 Task: Select the current location as Amazon Rainforest, South America . Now zoom + , and verify the location . Show zoom slider
Action: Key pressed <Key.shift>Amazon<Key.space><Key.shift><Key.shift><Key.shift><Key.shift>Rainforest
Screenshot: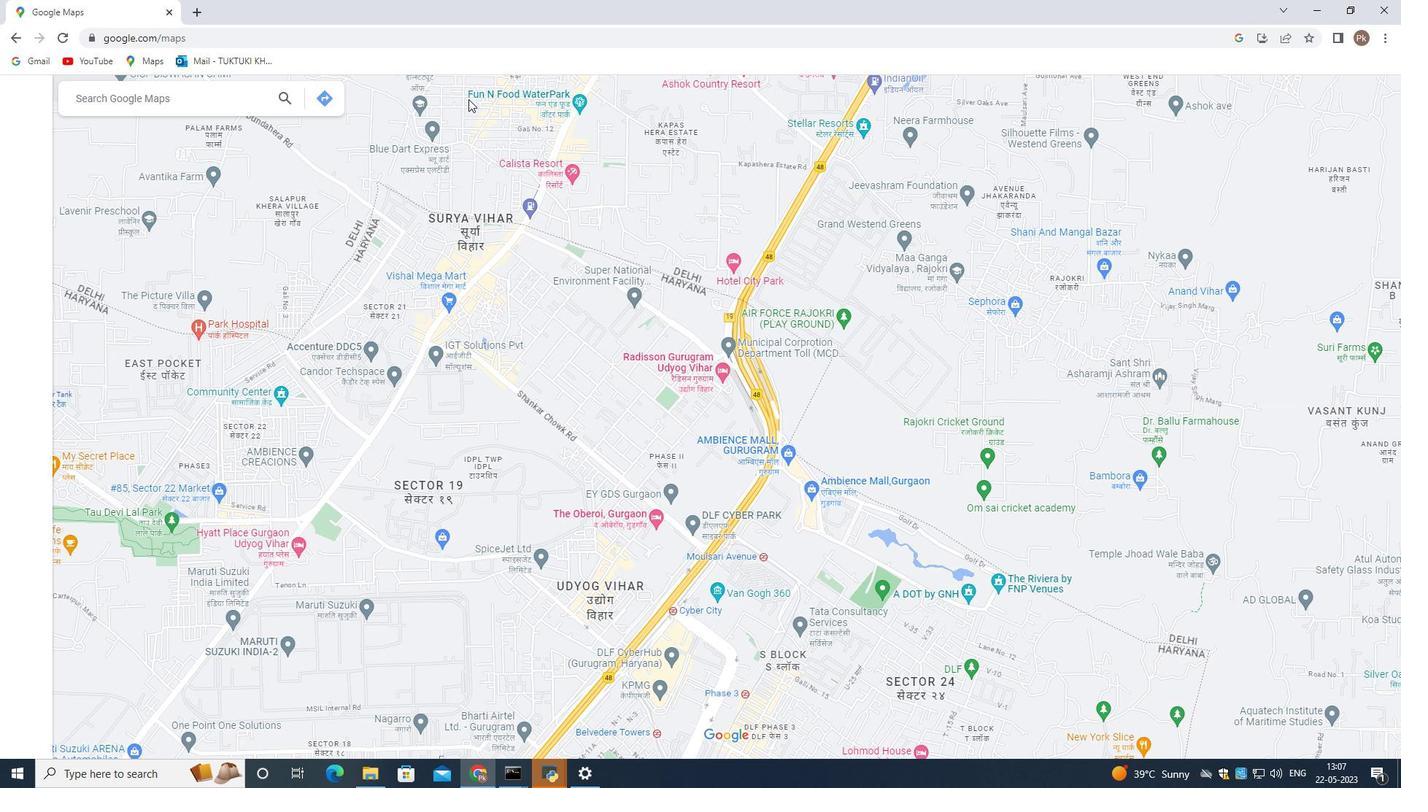 
Action: Mouse moved to (56, 113)
Screenshot: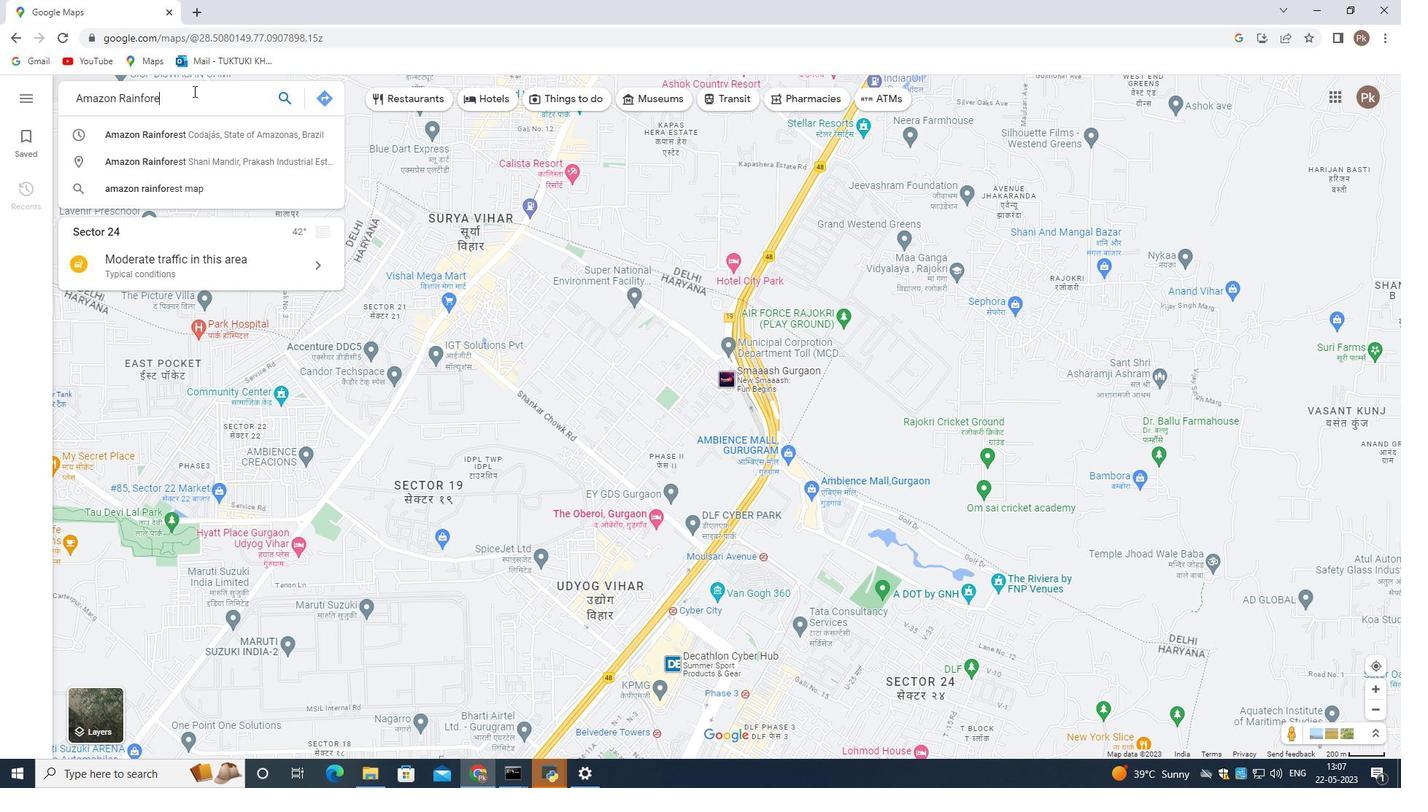 
Action: Key pressed ,<Key.space><Key.shift>South
Screenshot: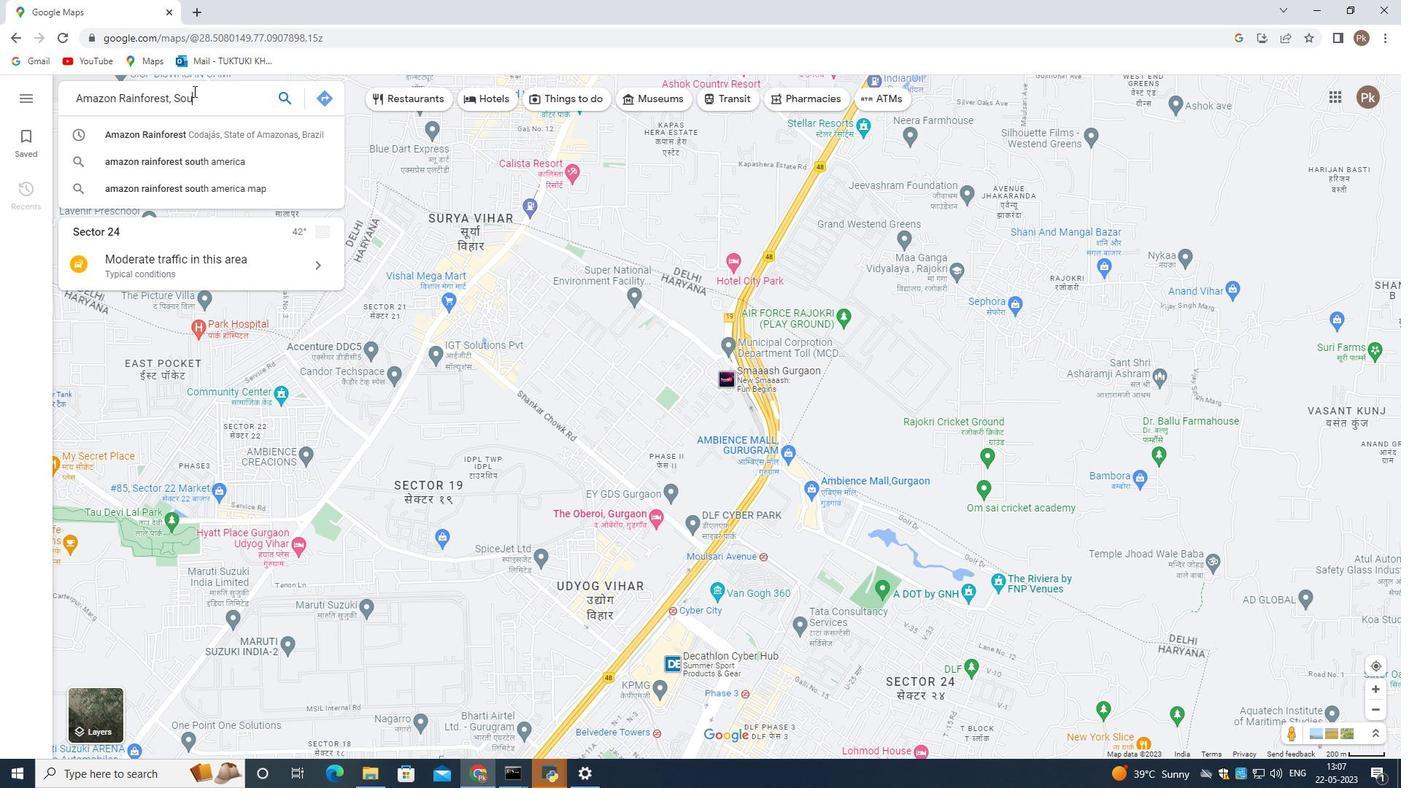 
Action: Mouse moved to (190, 136)
Screenshot: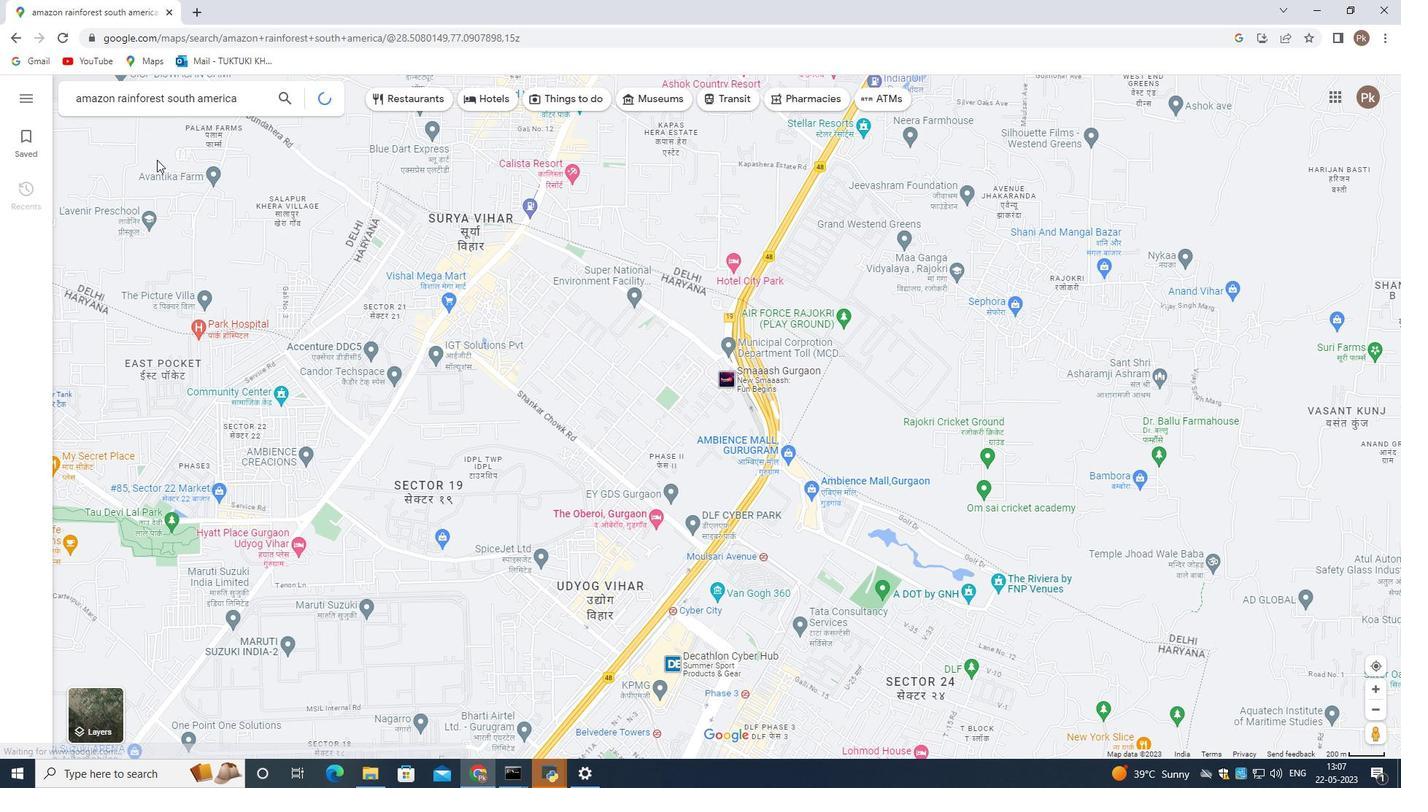
Action: Mouse pressed left at (190, 136)
Screenshot: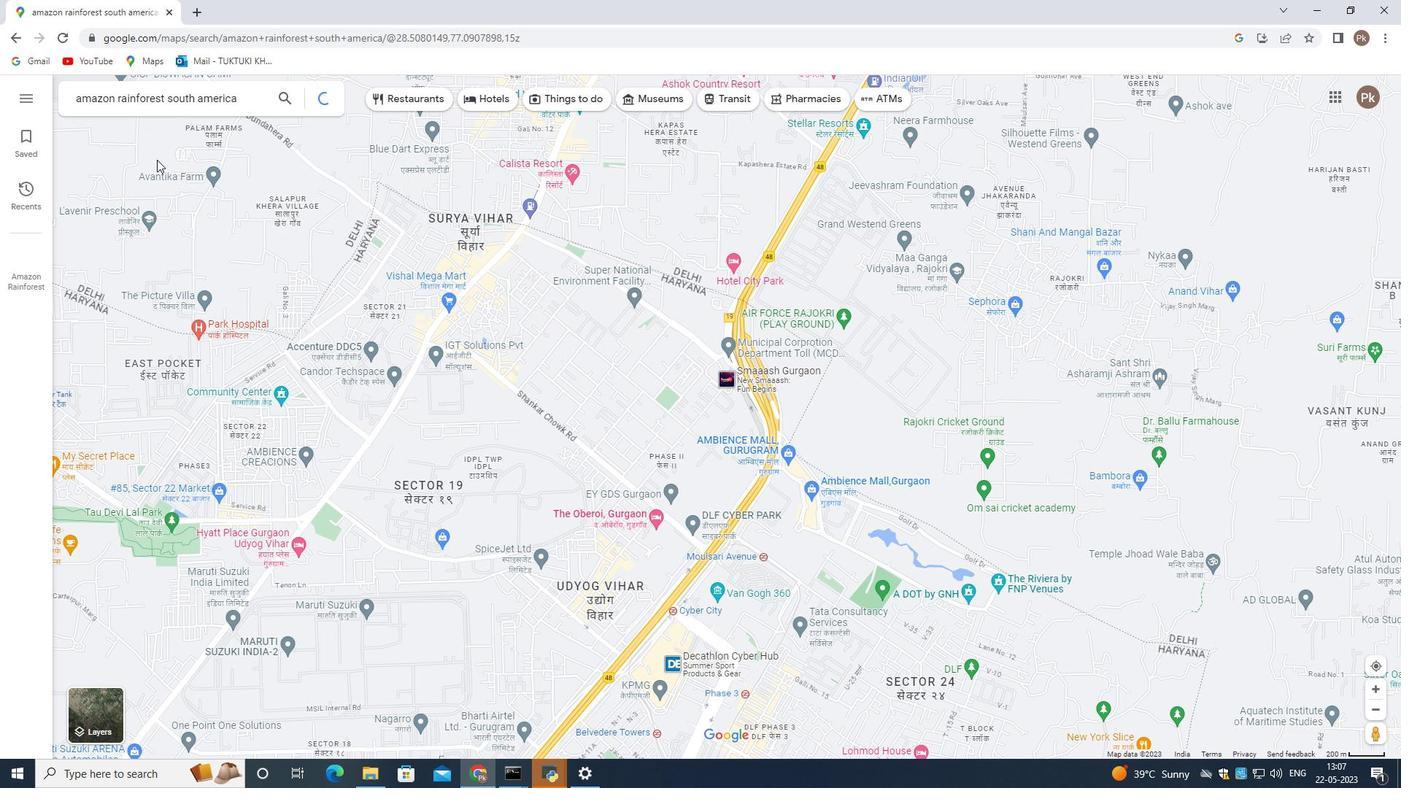 
Action: Mouse moved to (94, 399)
Screenshot: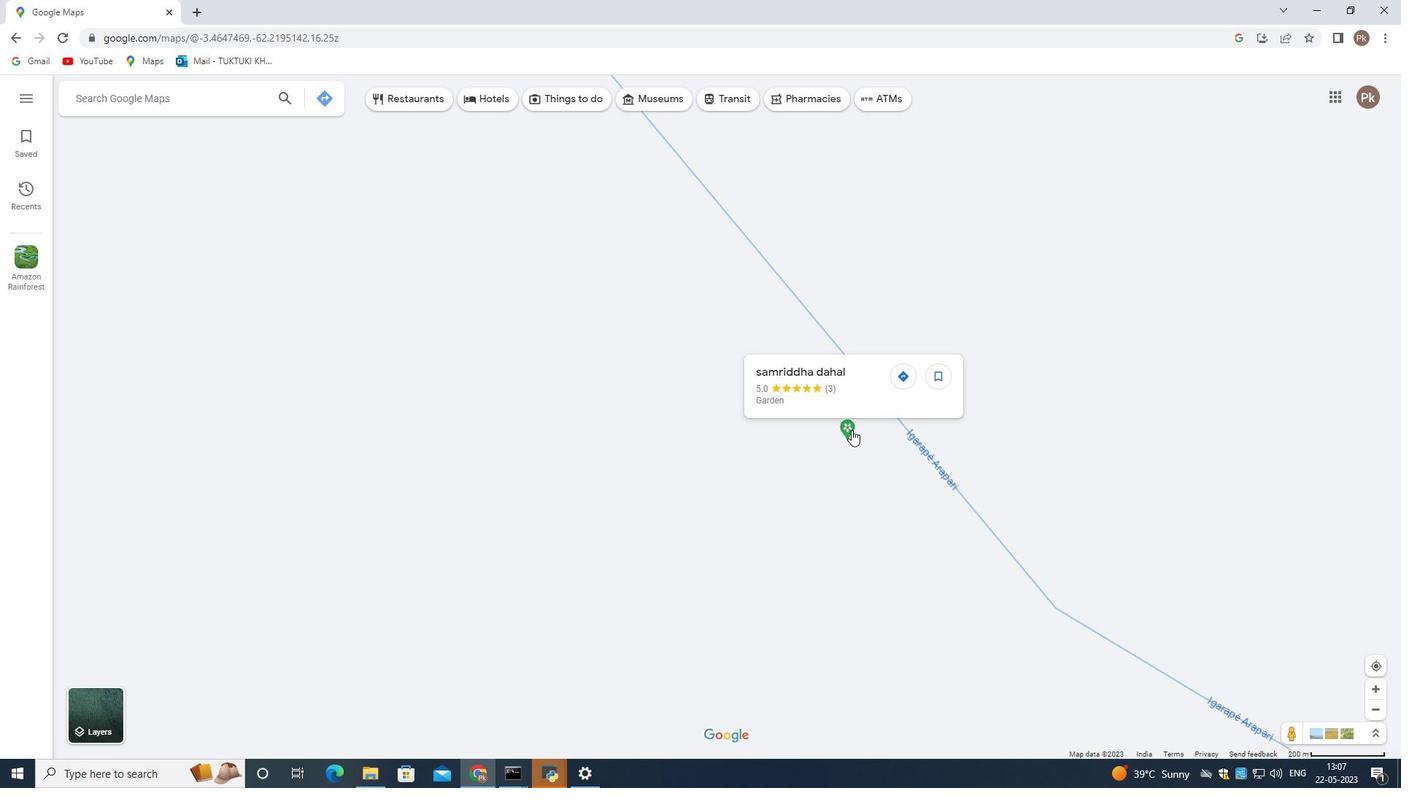 
Action: Mouse pressed left at (94, 399)
Screenshot: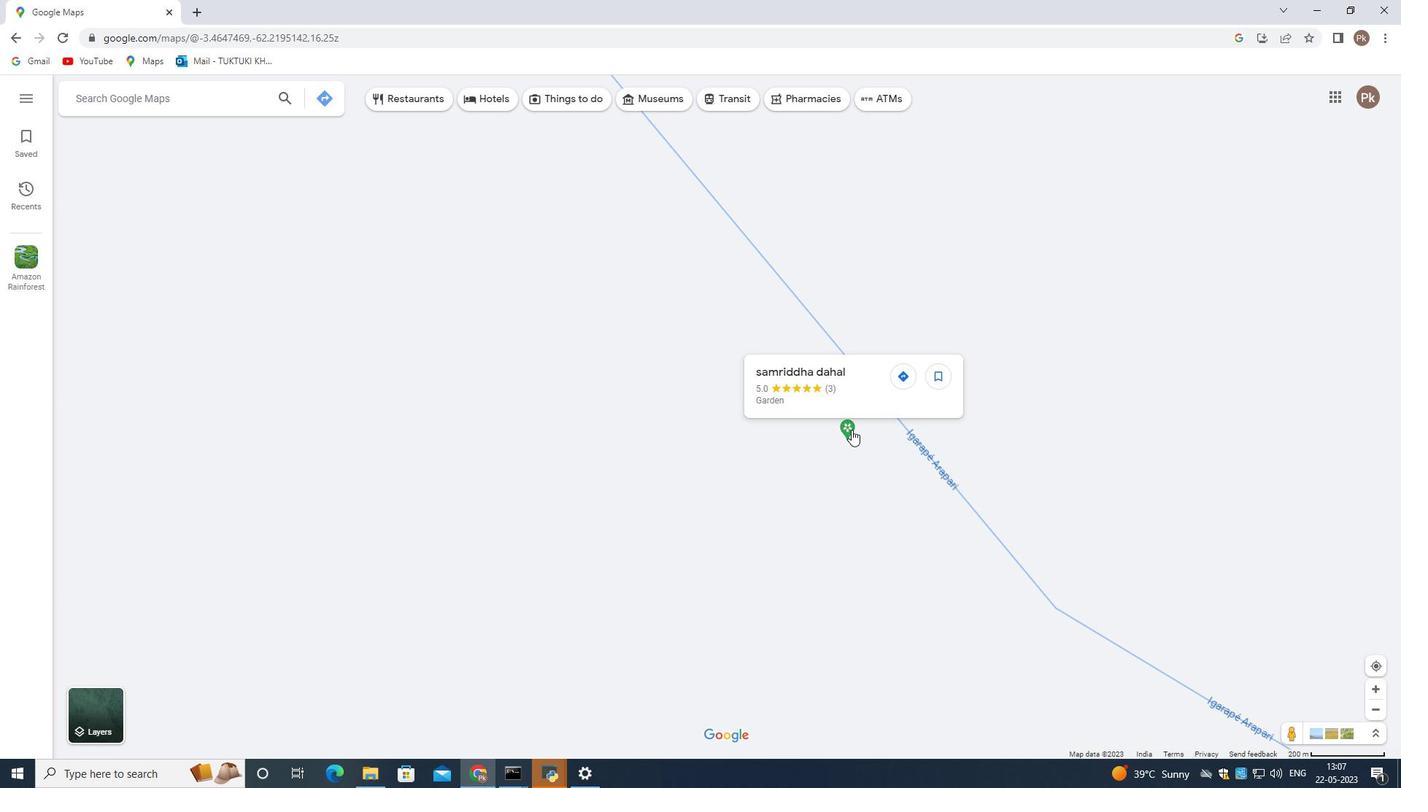 
Action: Mouse moved to (148, 178)
Screenshot: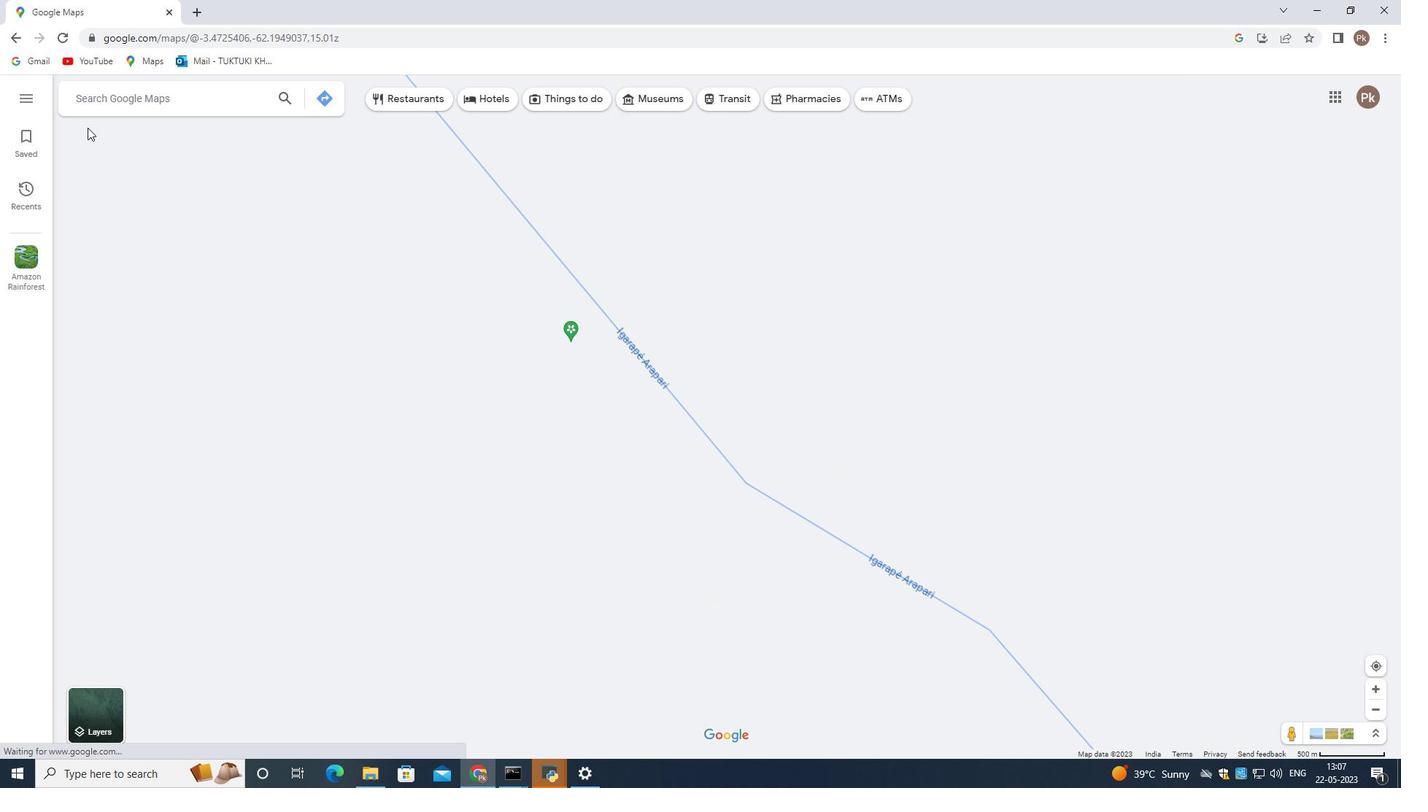 
Action: Mouse pressed left at (148, 178)
Screenshot: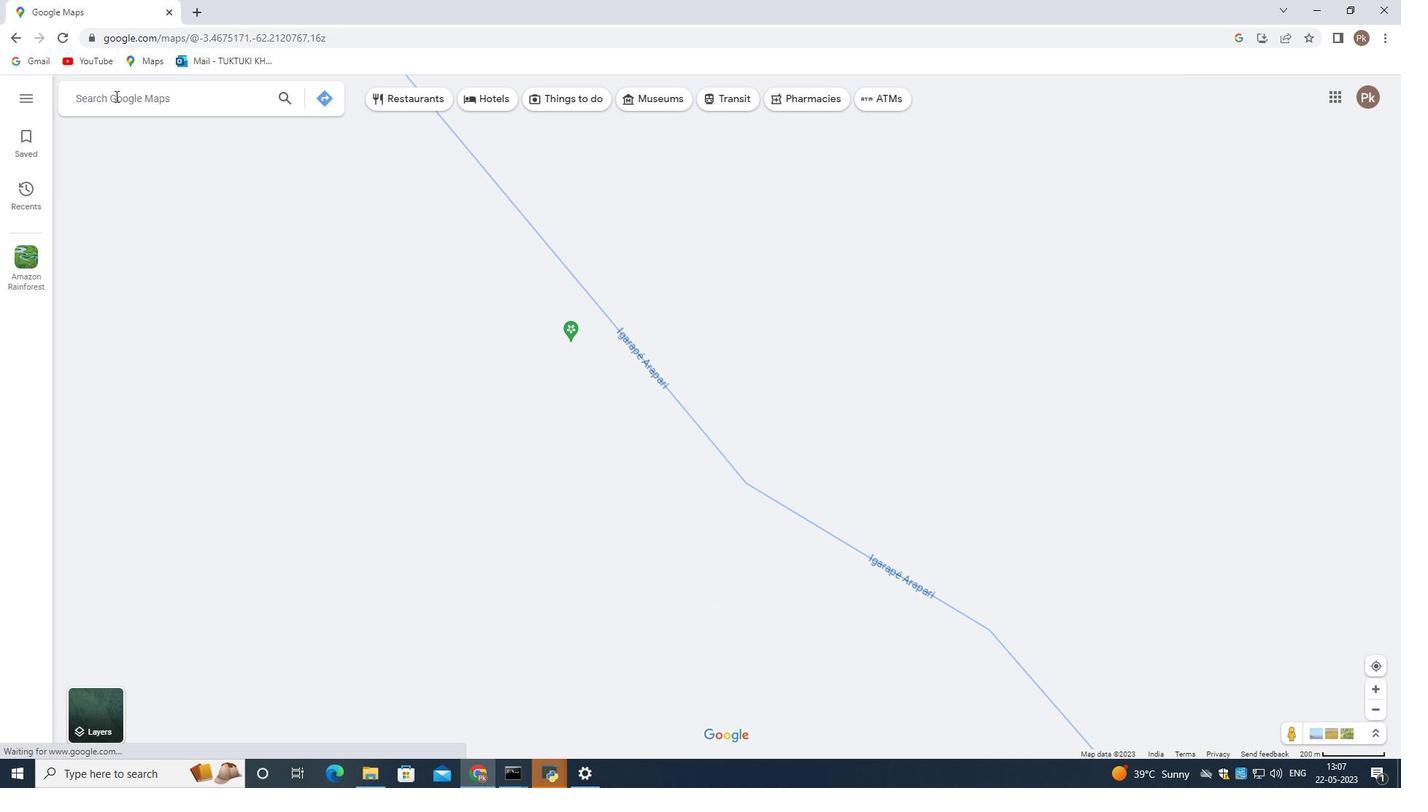 
Action: Mouse moved to (248, 127)
Screenshot: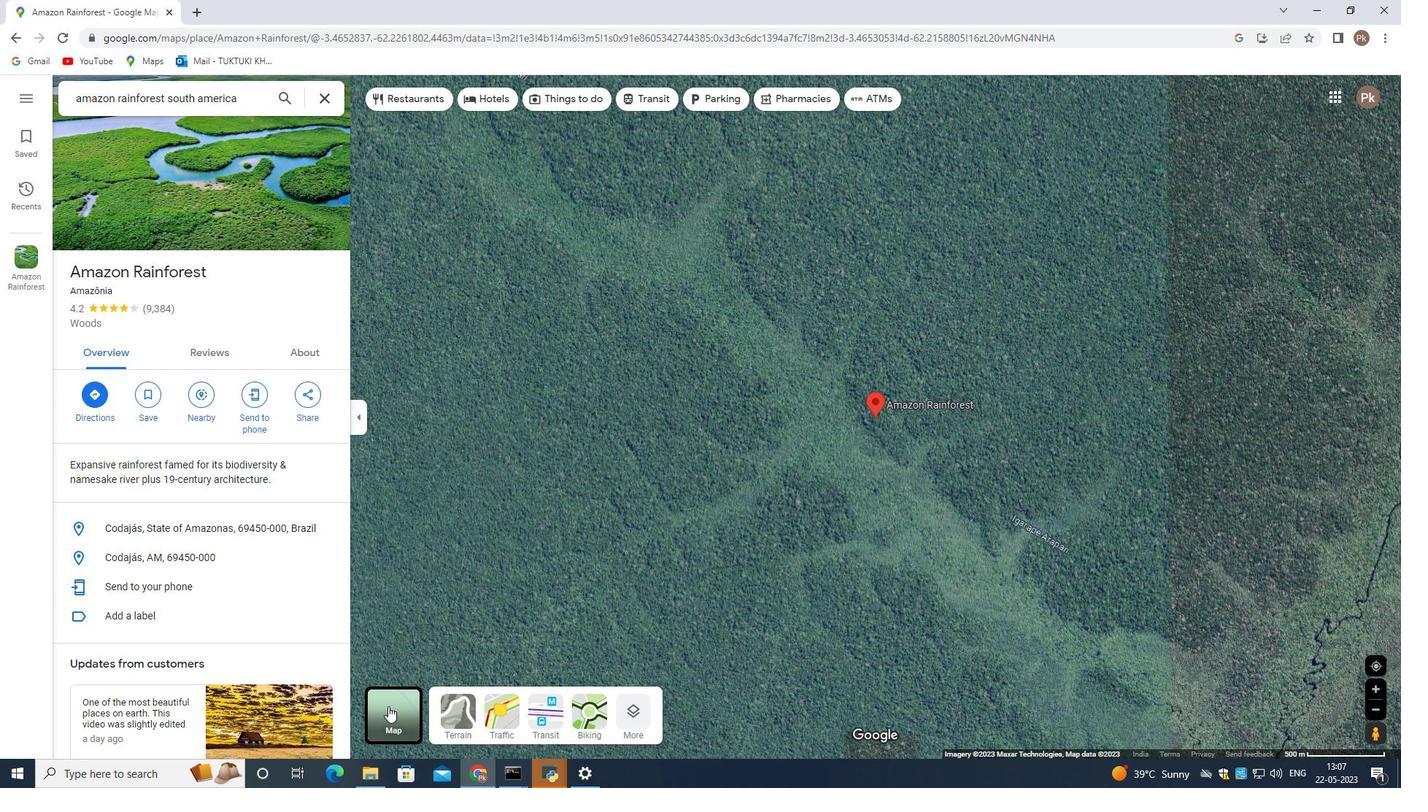 
Action: Mouse pressed left at (248, 127)
Screenshot: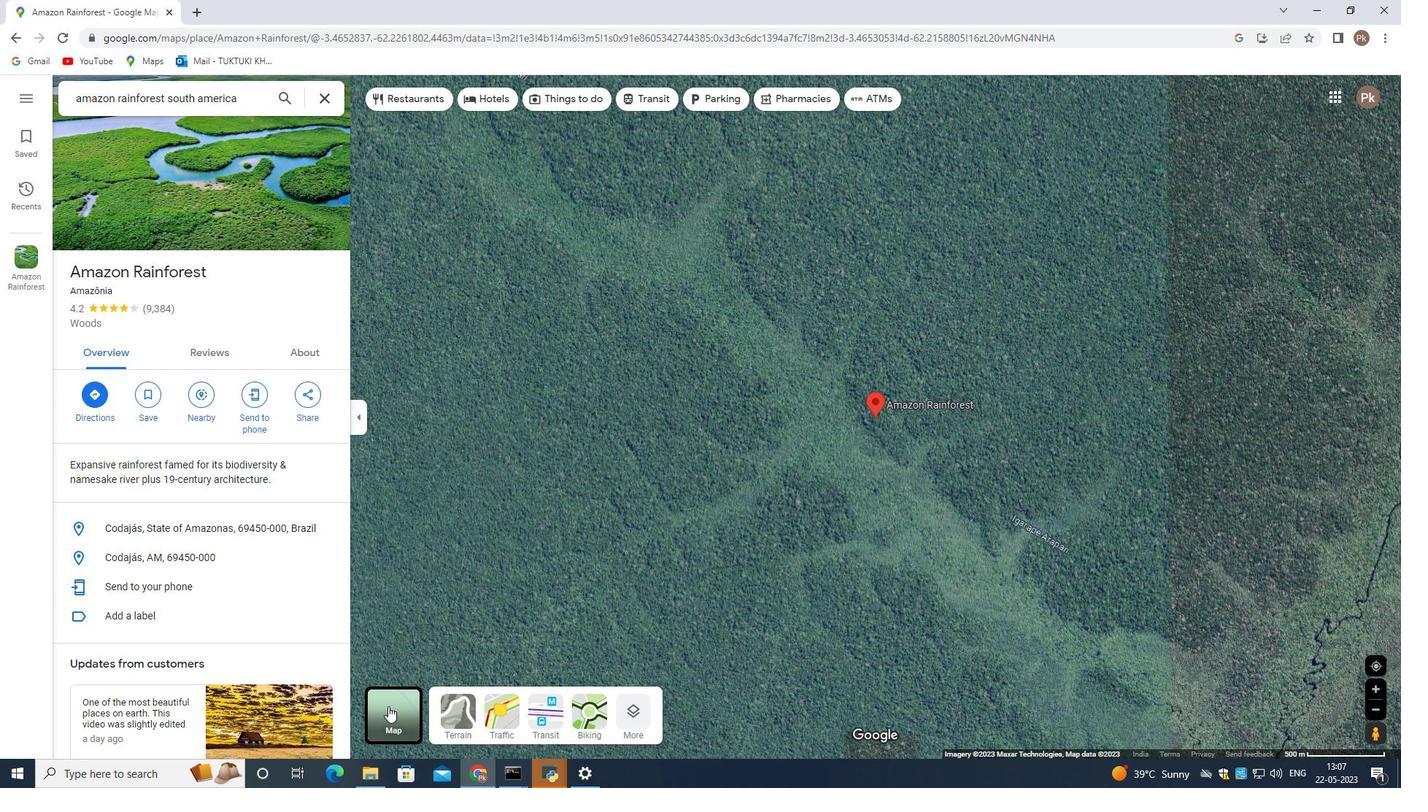 
Action: Mouse moved to (135, 218)
Screenshot: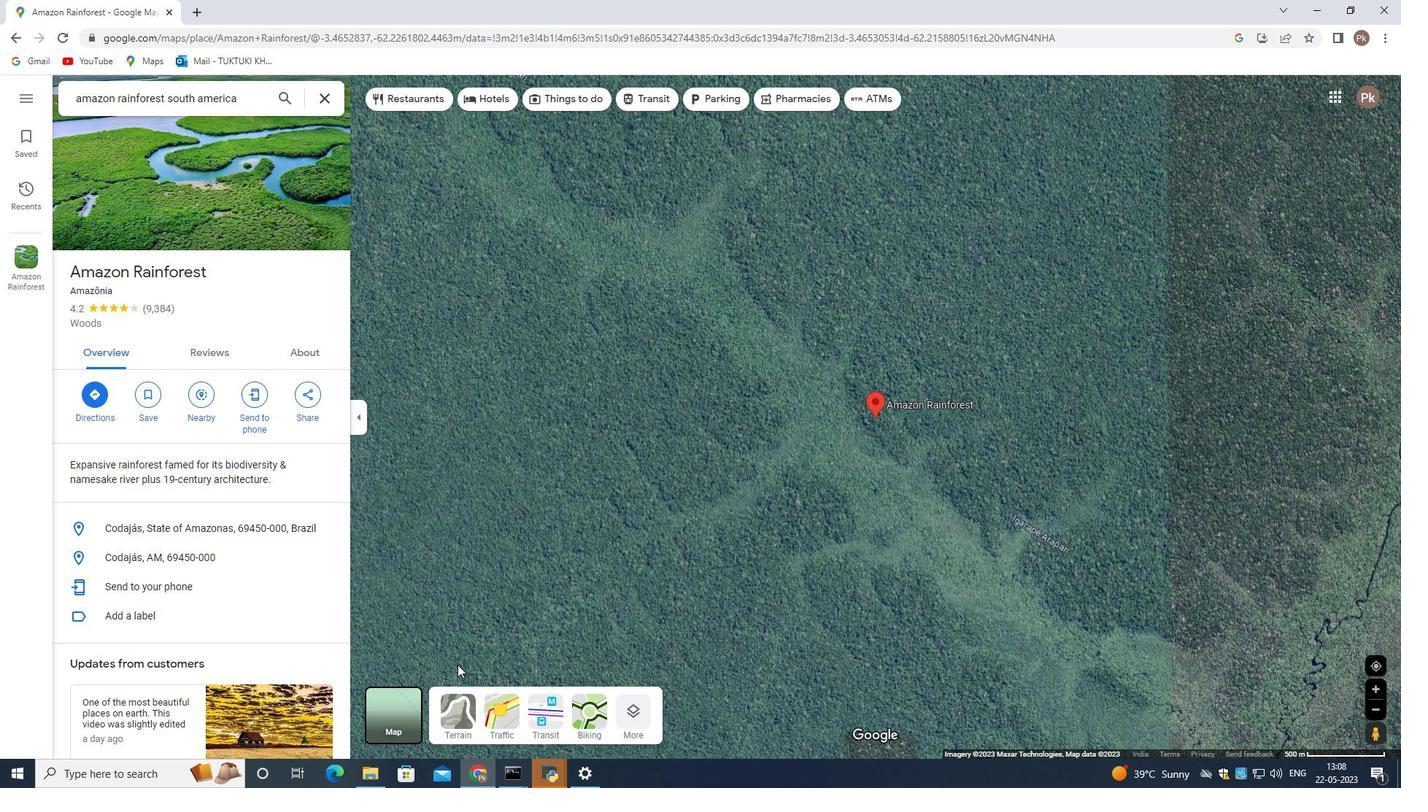 
Action: Mouse pressed left at (135, 218)
Screenshot: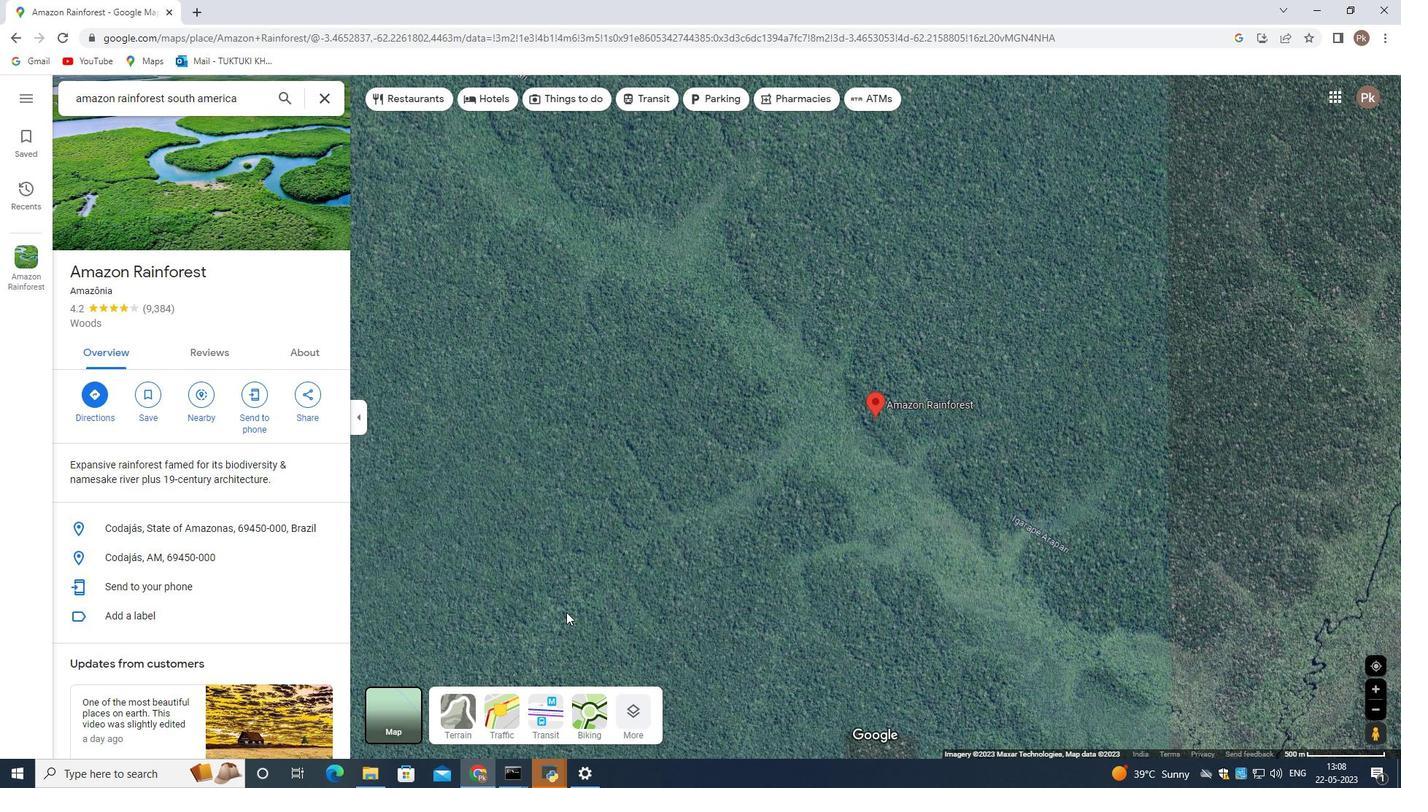 
Action: Mouse moved to (211, 144)
Screenshot: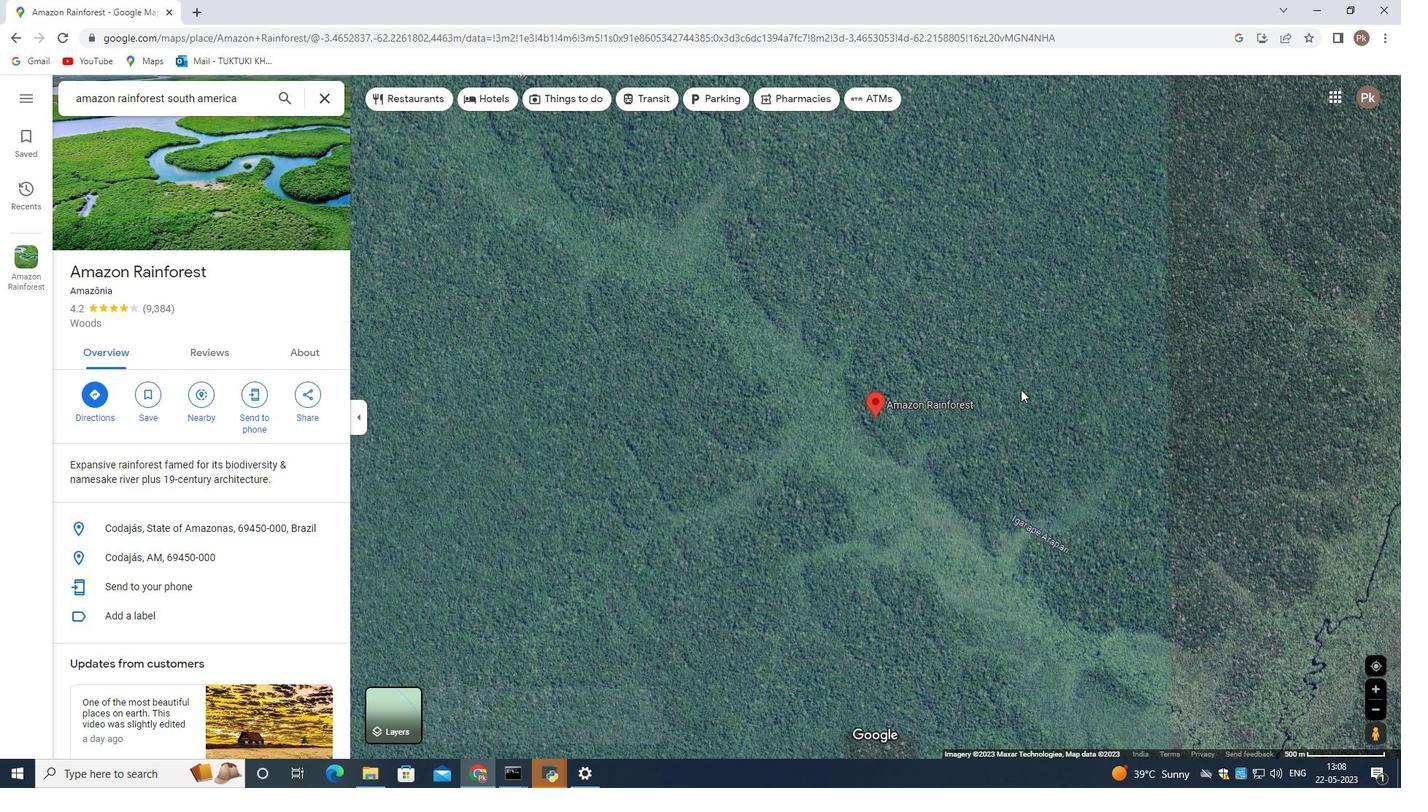 
Action: Mouse pressed left at (211, 144)
Screenshot: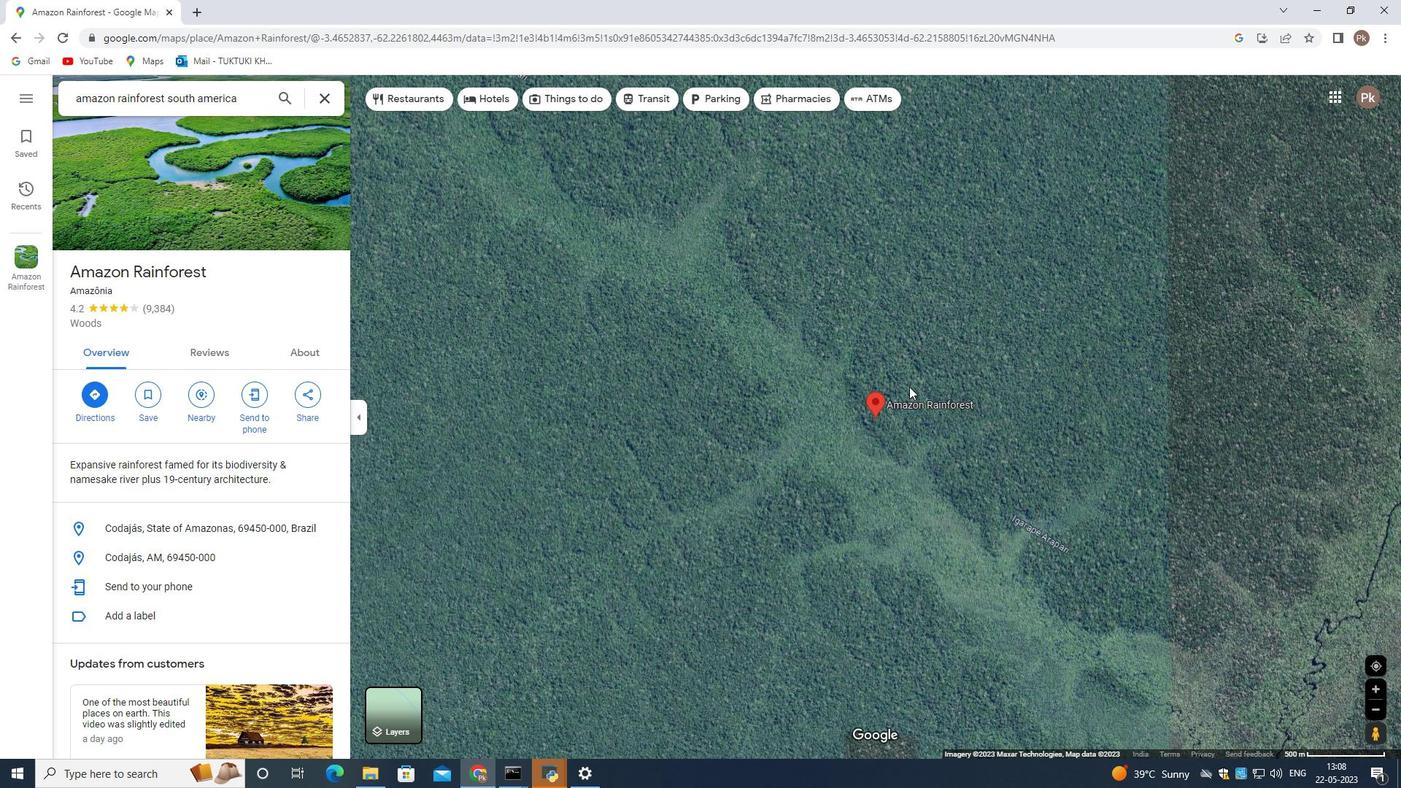 
Action: Mouse moved to (192, 183)
Screenshot: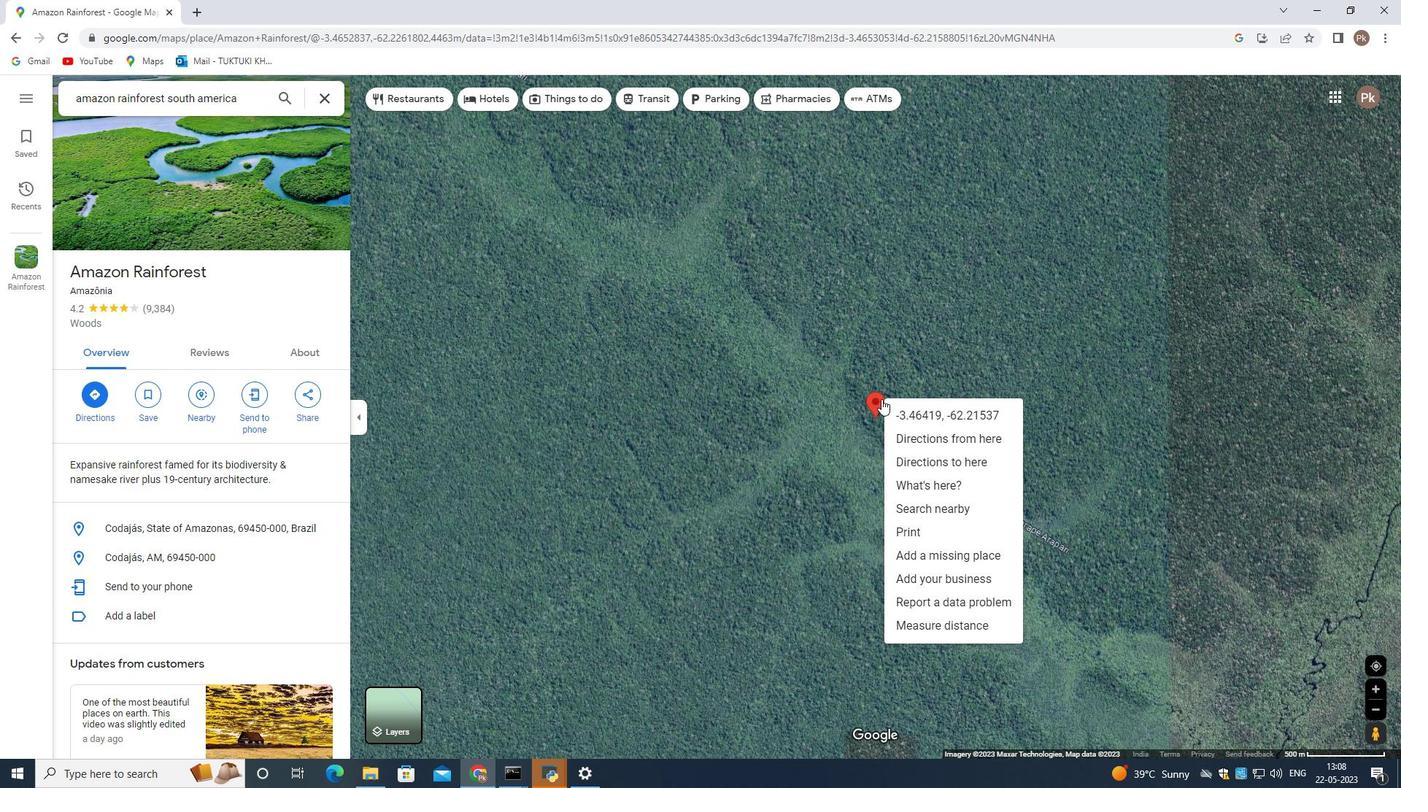 
Action: Mouse pressed left at (192, 183)
Screenshot: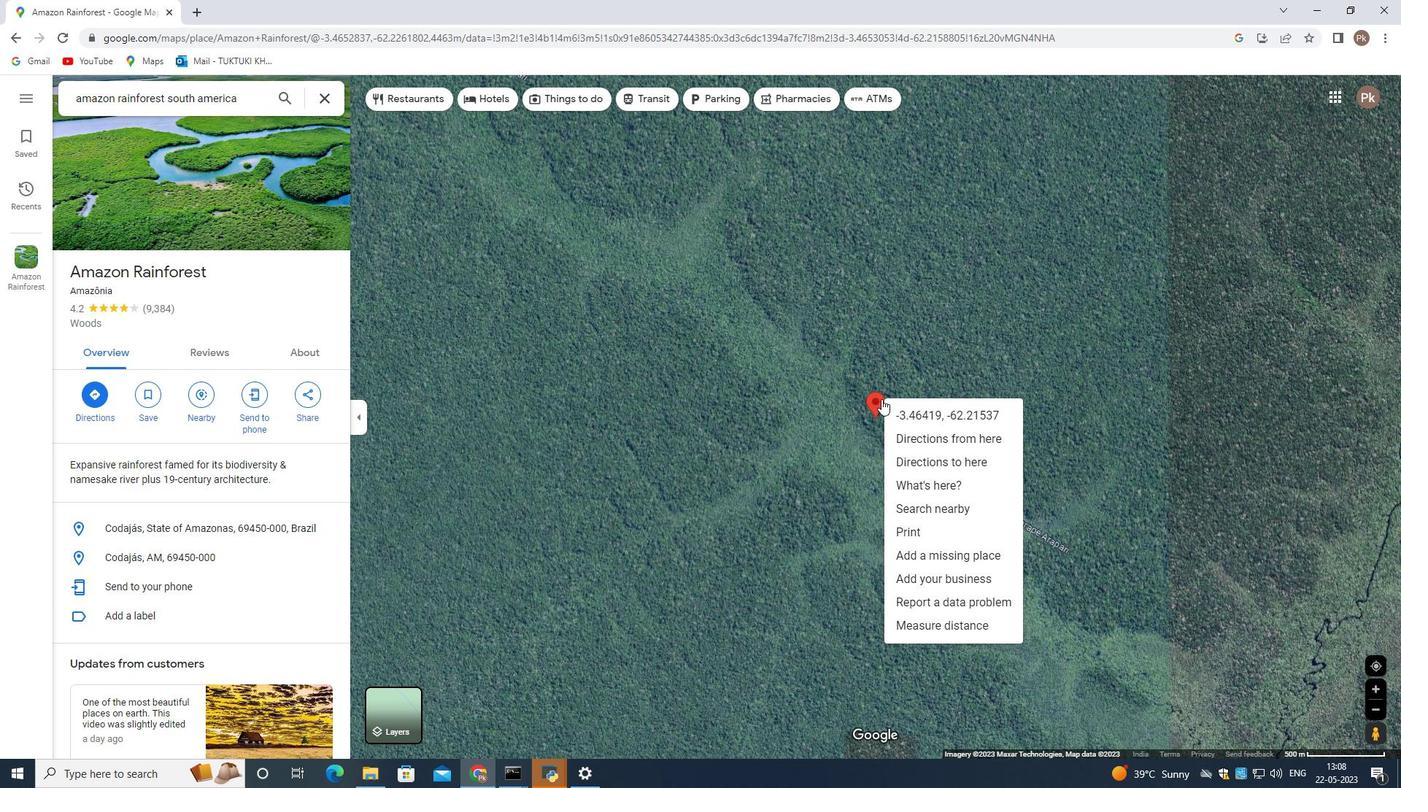 
Action: Mouse moved to (226, 172)
Screenshot: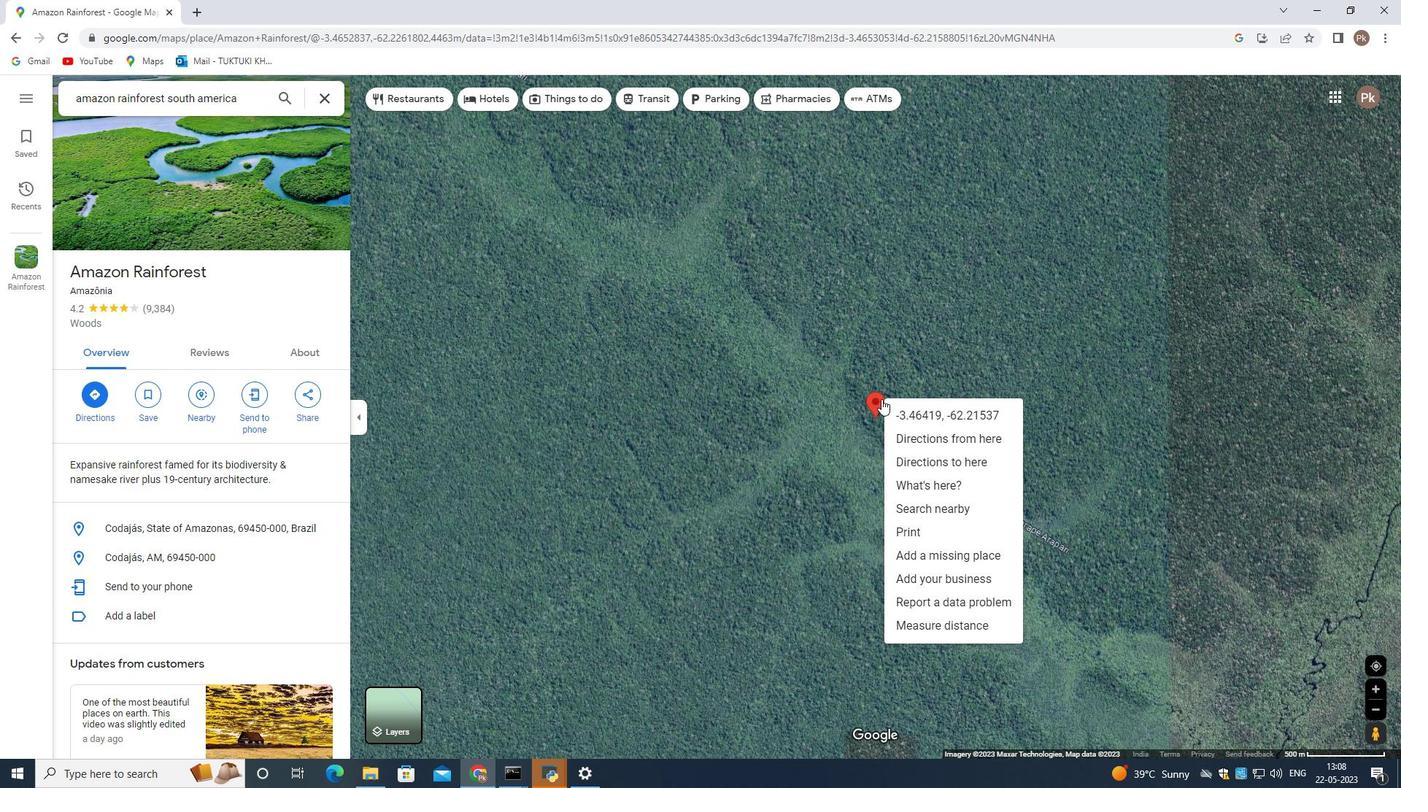 
Action: Key pressed <Key.enter>
Screenshot: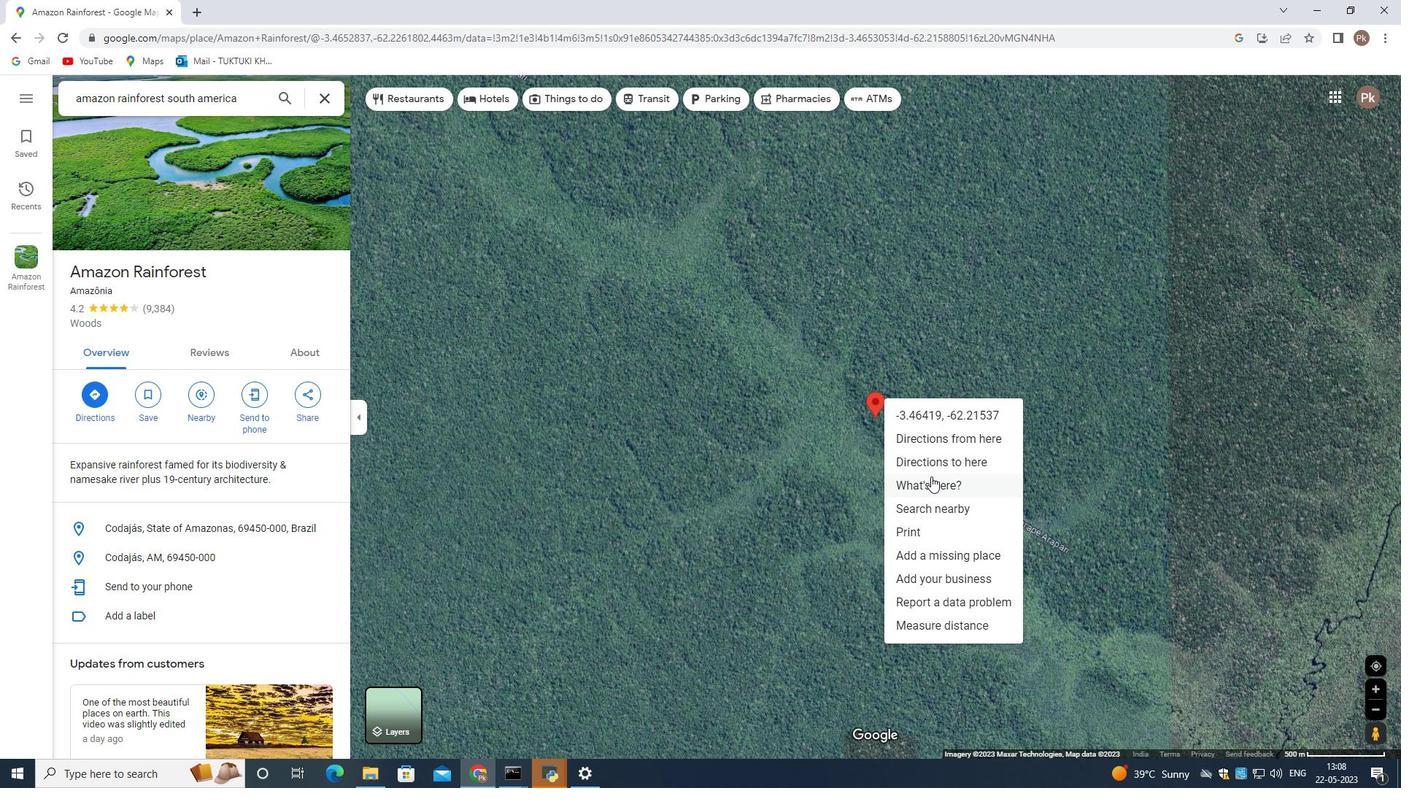 
Action: Mouse moved to (879, 407)
Screenshot: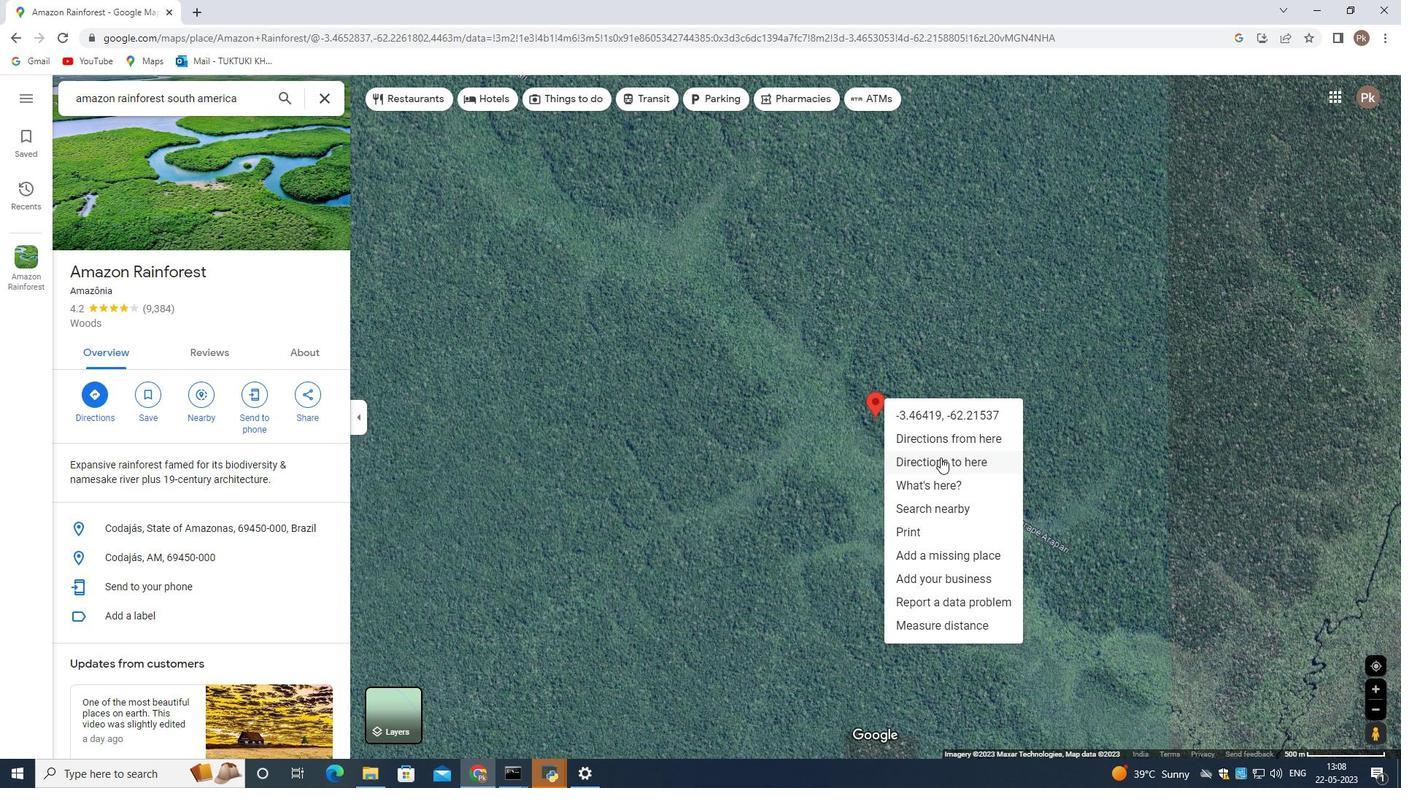 
Action: Mouse pressed left at (879, 407)
Screenshot: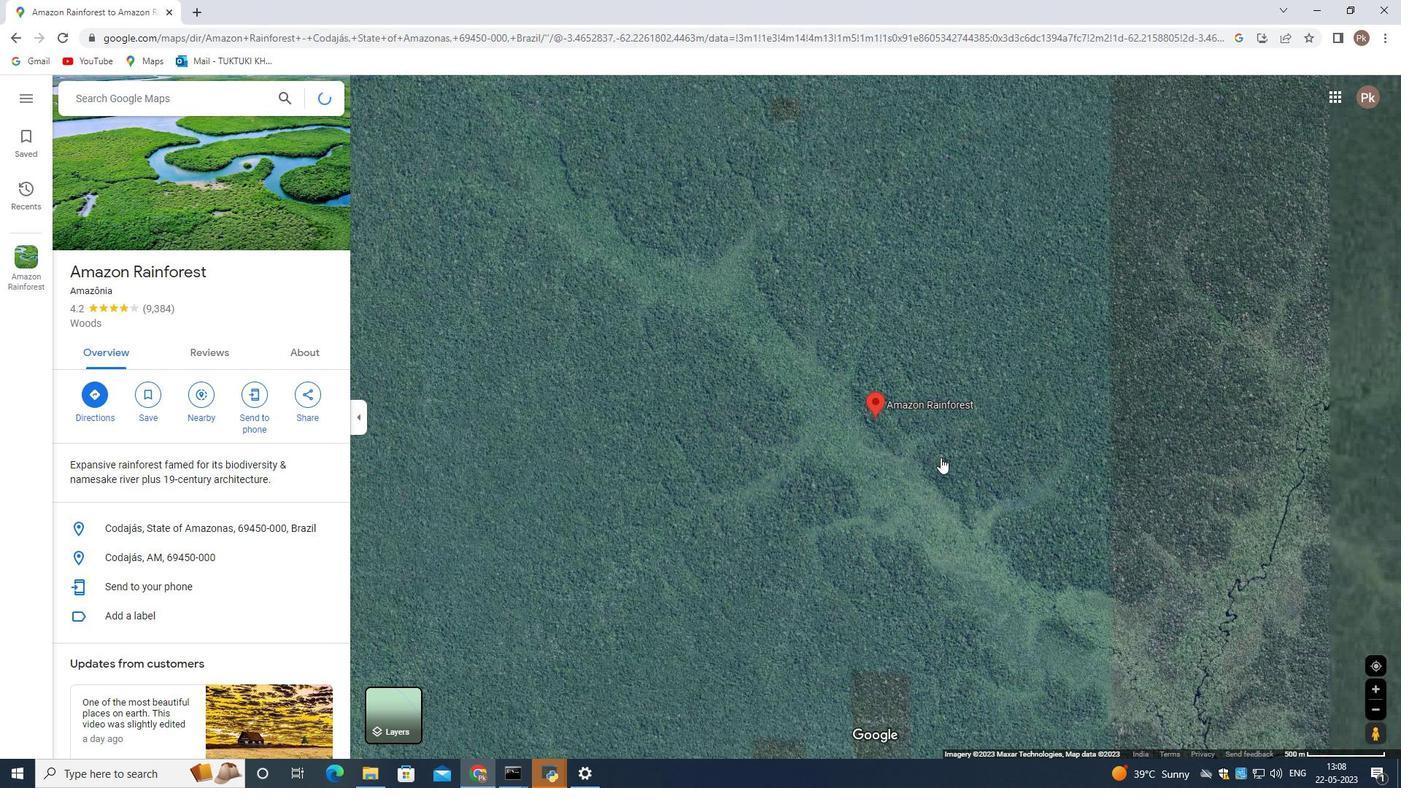 
Action: Mouse moved to (879, 407)
Screenshot: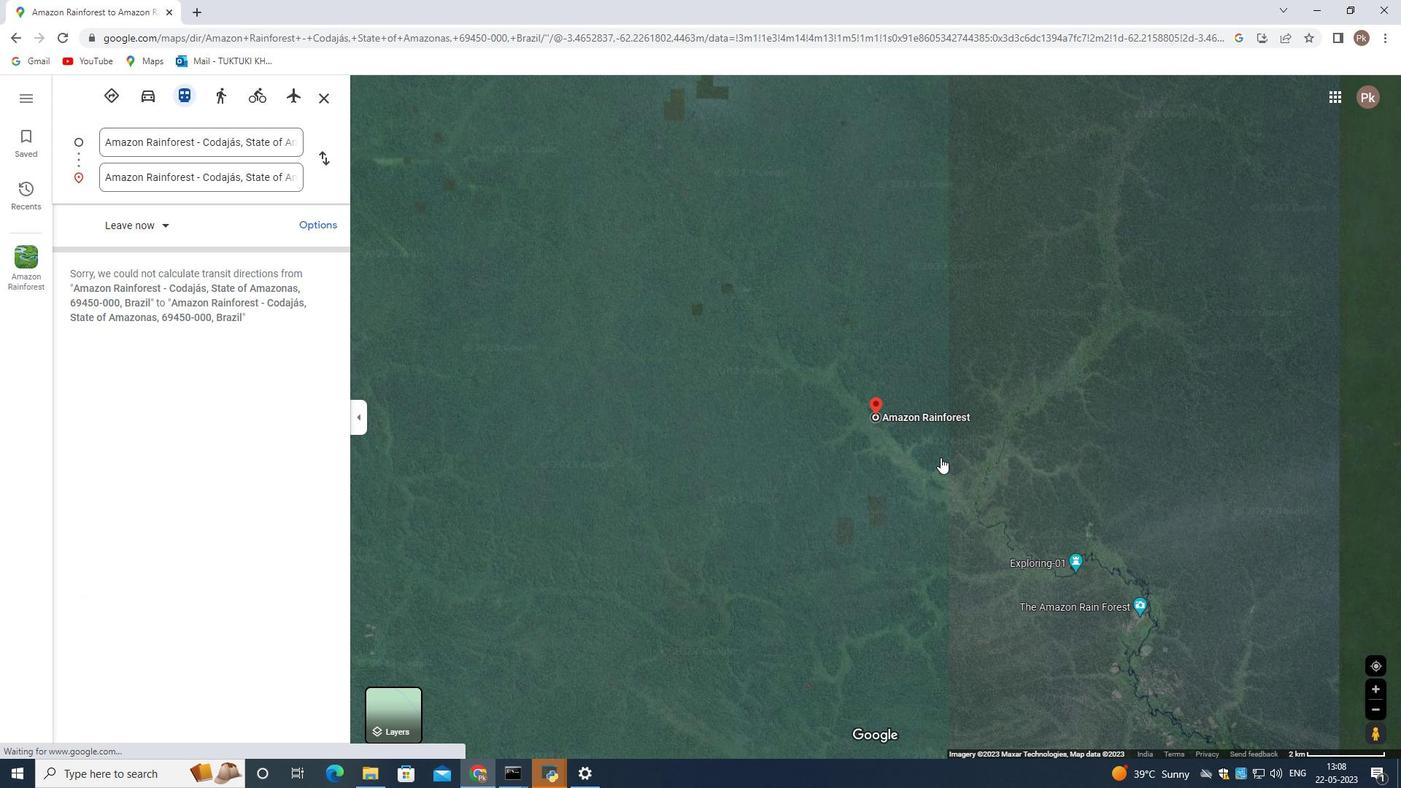 
Action: Mouse pressed right at (879, 407)
Screenshot: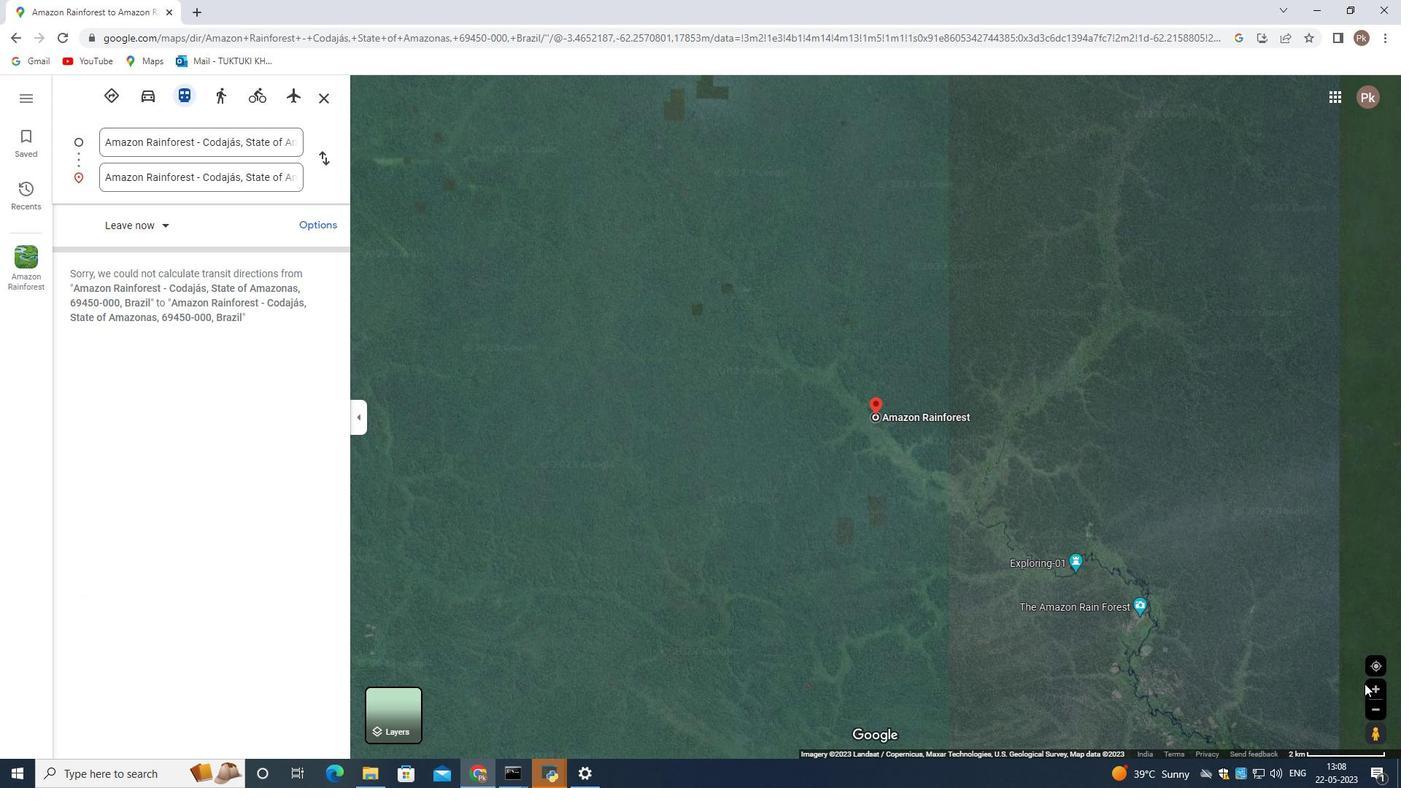
Action: Mouse moved to (839, 455)
Screenshot: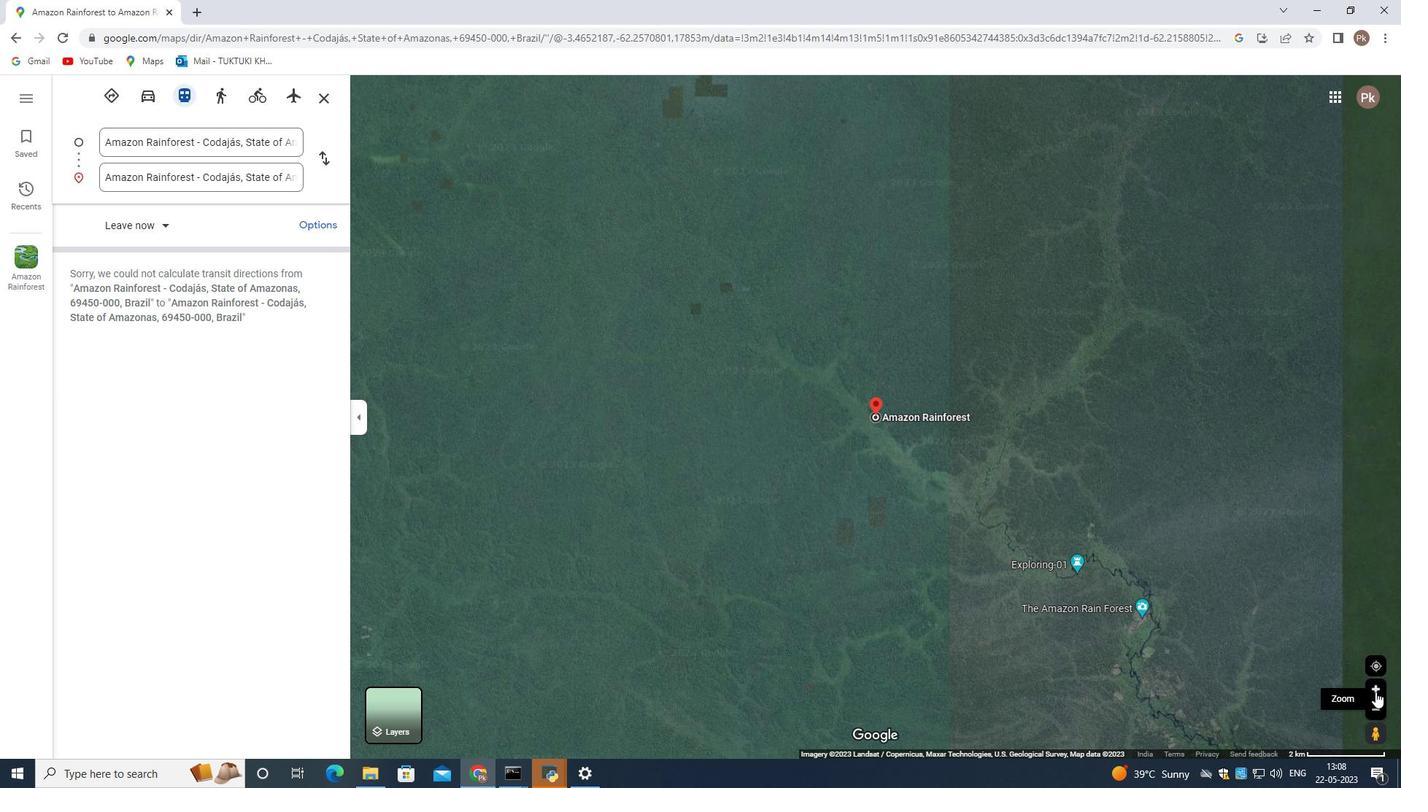 
Action: Mouse pressed left at (839, 455)
Screenshot: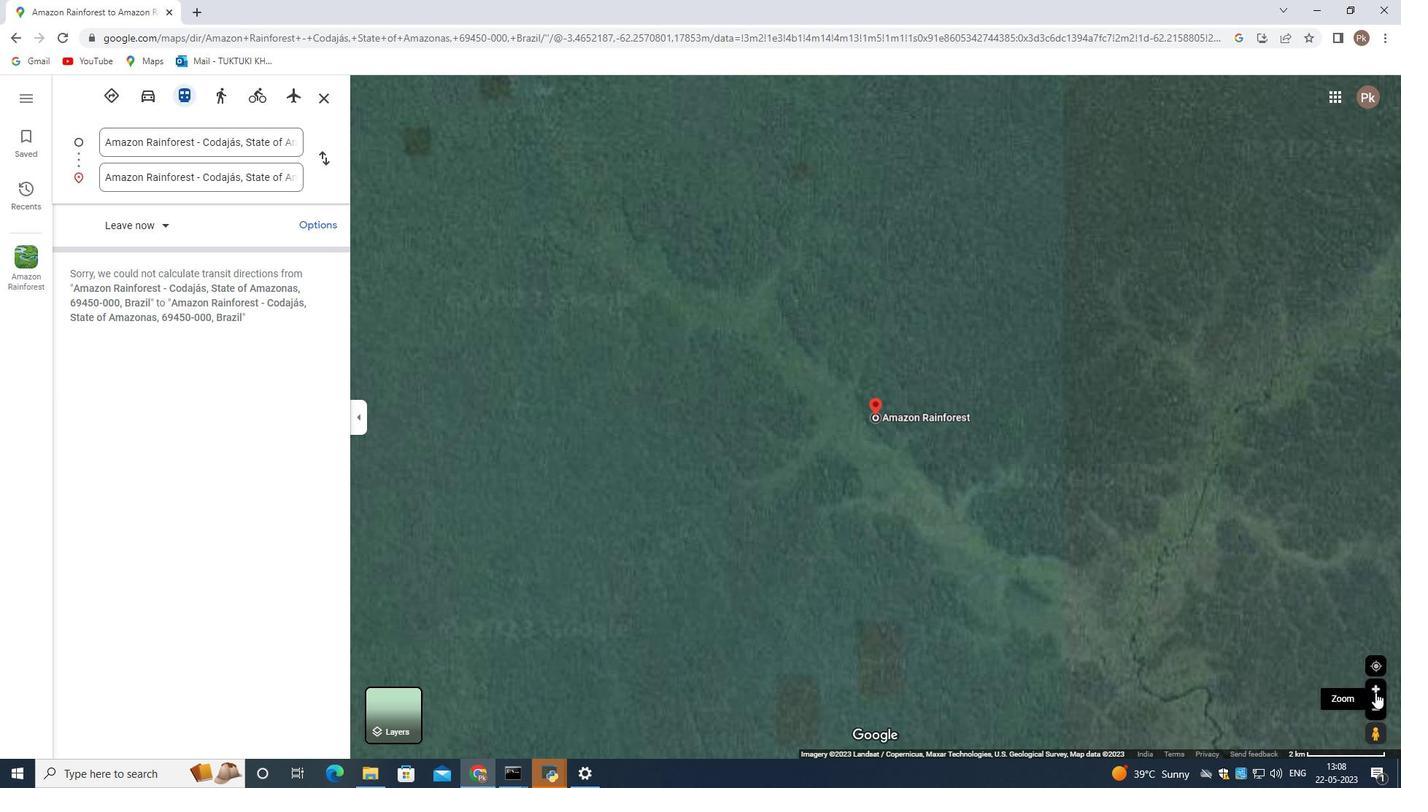 
Action: Mouse moved to (875, 413)
Screenshot: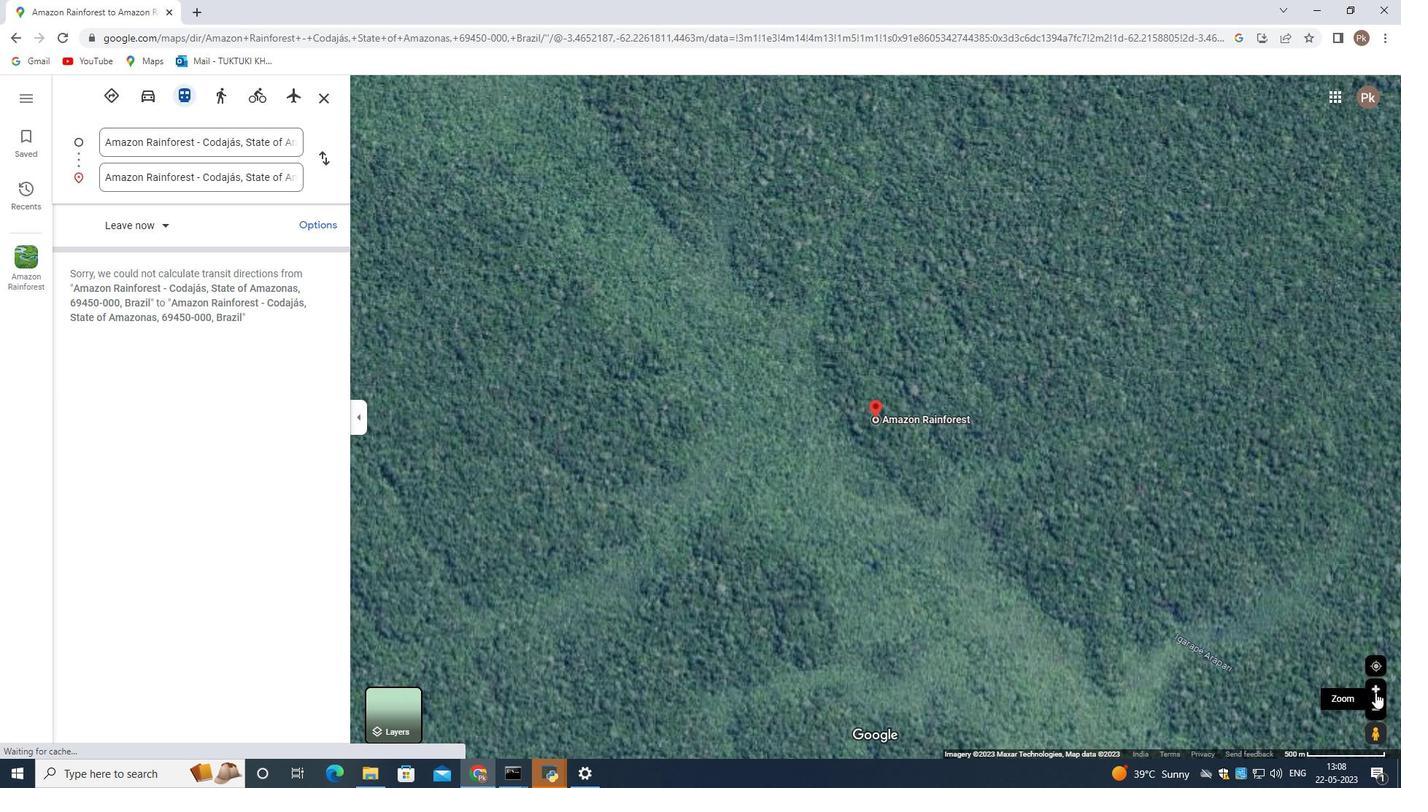 
Action: Mouse pressed right at (875, 413)
Screenshot: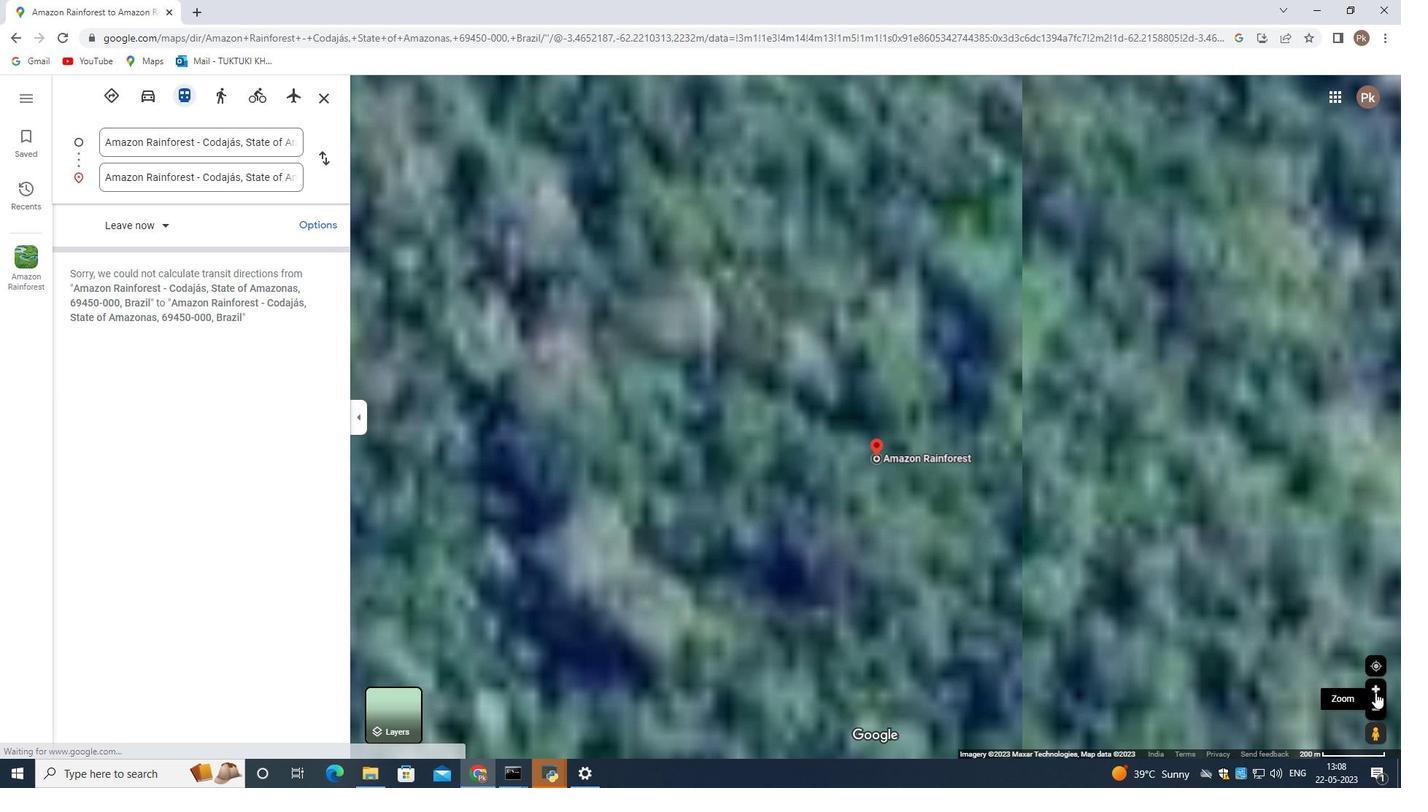 
Action: Mouse moved to (809, 492)
Screenshot: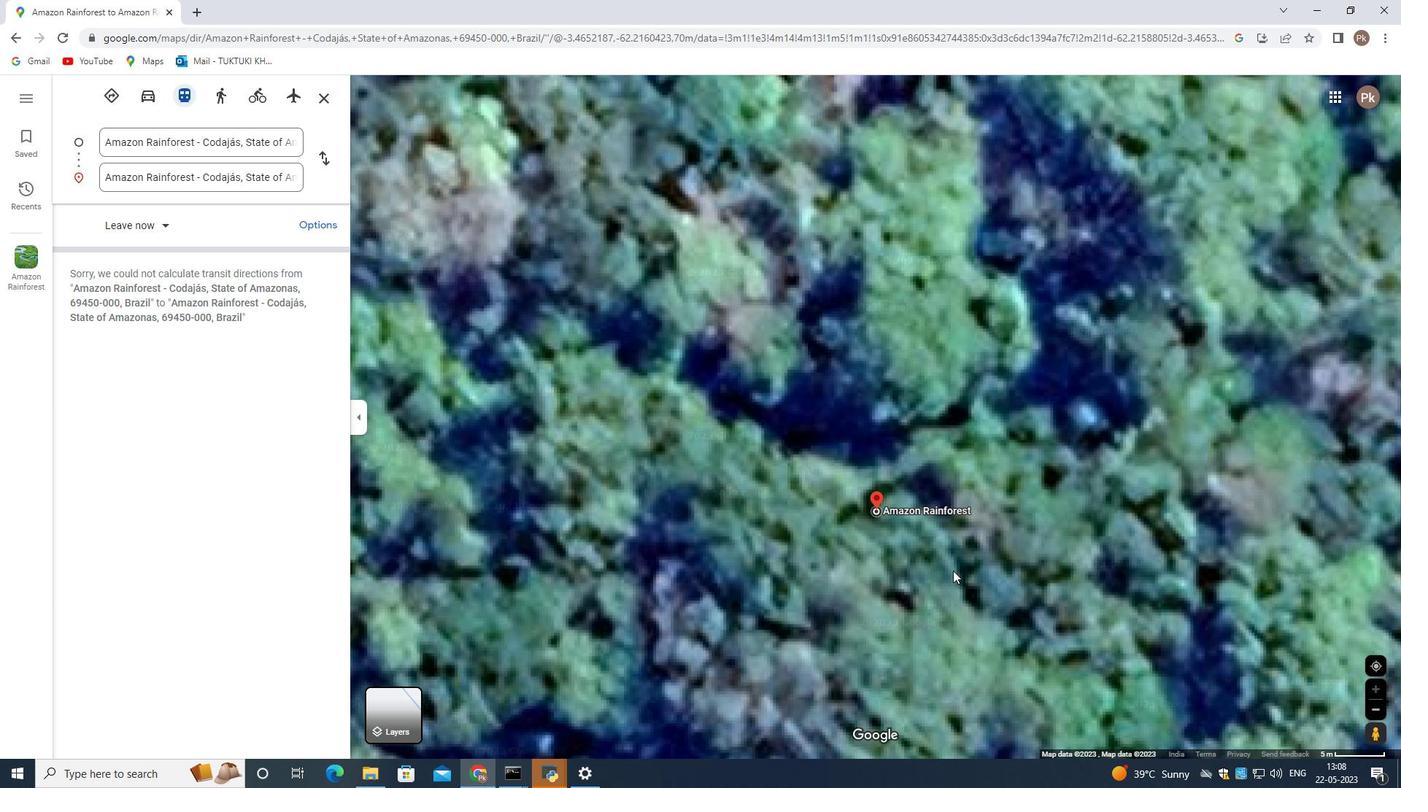 
Action: Mouse pressed left at (809, 492)
Screenshot: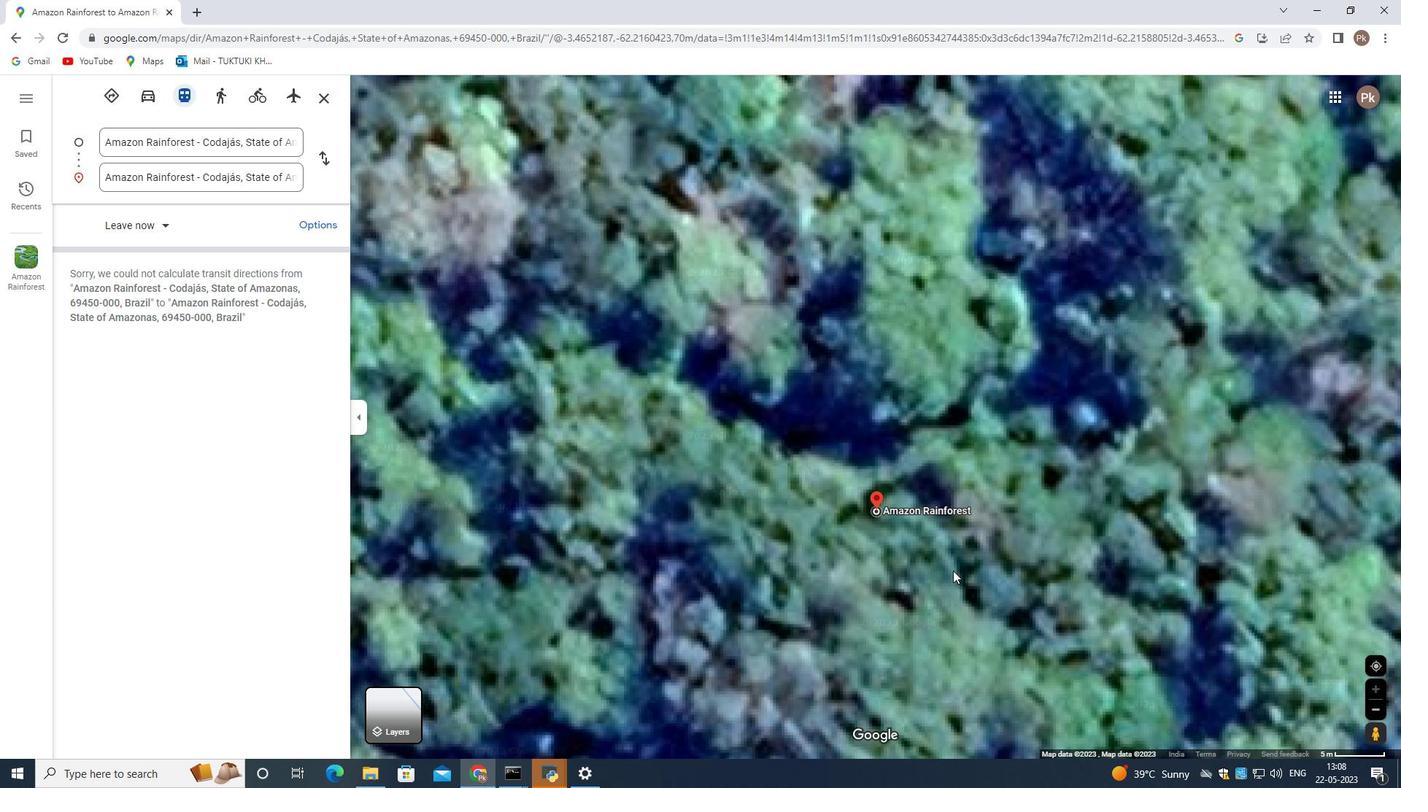 
Action: Mouse moved to (391, 718)
Screenshot: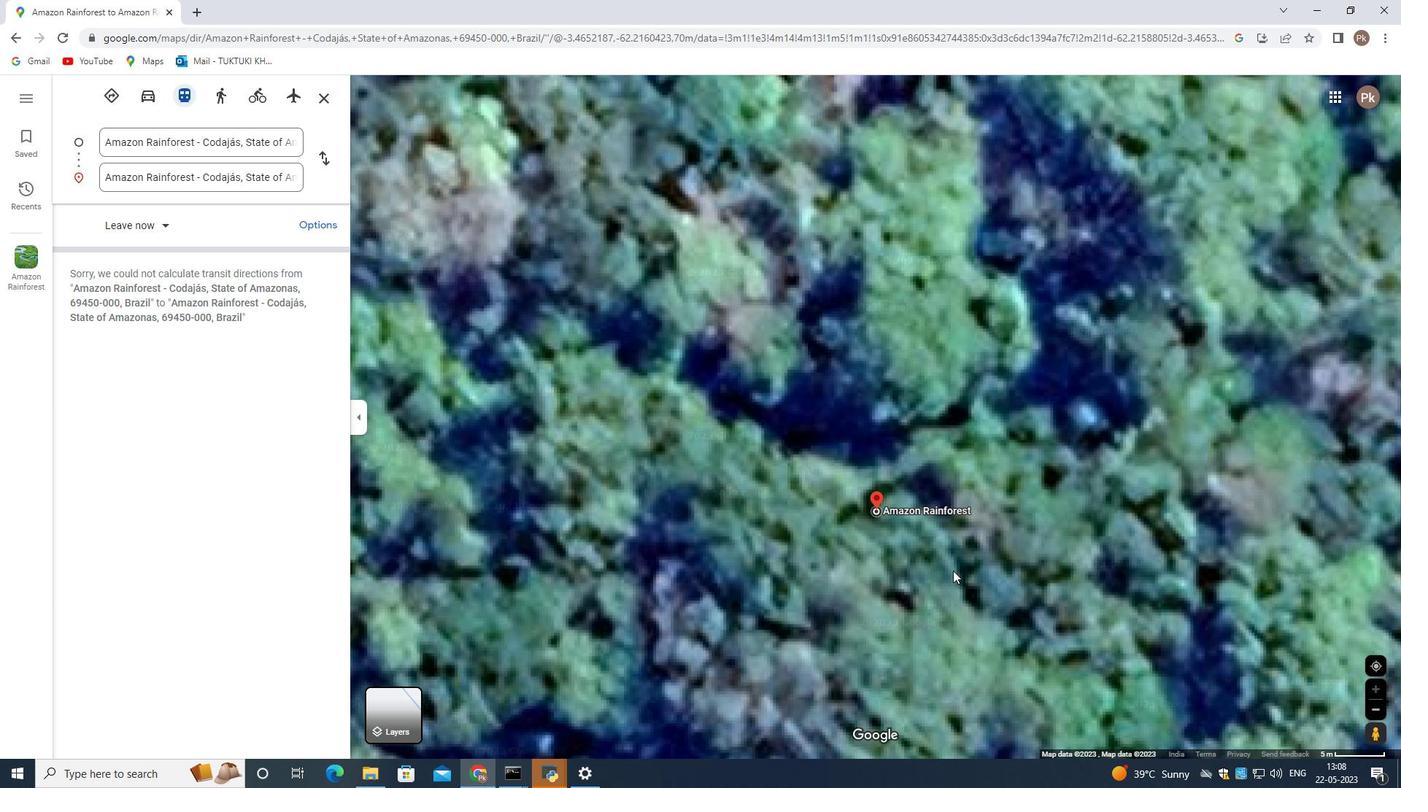 
Action: Mouse pressed left at (391, 718)
Screenshot: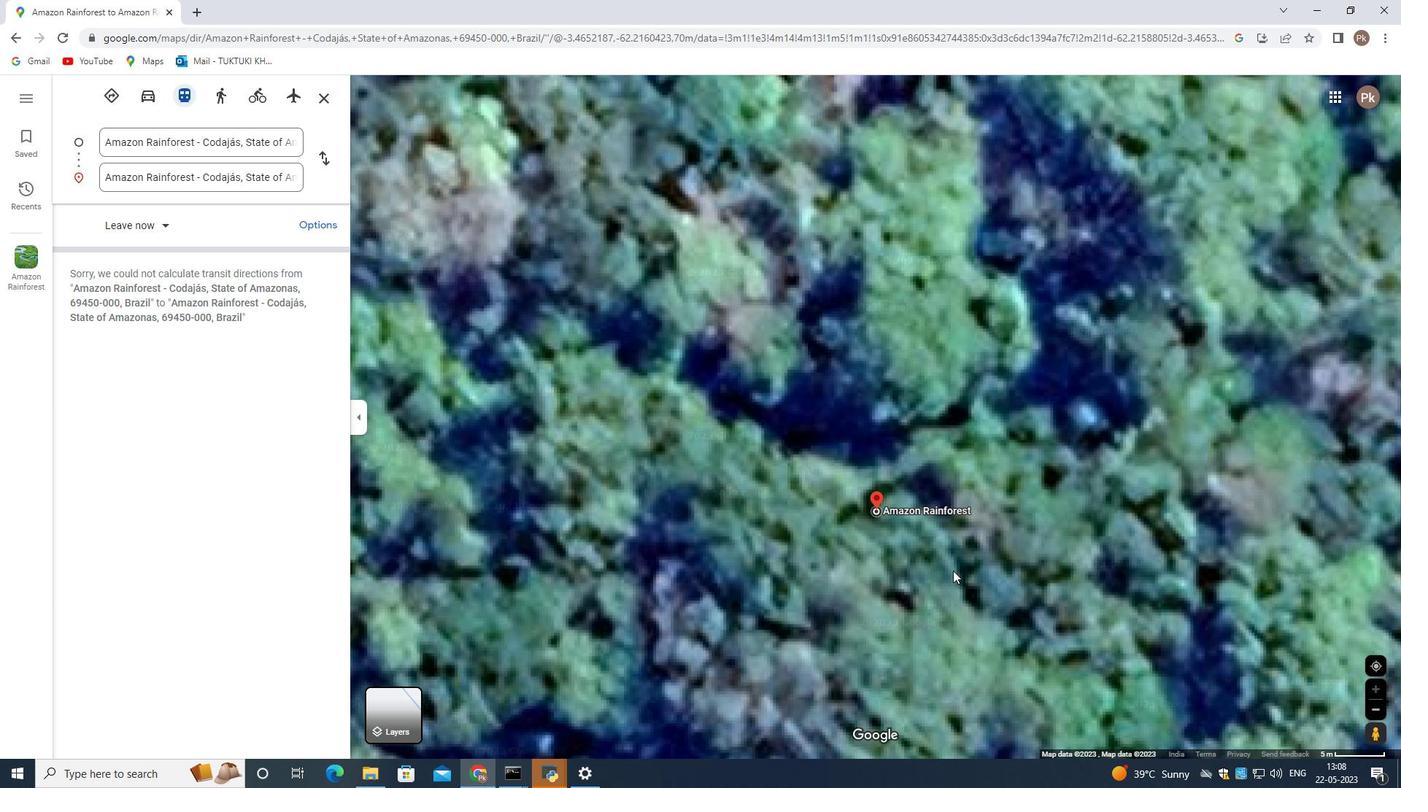 
Action: Mouse moved to (874, 411)
Screenshot: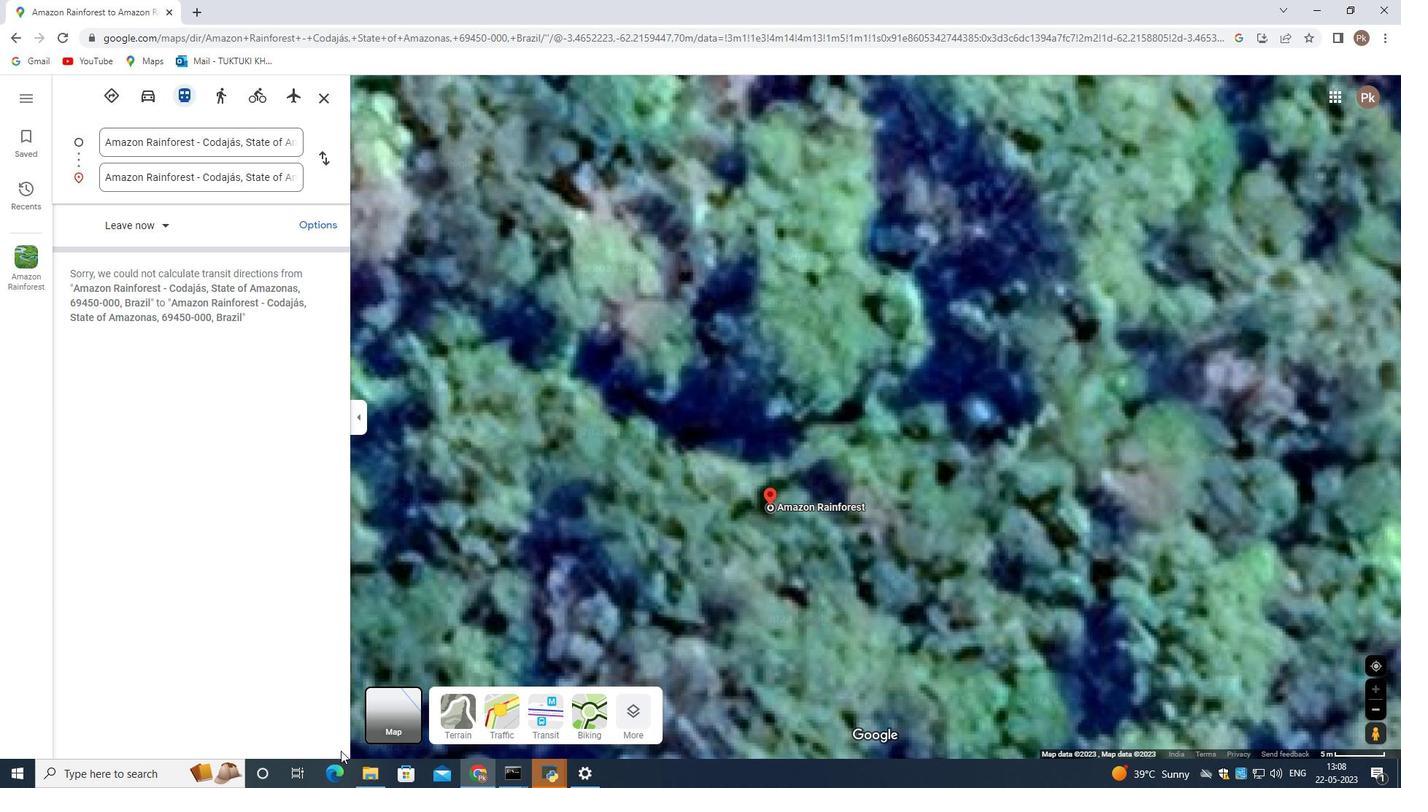 
Action: Mouse pressed left at (874, 411)
Screenshot: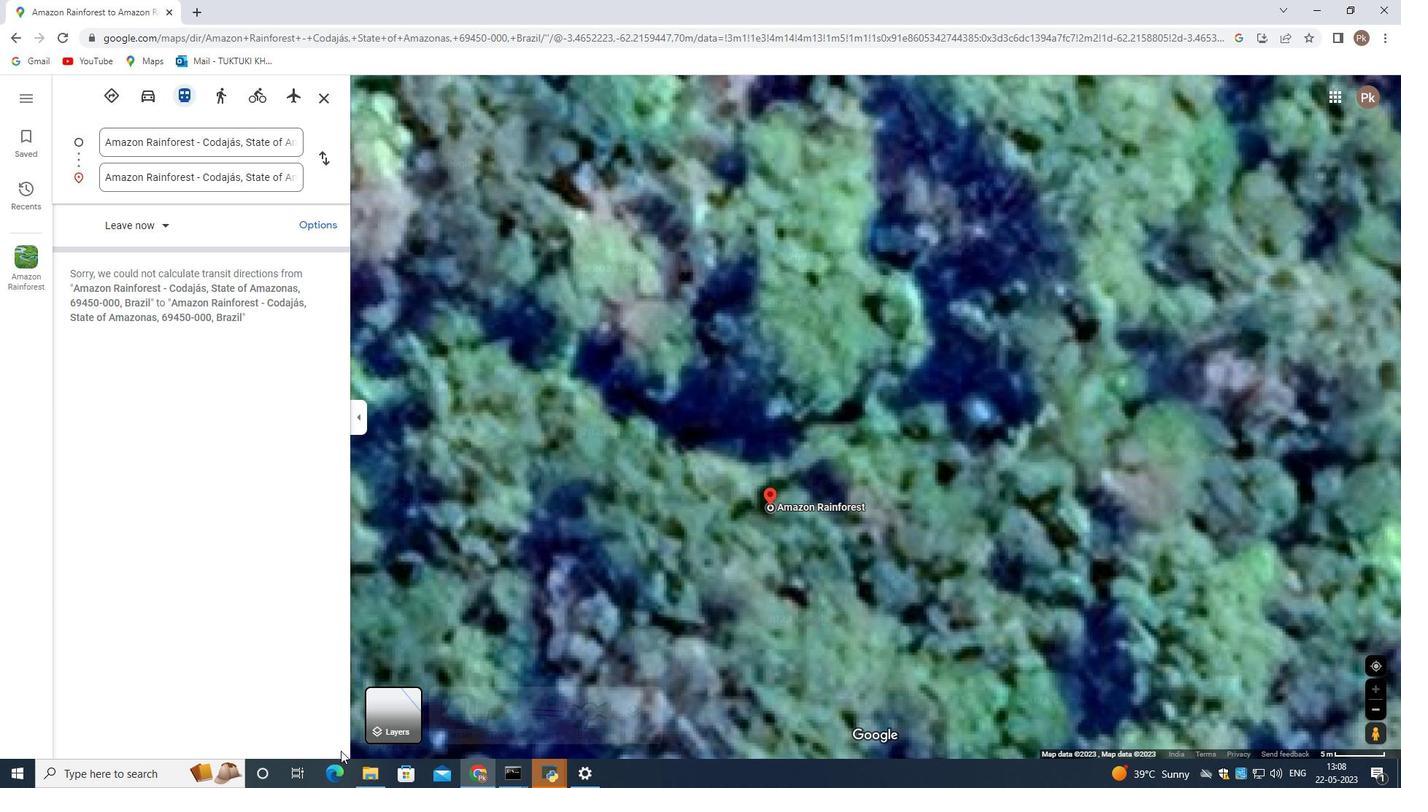 
Action: Mouse pressed right at (874, 411)
Screenshot: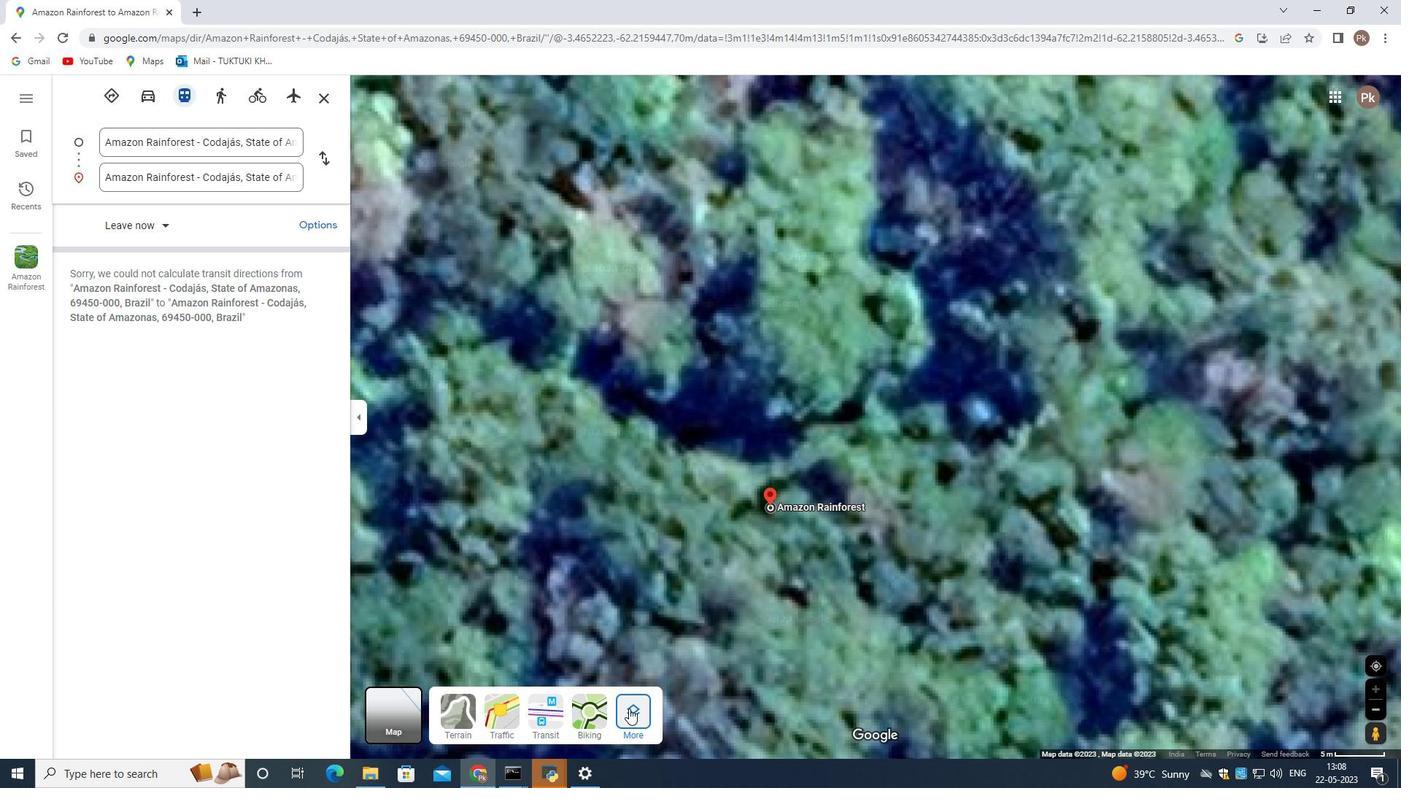 
Action: Mouse moved to (793, 497)
Screenshot: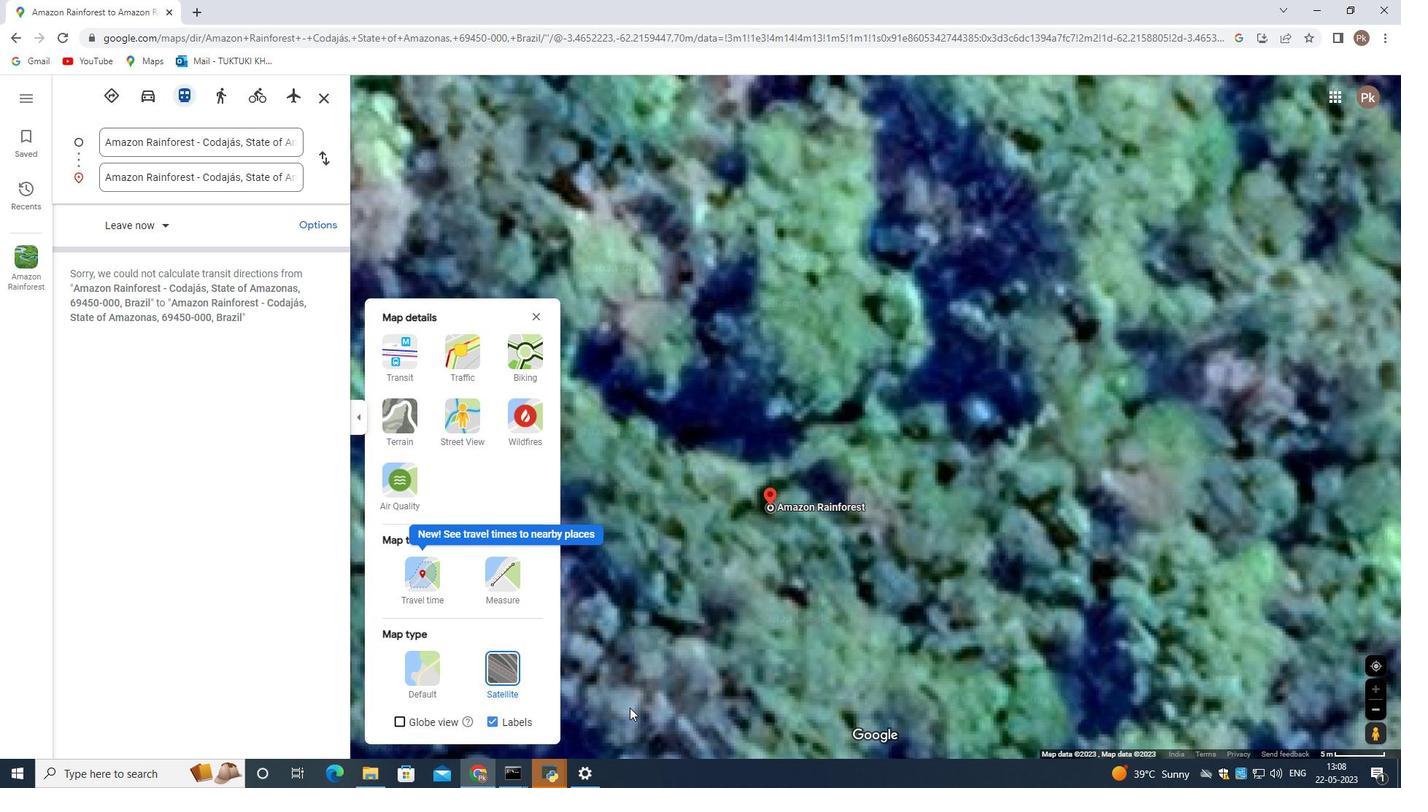 
Action: Mouse pressed left at (793, 497)
Screenshot: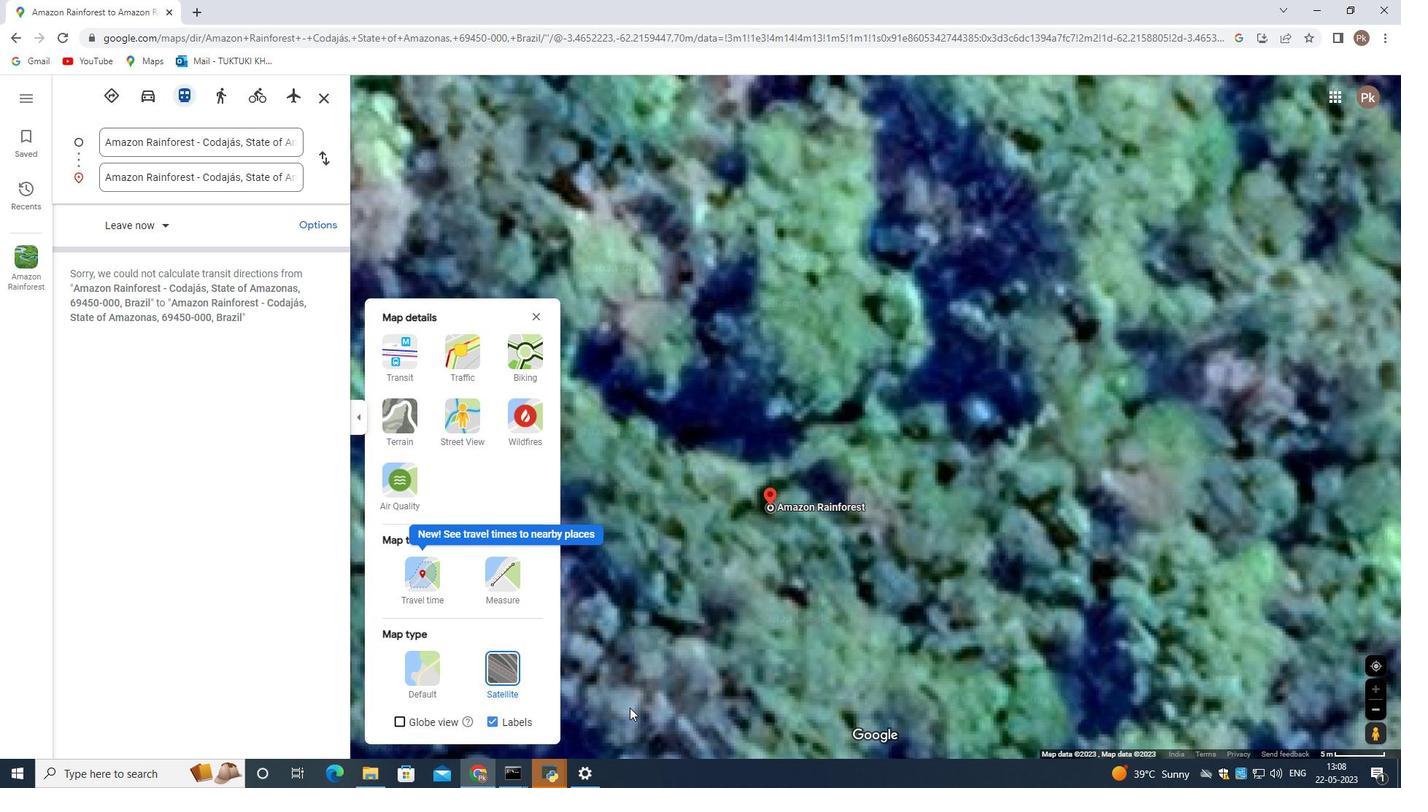 
Action: Mouse moved to (877, 407)
Screenshot: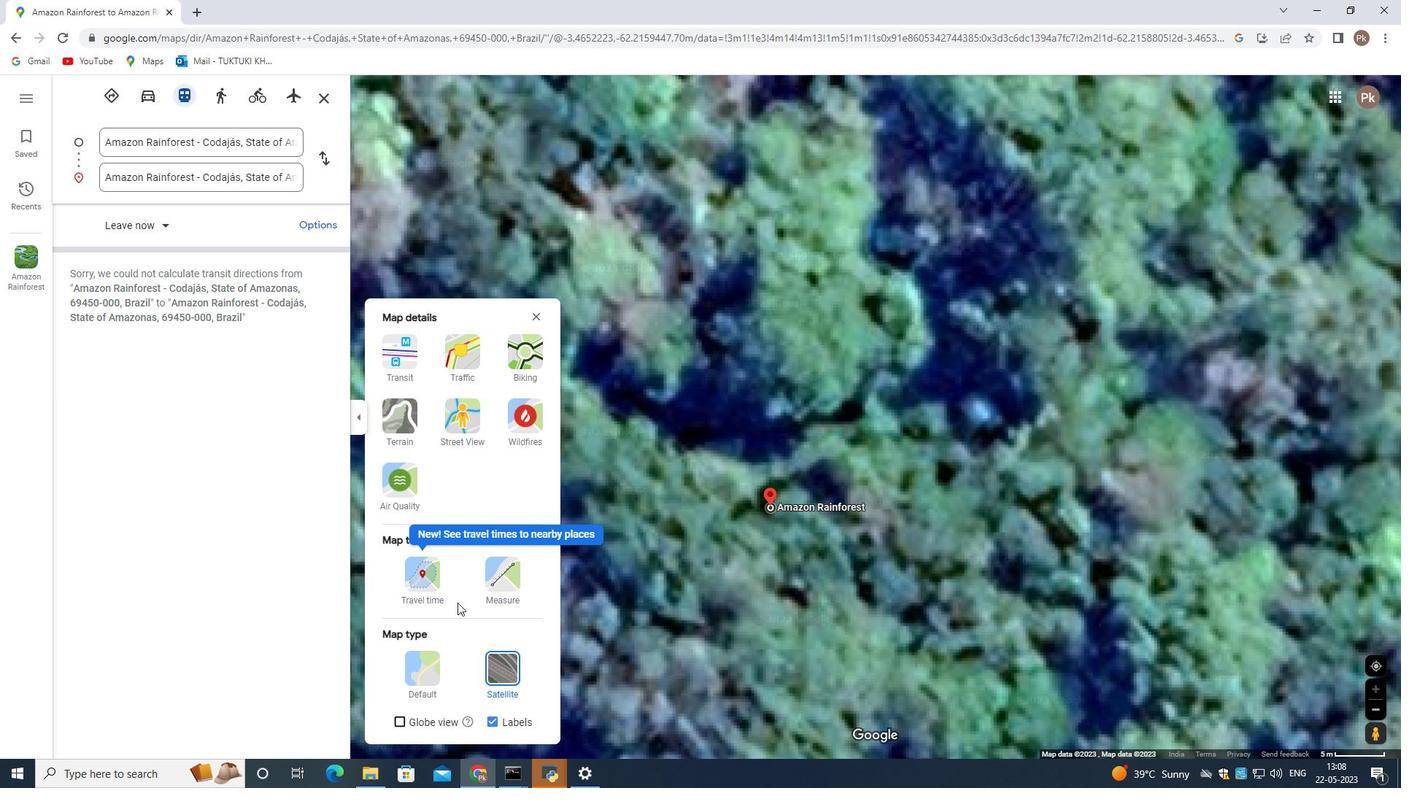 
Action: Mouse pressed right at (877, 407)
Screenshot: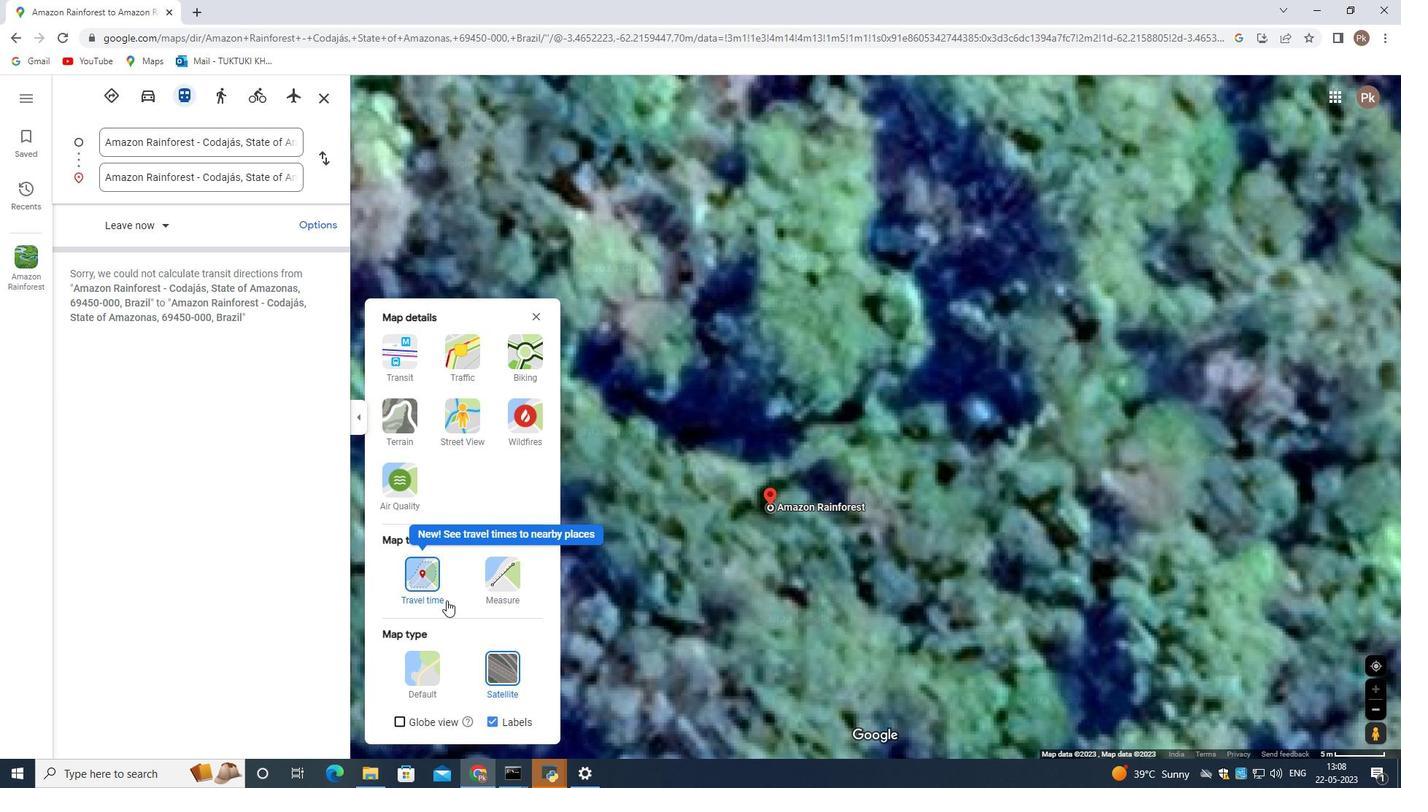 
Action: Mouse pressed left at (877, 407)
Screenshot: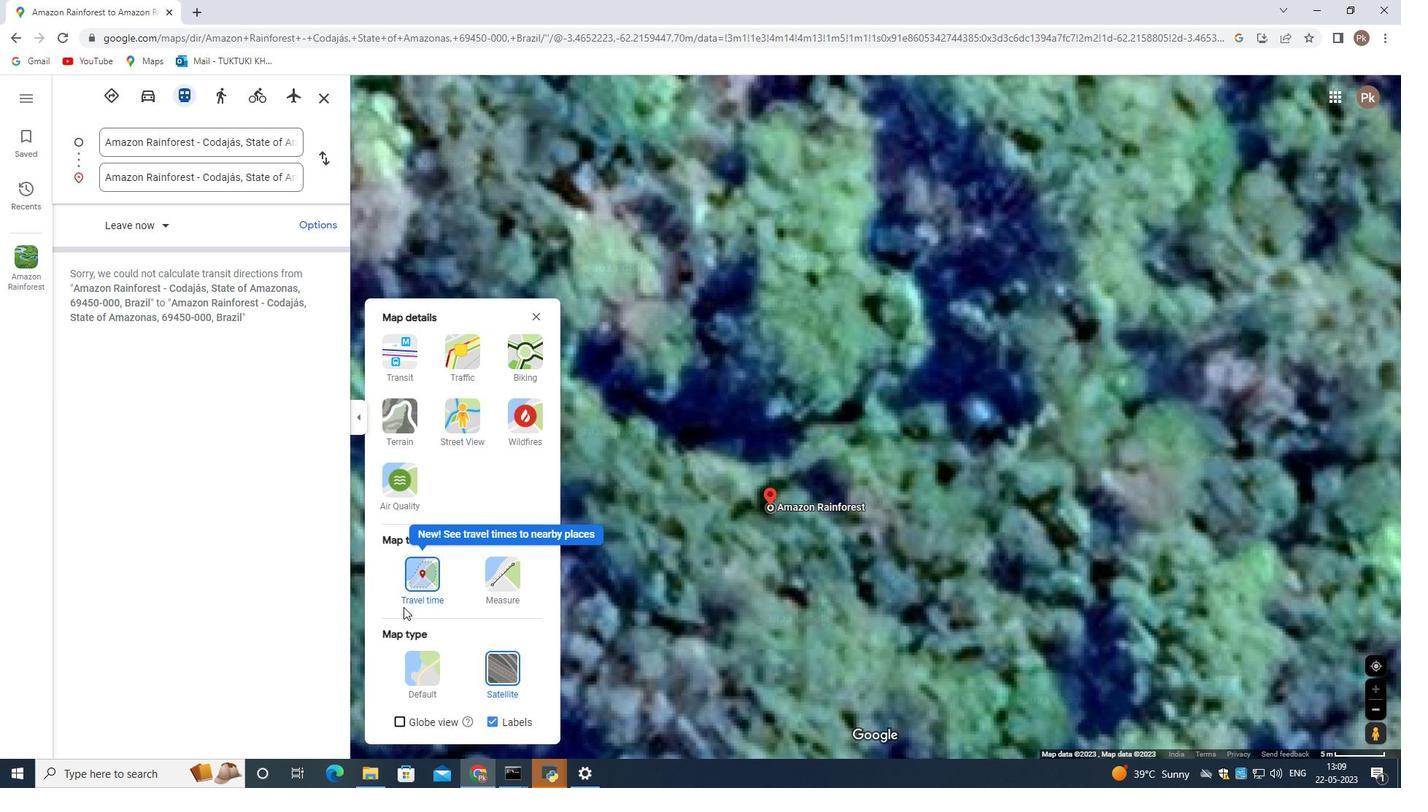 
Action: Mouse pressed left at (877, 407)
Screenshot: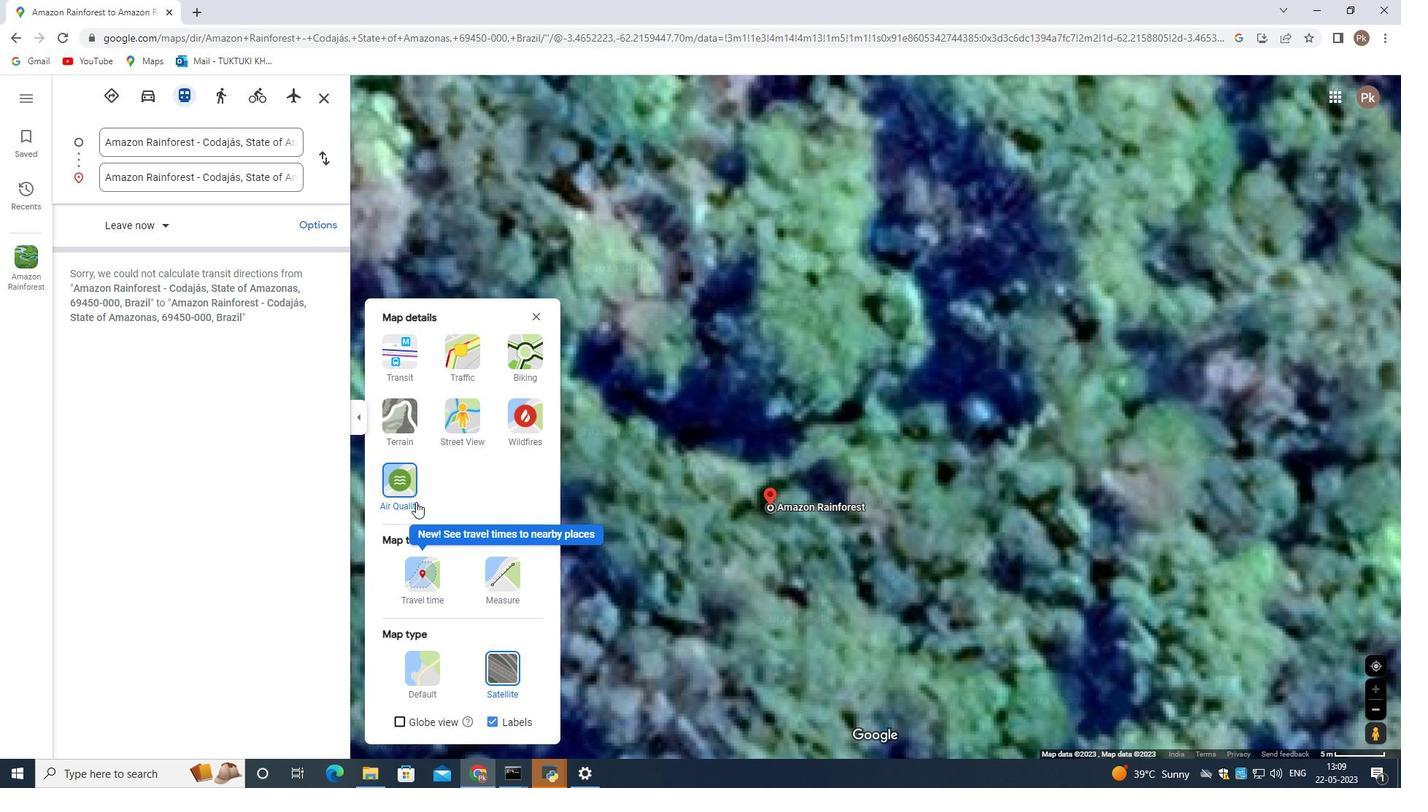 
Action: Mouse pressed left at (877, 407)
Screenshot: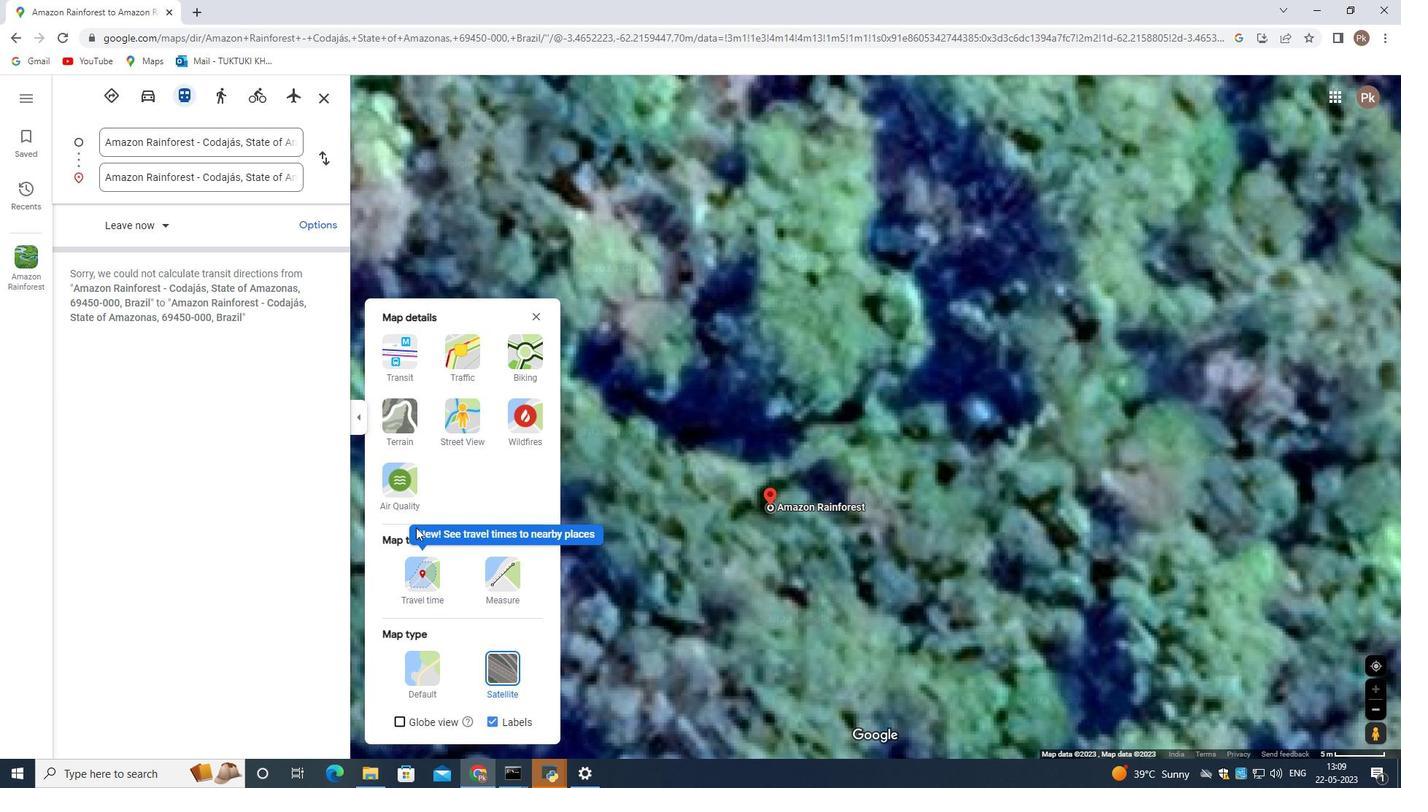 
Action: Mouse pressed right at (877, 407)
Screenshot: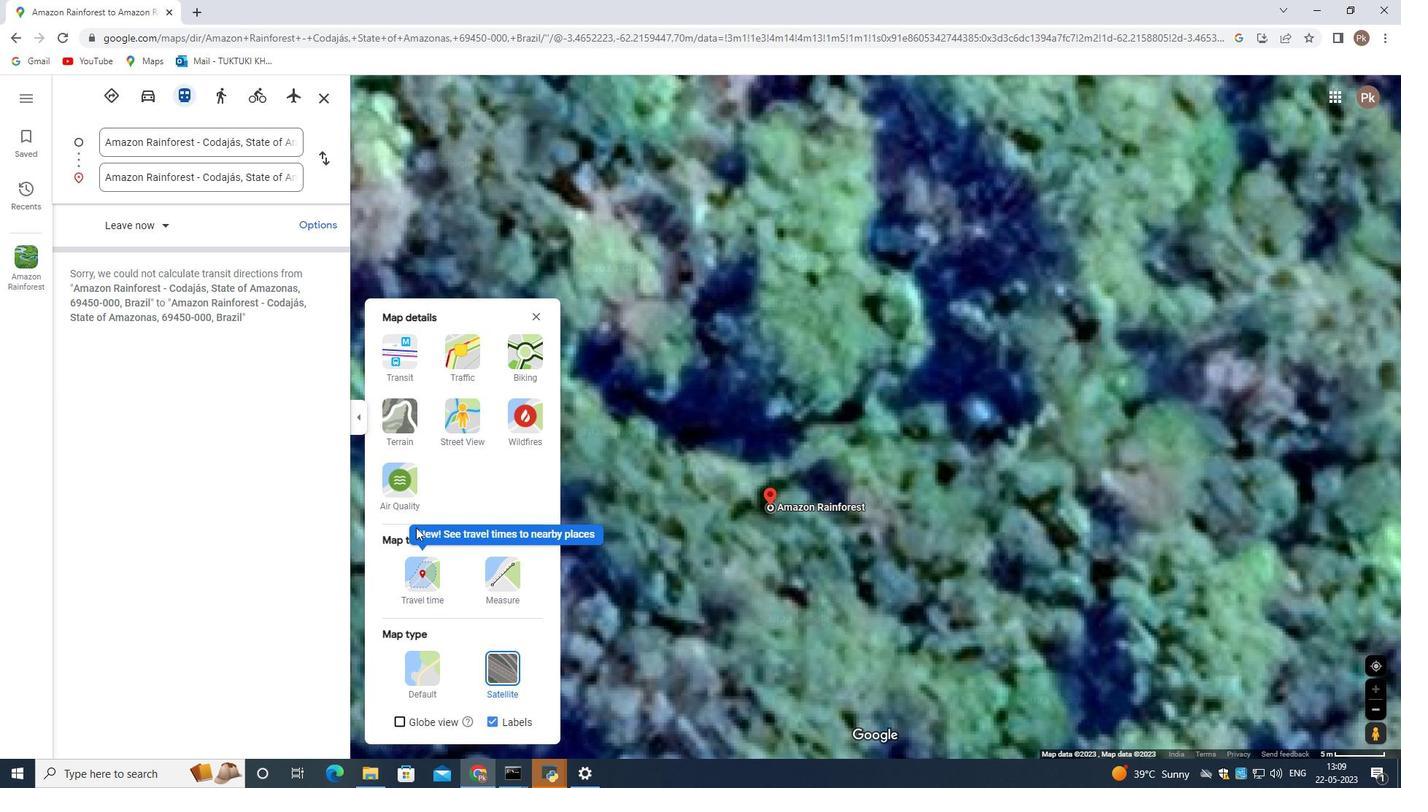 
Action: Mouse moved to (1374, 688)
Screenshot: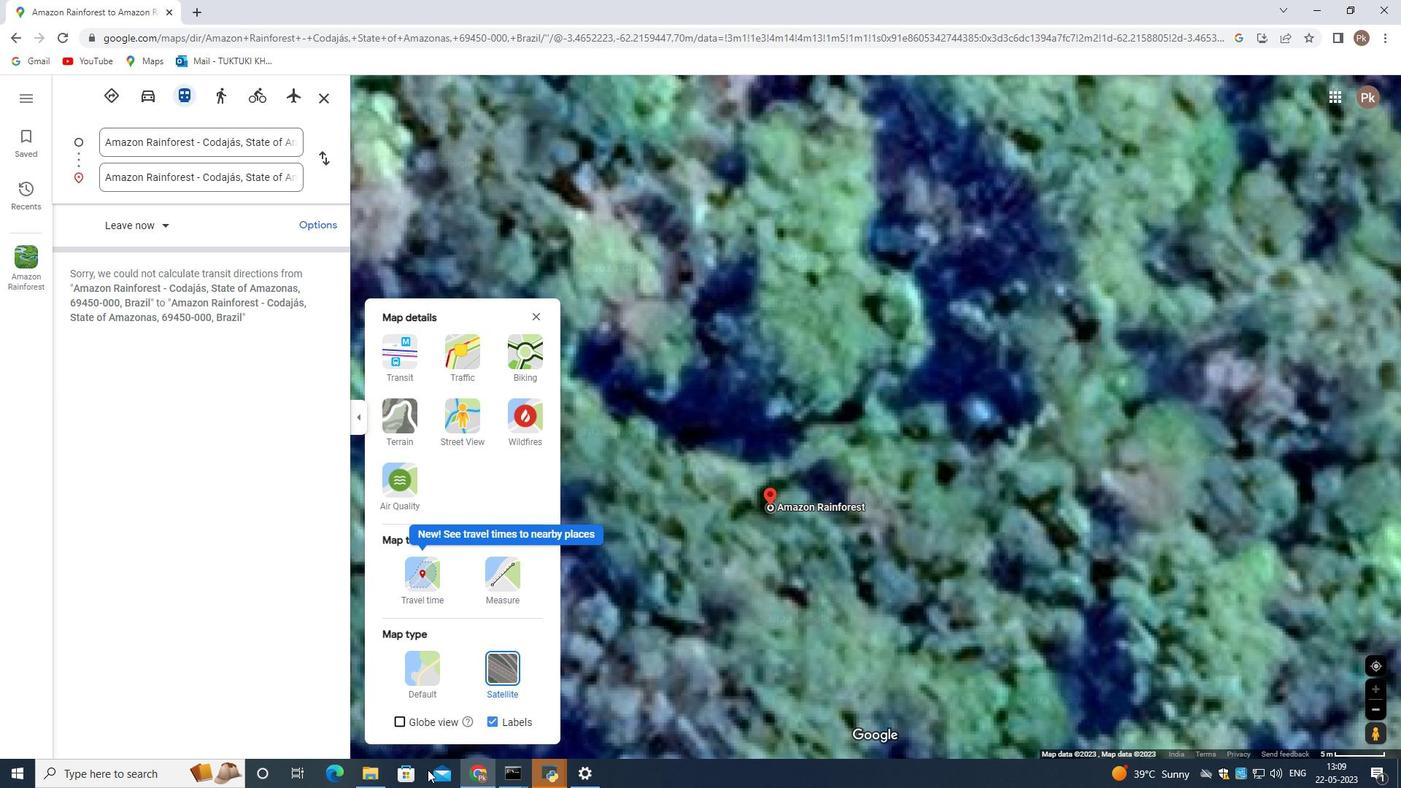 
Action: Mouse pressed left at (1374, 688)
Screenshot: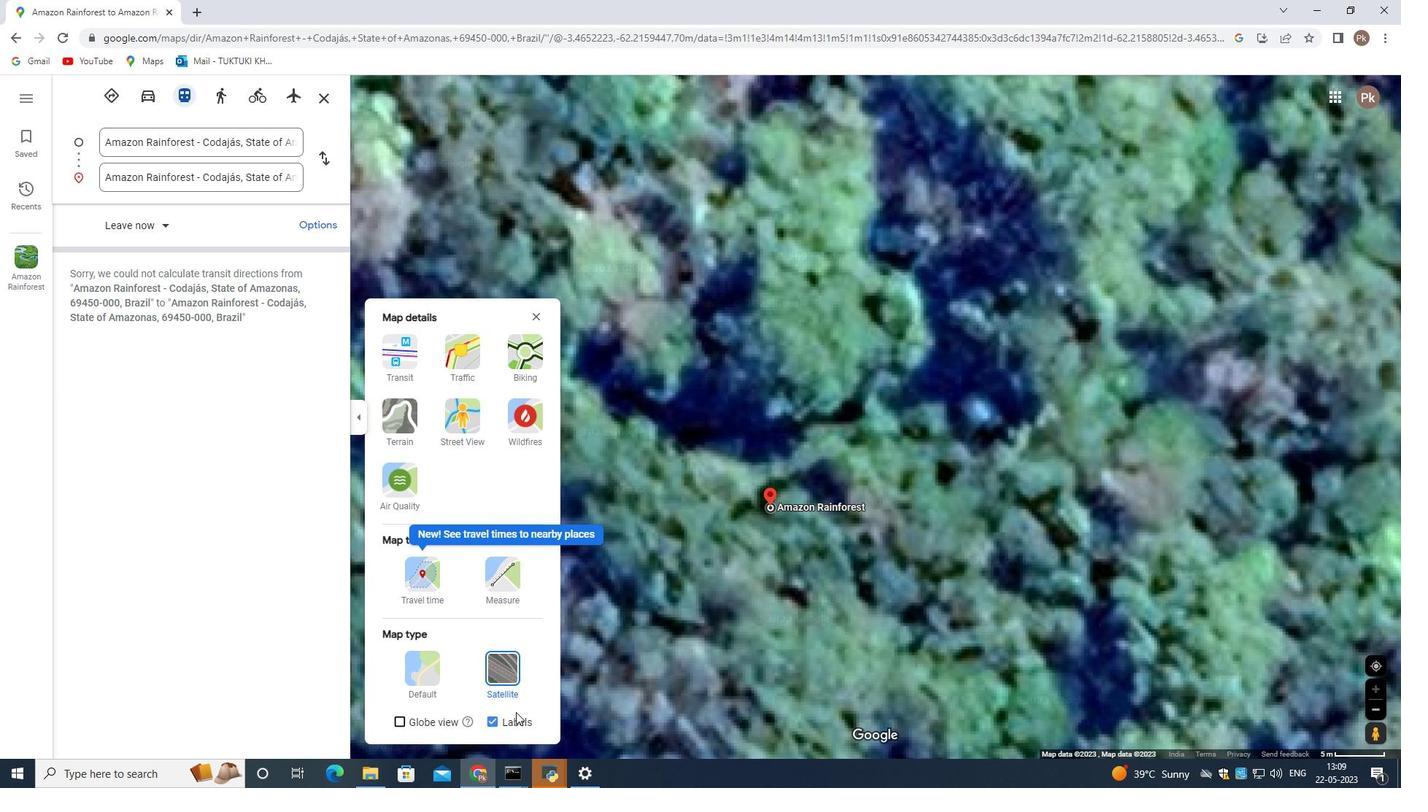 
Action: Mouse pressed left at (1374, 688)
Screenshot: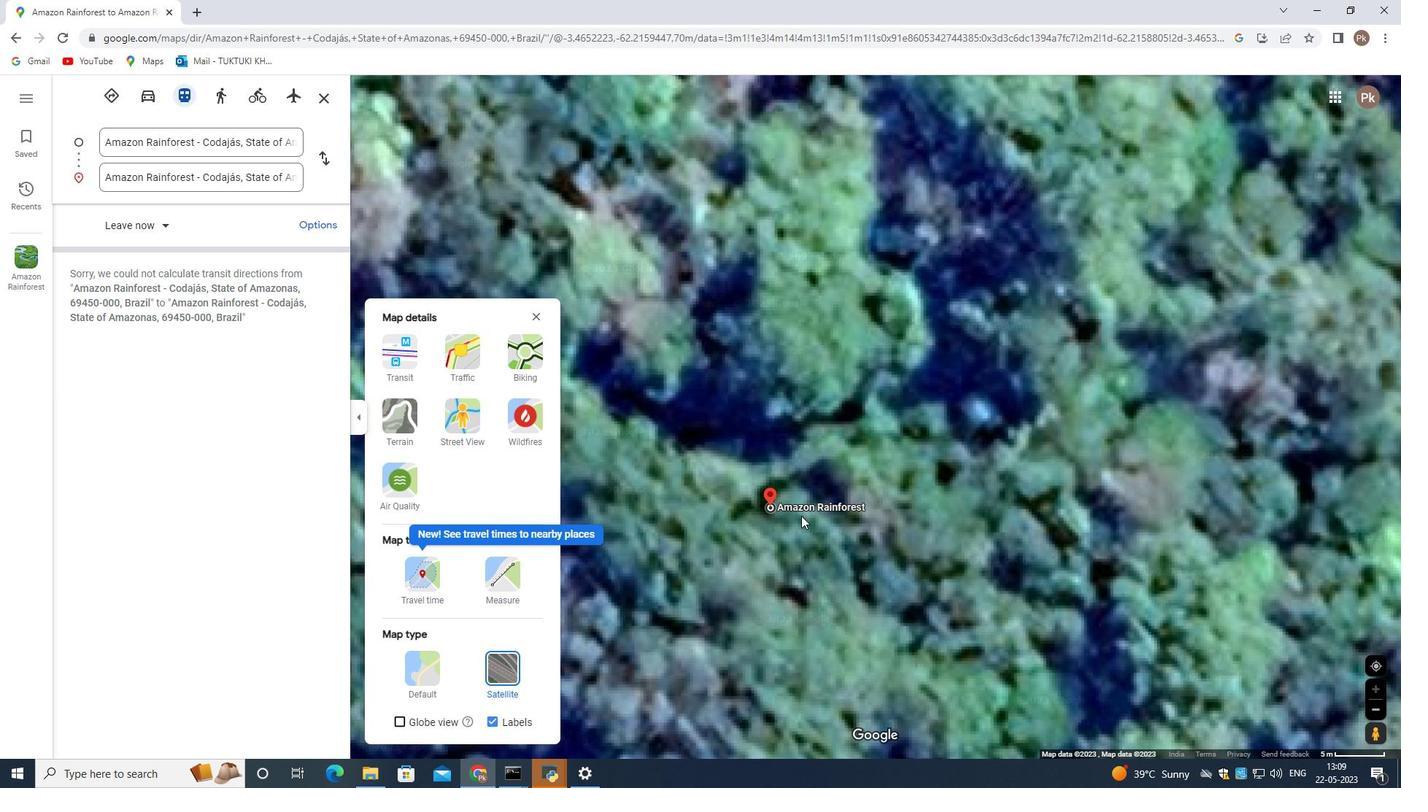 
Action: Mouse pressed left at (1374, 688)
Screenshot: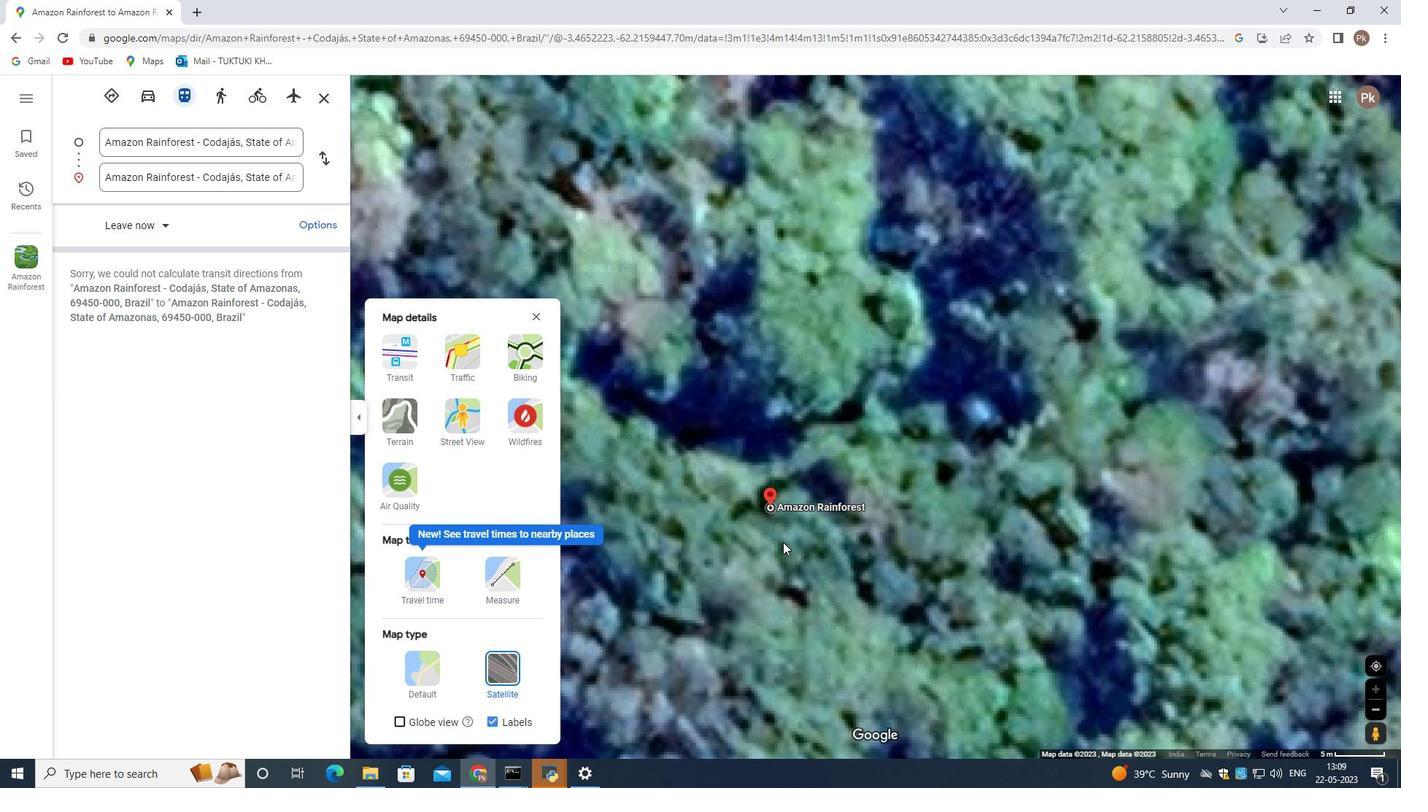 
Action: Mouse pressed left at (1374, 688)
Screenshot: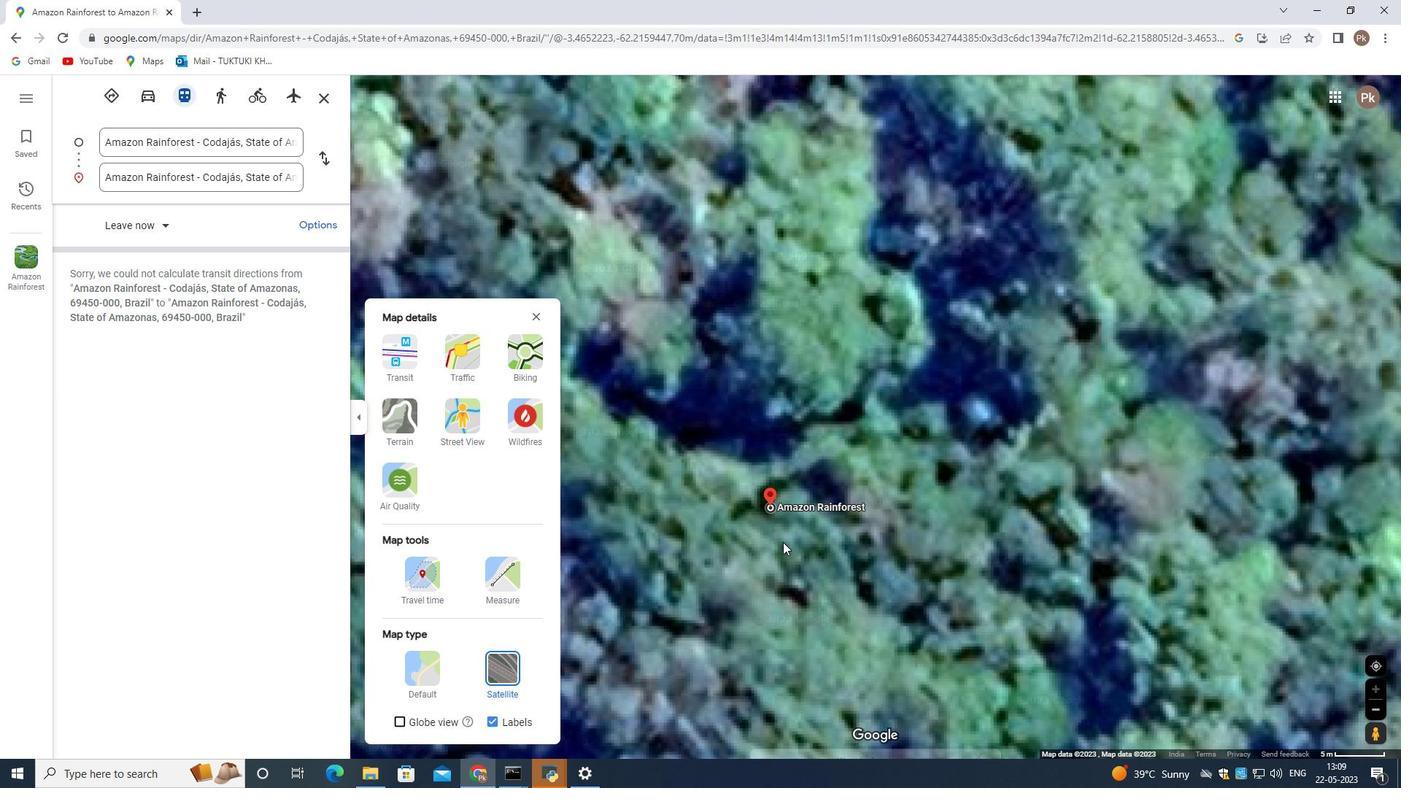 
Action: Mouse pressed left at (1374, 688)
Screenshot: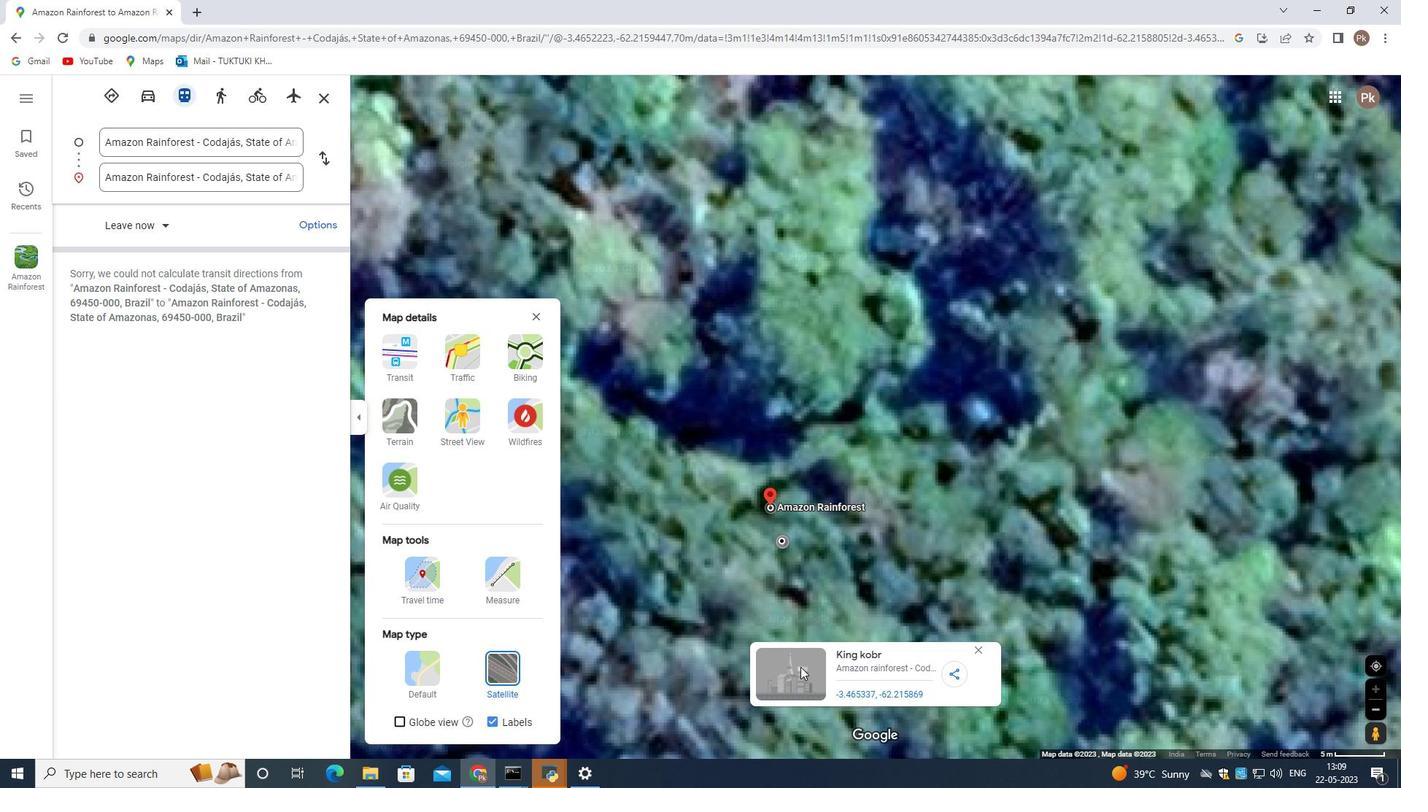 
Action: Mouse moved to (997, 599)
Screenshot: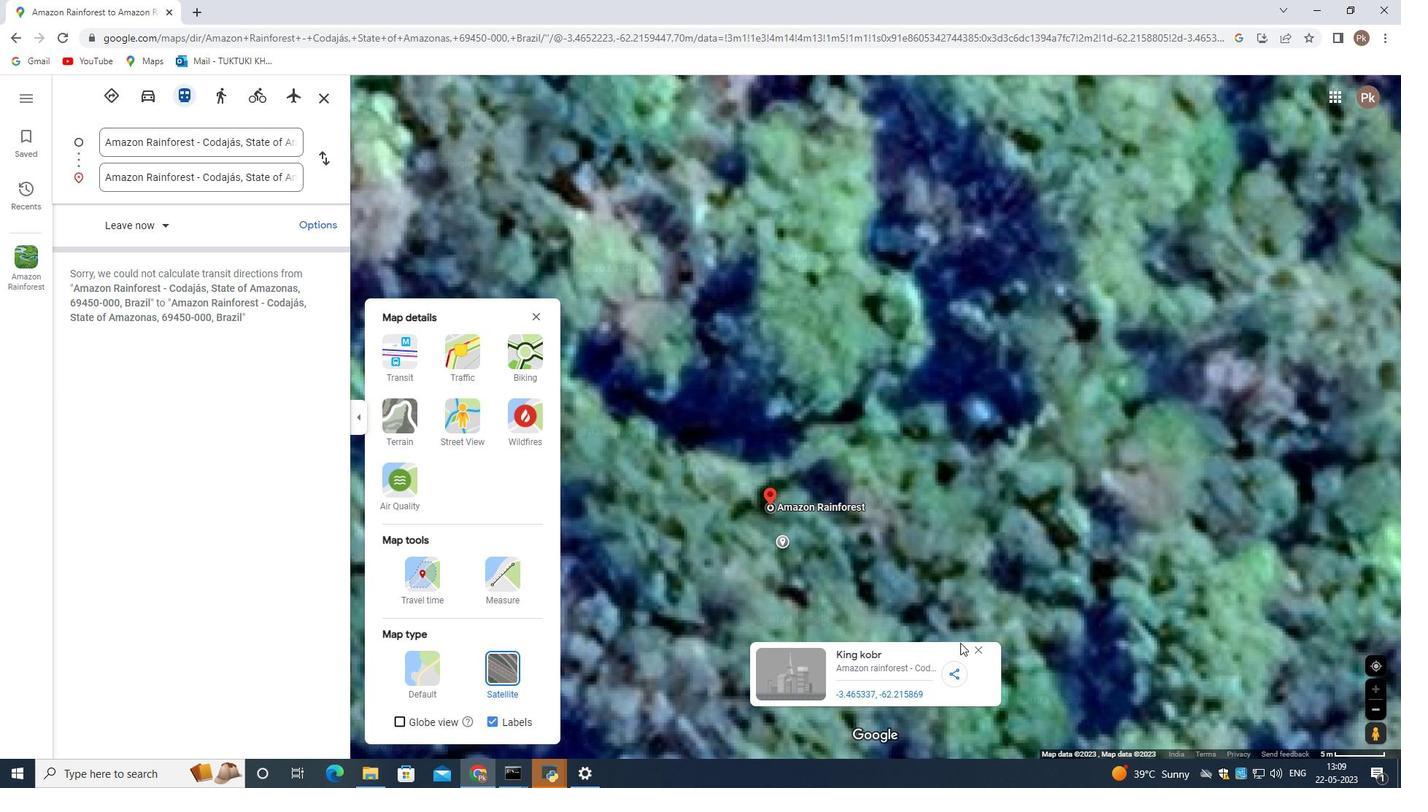 
Action: Mouse pressed left at (997, 599)
Screenshot: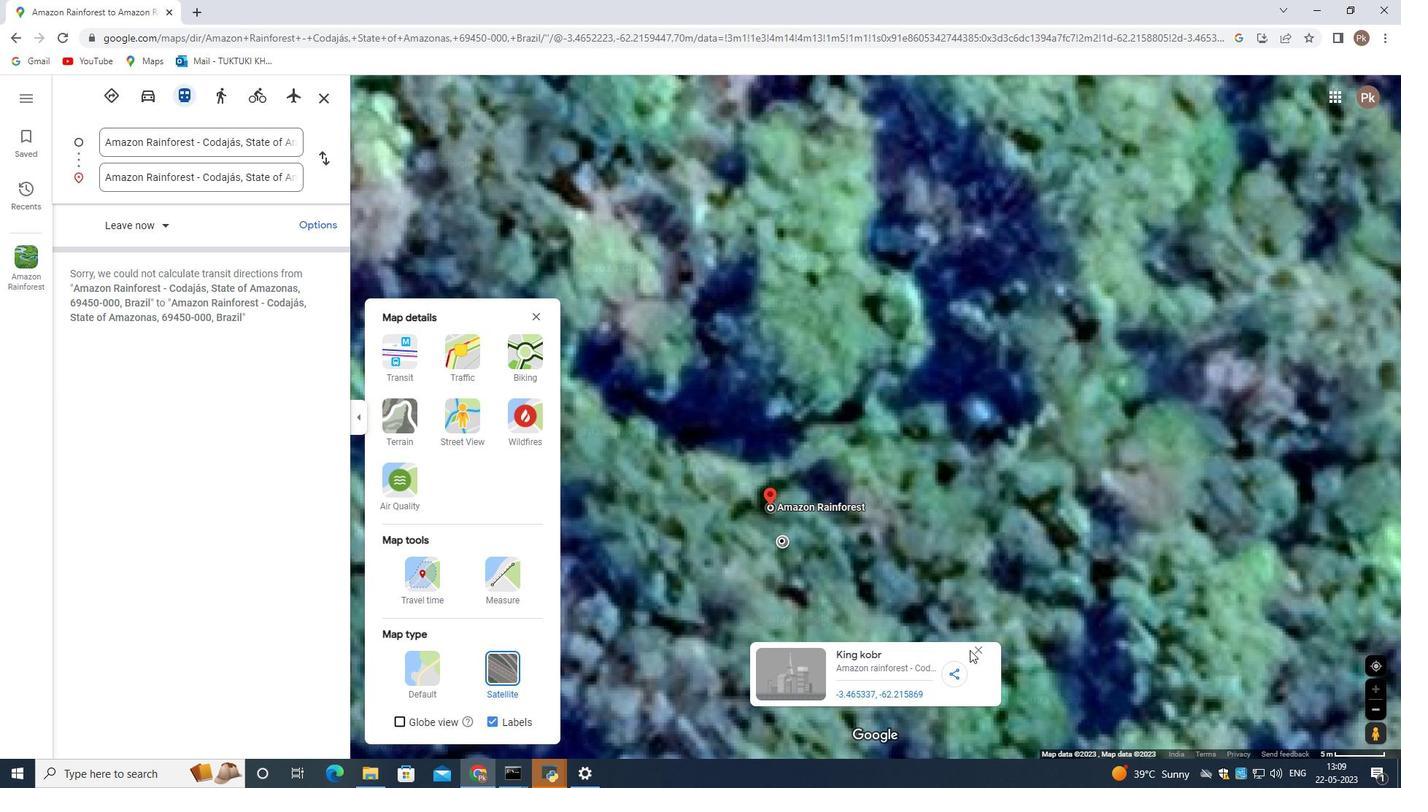 
Action: Mouse moved to (251, 110)
Screenshot: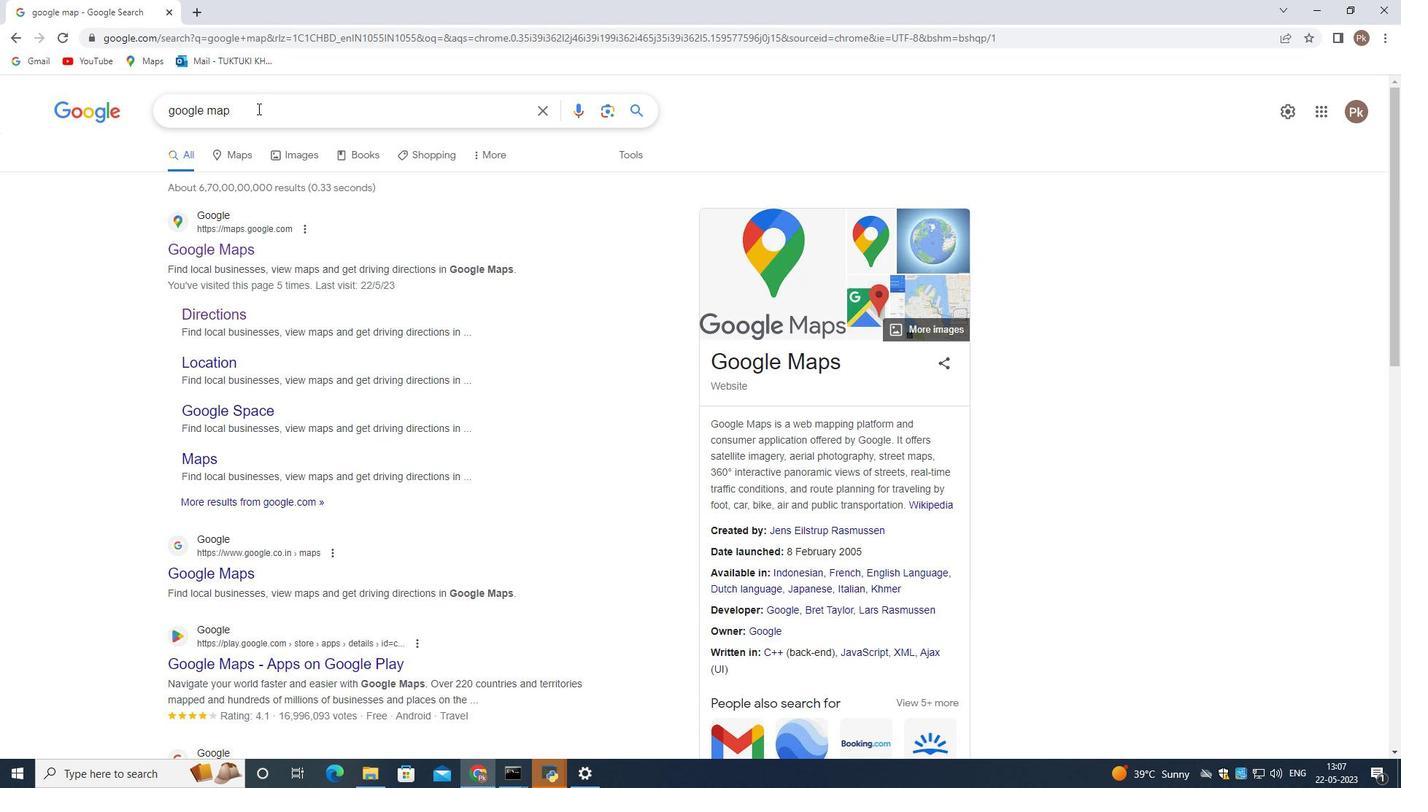 
Action: Mouse pressed left at (251, 110)
Screenshot: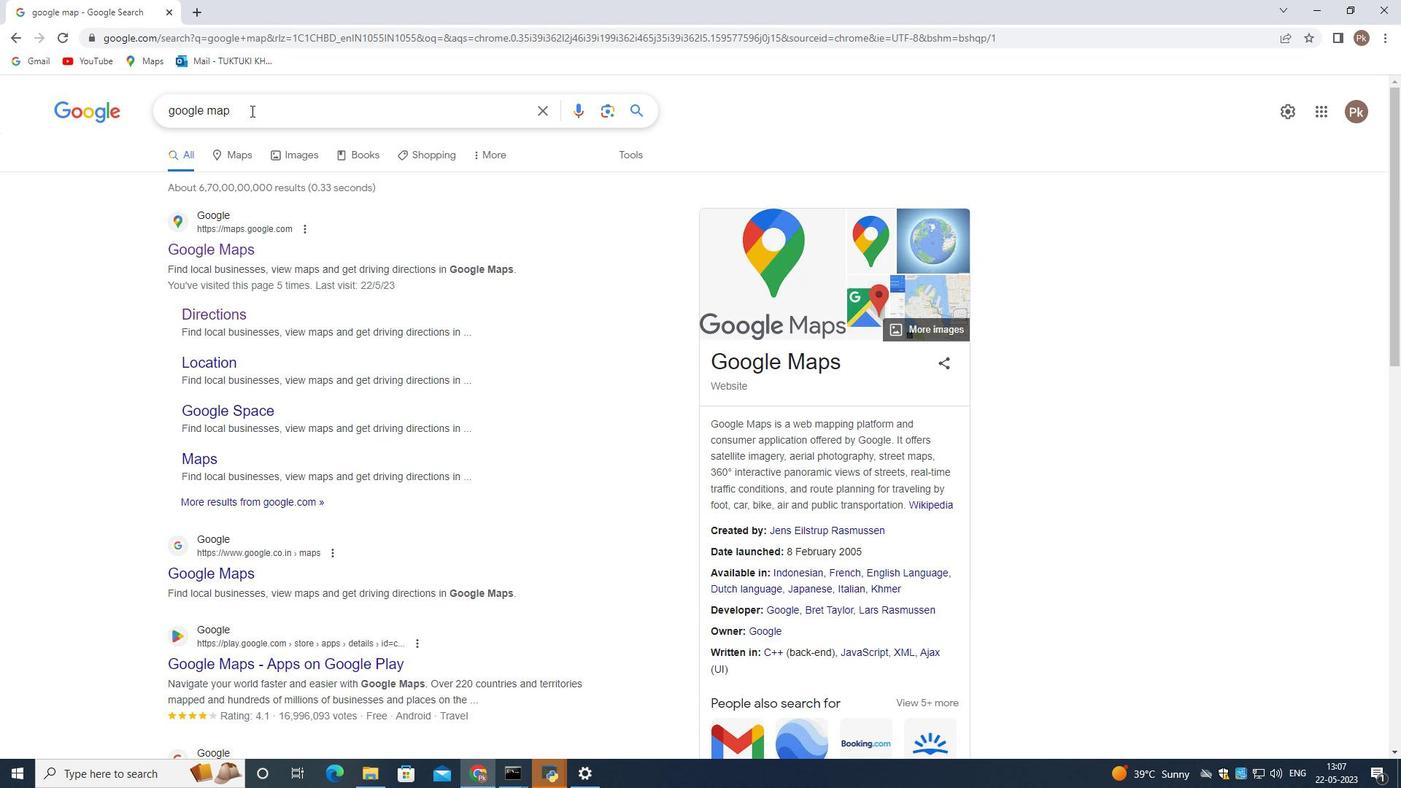 
Action: Mouse moved to (250, 110)
Screenshot: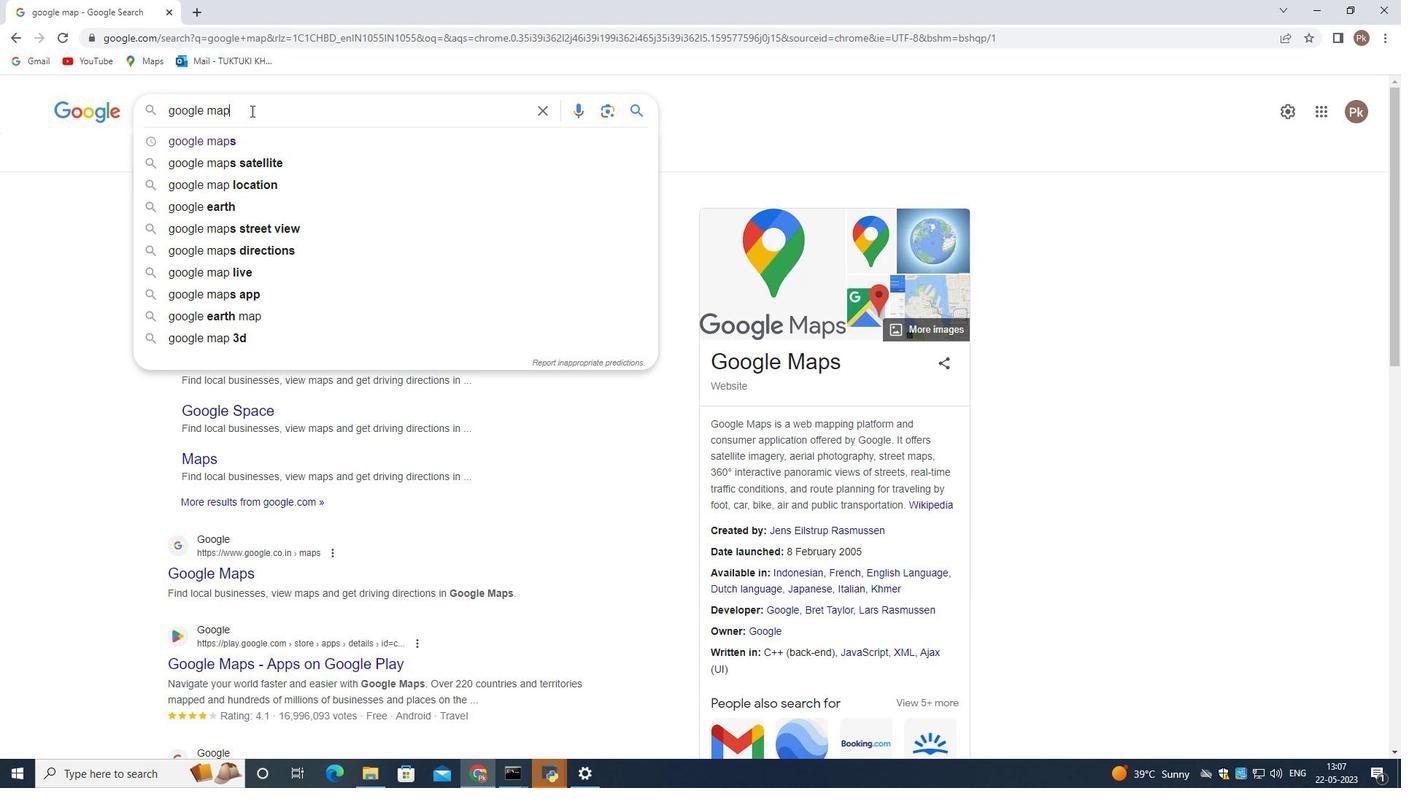 
Action: Key pressed <Key.backspace><Key.backspace><Key.backspace><Key.backspace><Key.backspace><Key.backspace><Key.backspace><Key.backspace><Key.backspace><Key.backspace><Key.backspace><Key.backspace><Key.backspace><Key.backspace><Key.backspace><Key.backspace>
Screenshot: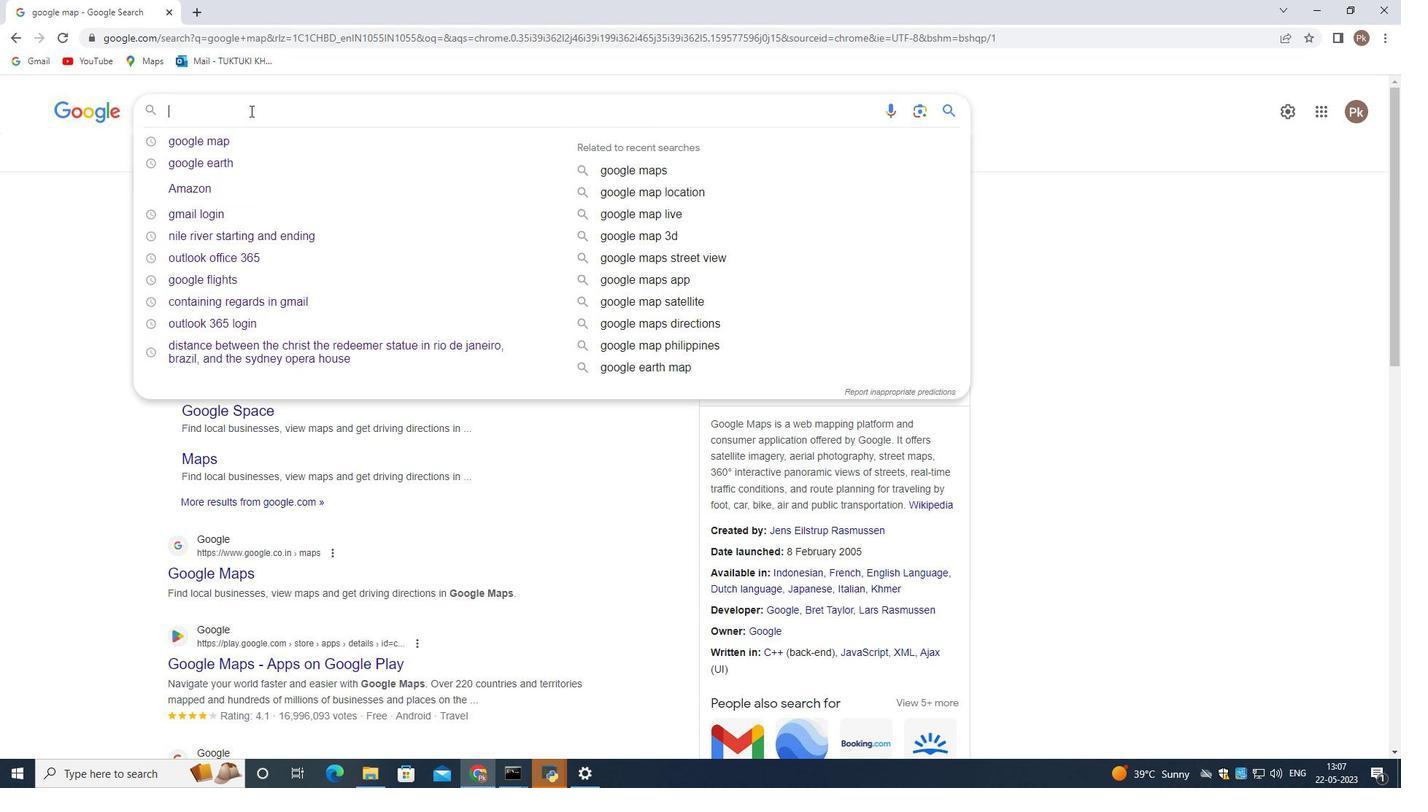 
Action: Mouse moved to (89, 383)
Screenshot: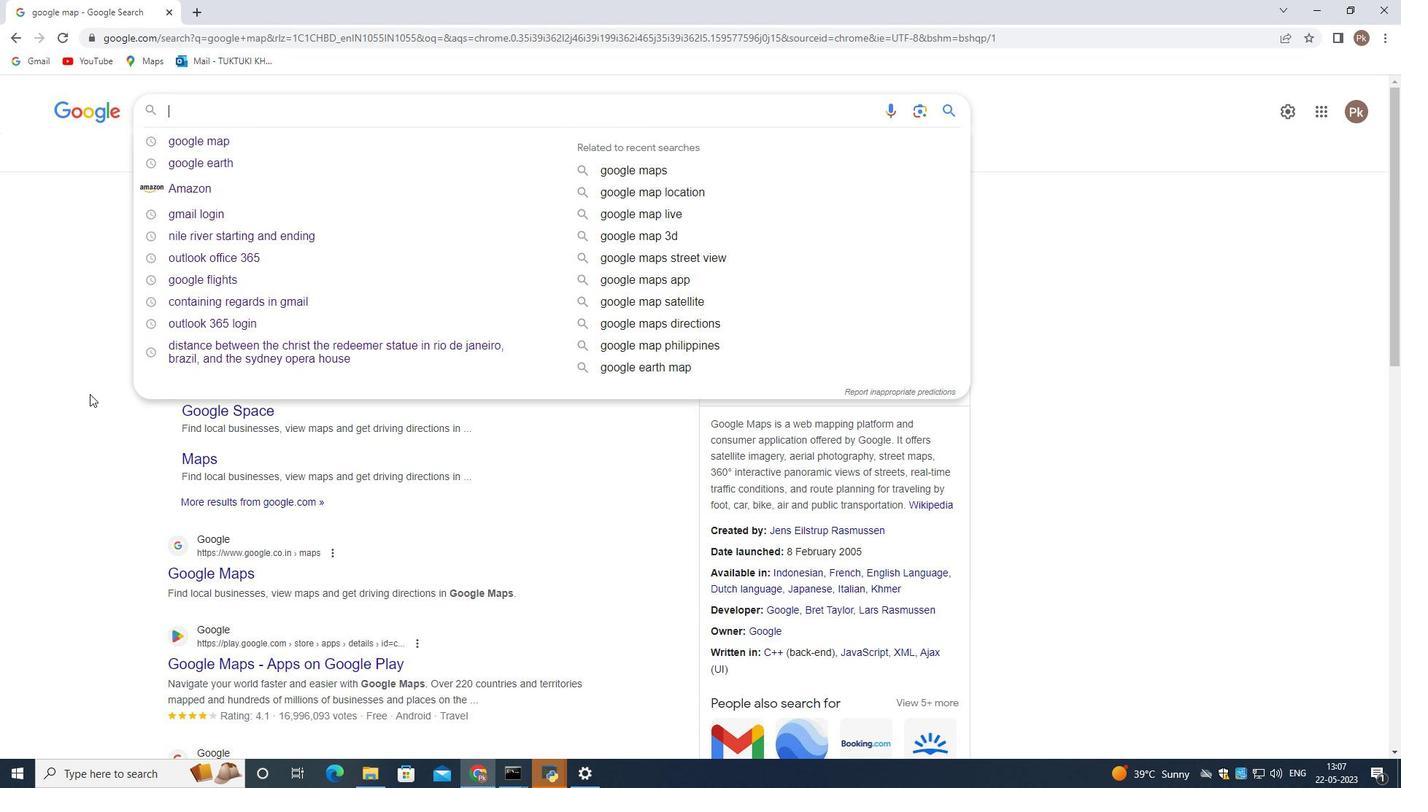 
Action: Mouse pressed left at (89, 383)
Screenshot: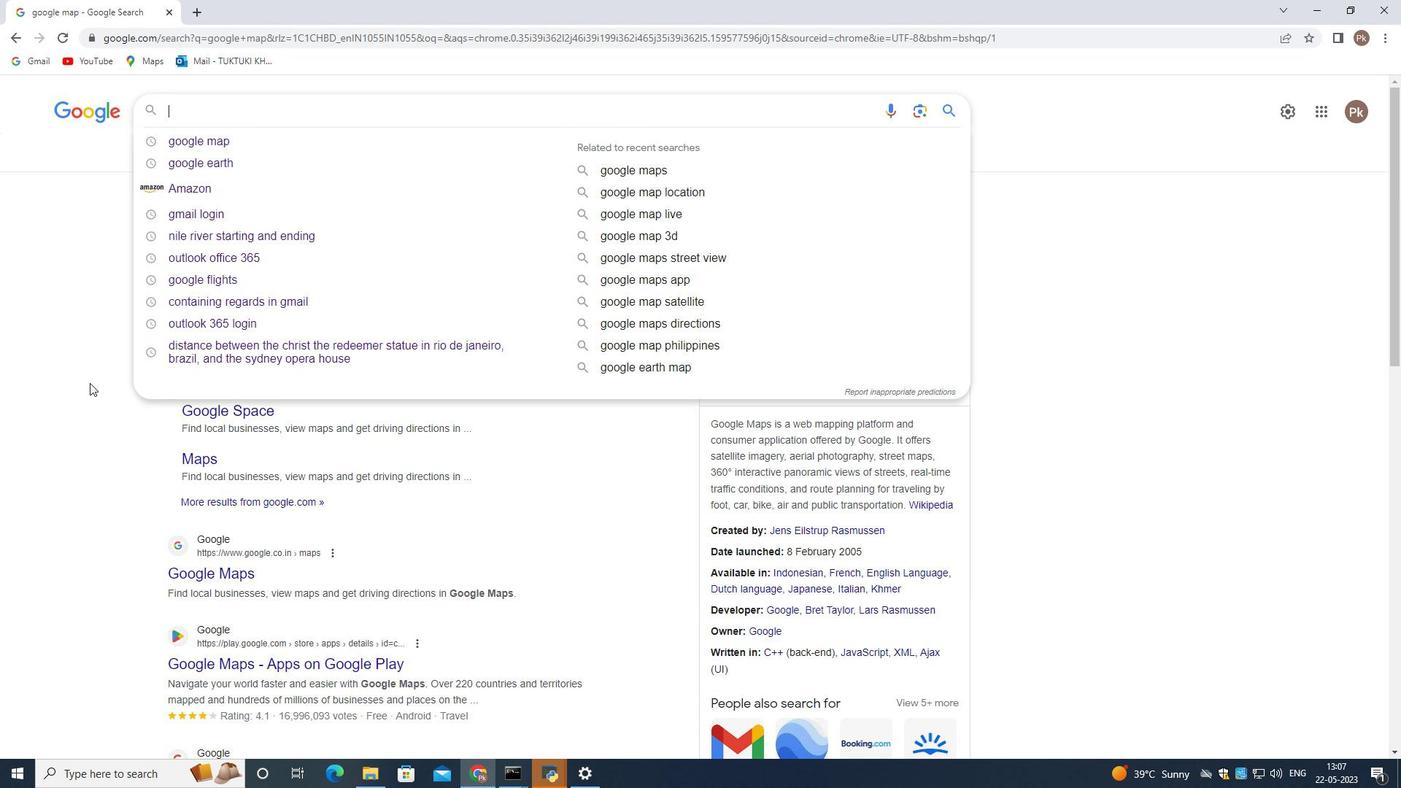 
Action: Mouse moved to (211, 248)
Screenshot: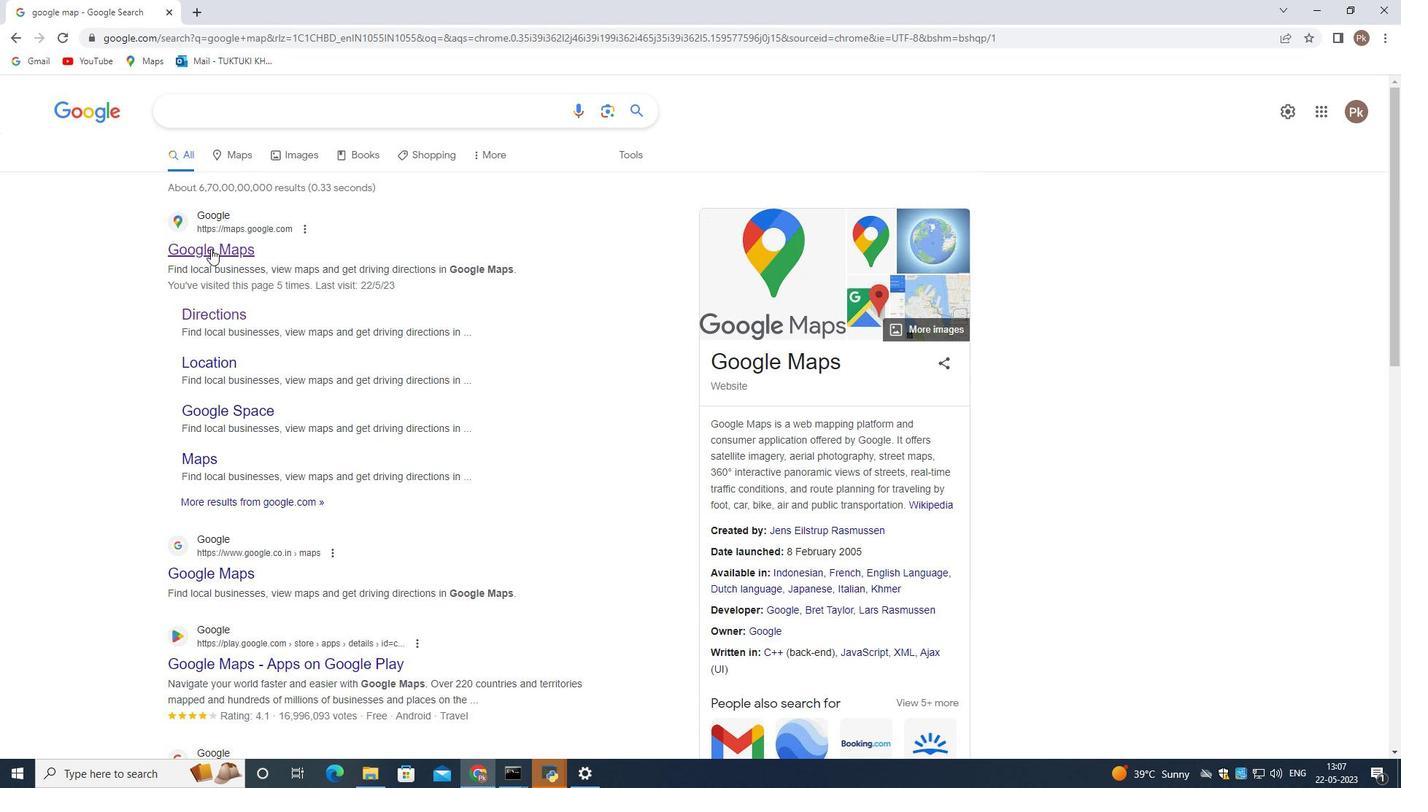 
Action: Mouse pressed left at (211, 248)
Screenshot: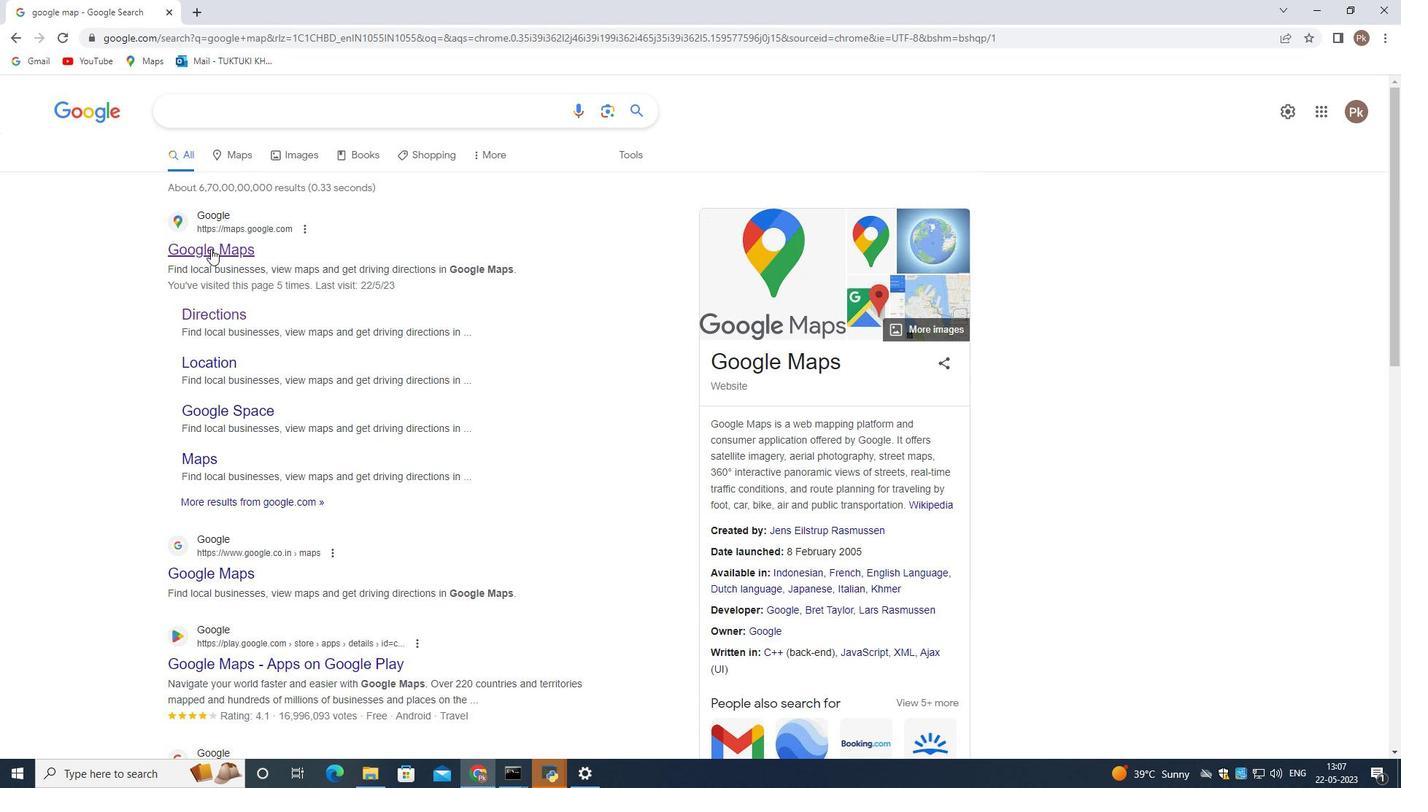 
Action: Mouse moved to (193, 91)
Screenshot: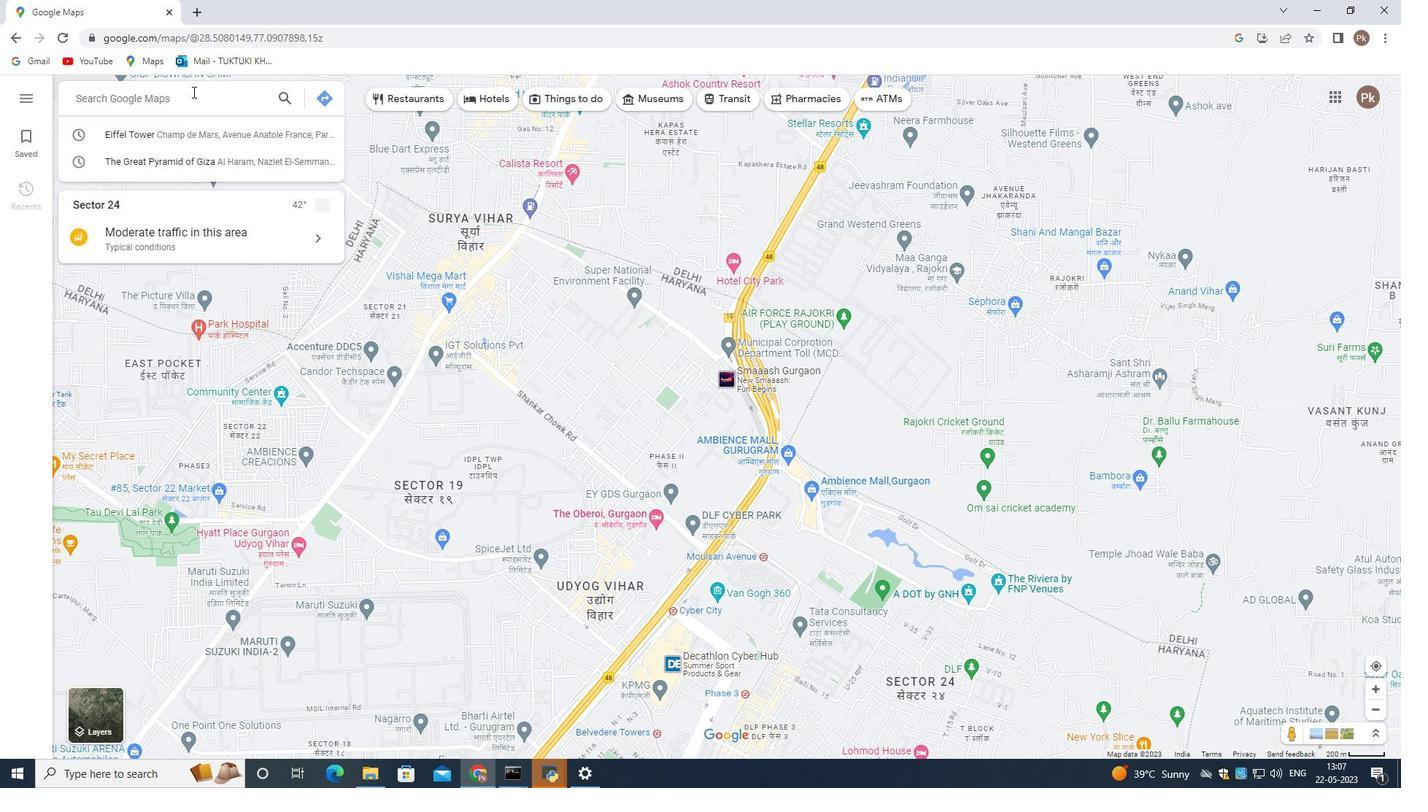 
Action: Mouse pressed left at (193, 91)
Screenshot: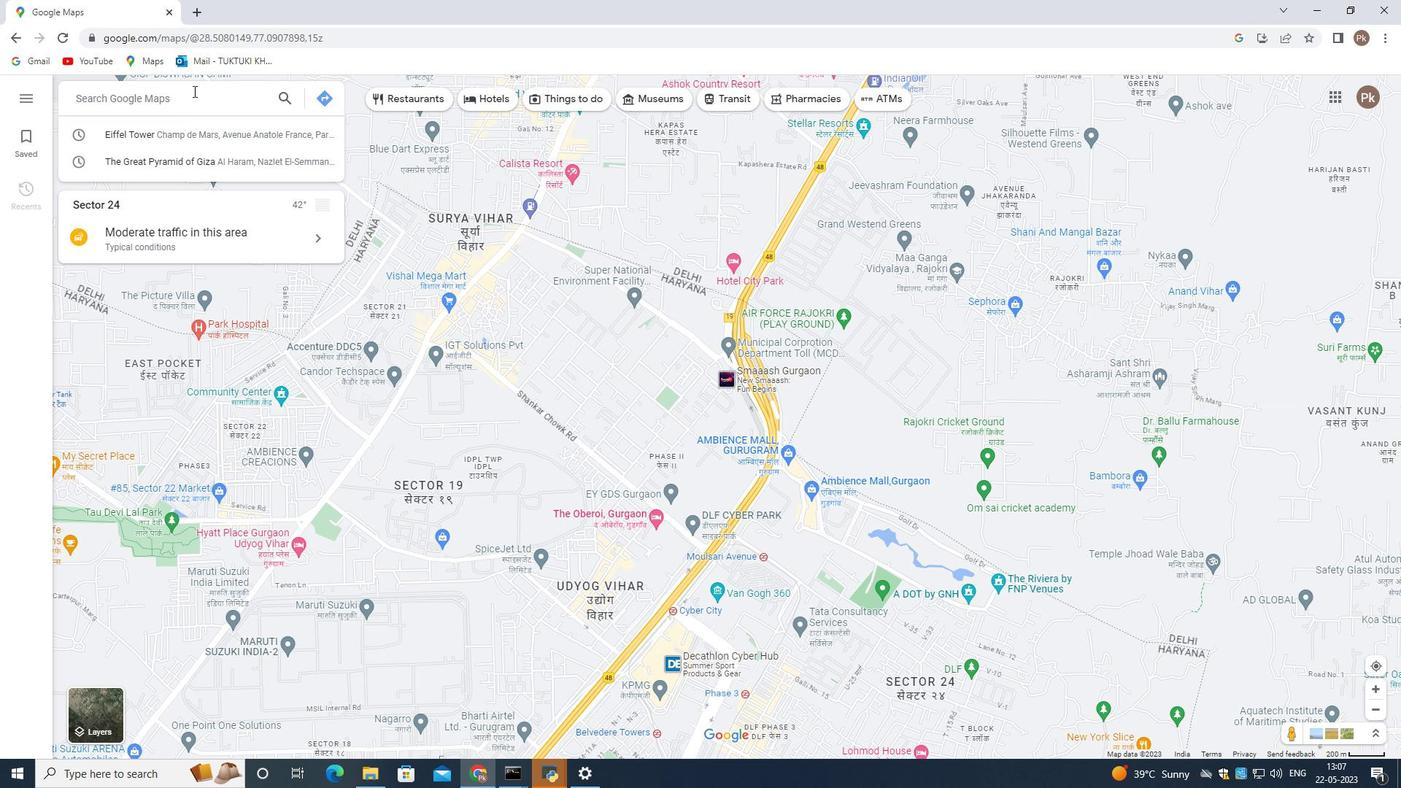 
Action: Key pressed <Key.shift><Key.shift><Key.shift><Key.shift>Amazon<Key.space><Key.shift>Rainforest,<Key.space><Key.shift>South
Screenshot: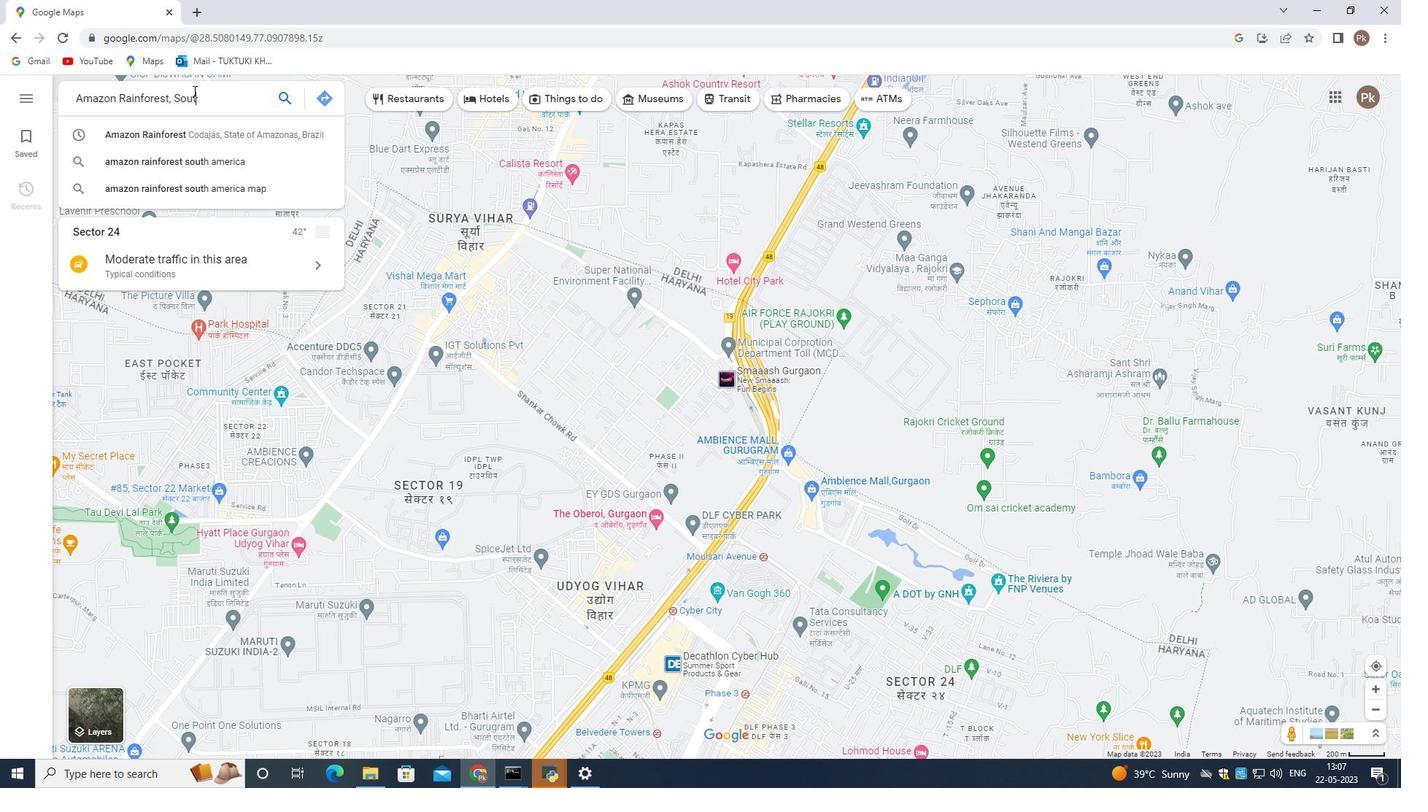 
Action: Mouse moved to (156, 159)
Screenshot: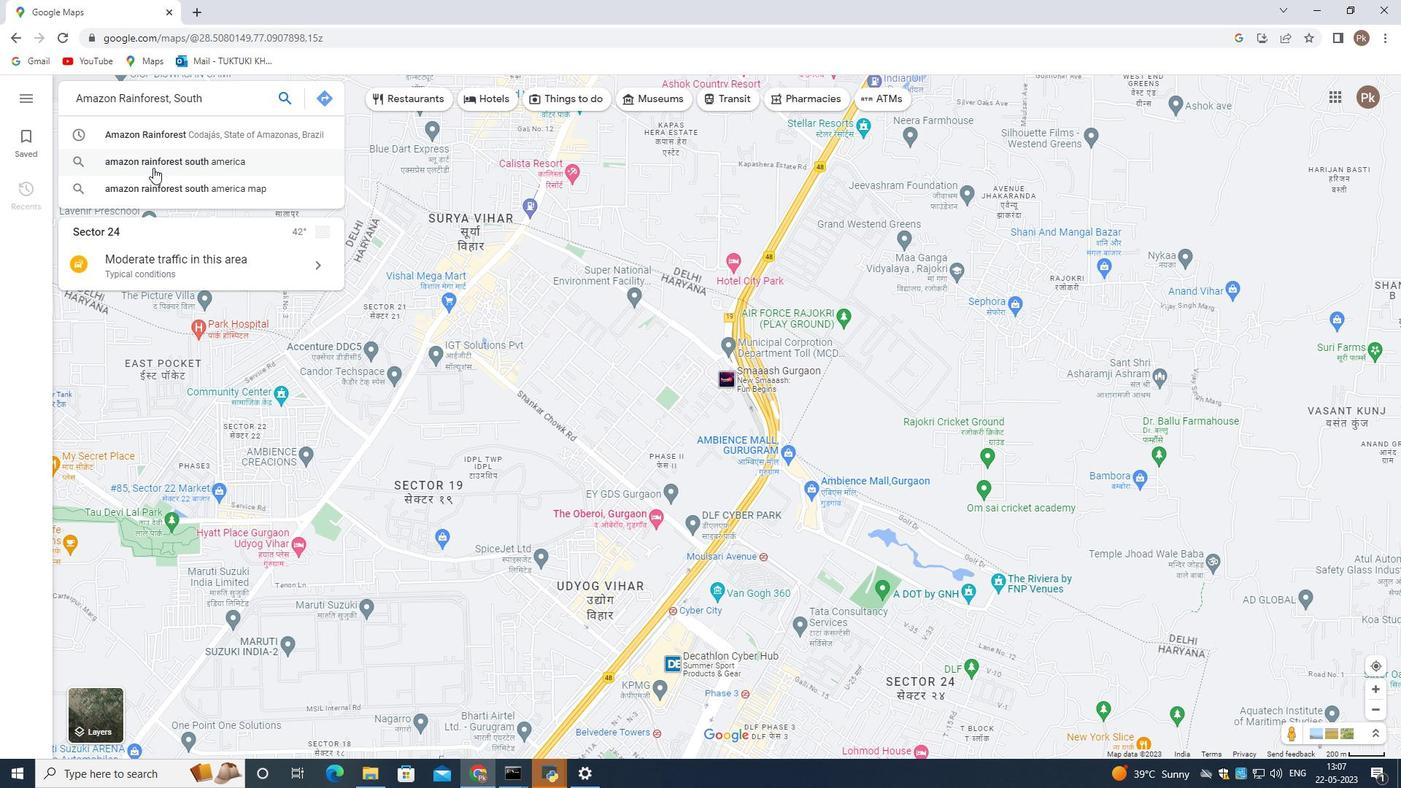 
Action: Mouse pressed left at (156, 159)
Screenshot: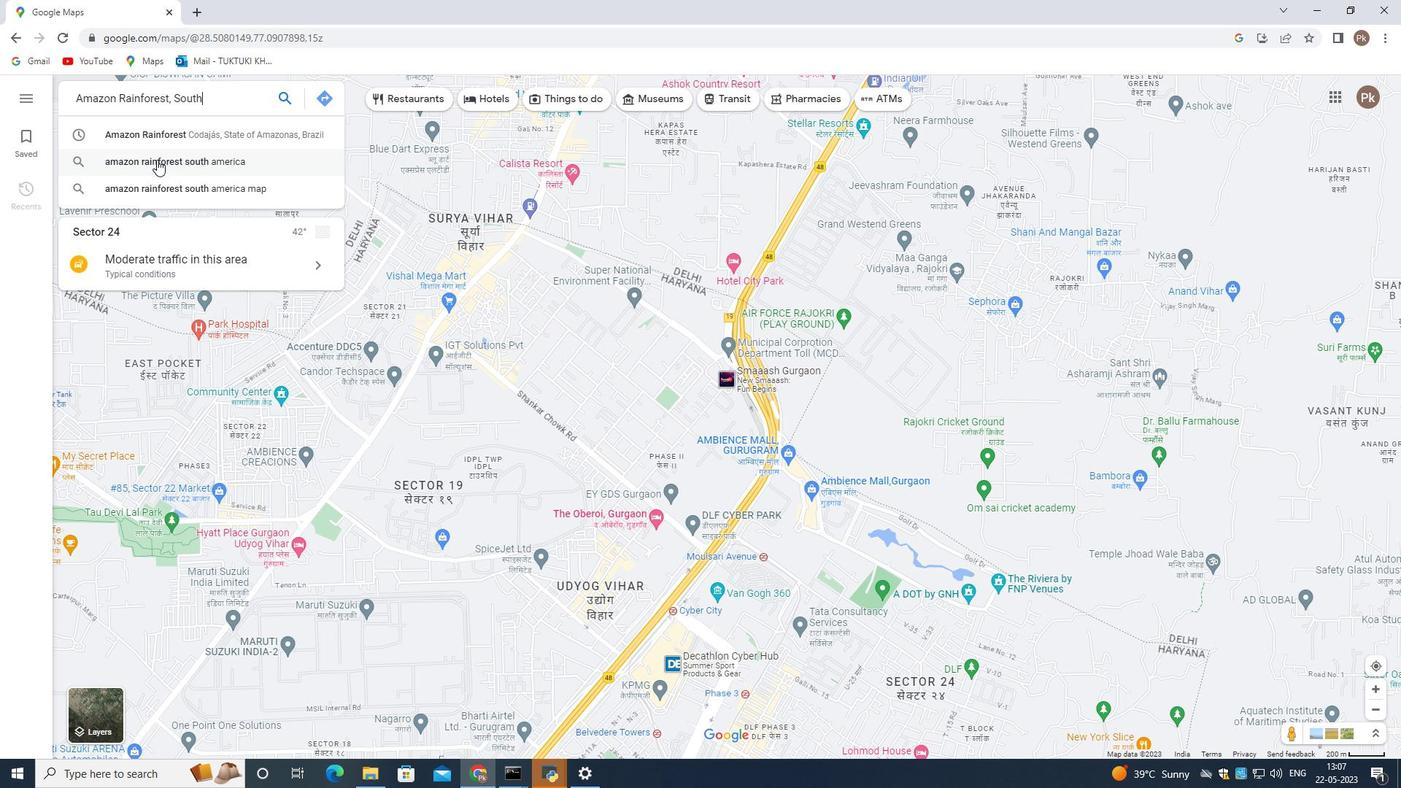 
Action: Mouse moved to (883, 415)
Screenshot: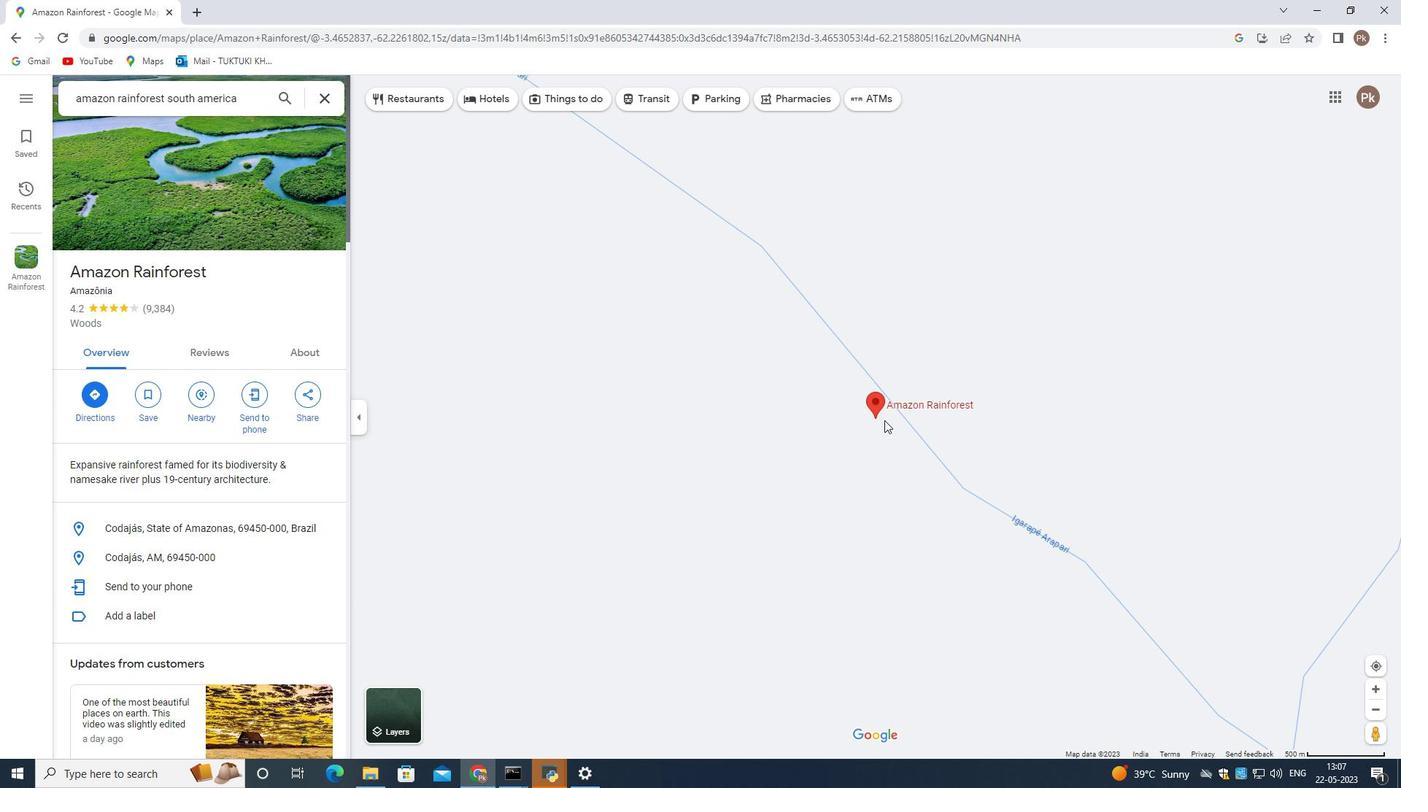 
Action: Mouse pressed left at (883, 415)
Screenshot: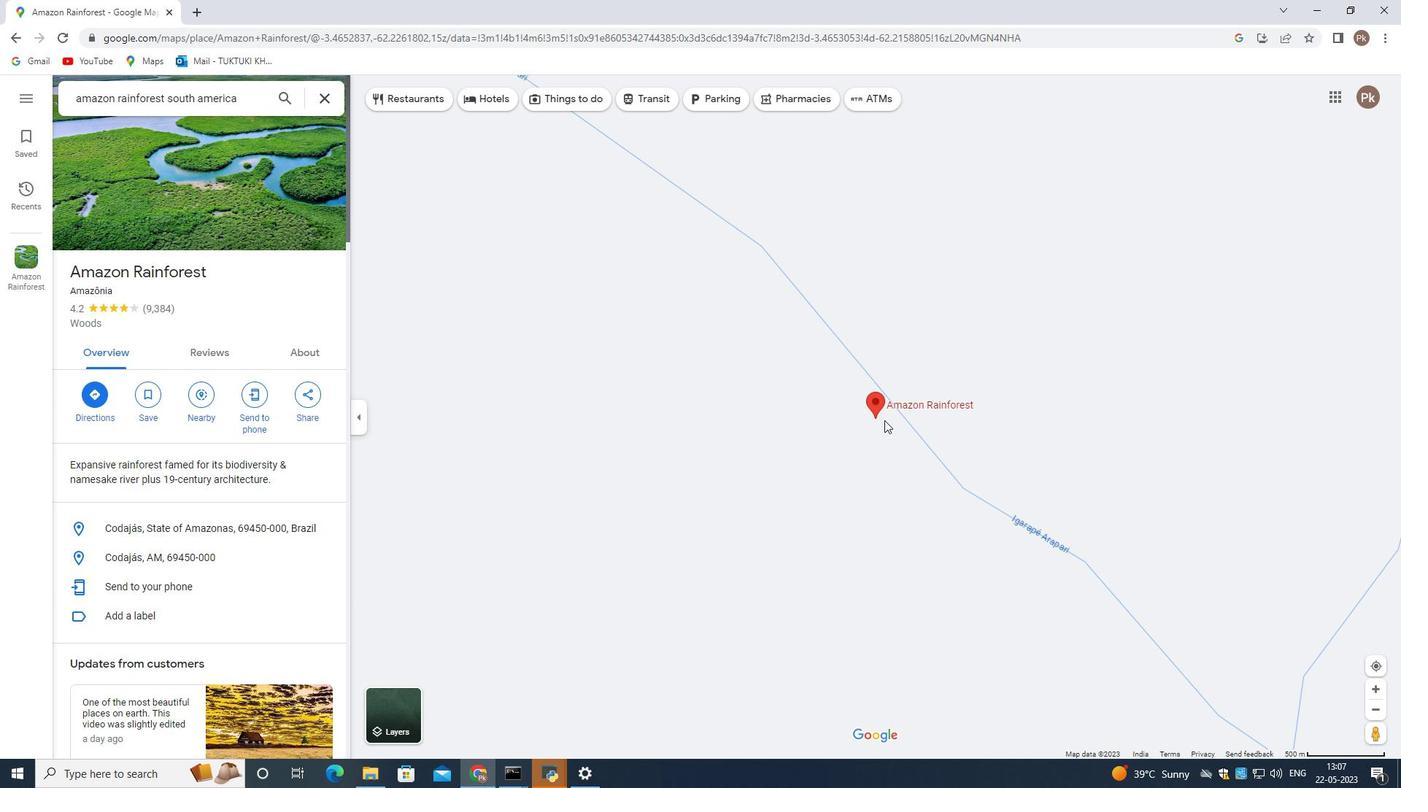 
Action: Mouse moved to (888, 405)
Screenshot: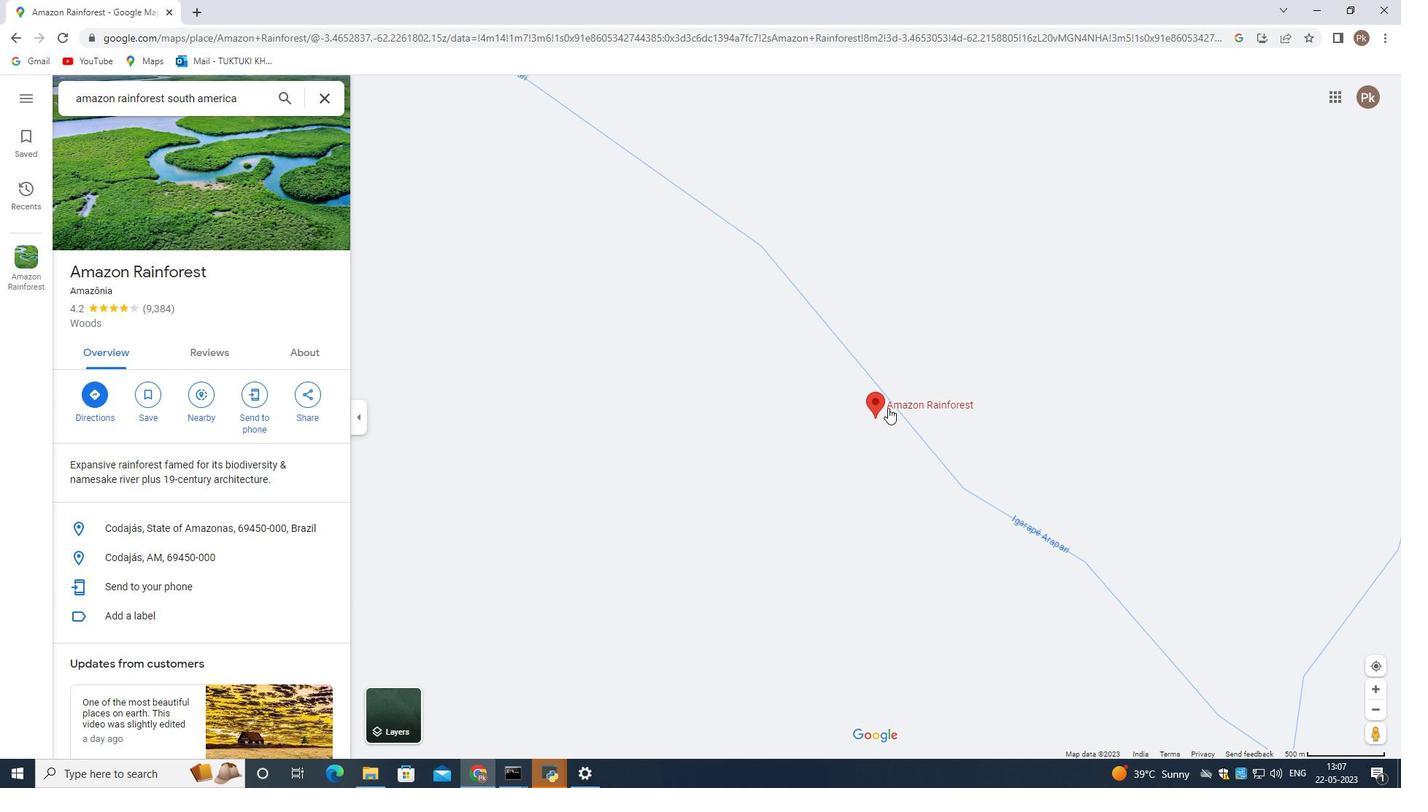 
Action: Mouse pressed left at (888, 405)
Screenshot: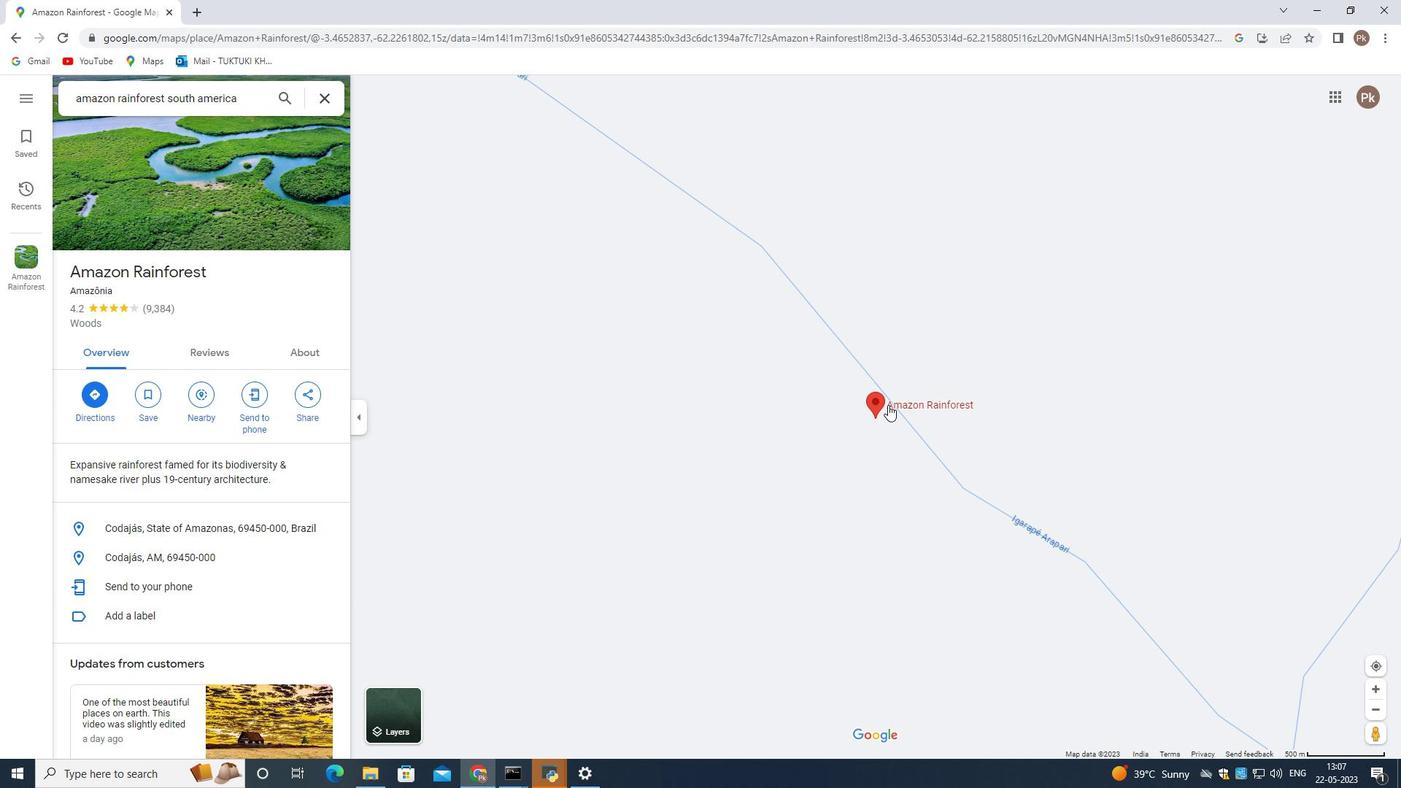 
Action: Mouse pressed left at (888, 405)
Screenshot: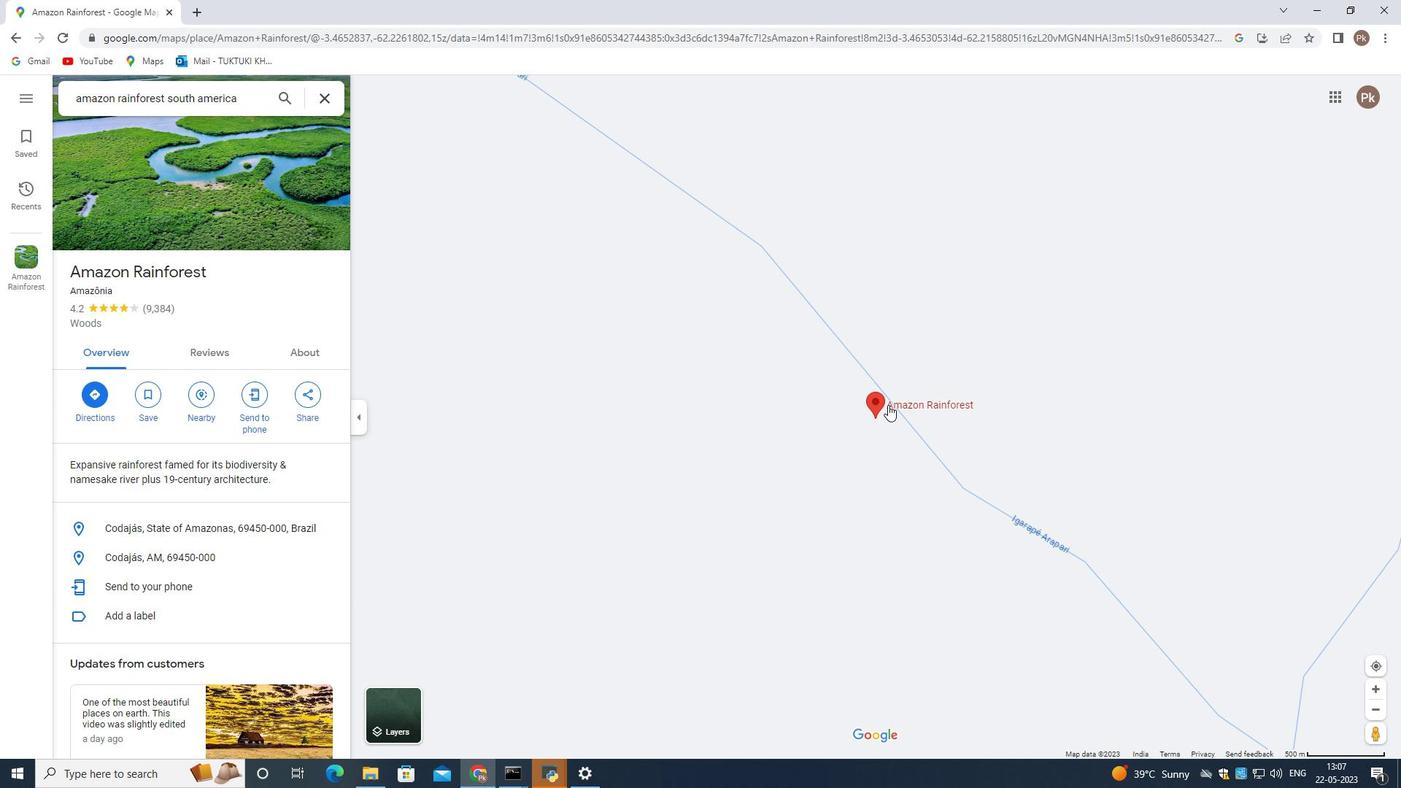 
Action: Mouse pressed left at (888, 405)
Screenshot: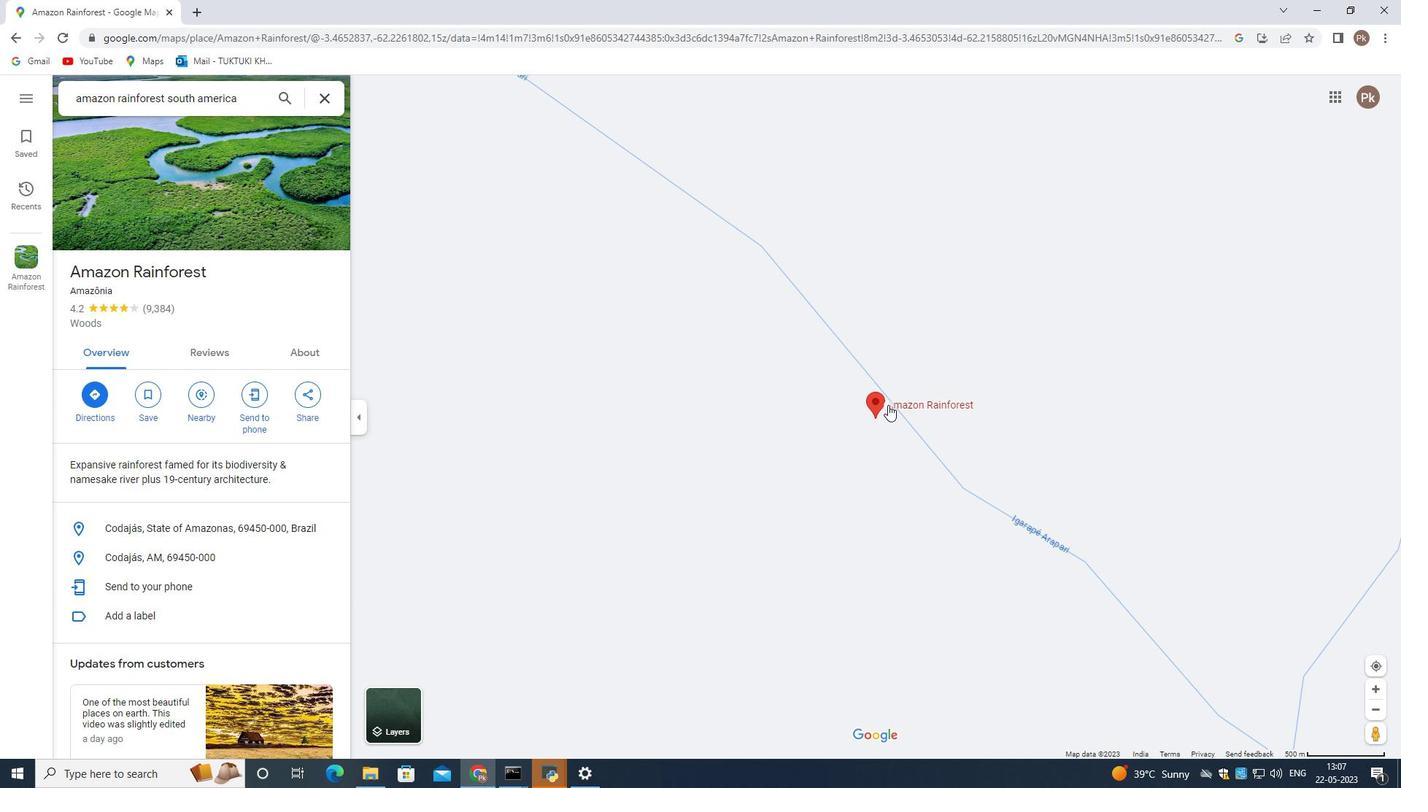 
Action: Mouse moved to (876, 413)
Screenshot: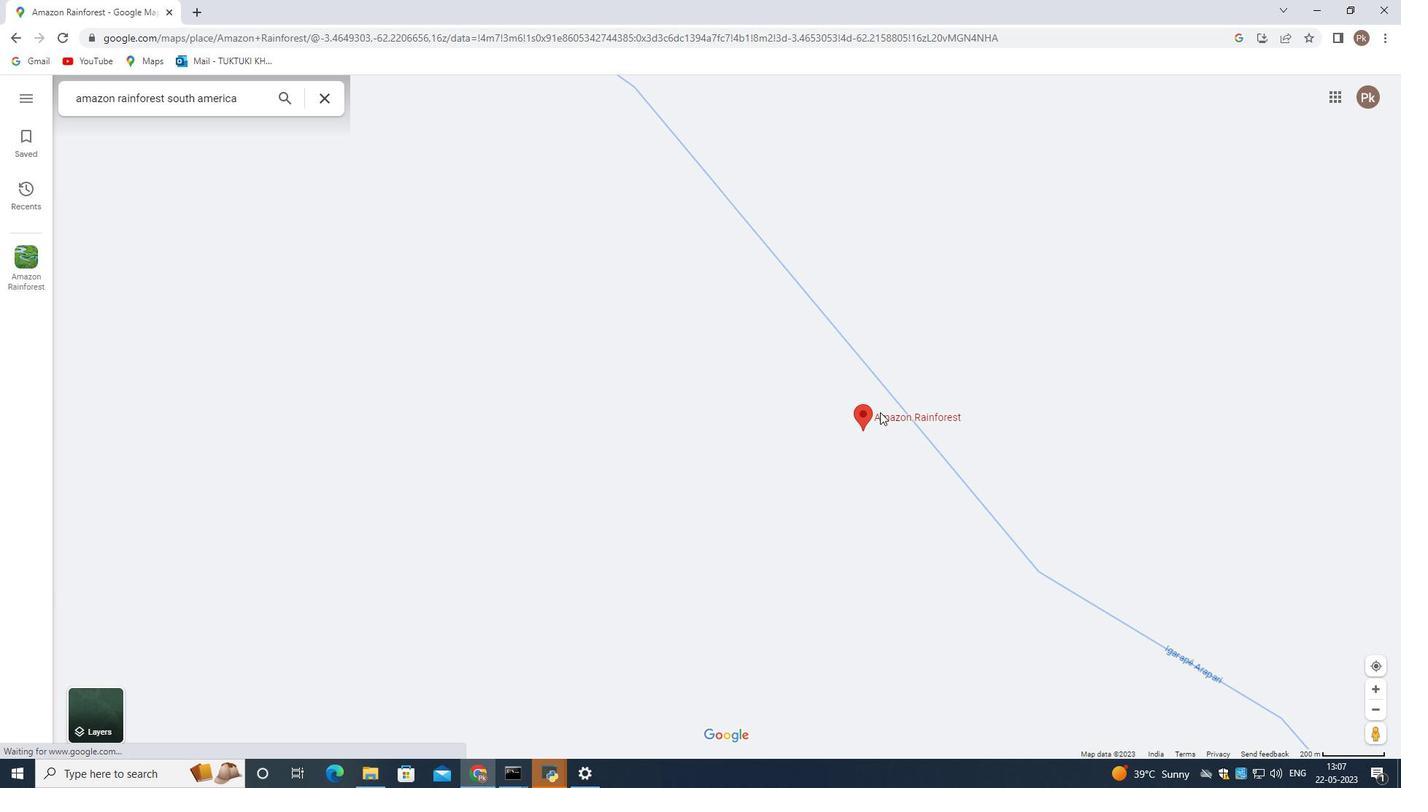 
Action: Mouse pressed left at (876, 413)
Screenshot: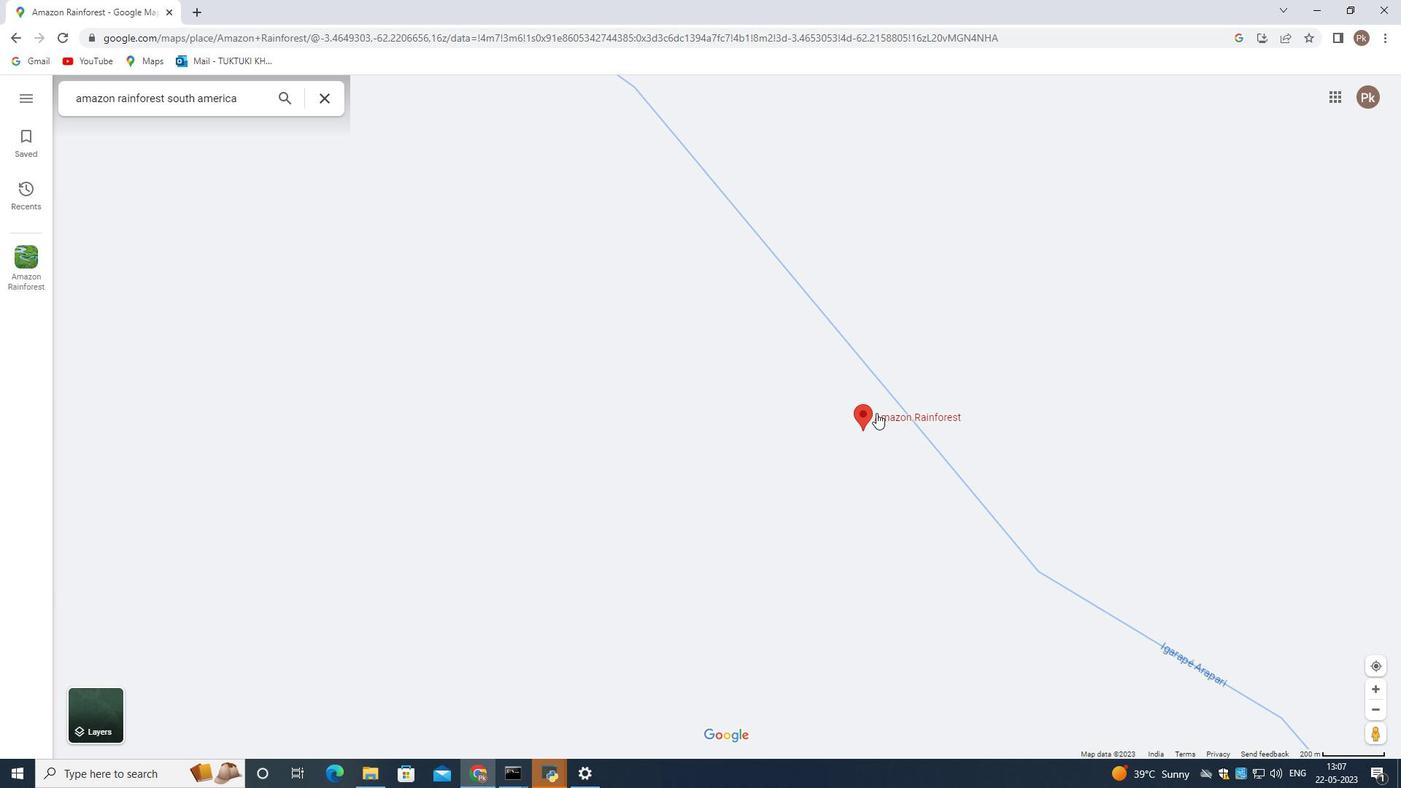 
Action: Mouse pressed left at (876, 413)
Screenshot: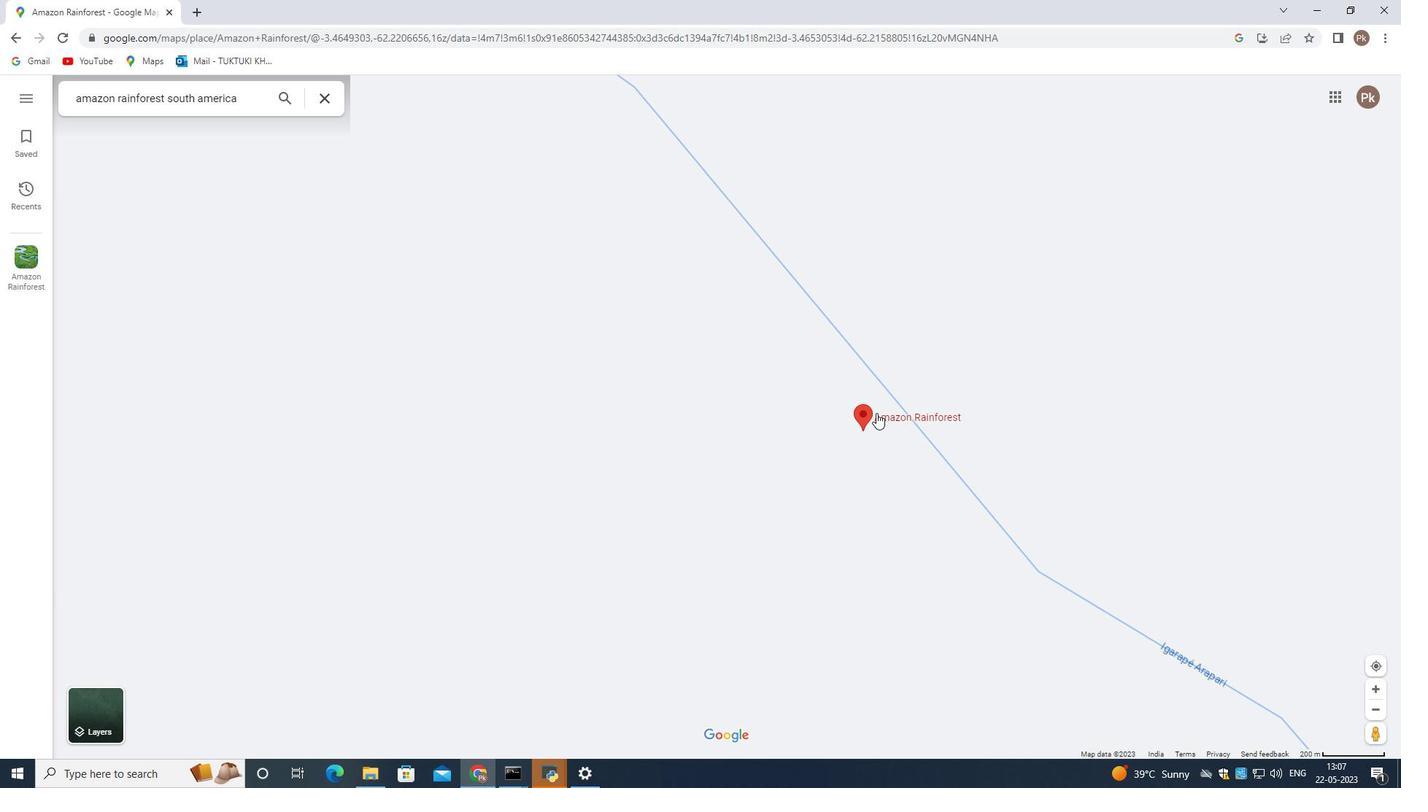 
Action: Mouse pressed left at (876, 413)
Screenshot: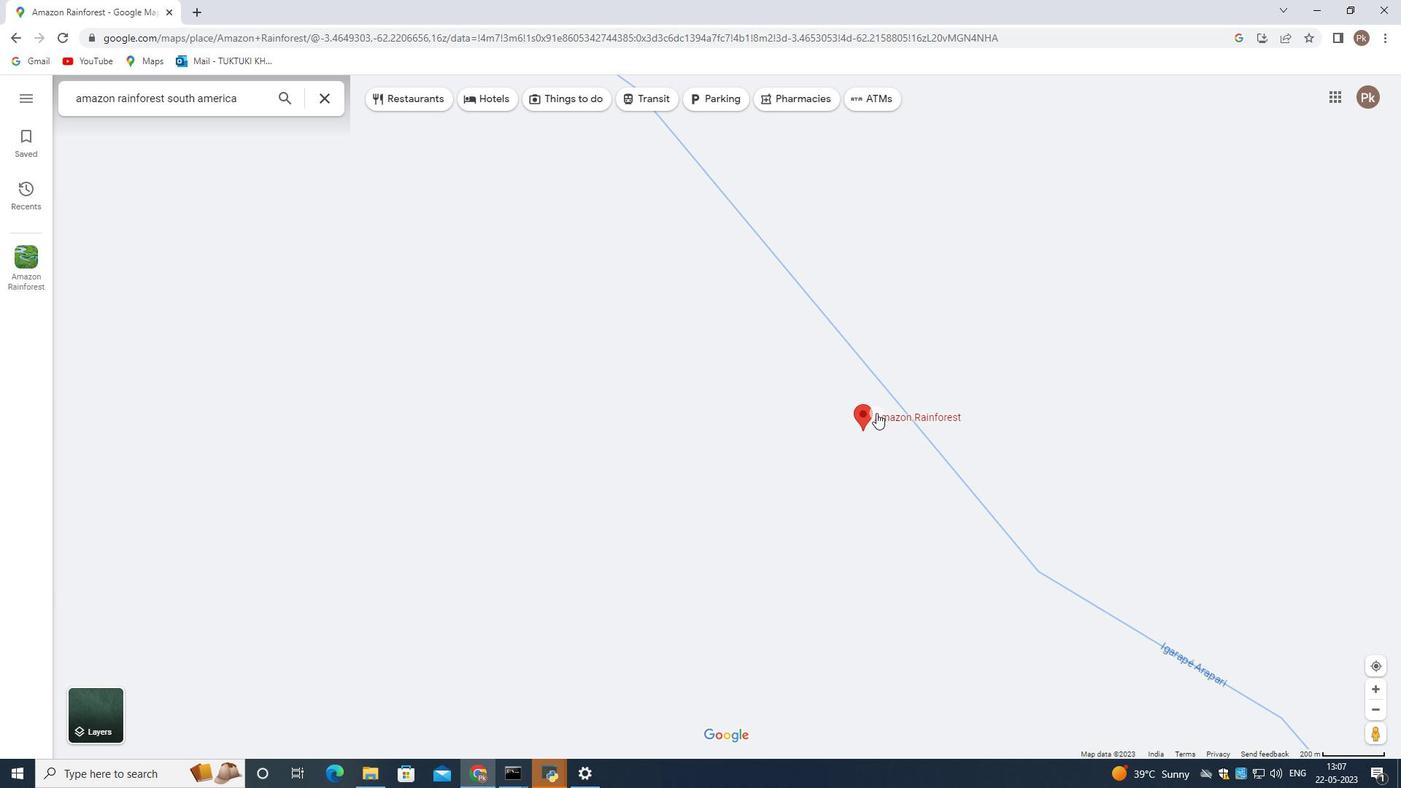 
Action: Mouse moved to (821, 440)
Screenshot: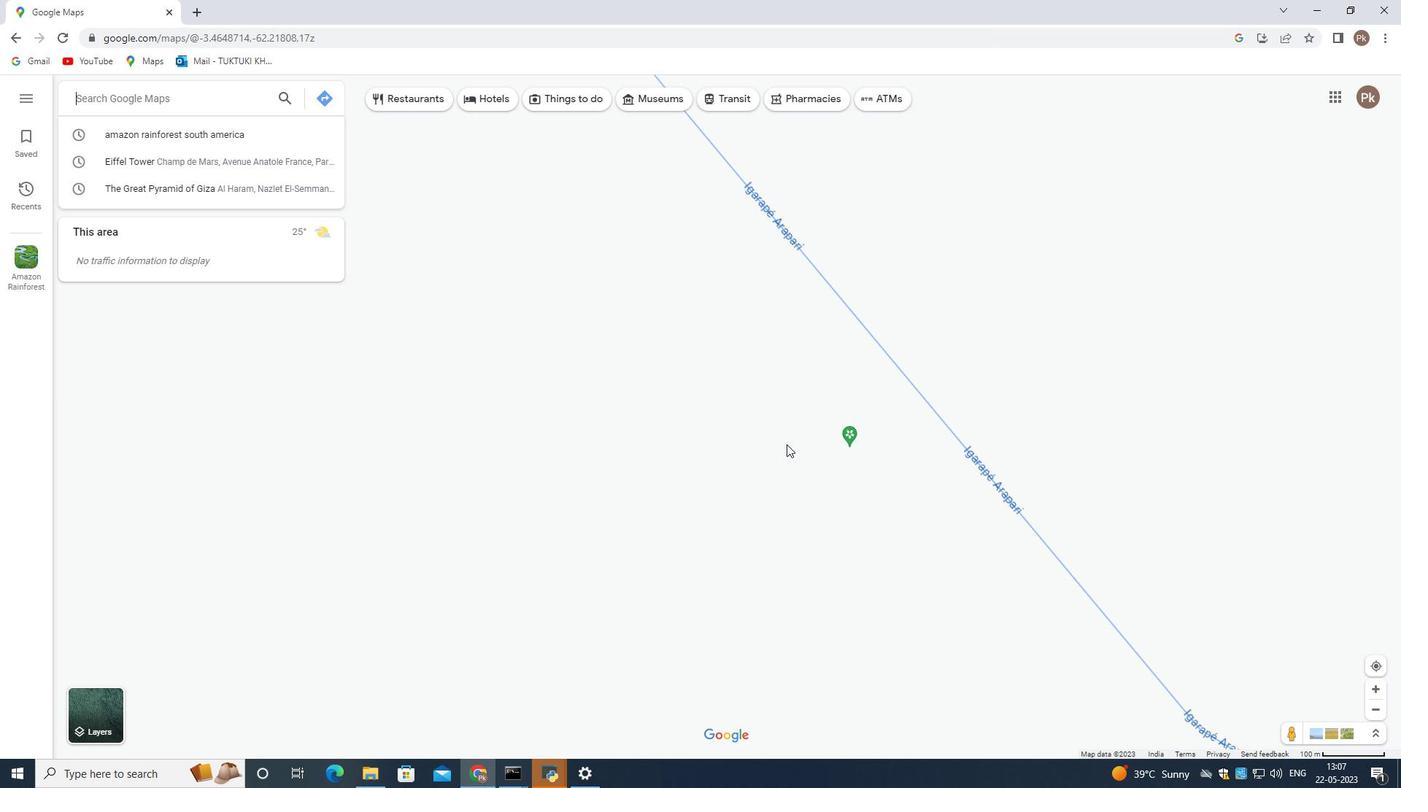 
Action: Mouse scrolled (821, 439) with delta (0, 0)
Screenshot: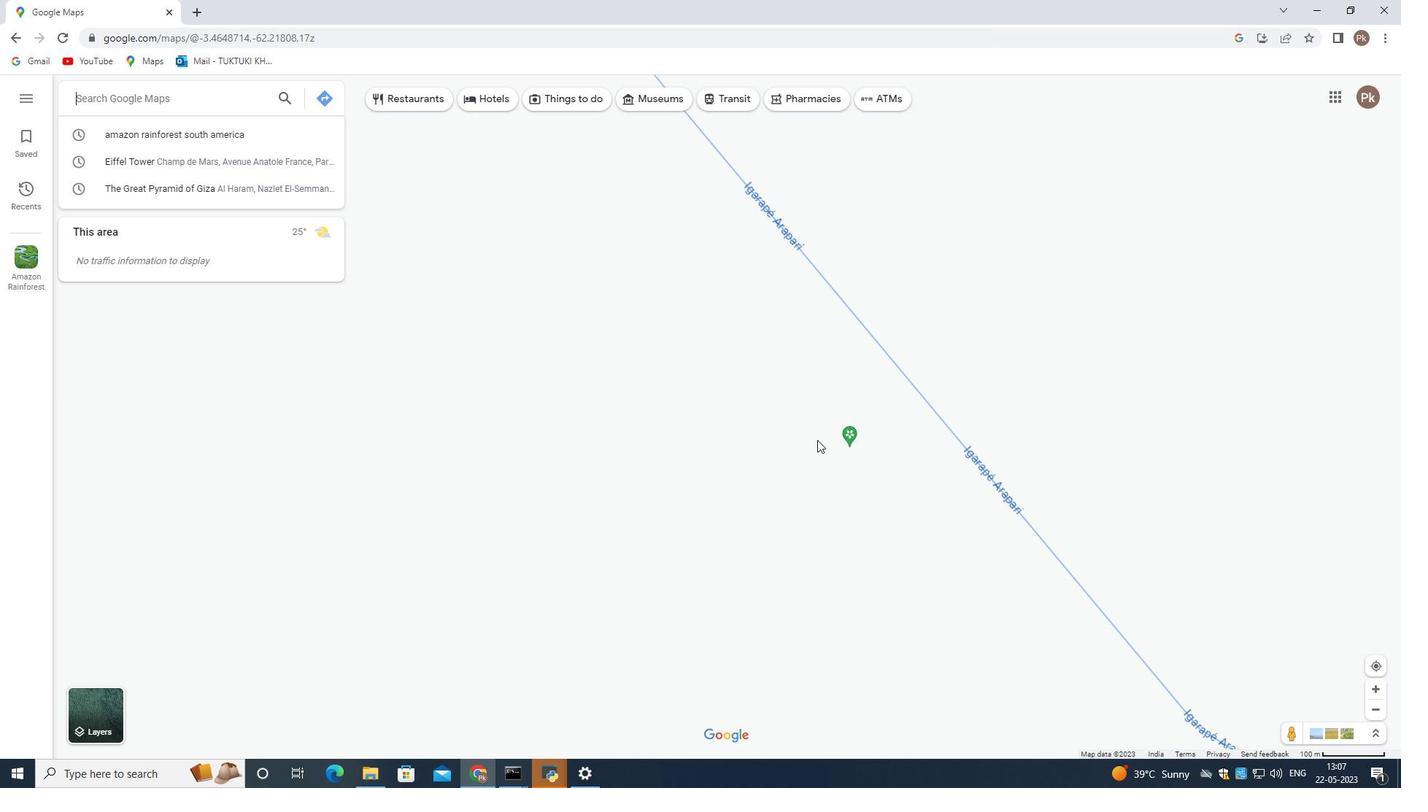 
Action: Mouse moved to (852, 425)
Screenshot: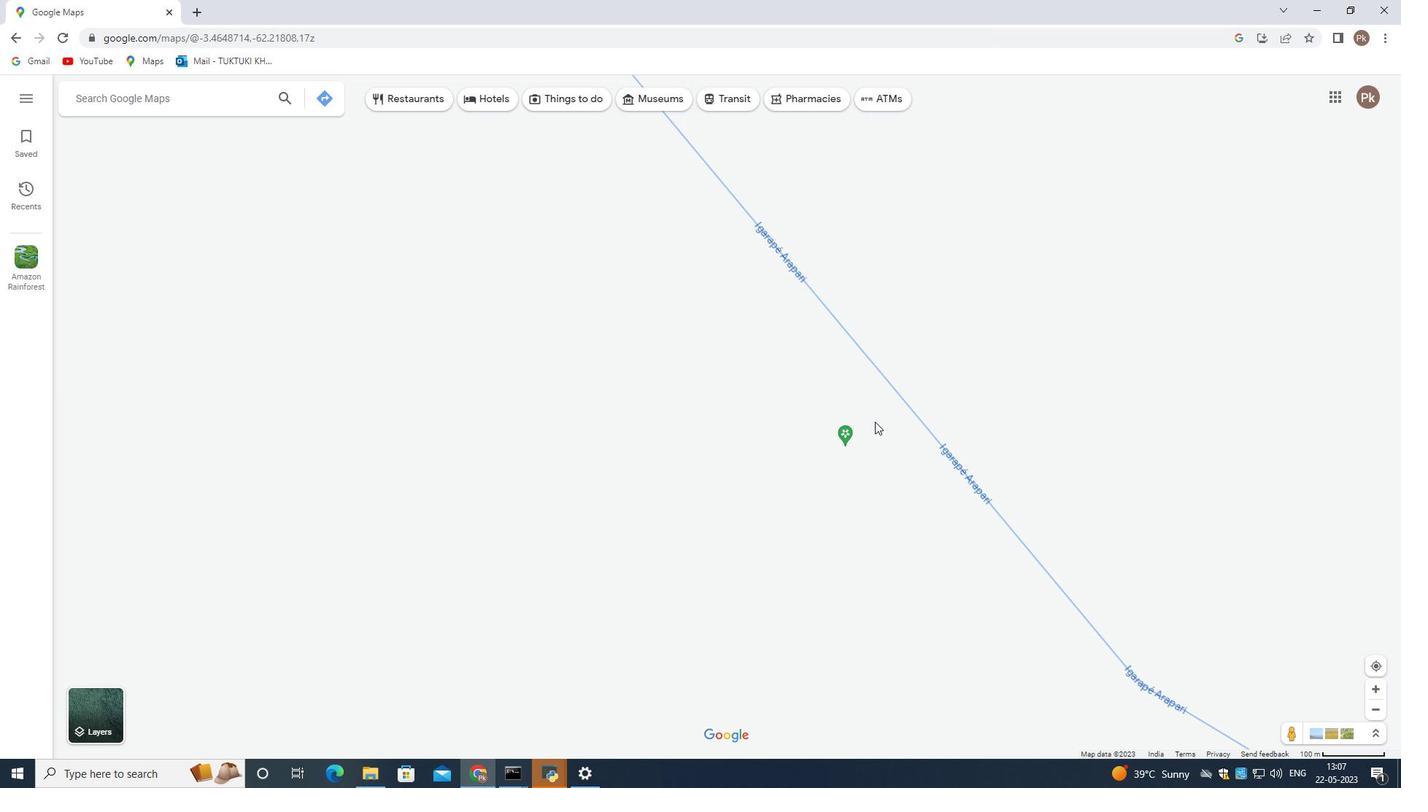 
Action: Mouse scrolled (852, 424) with delta (0, 0)
Screenshot: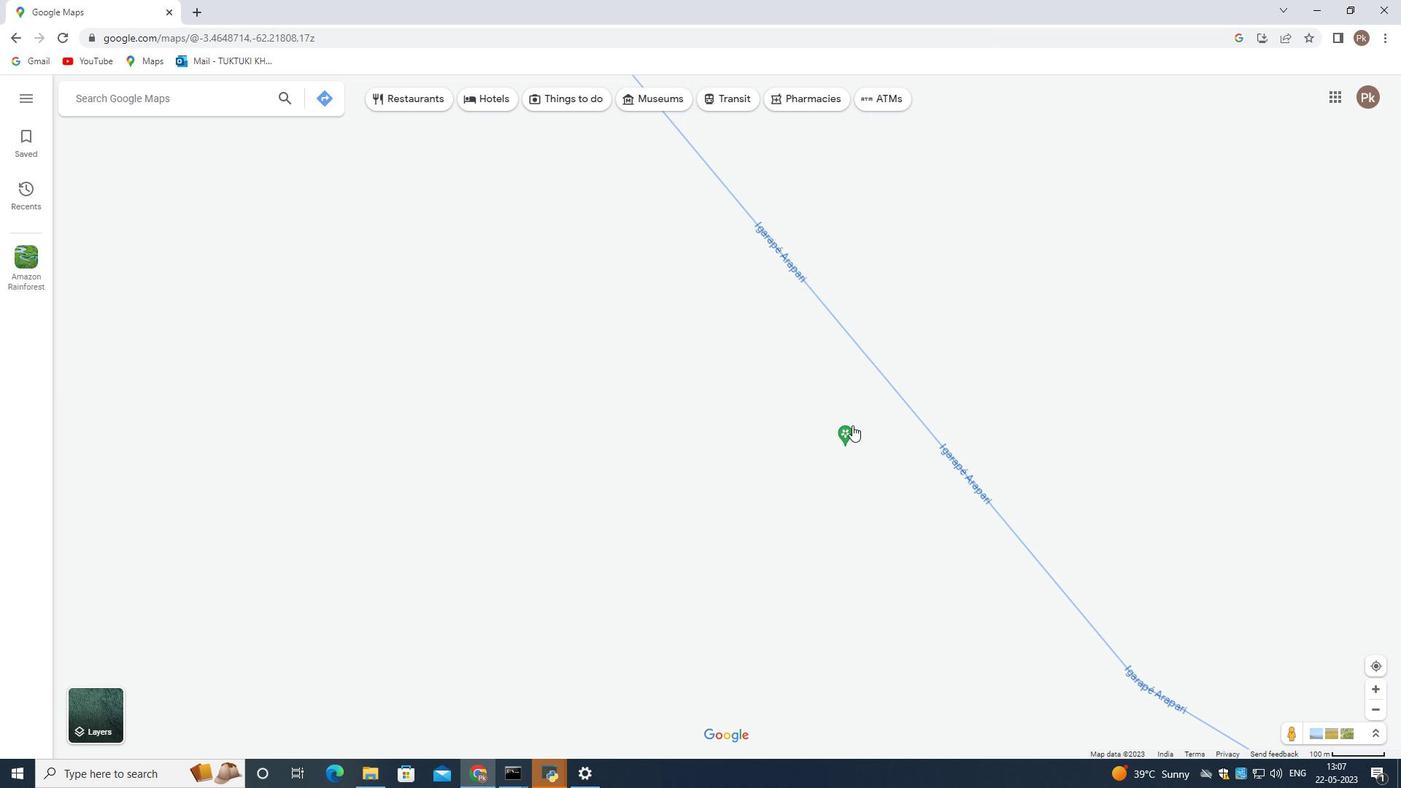 
Action: Mouse moved to (852, 425)
Screenshot: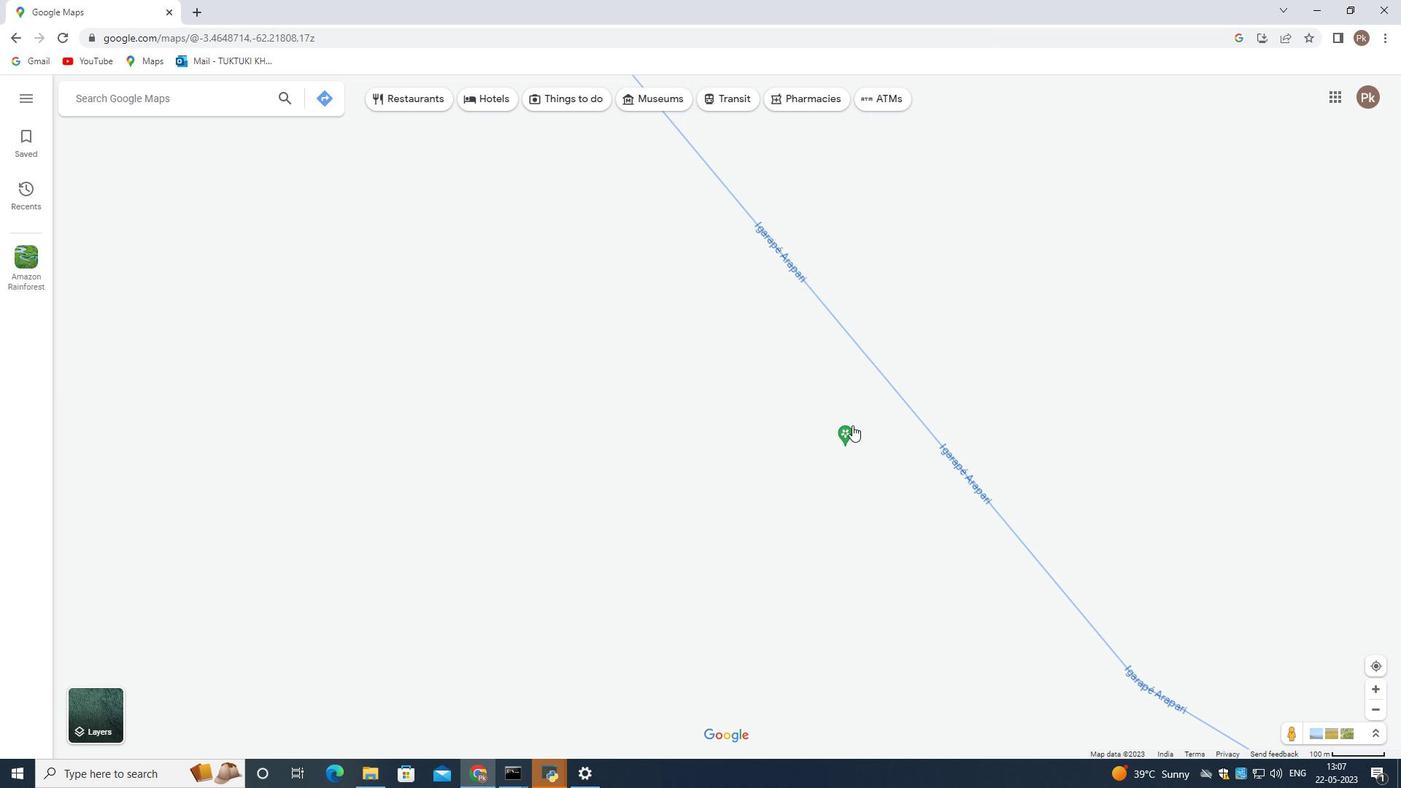 
Action: Mouse scrolled (852, 424) with delta (0, 0)
Screenshot: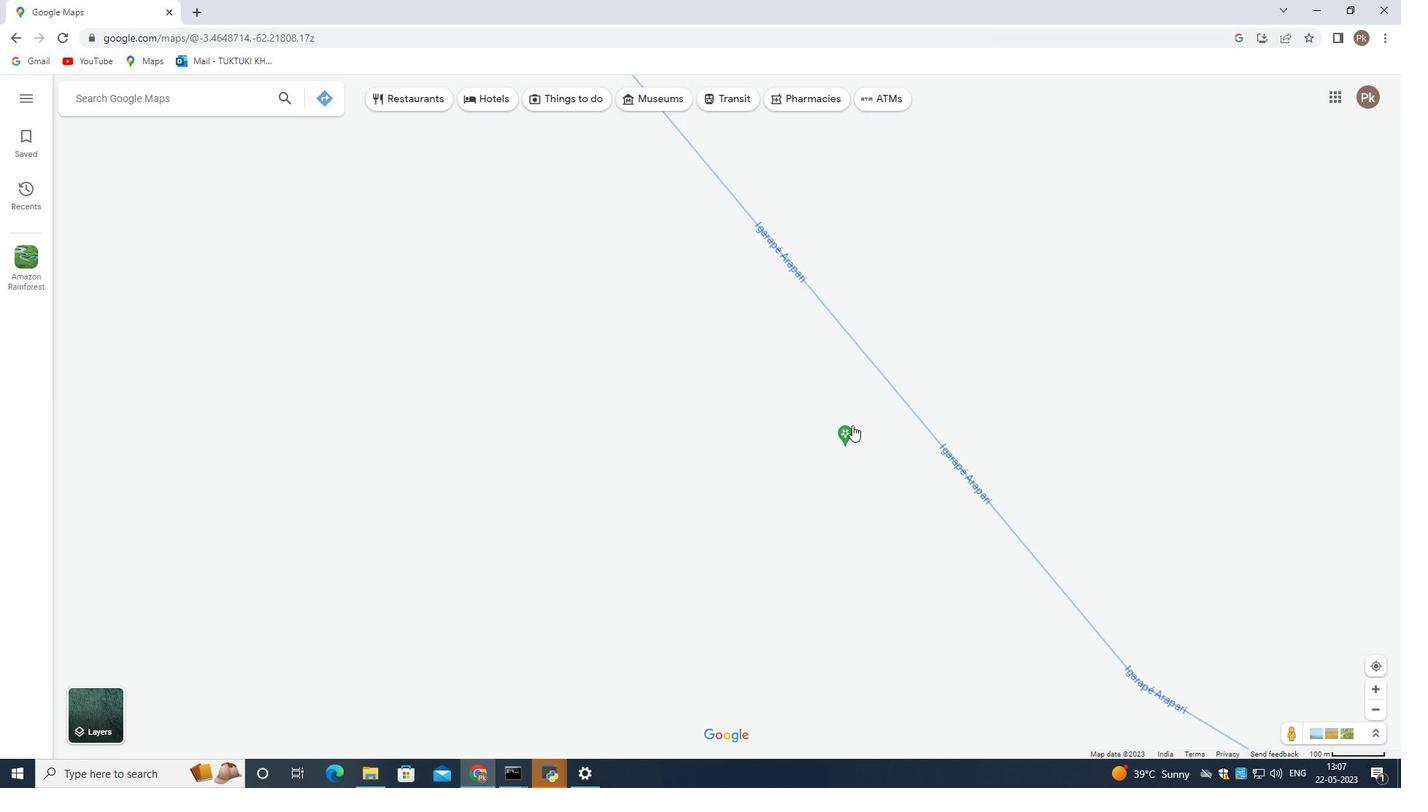 
Action: Mouse moved to (851, 429)
Screenshot: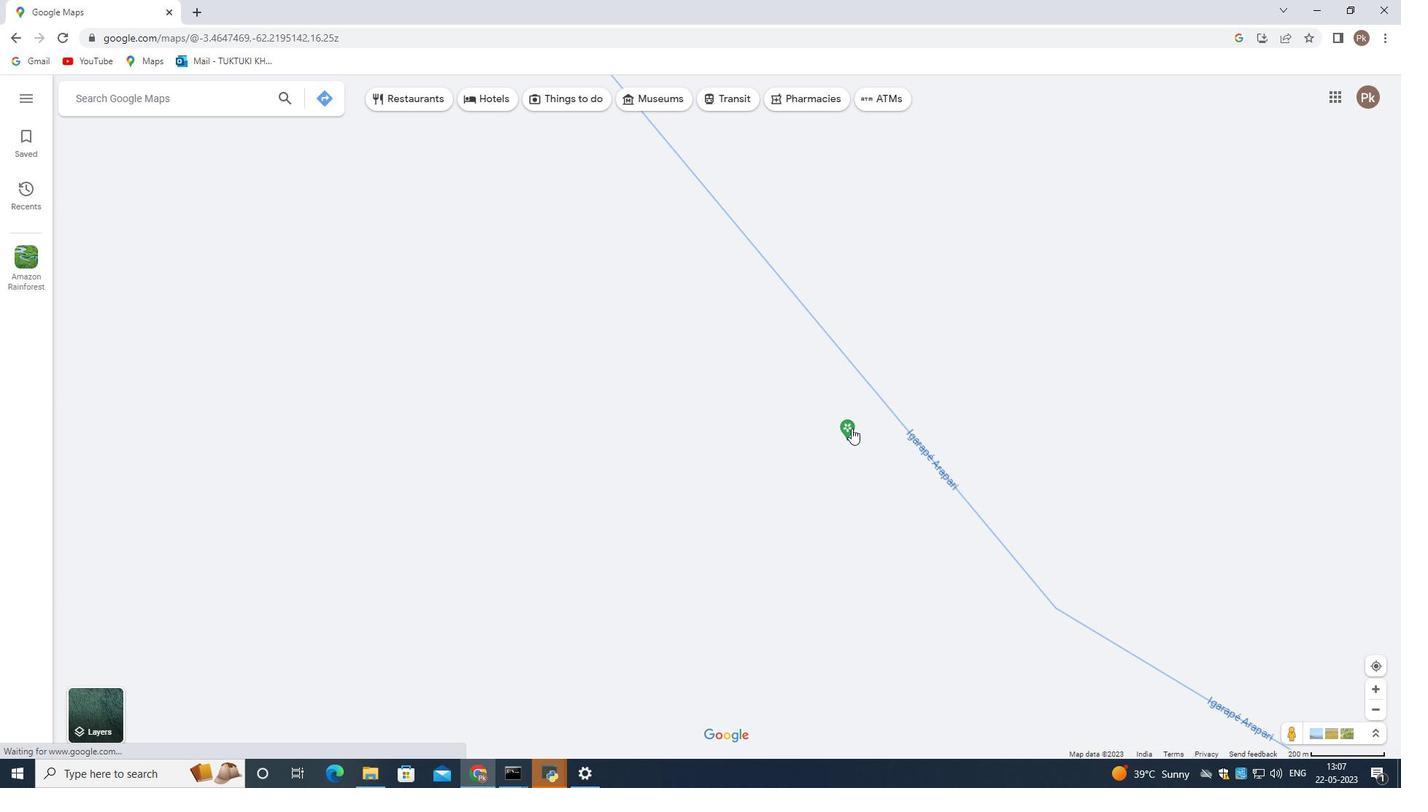 
Action: Mouse scrolled (851, 430) with delta (0, 0)
Screenshot: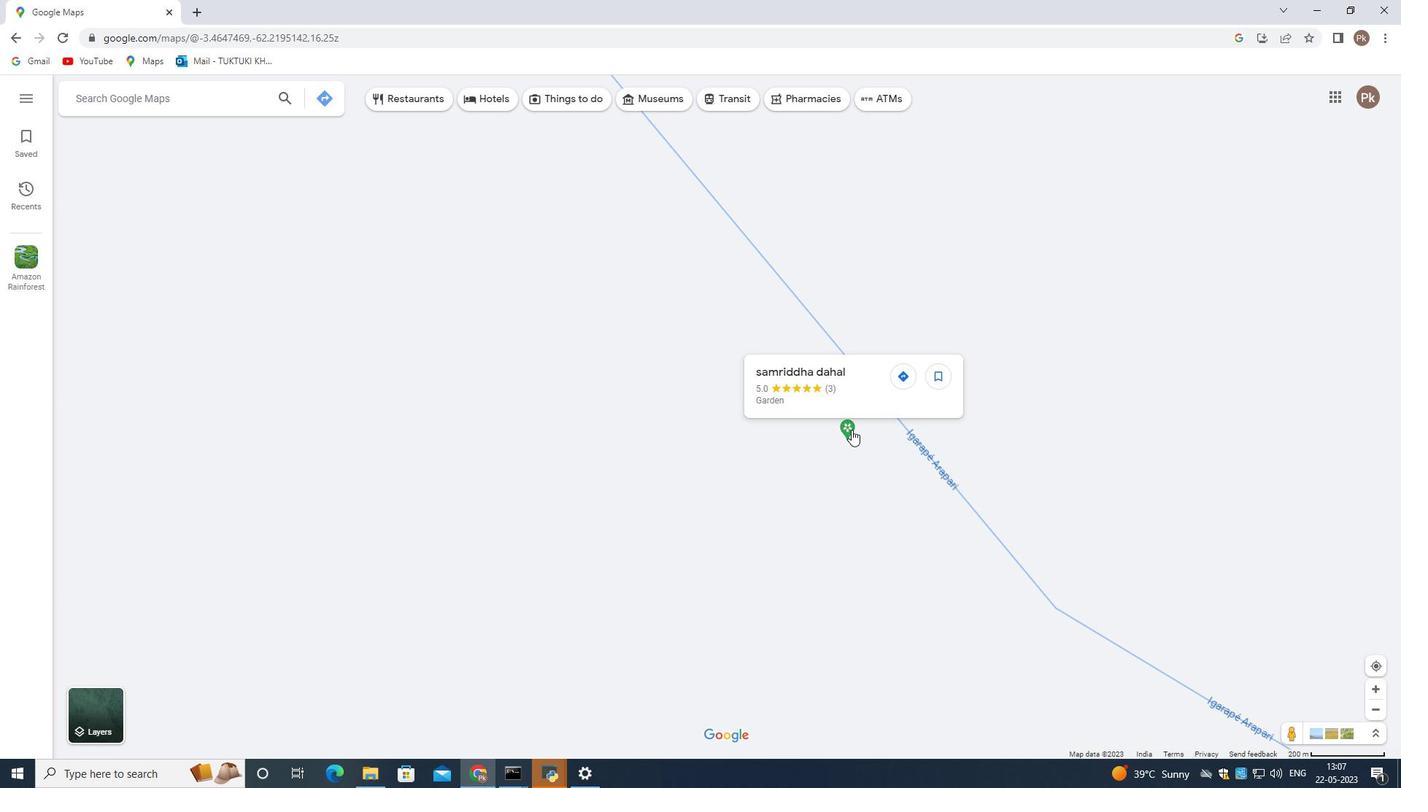 
Action: Mouse moved to (278, 367)
Screenshot: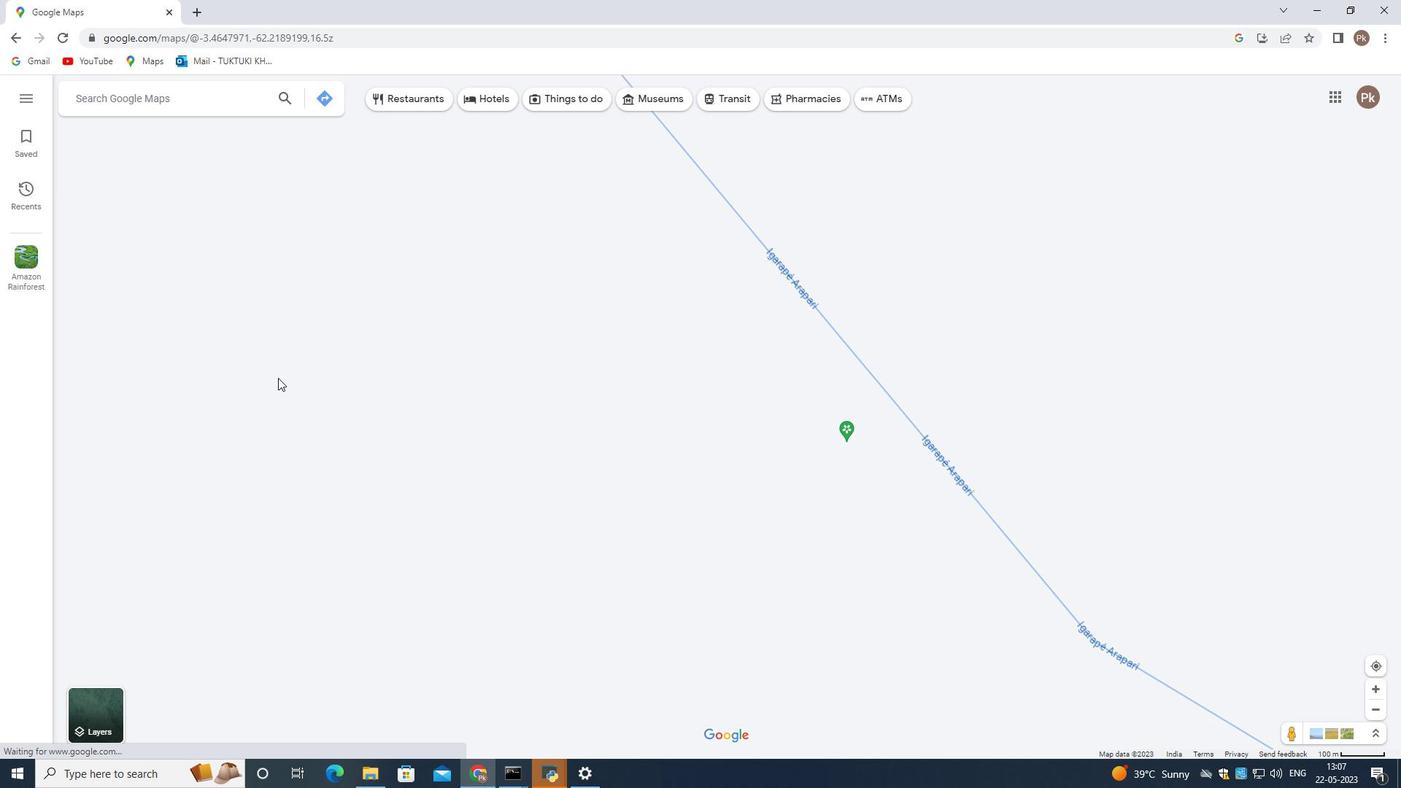 
Action: Mouse scrolled (278, 368) with delta (0, 0)
Screenshot: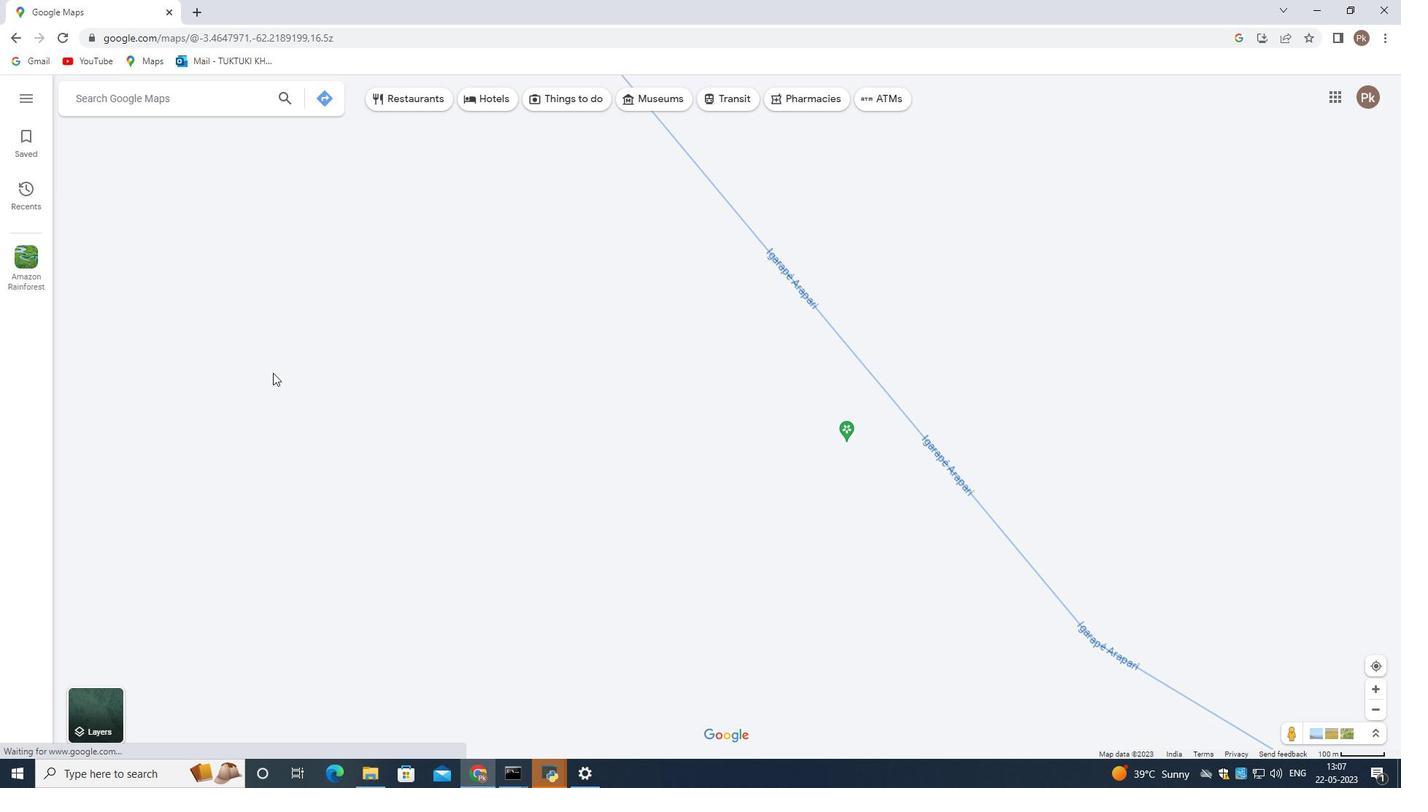 
Action: Mouse scrolled (278, 368) with delta (0, 0)
Screenshot: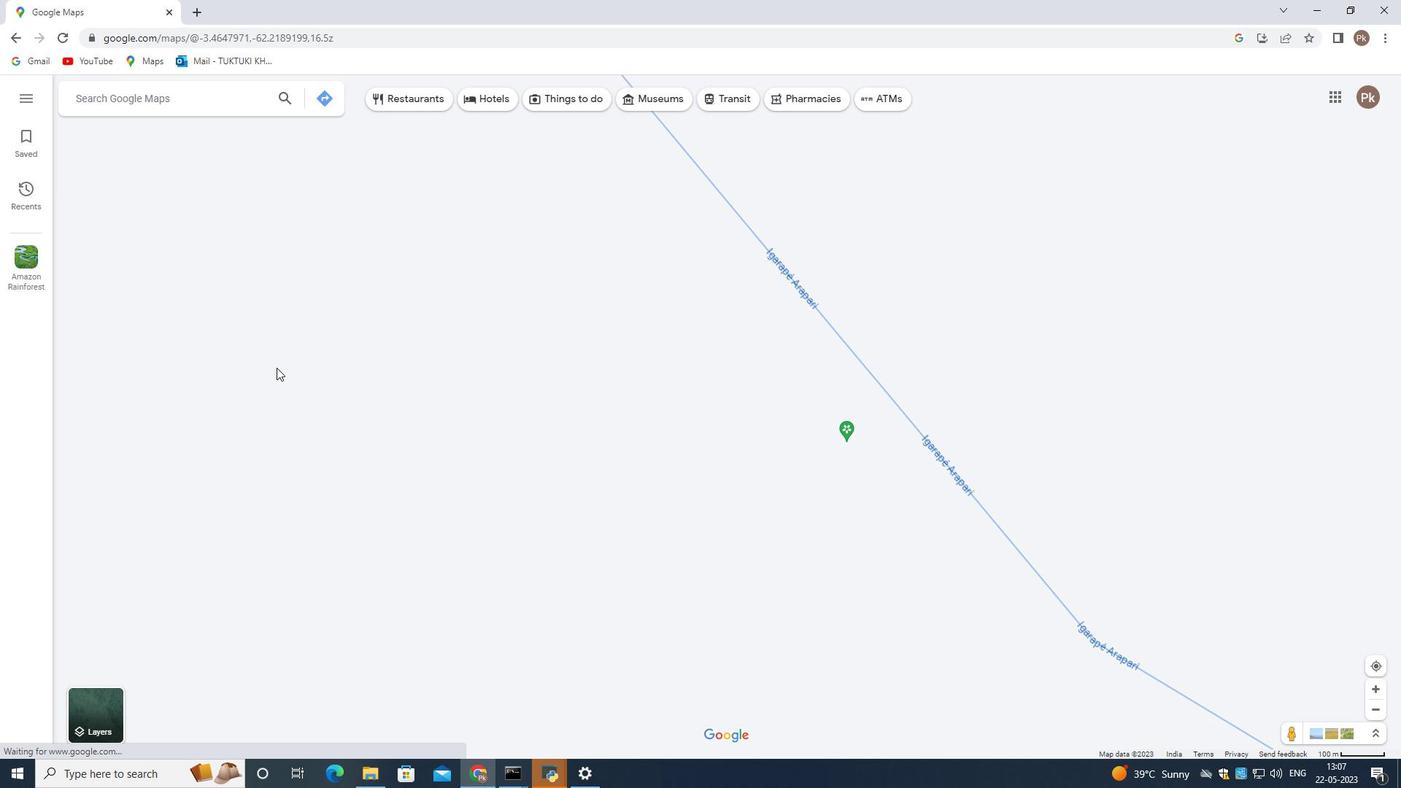 
Action: Mouse scrolled (278, 368) with delta (0, 0)
Screenshot: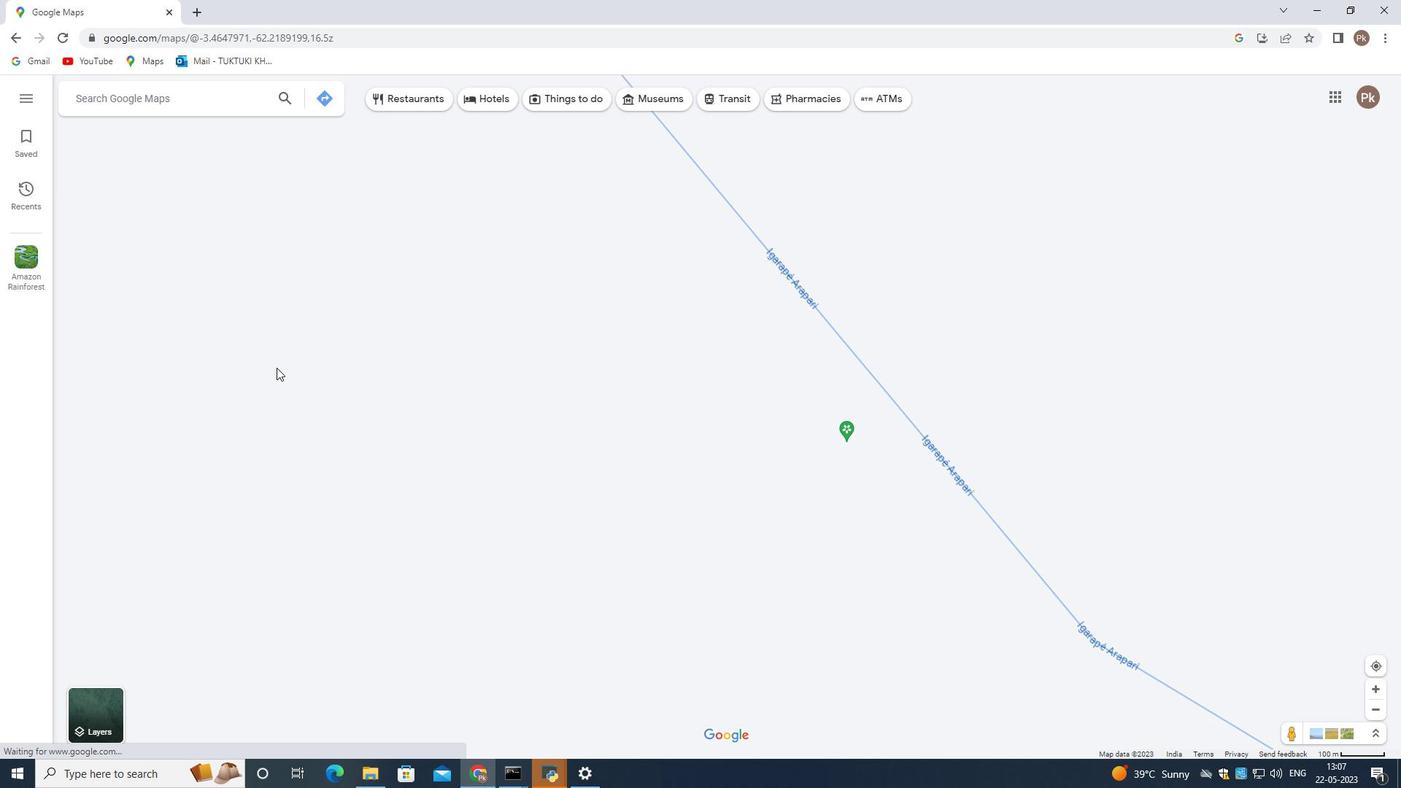 
Action: Mouse scrolled (278, 368) with delta (0, 0)
Screenshot: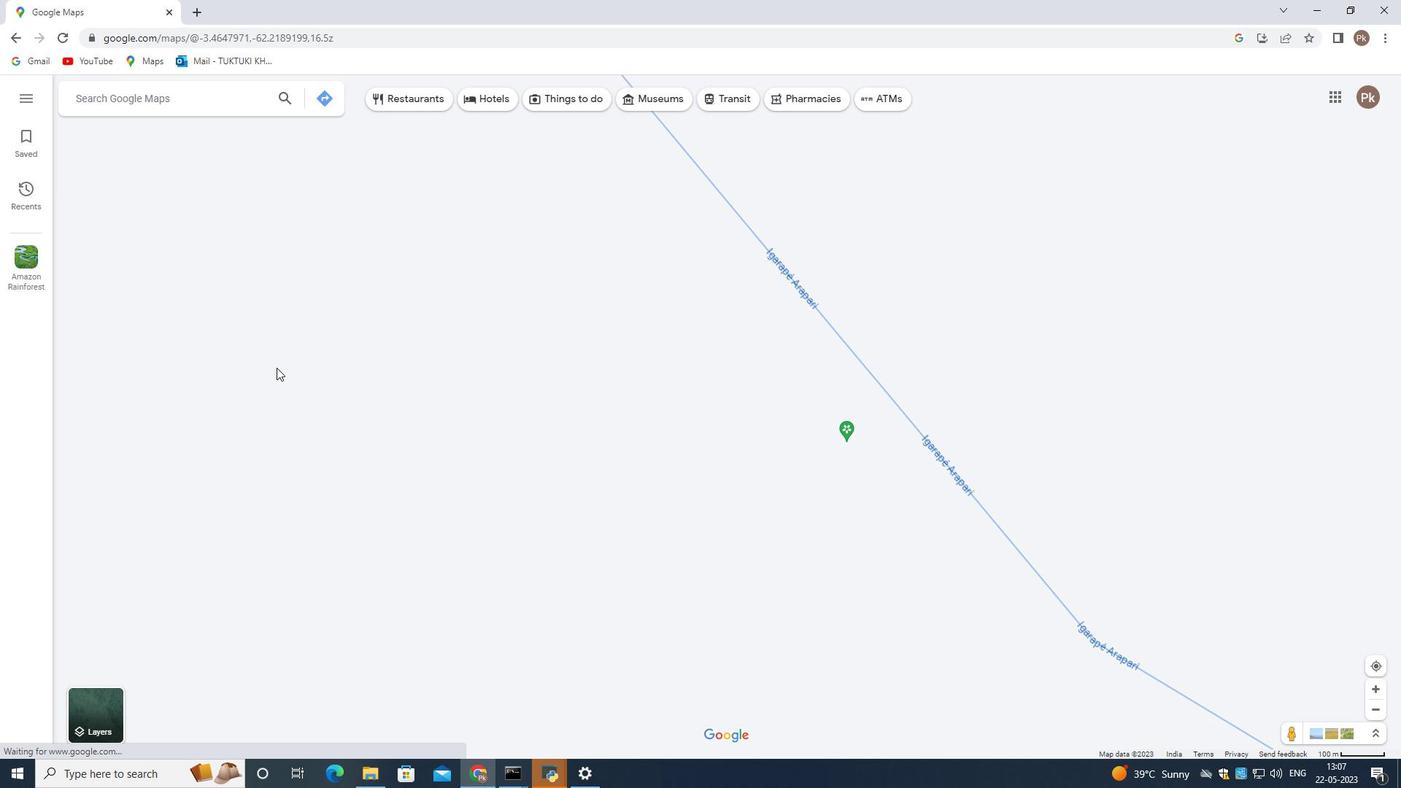 
Action: Mouse moved to (110, 245)
Screenshot: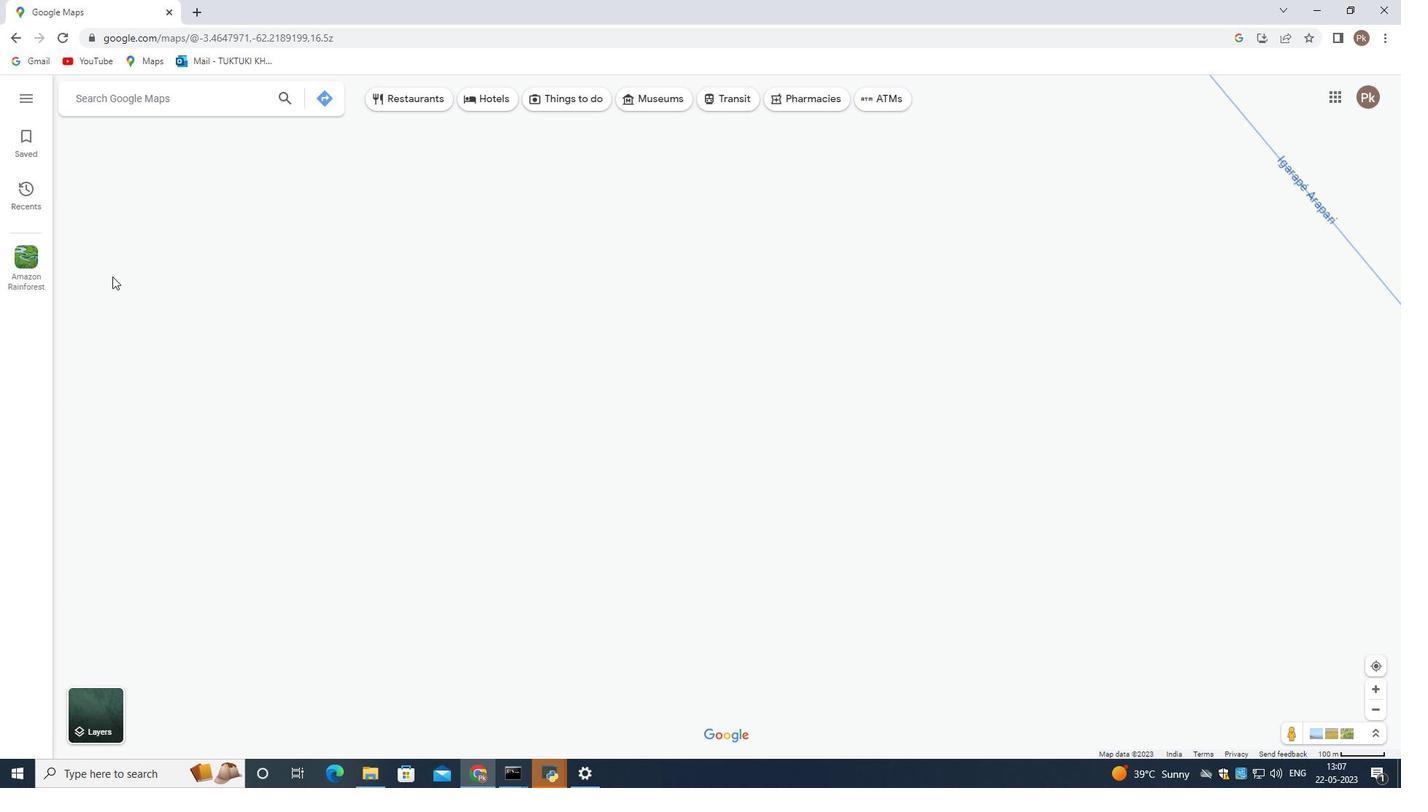 
Action: Mouse scrolled (110, 244) with delta (0, 0)
Screenshot: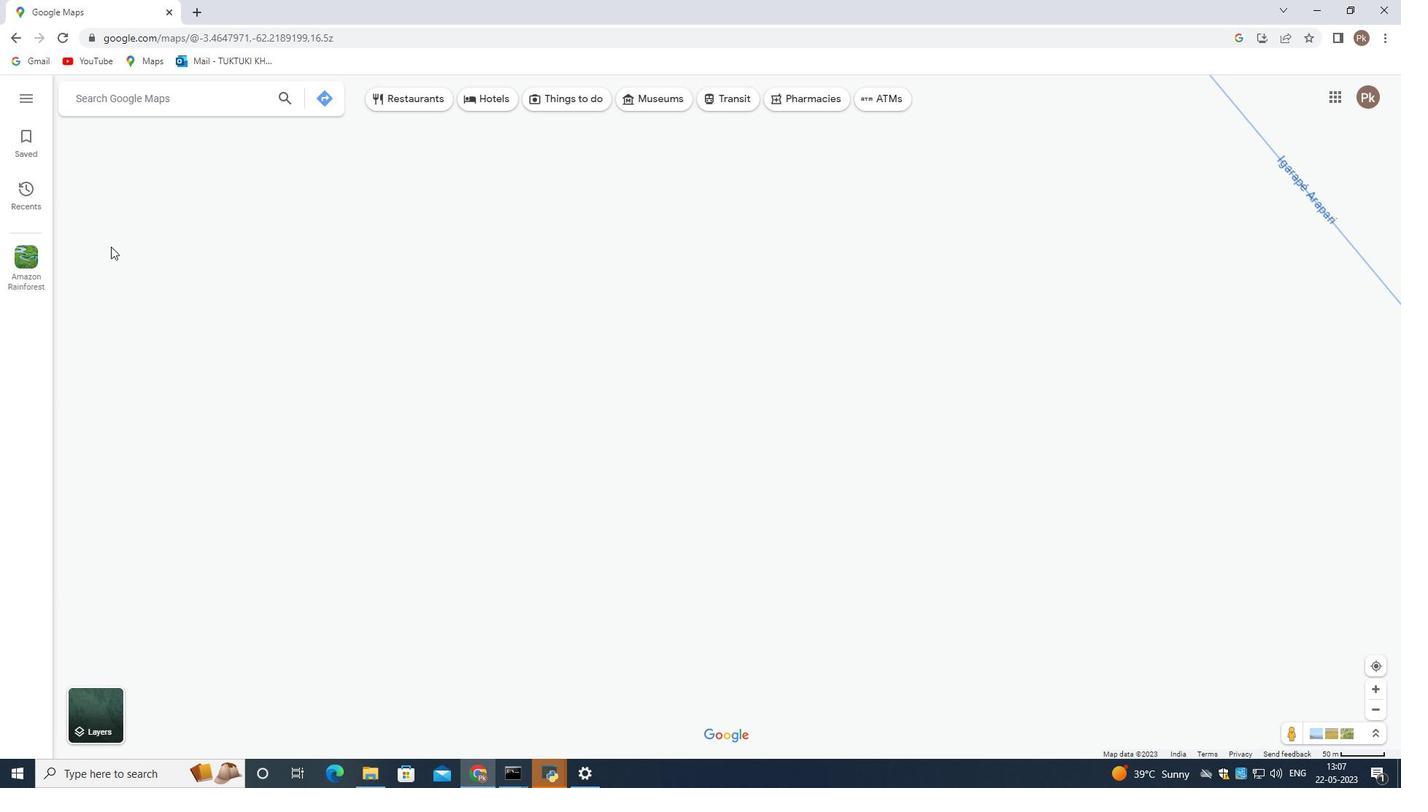 
Action: Mouse scrolled (110, 244) with delta (0, 0)
Screenshot: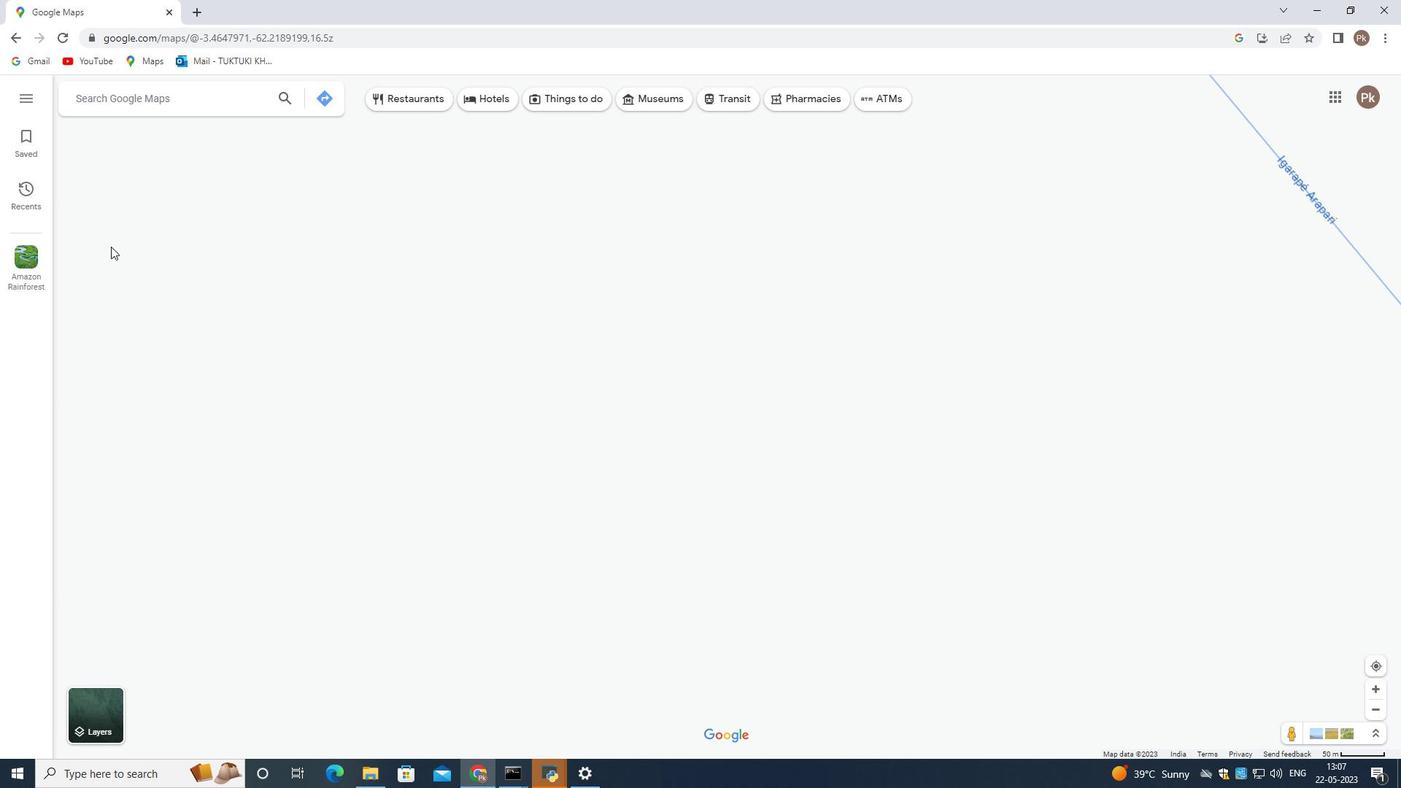 
Action: Mouse scrolled (110, 244) with delta (0, 0)
Screenshot: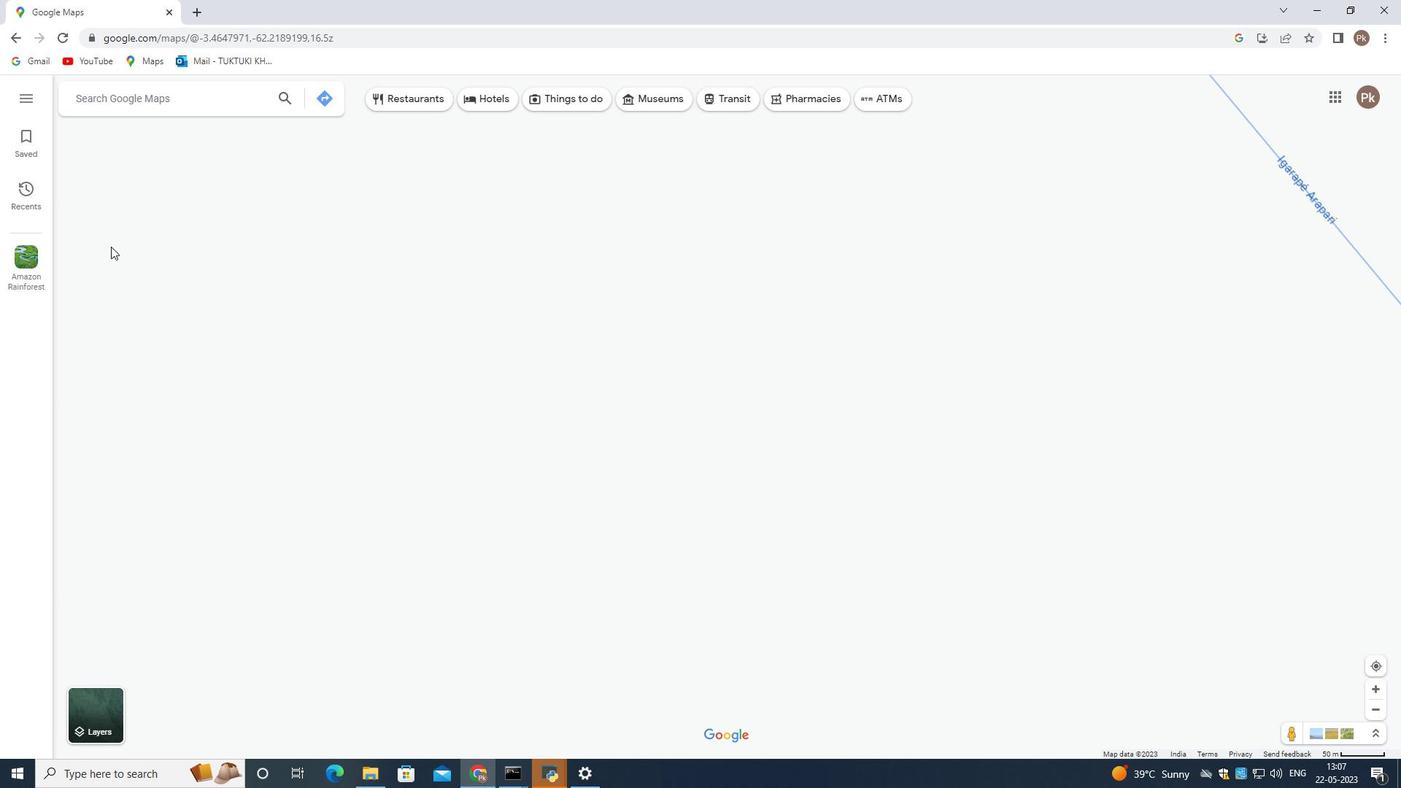 
Action: Mouse scrolled (110, 244) with delta (0, 0)
Screenshot: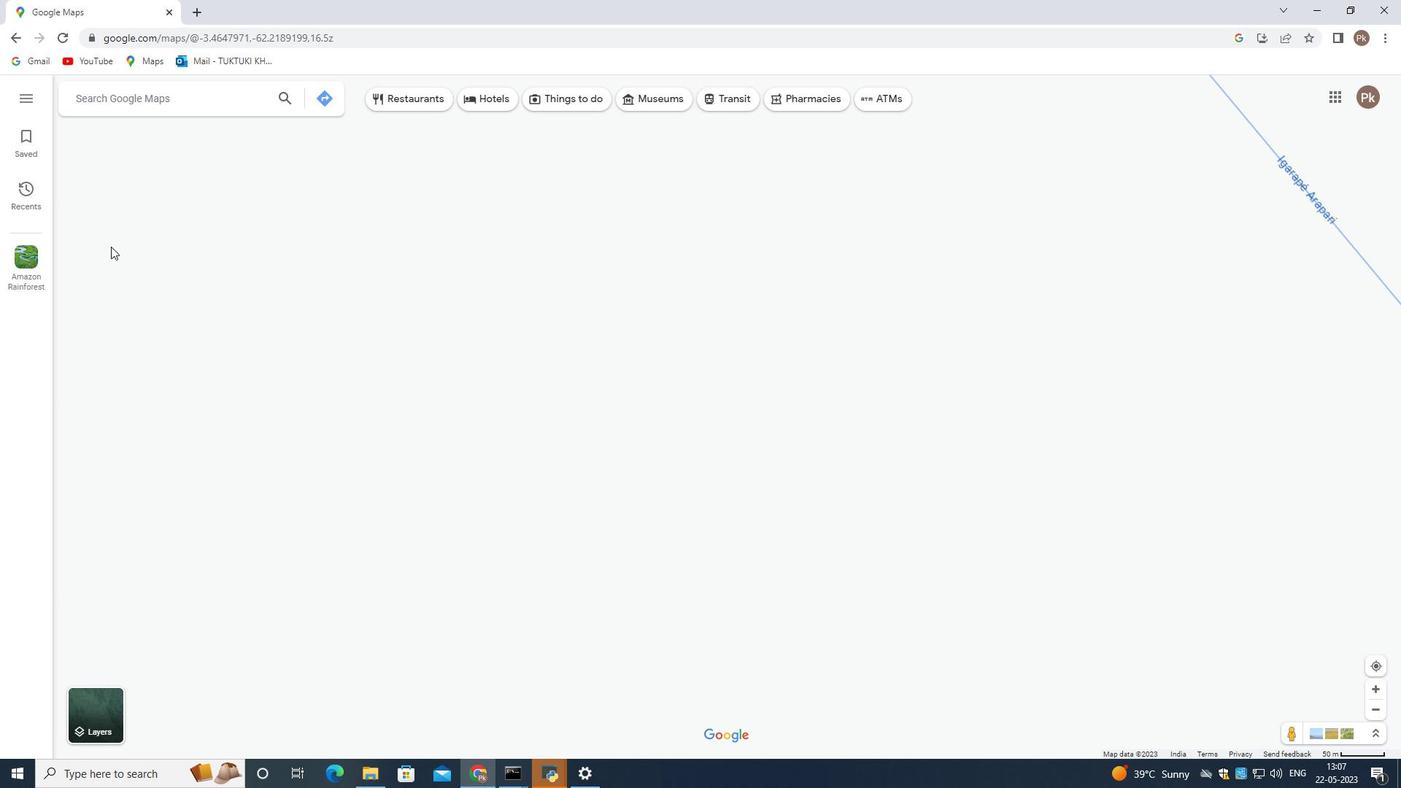 
Action: Mouse scrolled (110, 244) with delta (0, 0)
Screenshot: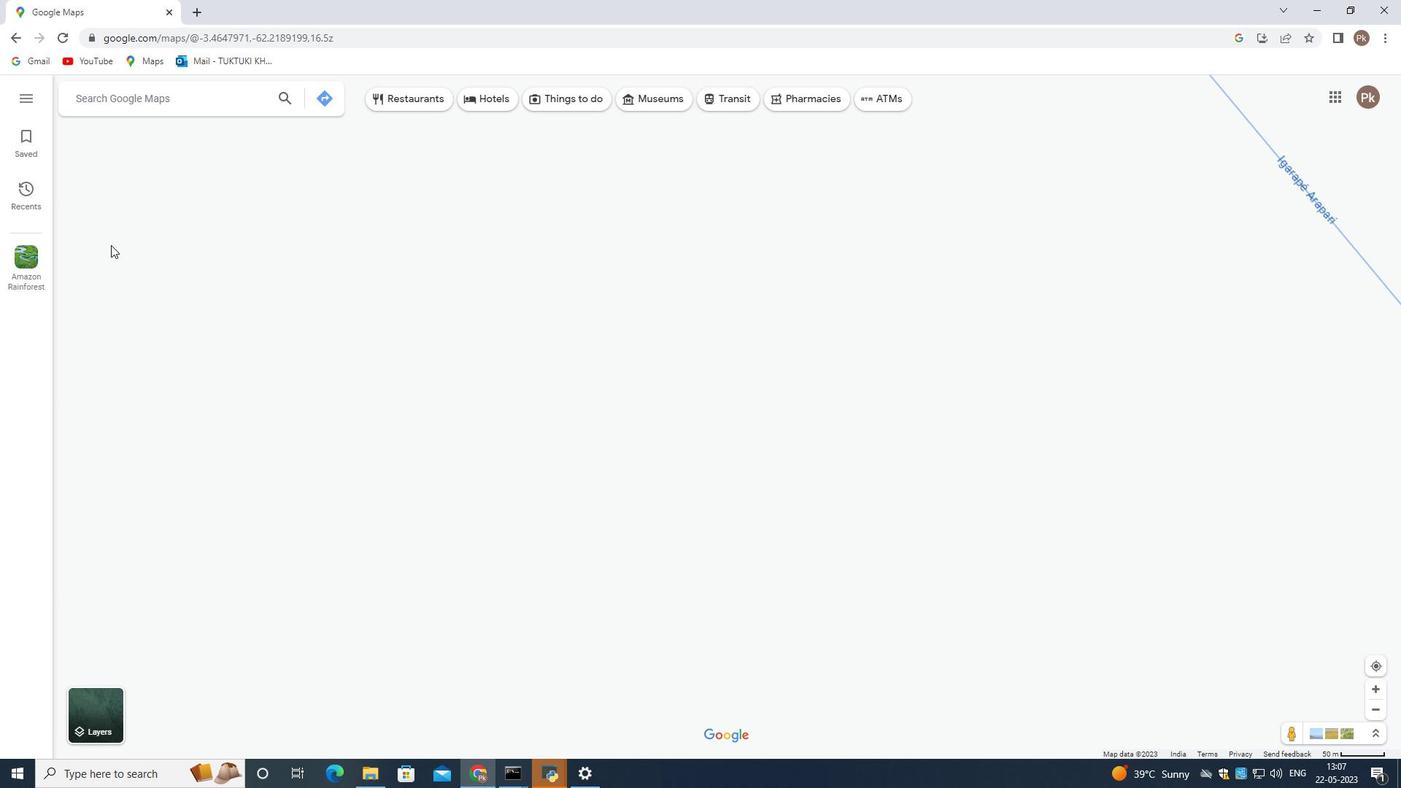 
Action: Mouse scrolled (110, 244) with delta (0, 0)
Screenshot: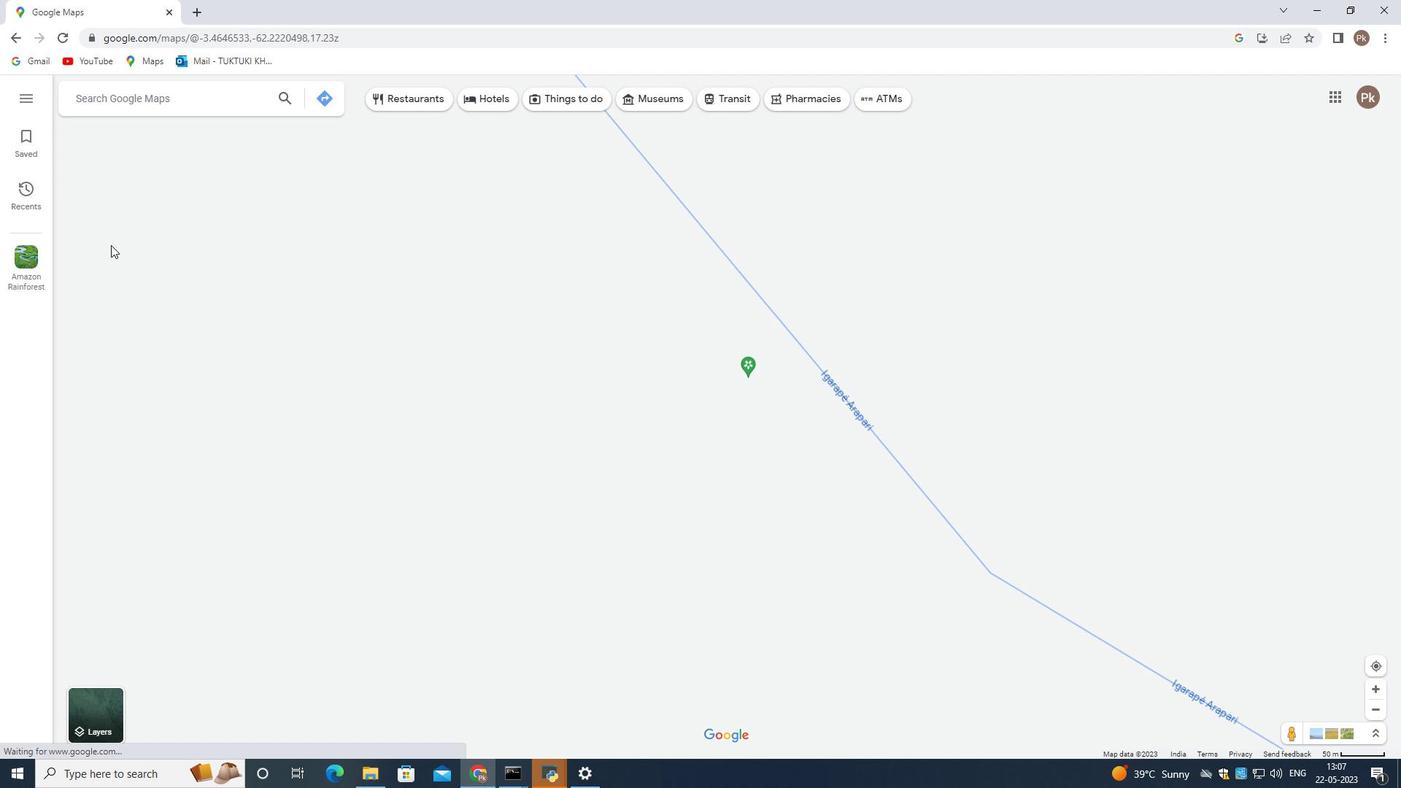 
Action: Mouse scrolled (110, 244) with delta (0, 0)
Screenshot: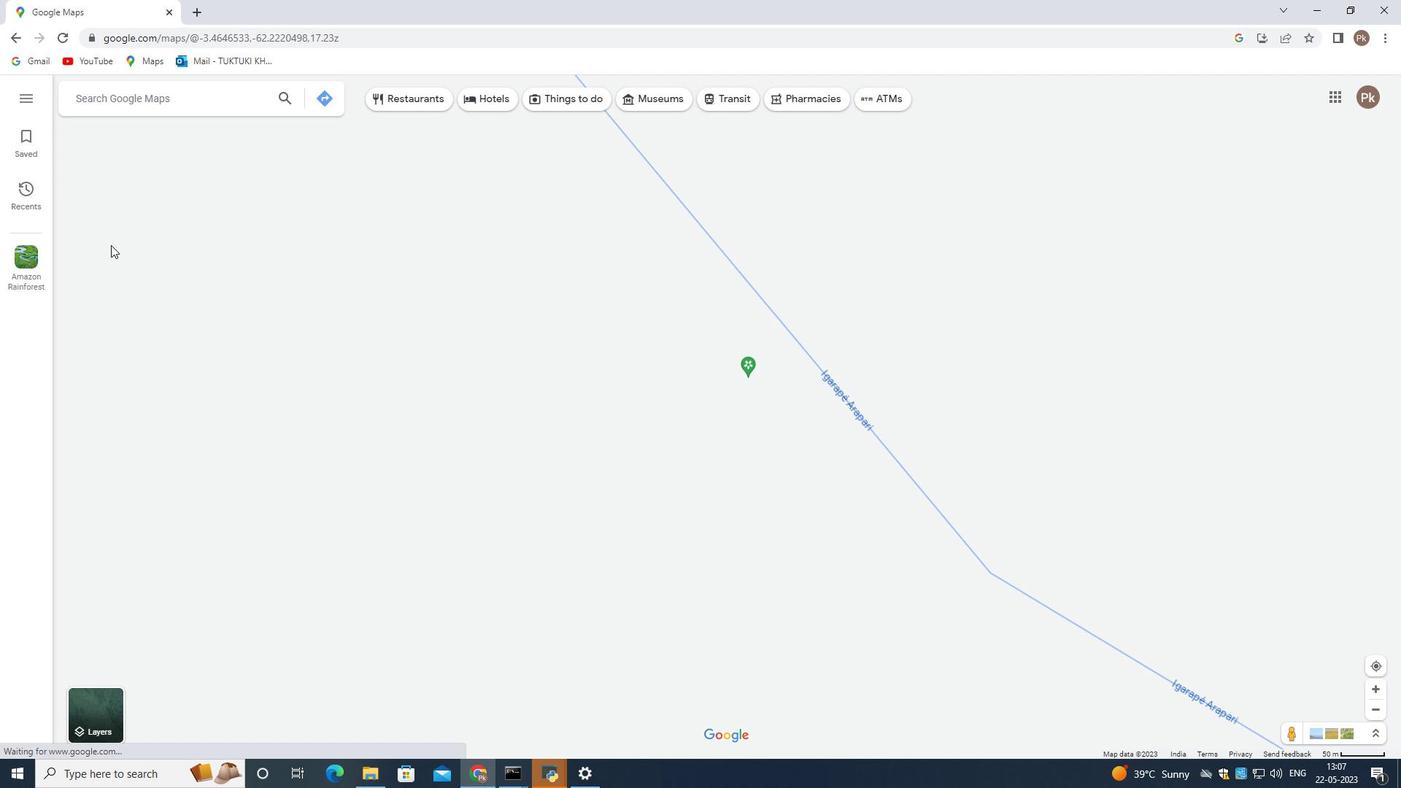 
Action: Mouse scrolled (110, 244) with delta (0, 0)
Screenshot: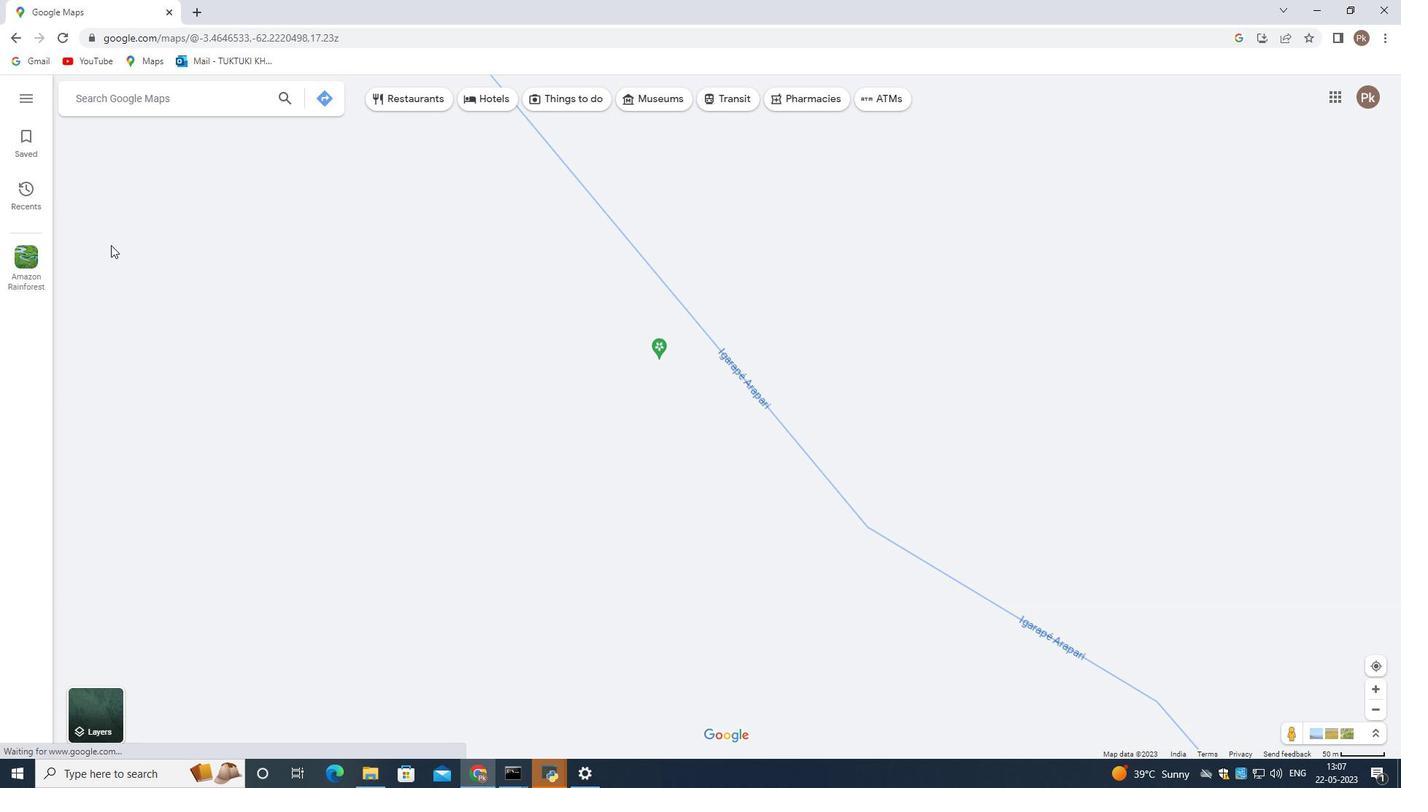 
Action: Mouse scrolled (110, 244) with delta (0, 0)
Screenshot: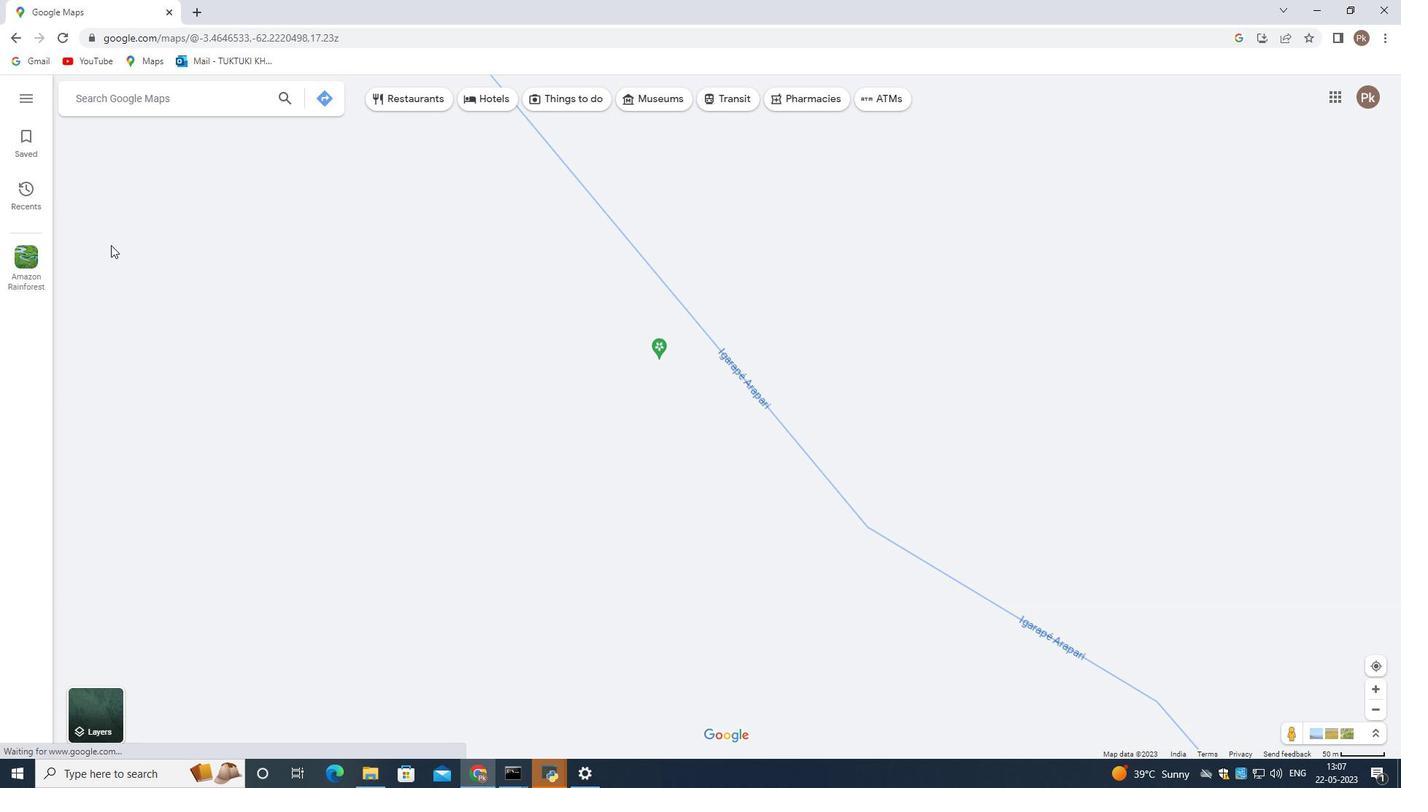 
Action: Mouse scrolled (110, 244) with delta (0, 0)
Screenshot: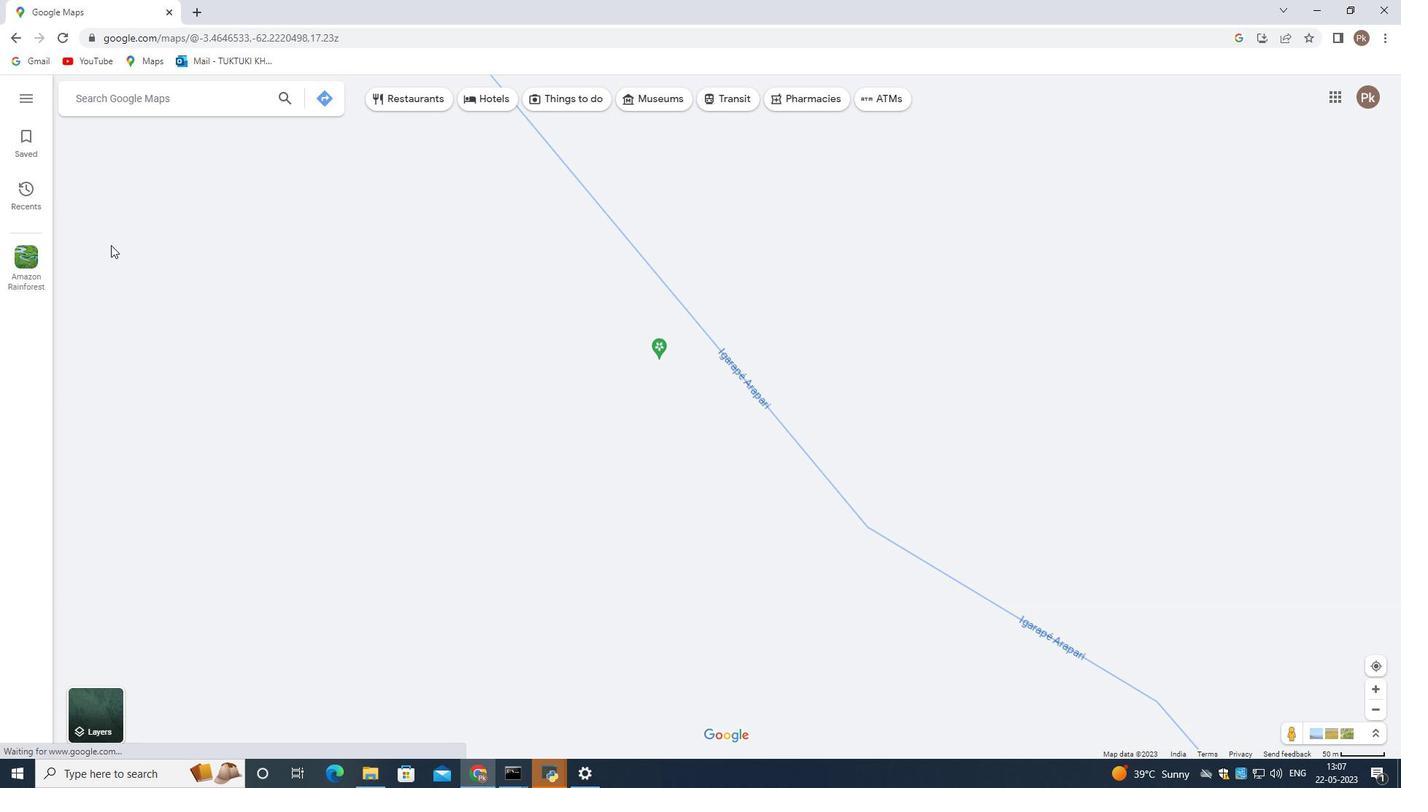 
Action: Mouse scrolled (110, 244) with delta (0, 0)
Screenshot: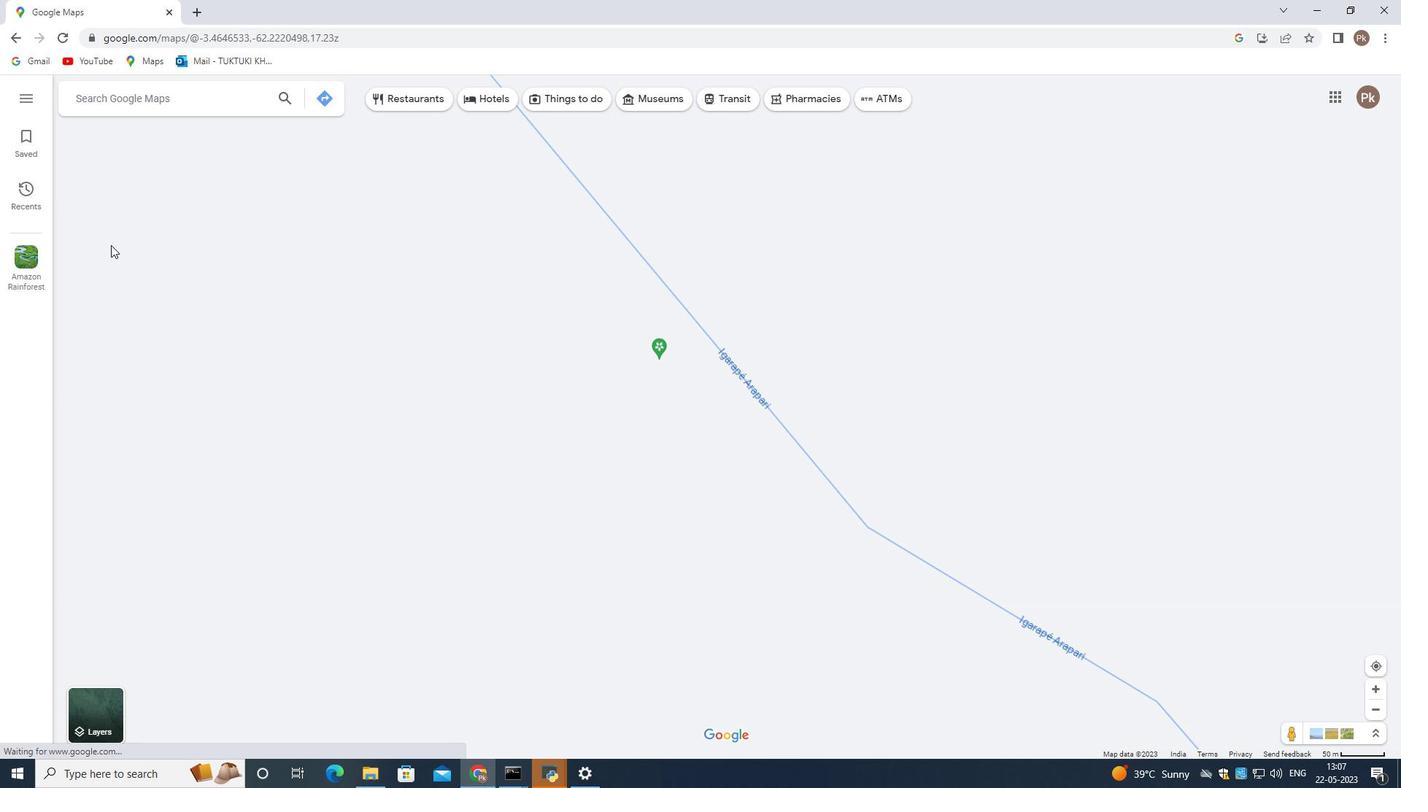 
Action: Mouse moved to (110, 244)
Screenshot: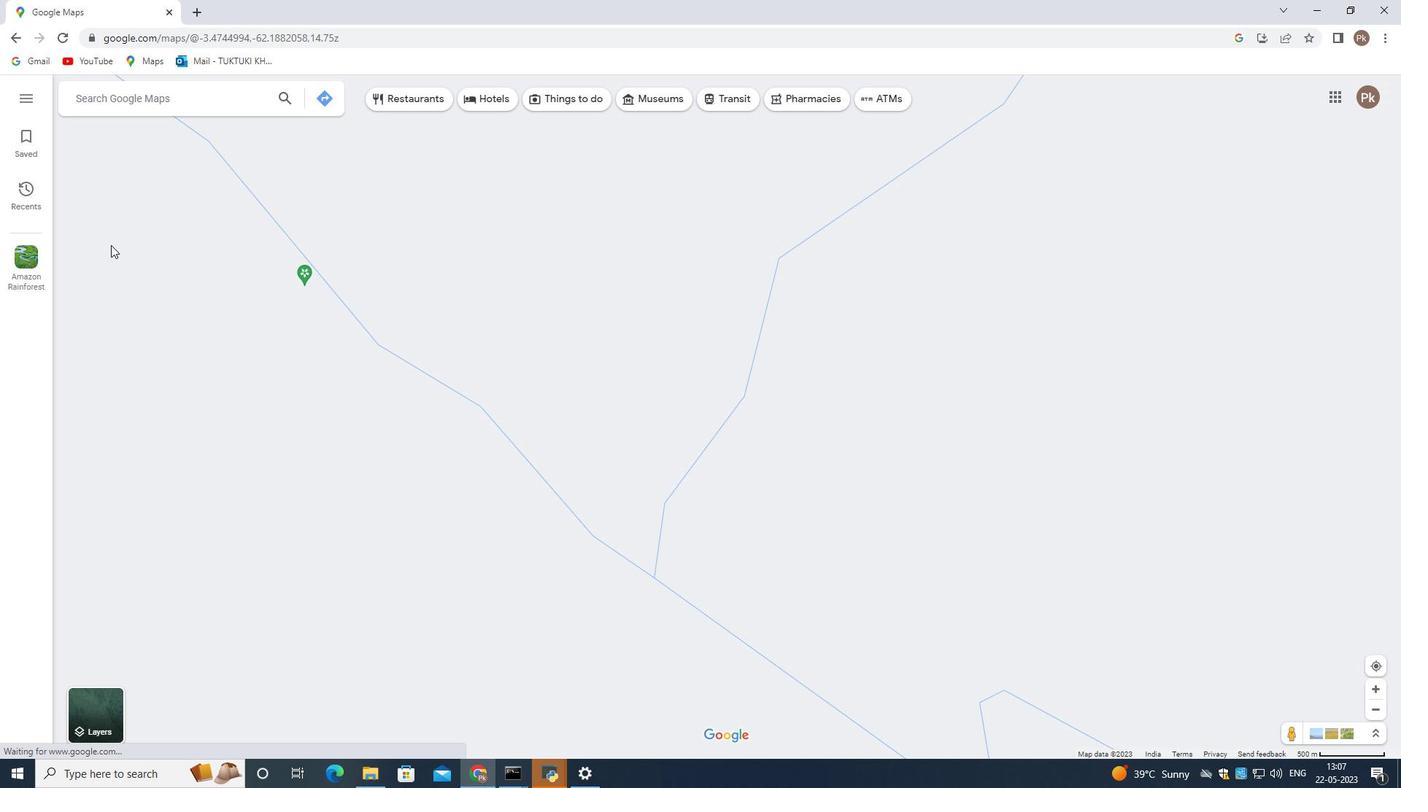 
Action: Mouse scrolled (110, 245) with delta (0, 0)
Screenshot: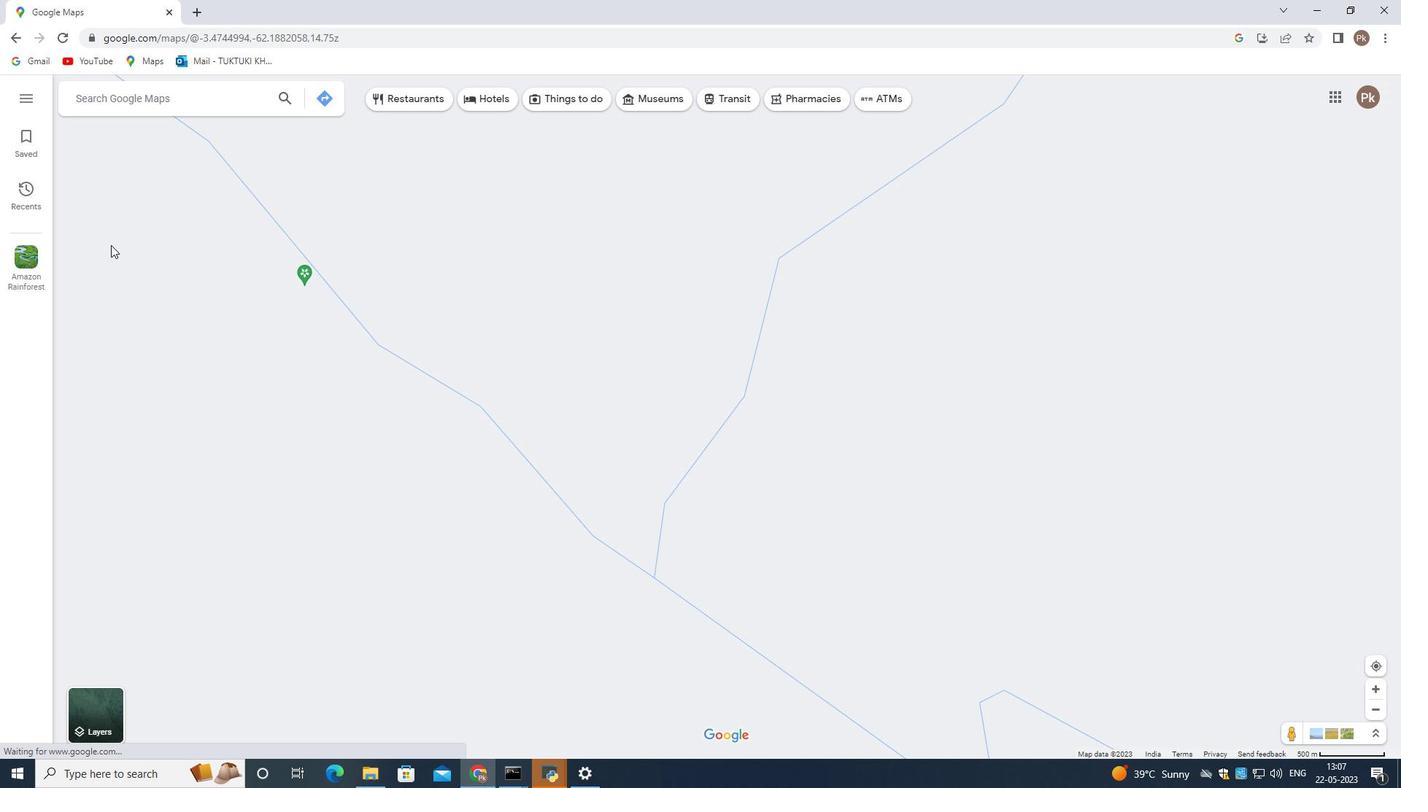 
Action: Mouse moved to (111, 244)
Screenshot: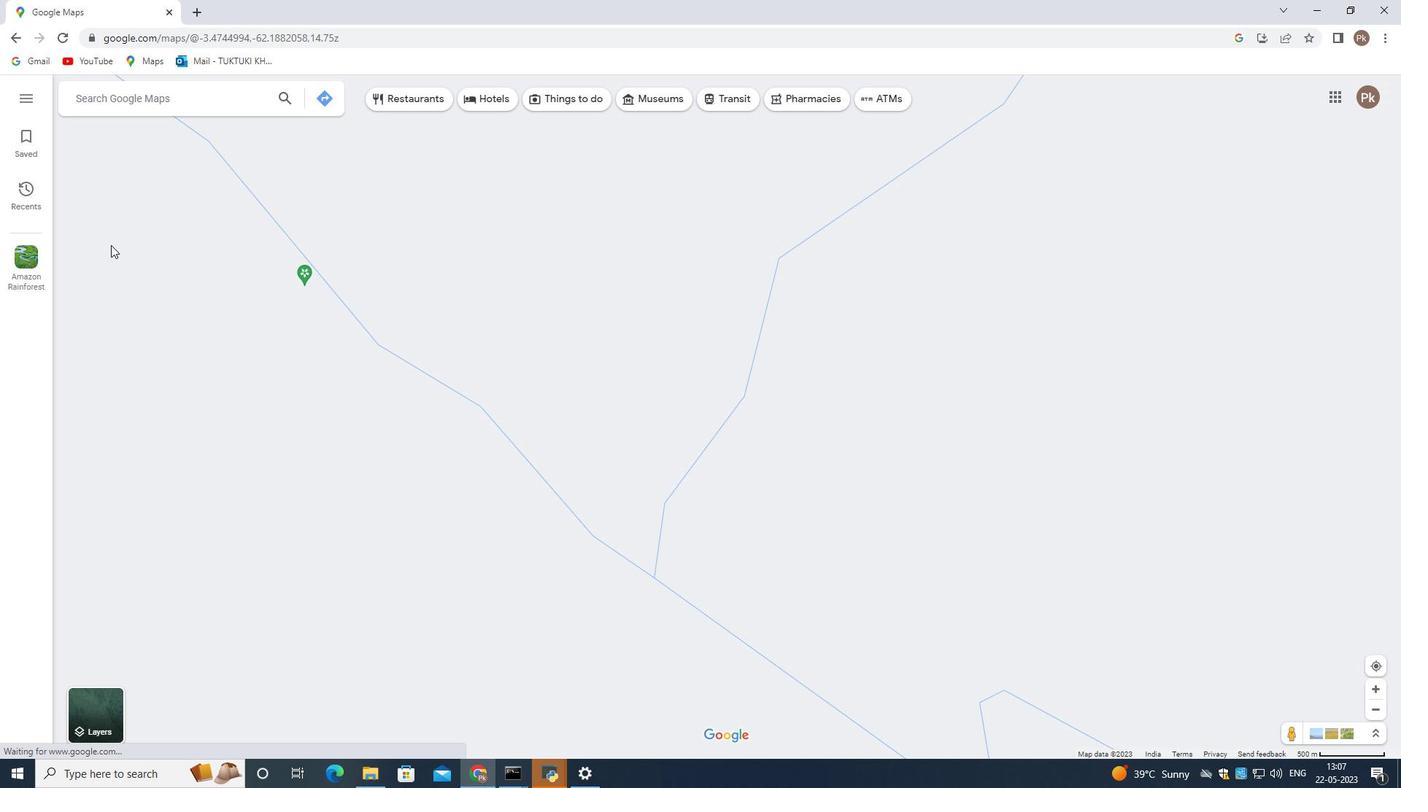 
Action: Mouse scrolled (111, 245) with delta (0, 0)
Screenshot: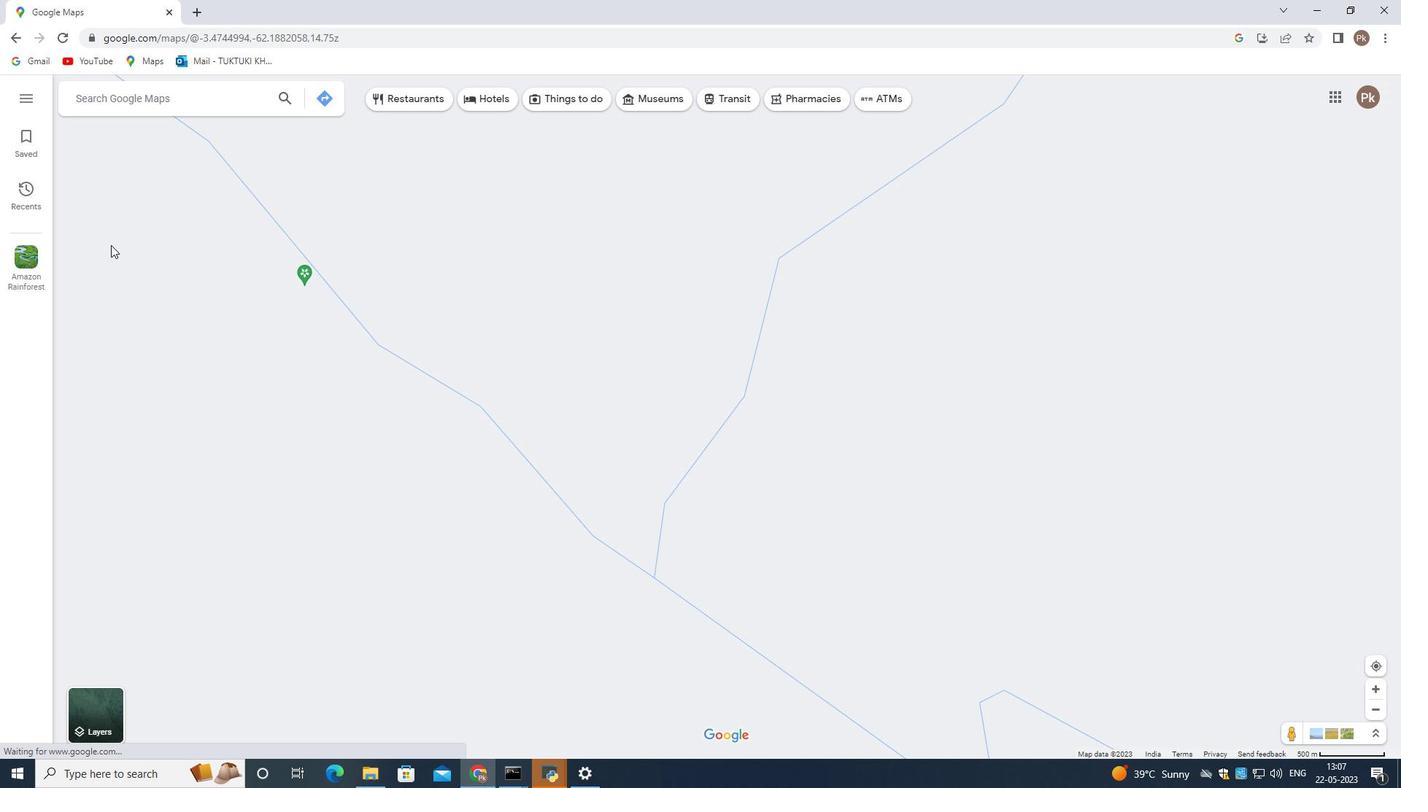 
Action: Mouse scrolled (111, 245) with delta (0, 0)
Screenshot: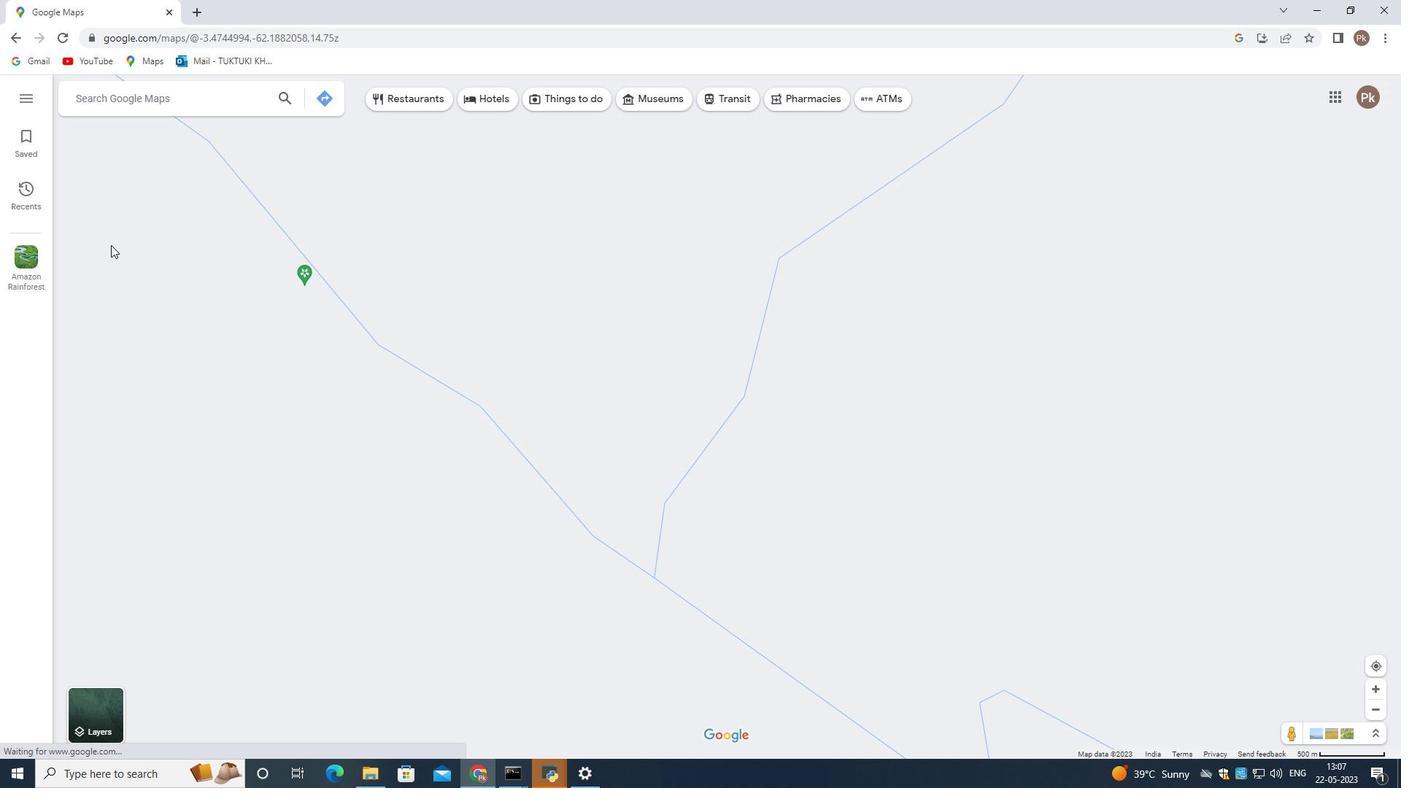 
Action: Mouse scrolled (111, 245) with delta (0, 0)
Screenshot: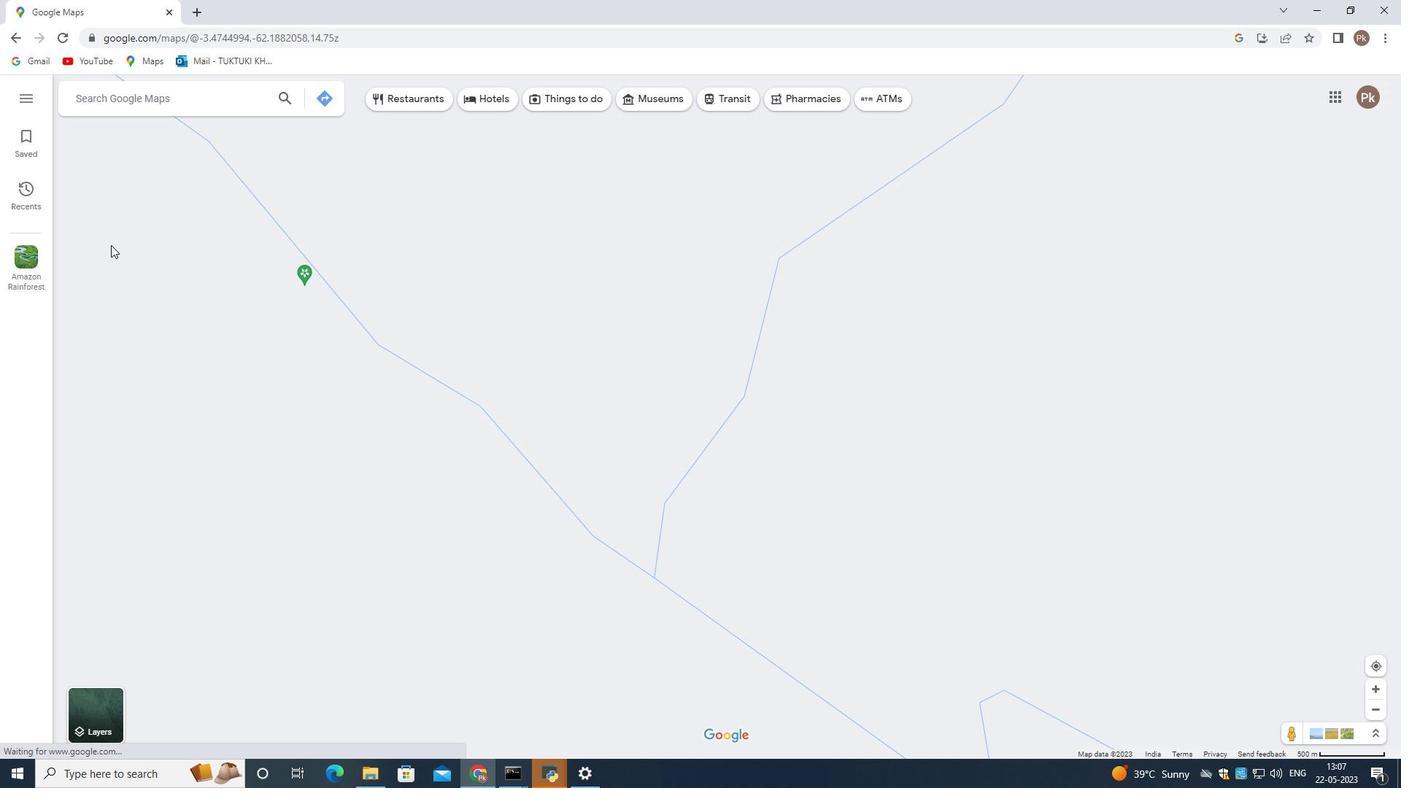 
Action: Mouse scrolled (111, 245) with delta (0, 0)
Screenshot: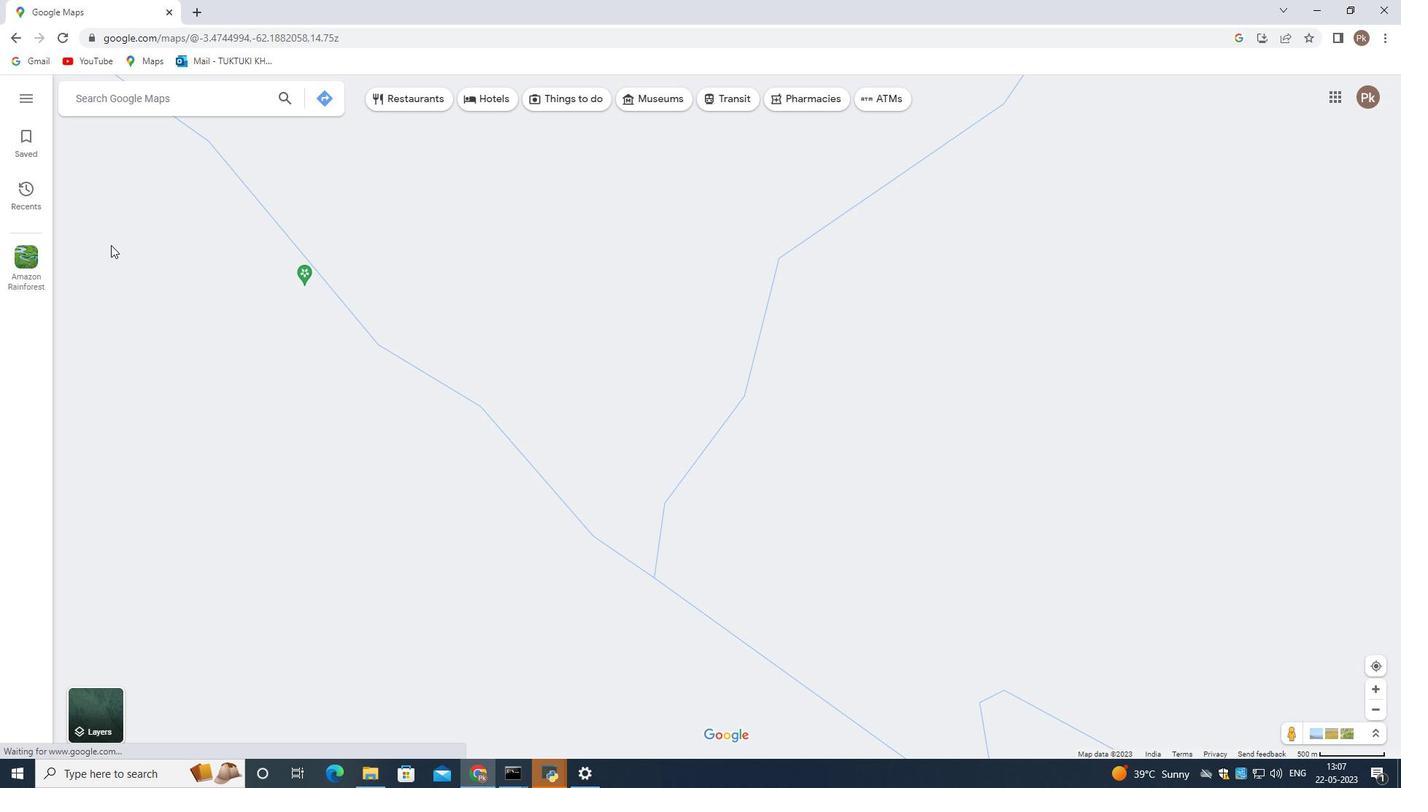 
Action: Mouse moved to (116, 96)
Screenshot: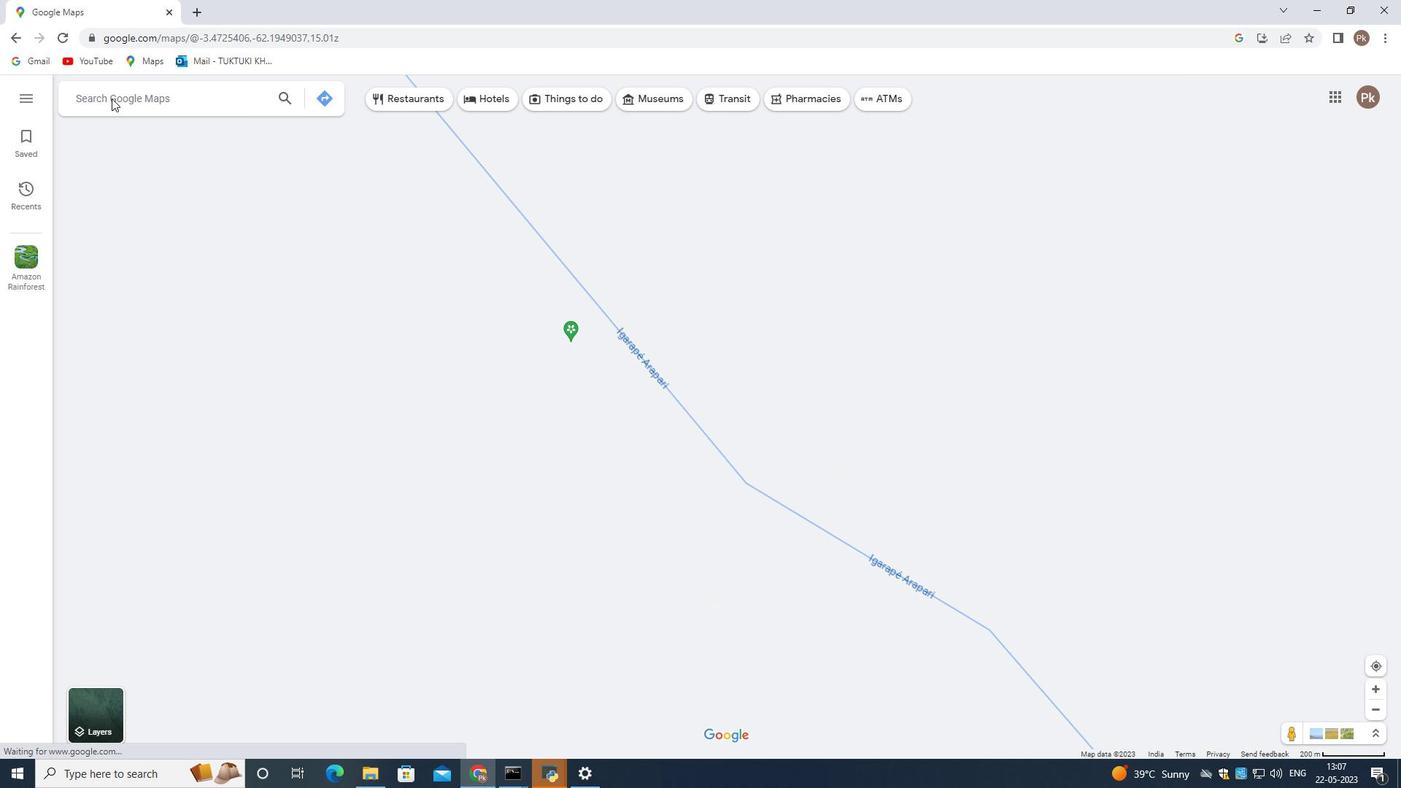 
Action: Mouse pressed left at (116, 96)
Screenshot: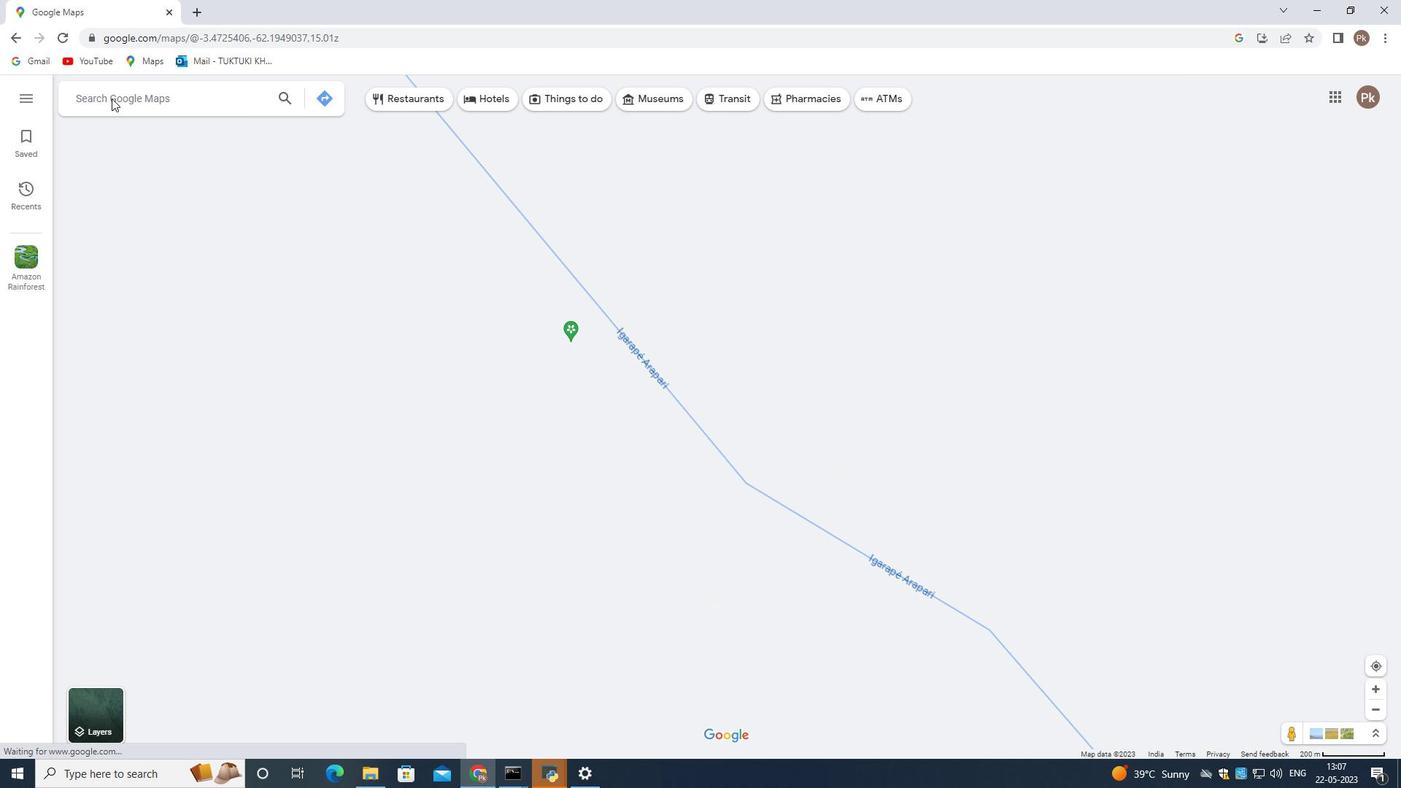 
Action: Mouse moved to (124, 132)
Screenshot: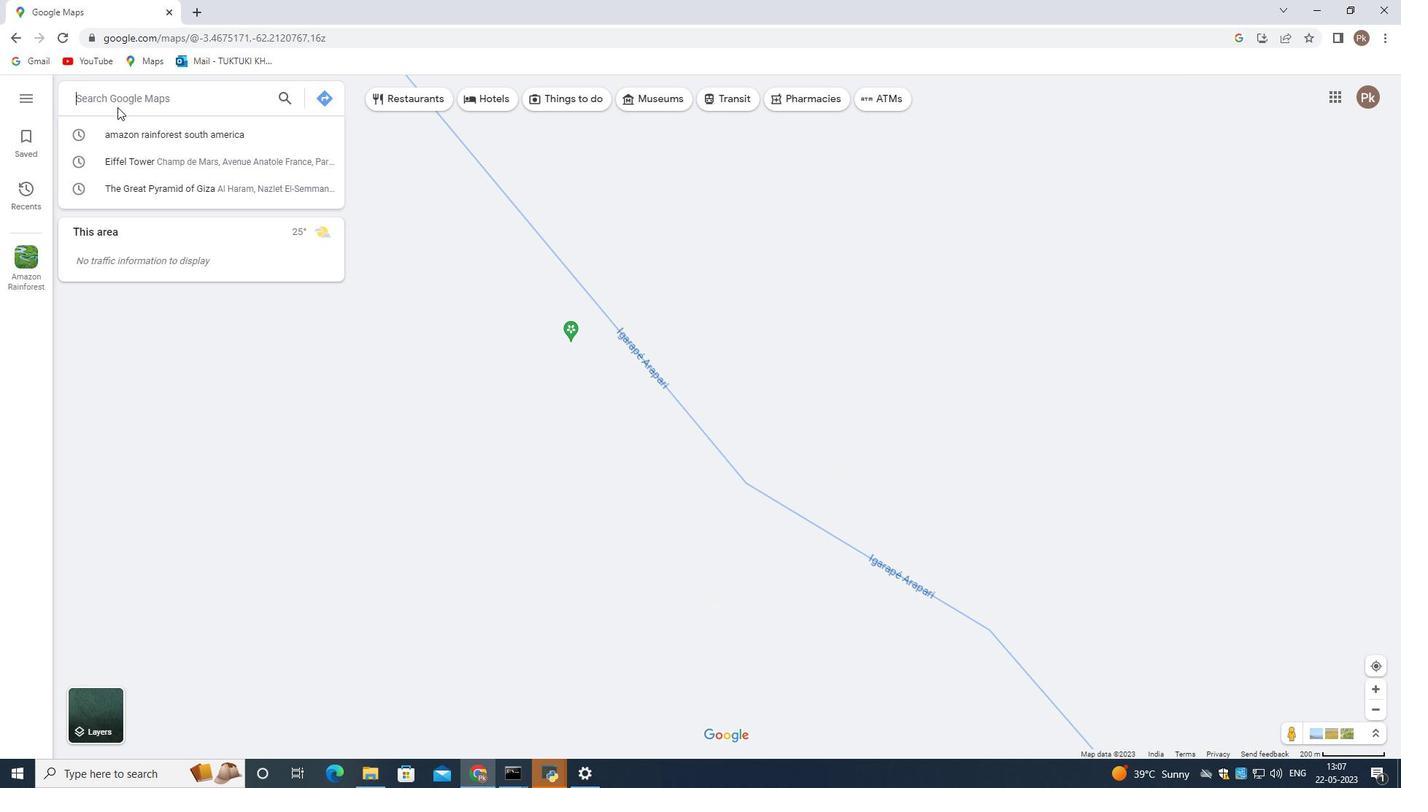 
Action: Mouse pressed left at (124, 132)
Screenshot: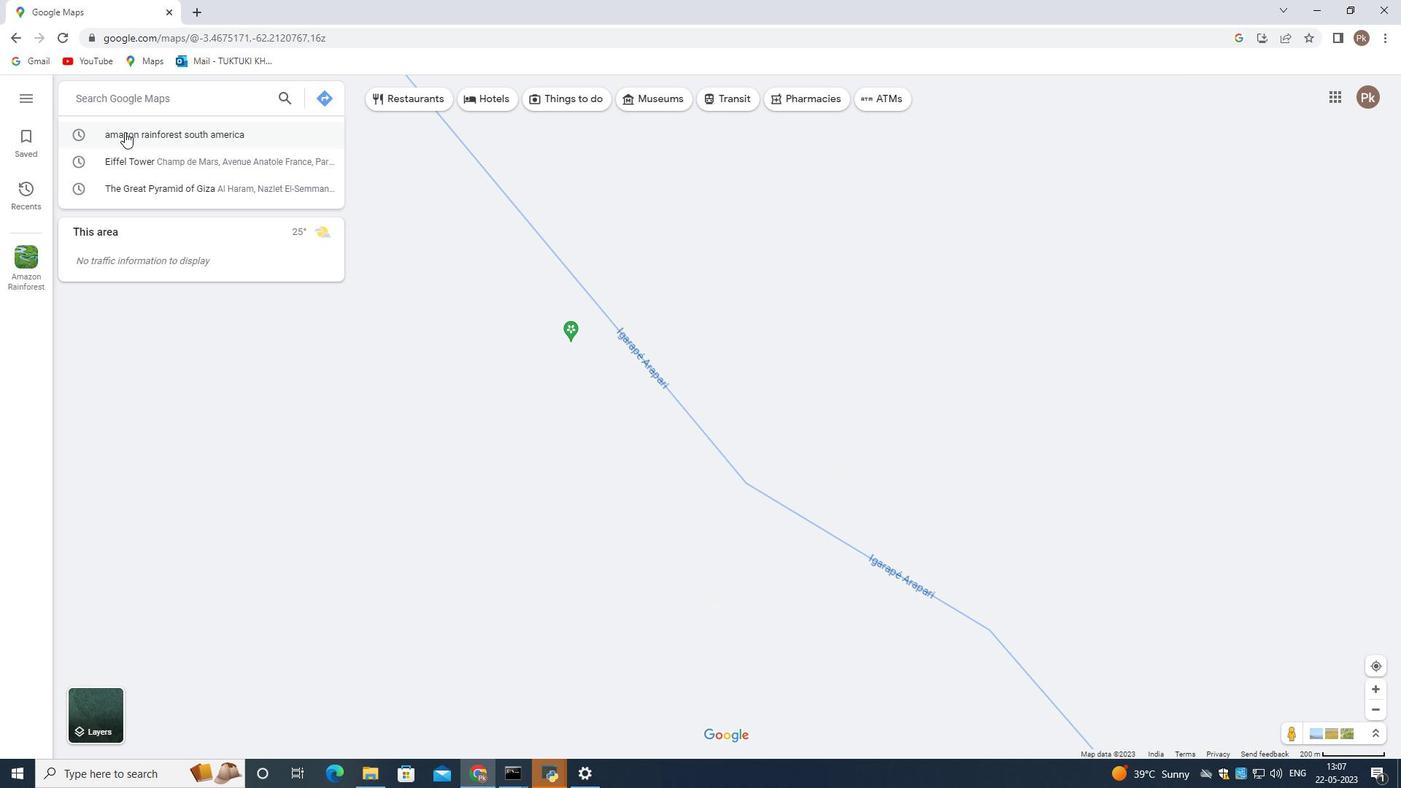 
Action: Mouse moved to (388, 706)
Screenshot: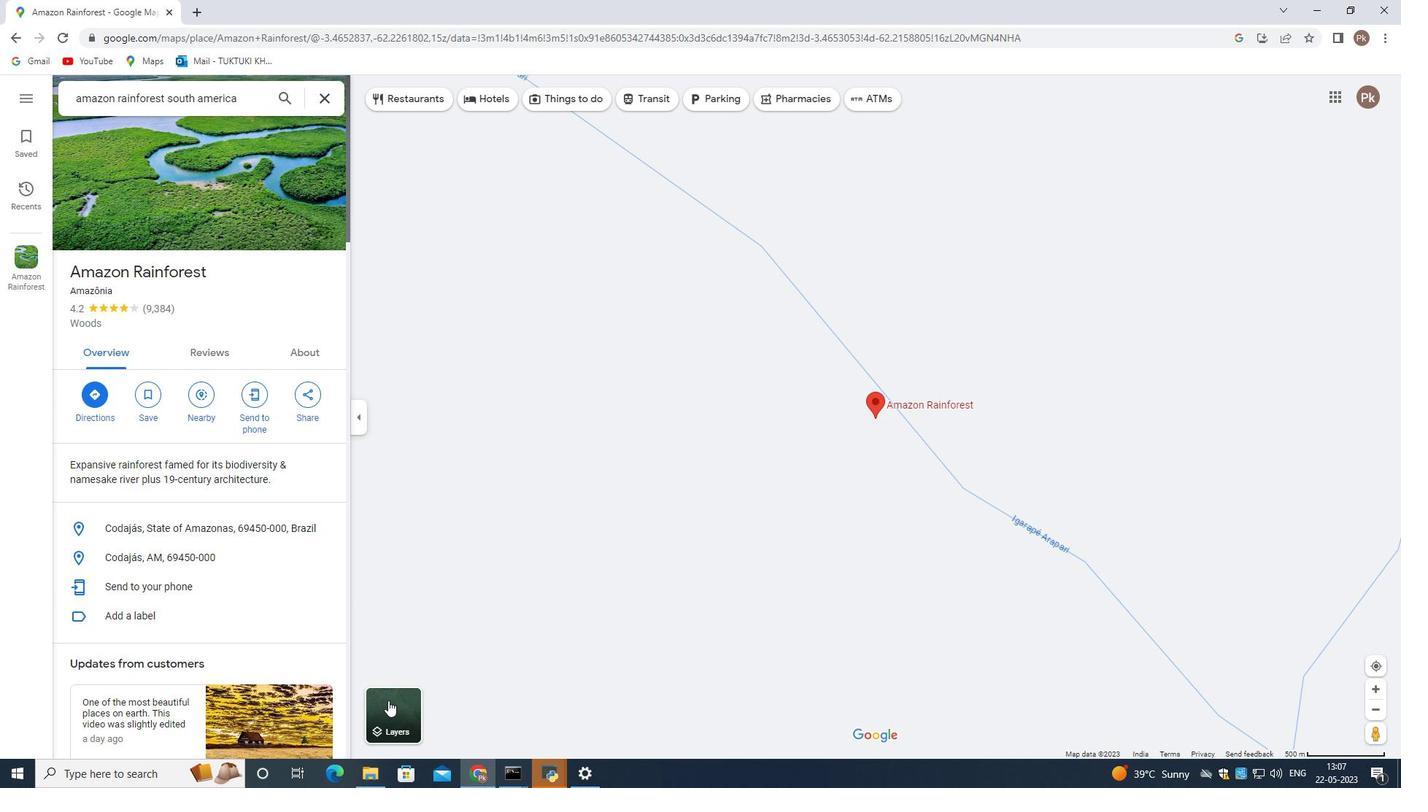 
Action: Mouse pressed left at (388, 706)
Screenshot: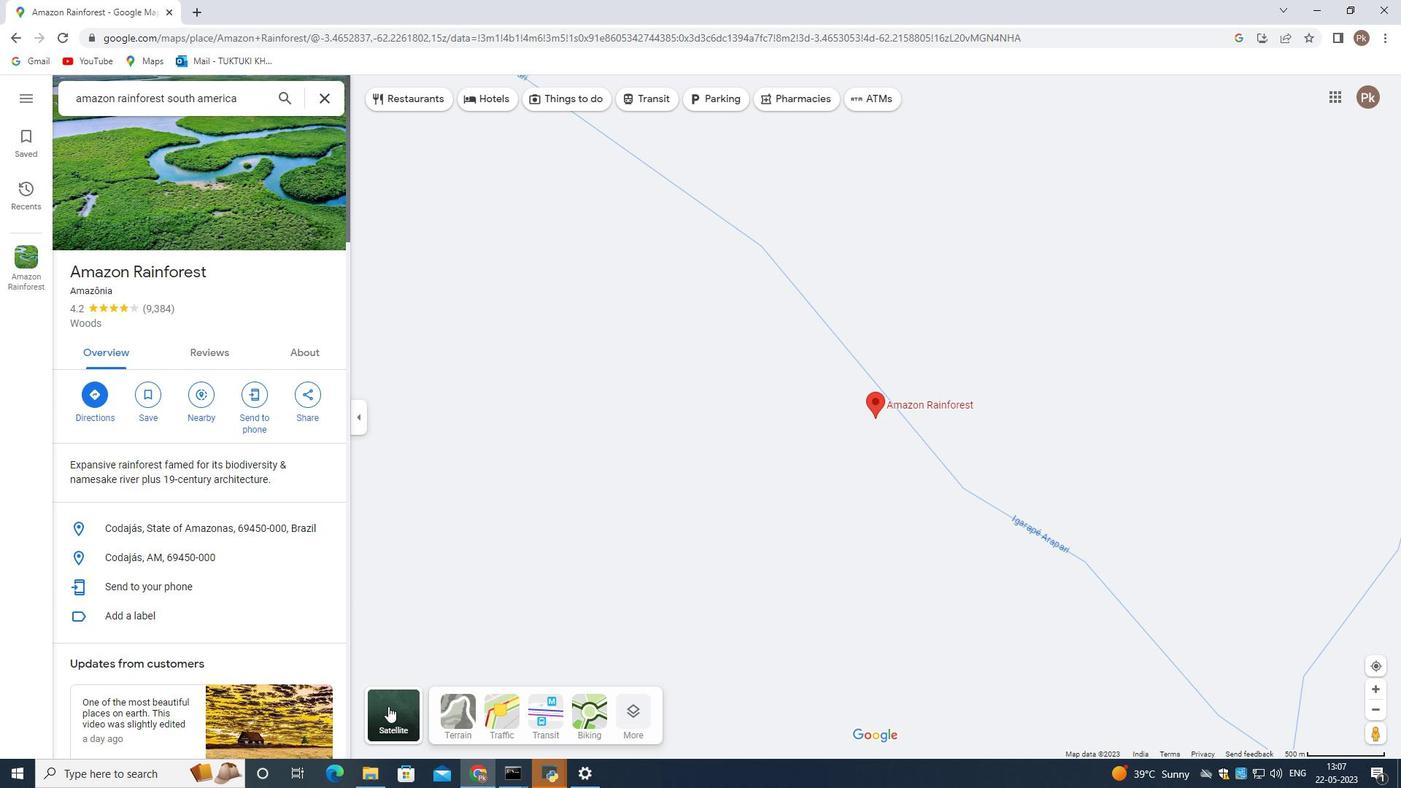 
Action: Mouse pressed left at (388, 706)
Screenshot: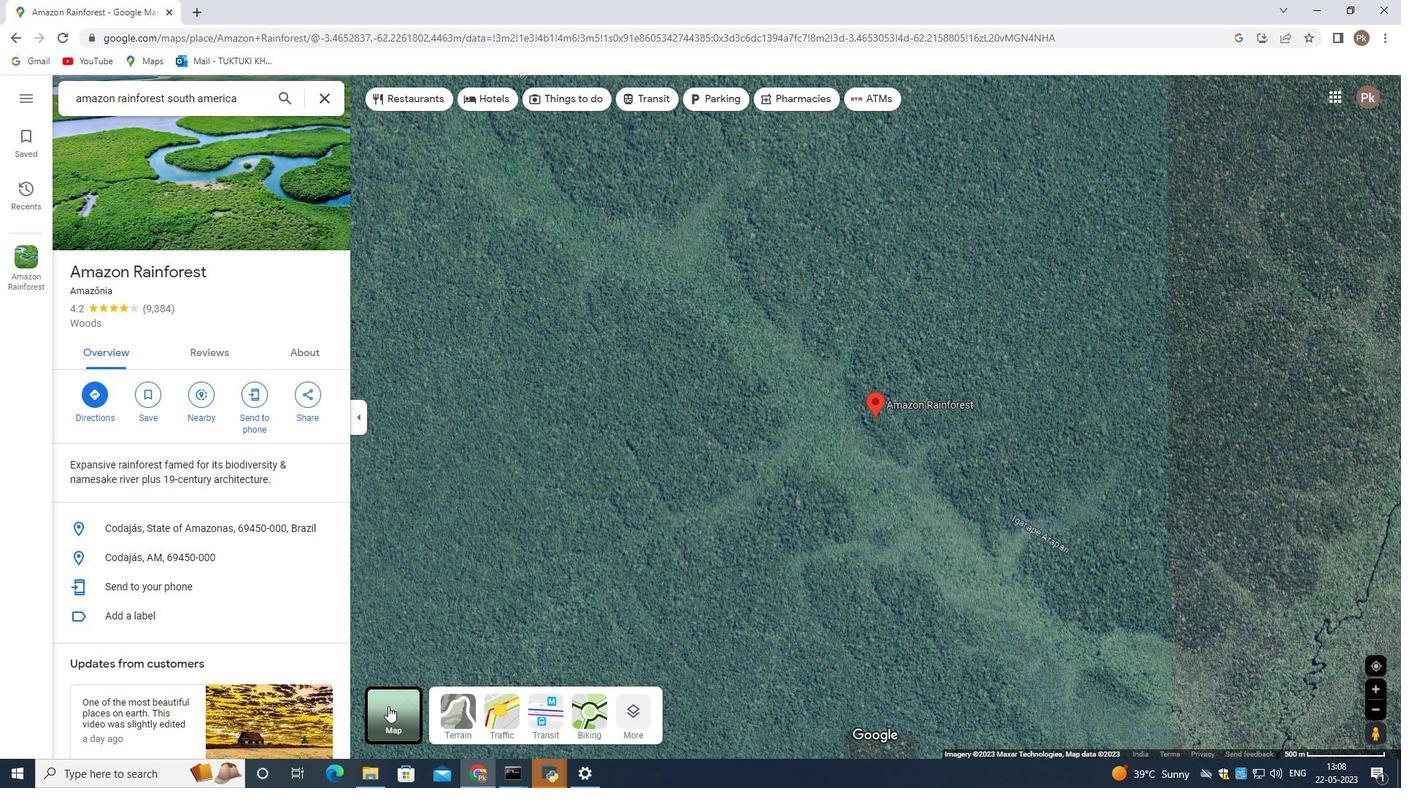 
Action: Mouse moved to (884, 398)
Screenshot: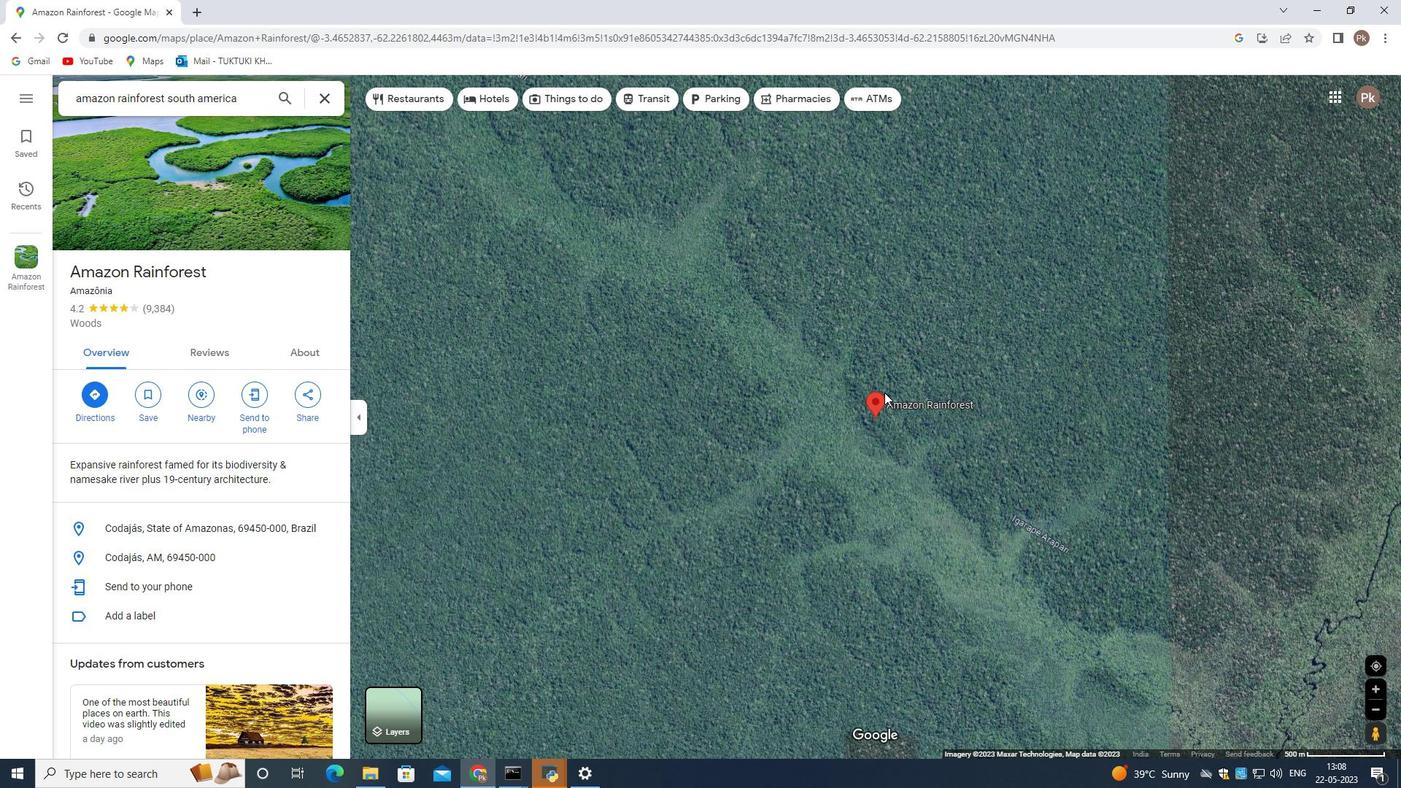
Action: Mouse pressed right at (884, 398)
Screenshot: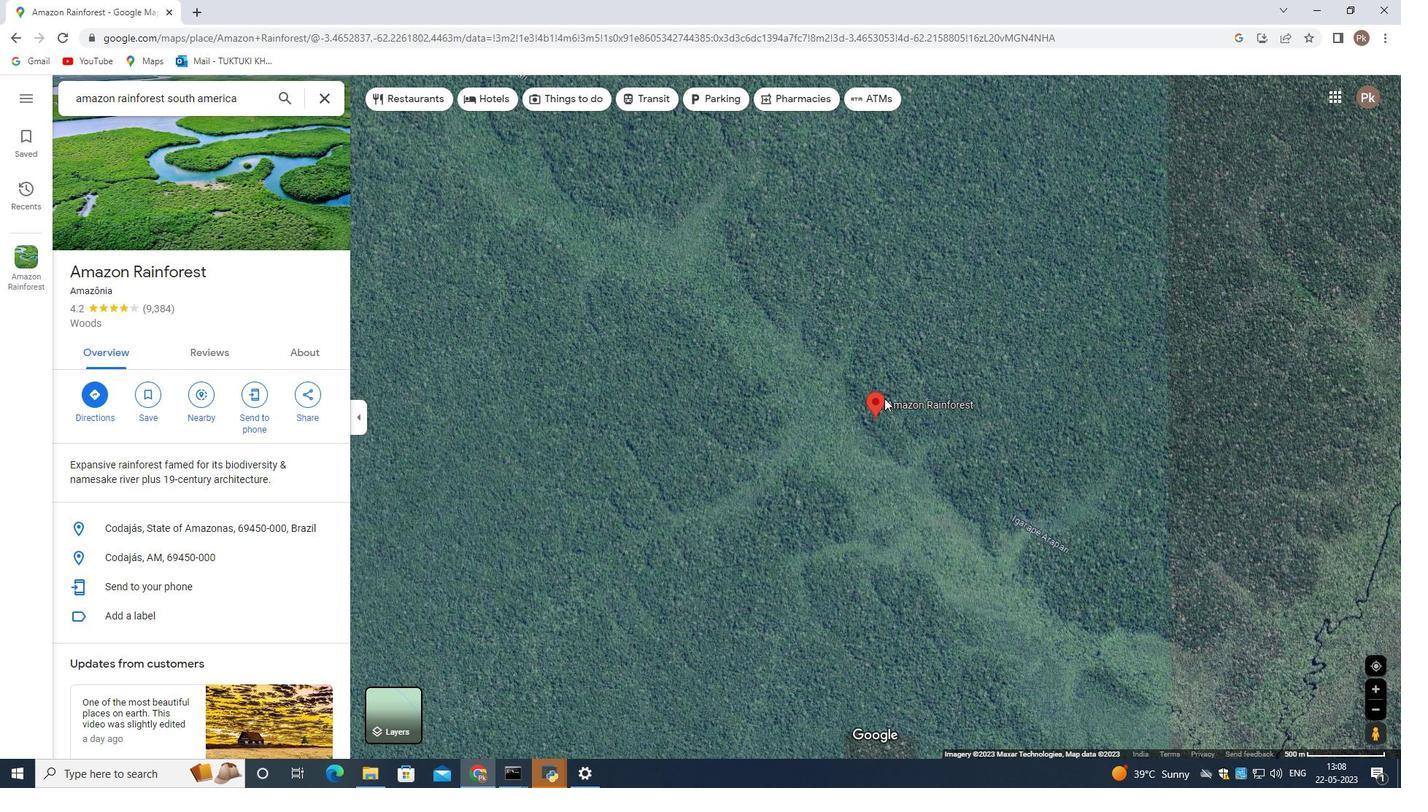 
Action: Mouse moved to (940, 457)
Screenshot: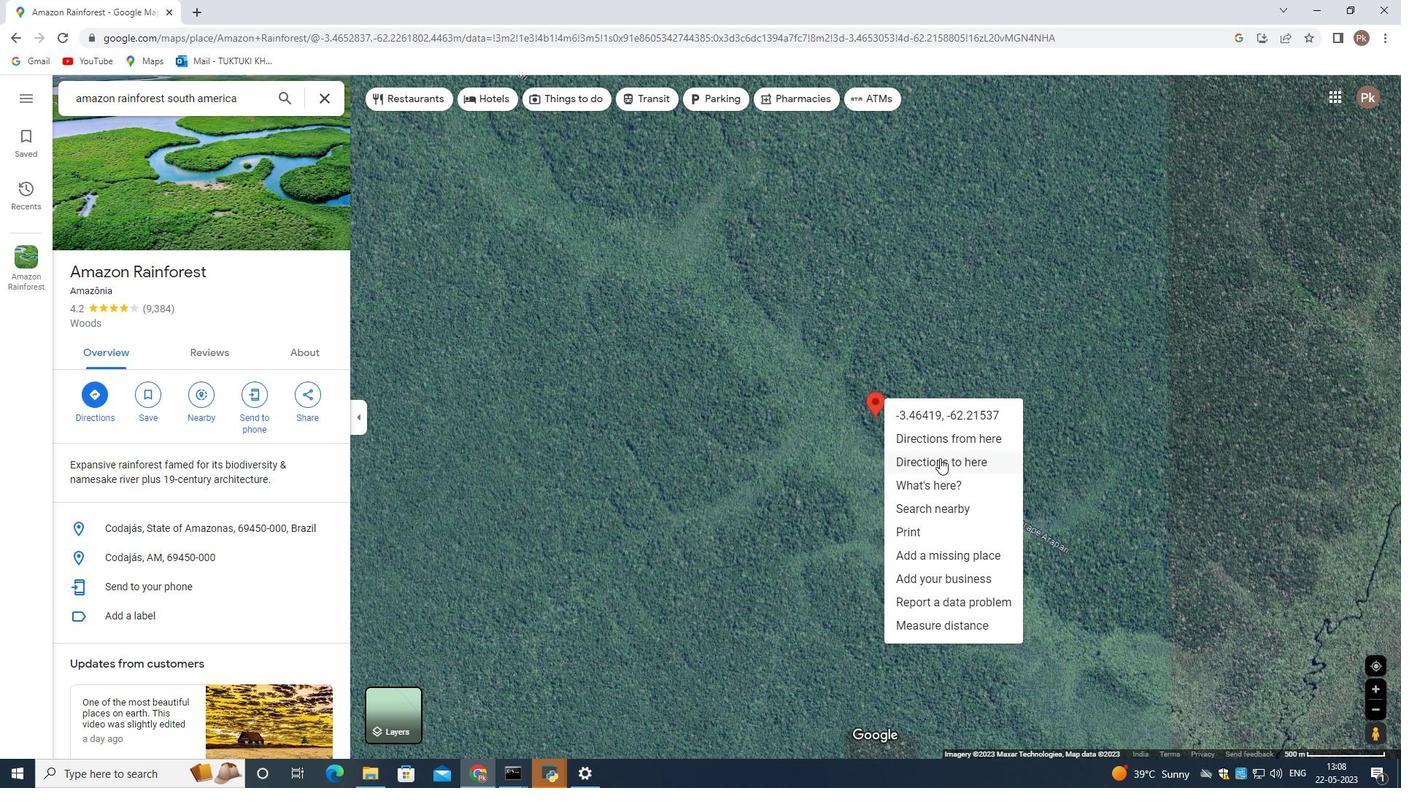 
Action: Mouse pressed left at (940, 457)
Screenshot: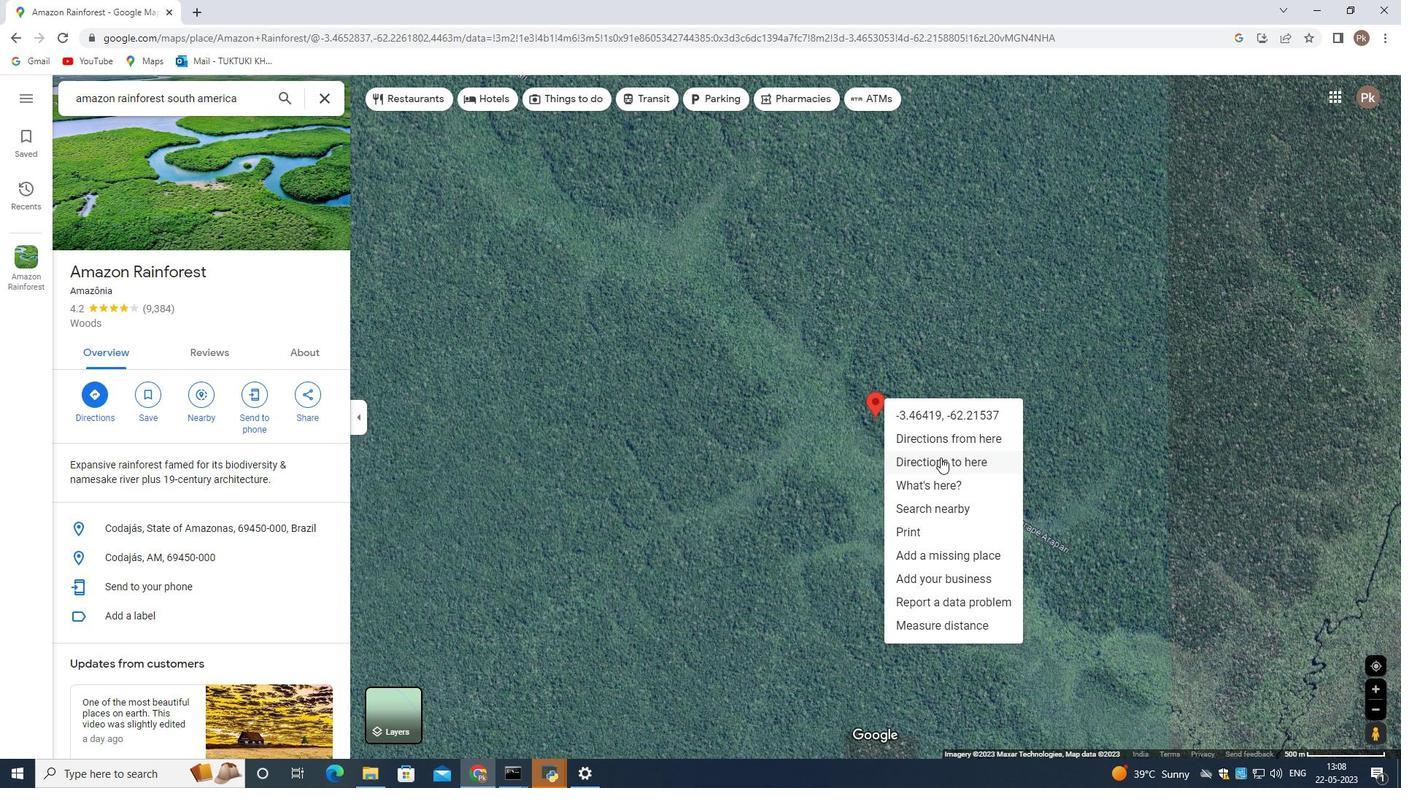 
Action: Mouse moved to (1375, 691)
Screenshot: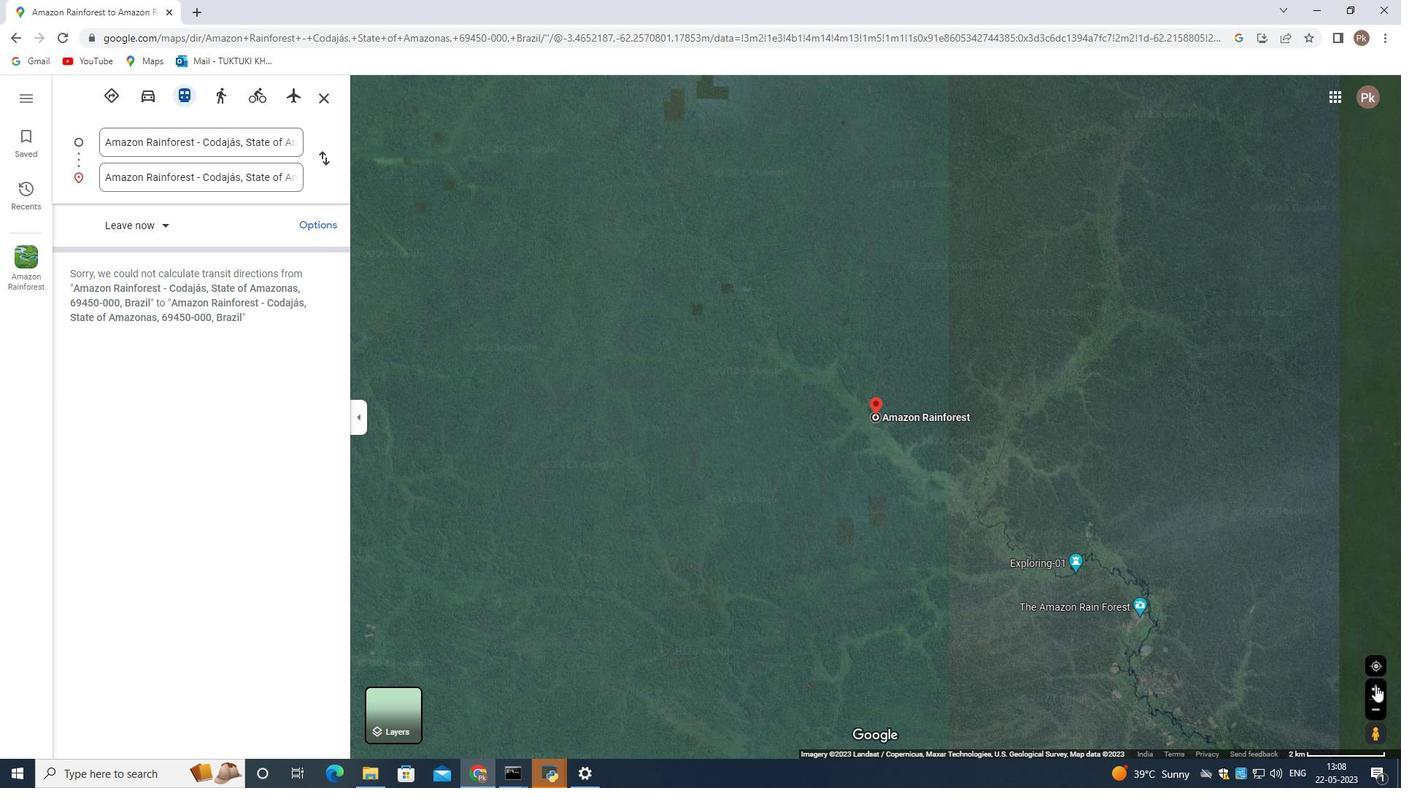 
Action: Mouse pressed left at (1375, 691)
Screenshot: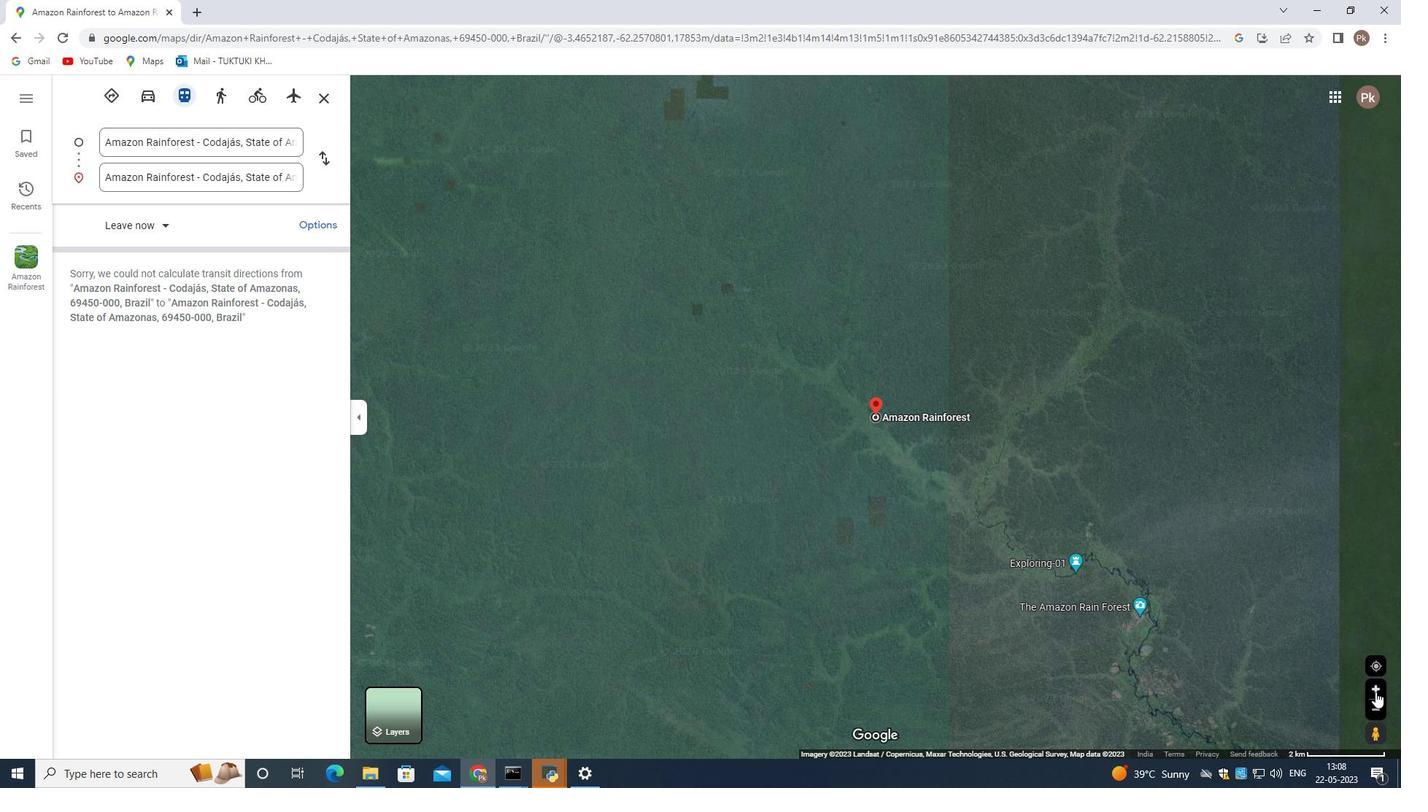 
Action: Mouse pressed left at (1375, 691)
Screenshot: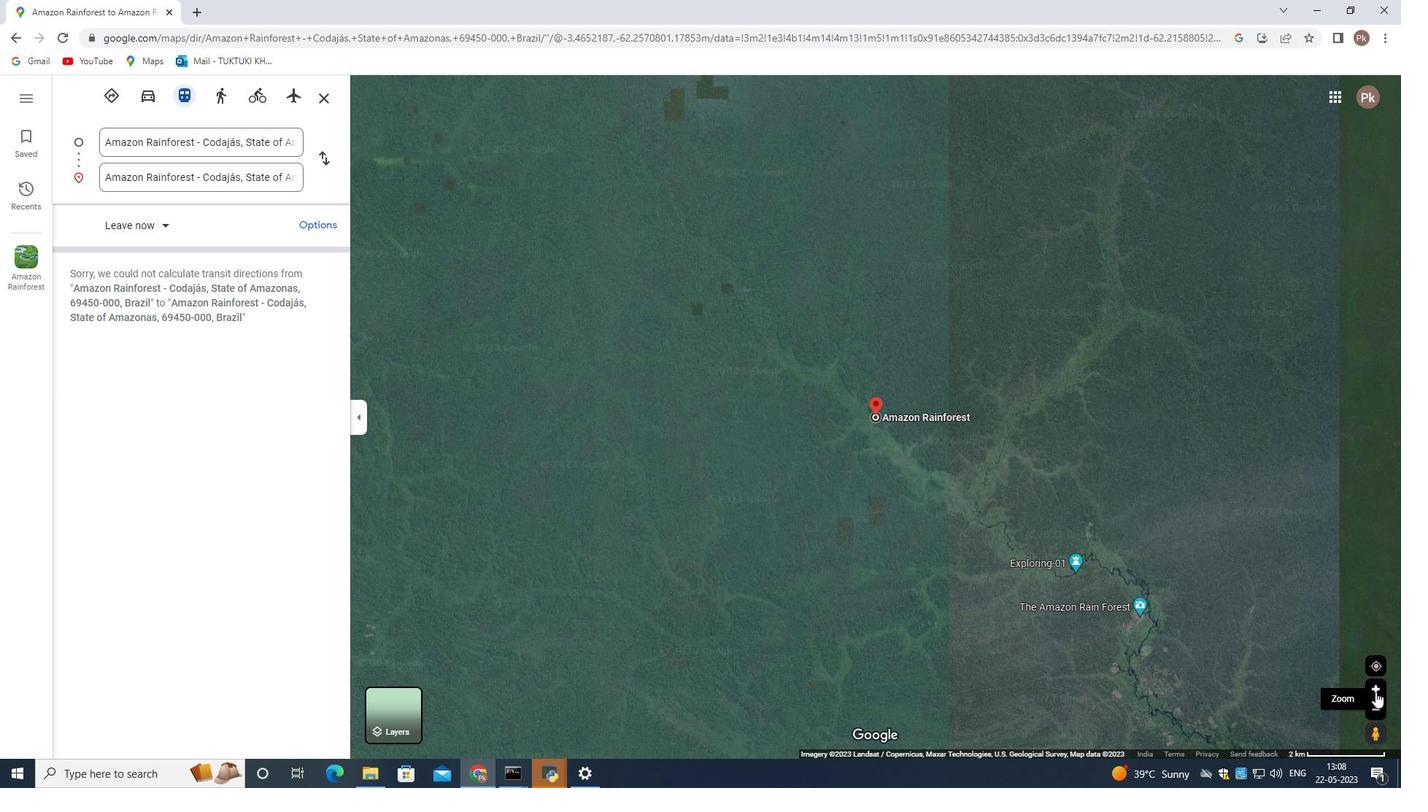 
Action: Mouse moved to (1375, 692)
Screenshot: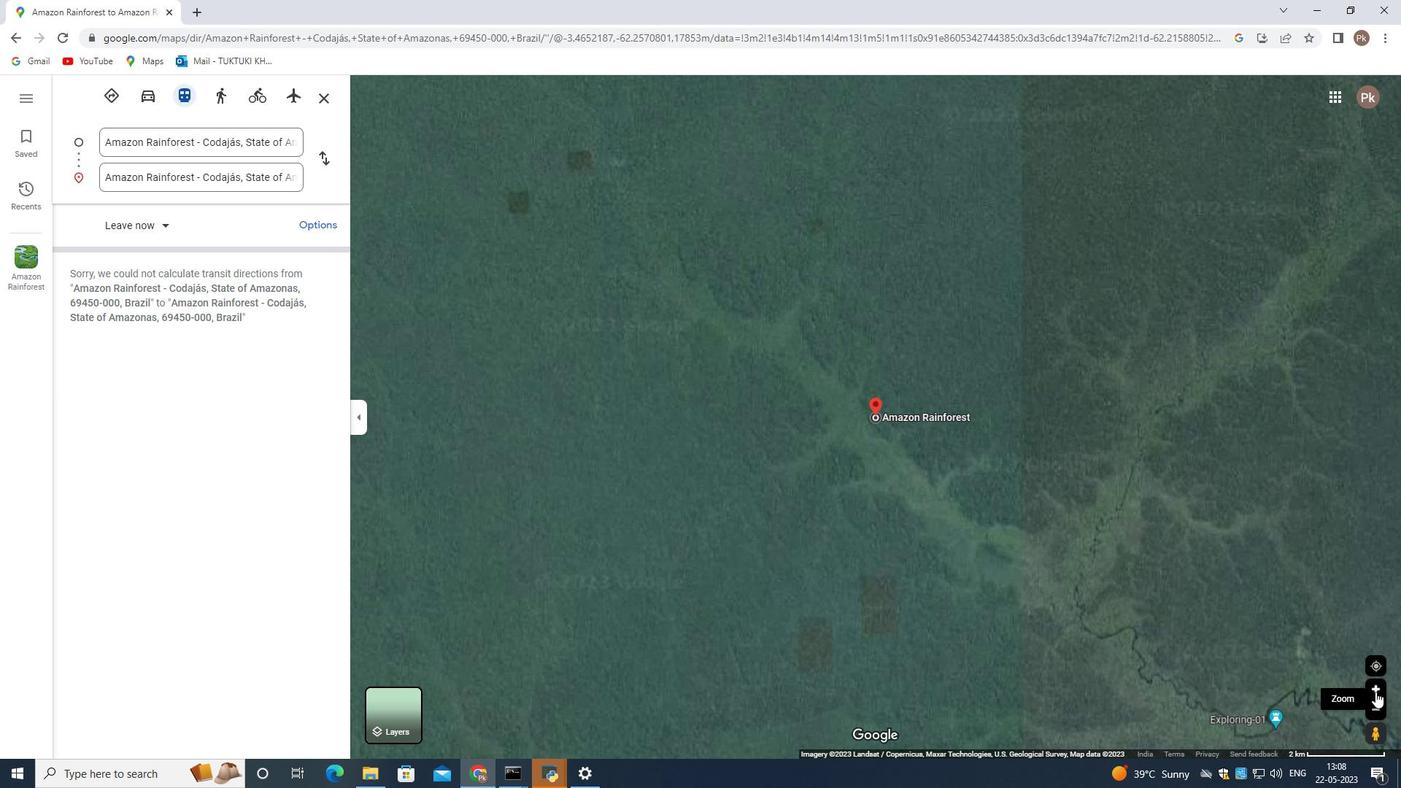 
Action: Mouse pressed left at (1375, 692)
Screenshot: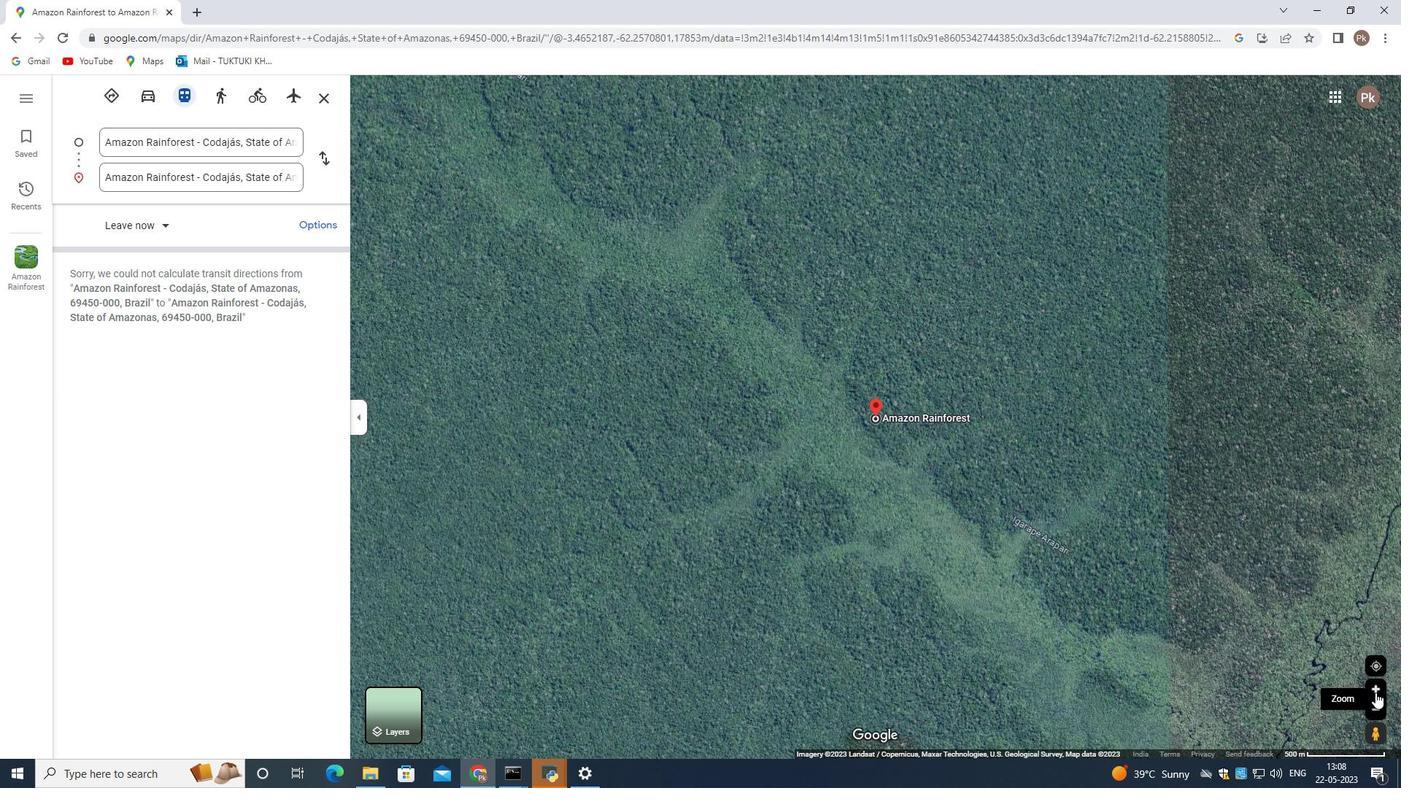 
Action: Mouse pressed left at (1375, 692)
Screenshot: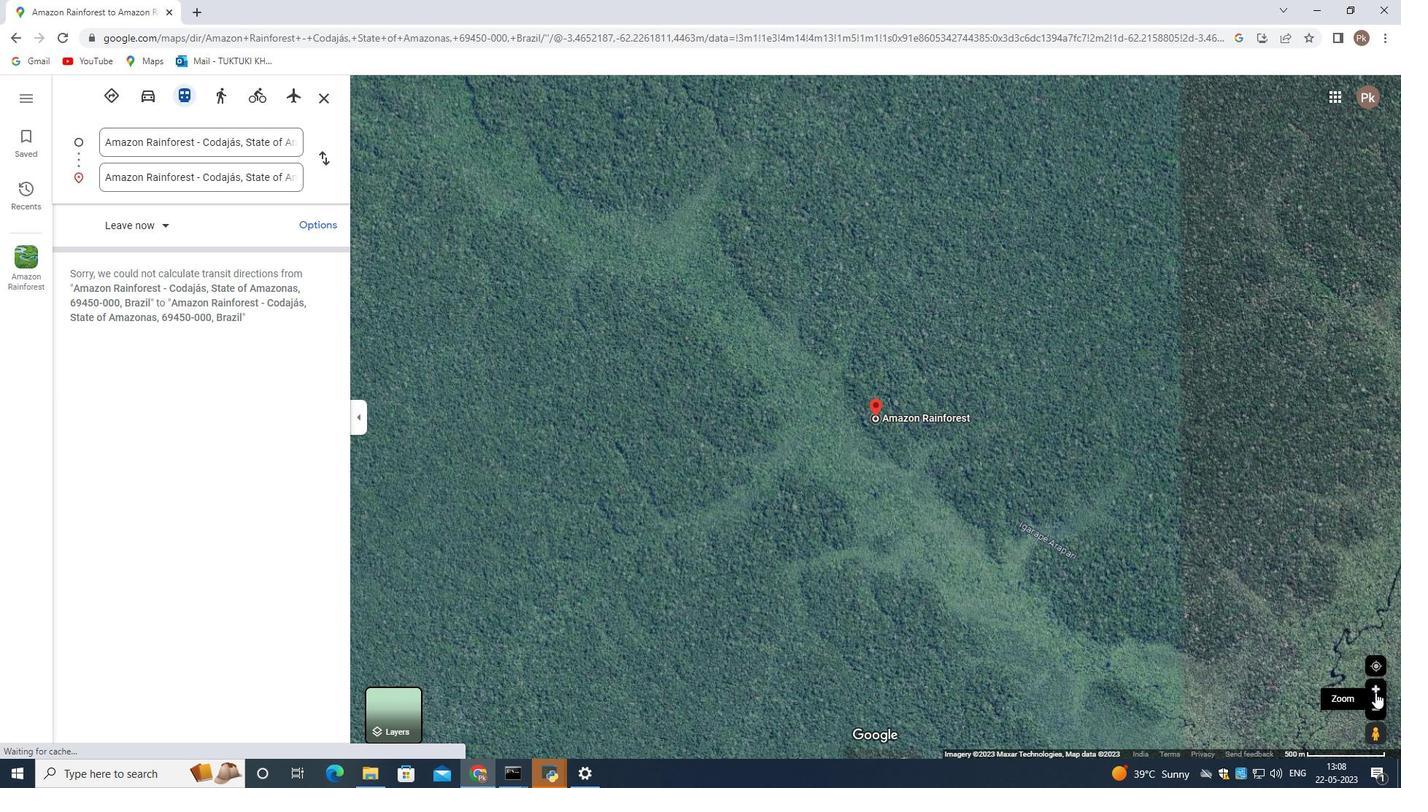 
Action: Mouse pressed left at (1375, 692)
Screenshot: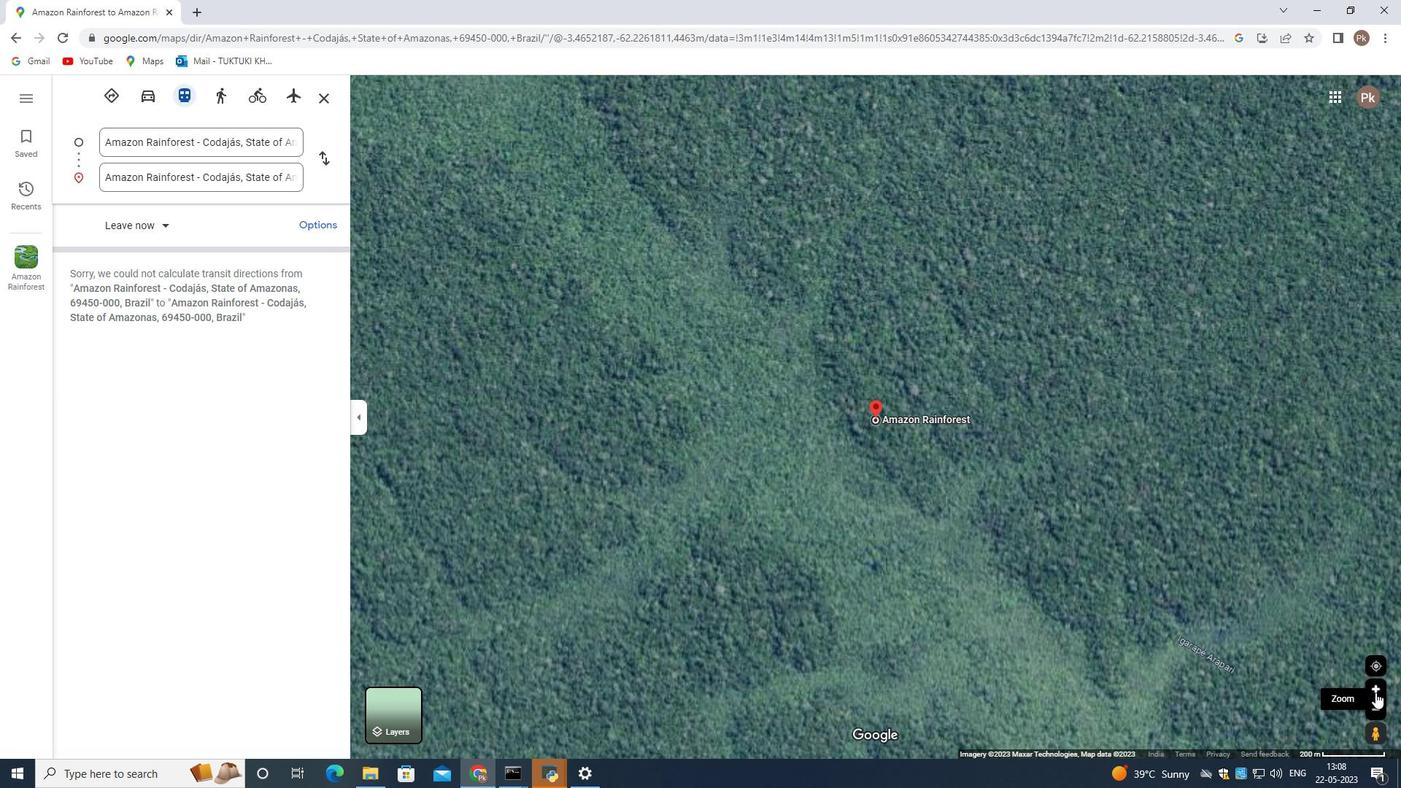 
Action: Mouse pressed left at (1375, 692)
Screenshot: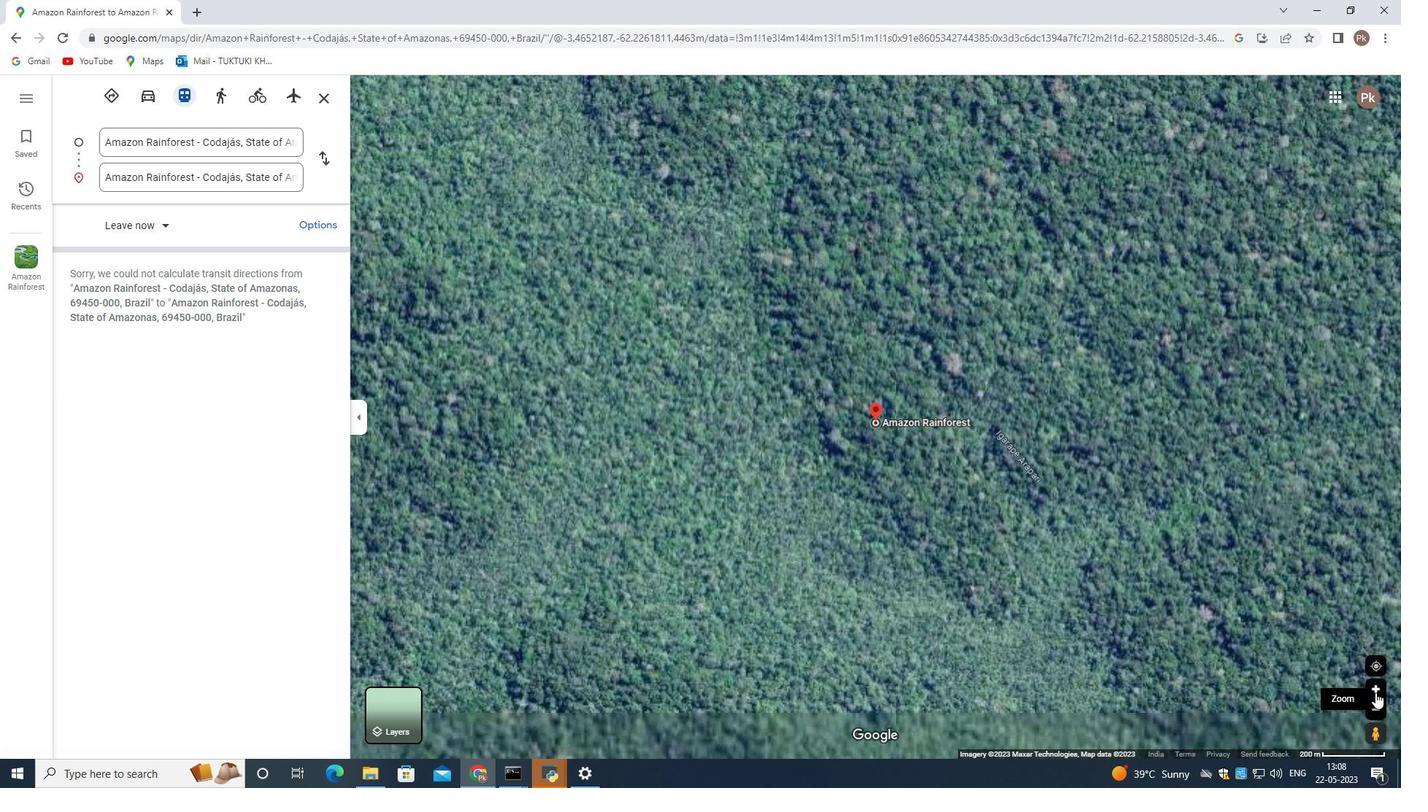 
Action: Mouse pressed left at (1375, 692)
Screenshot: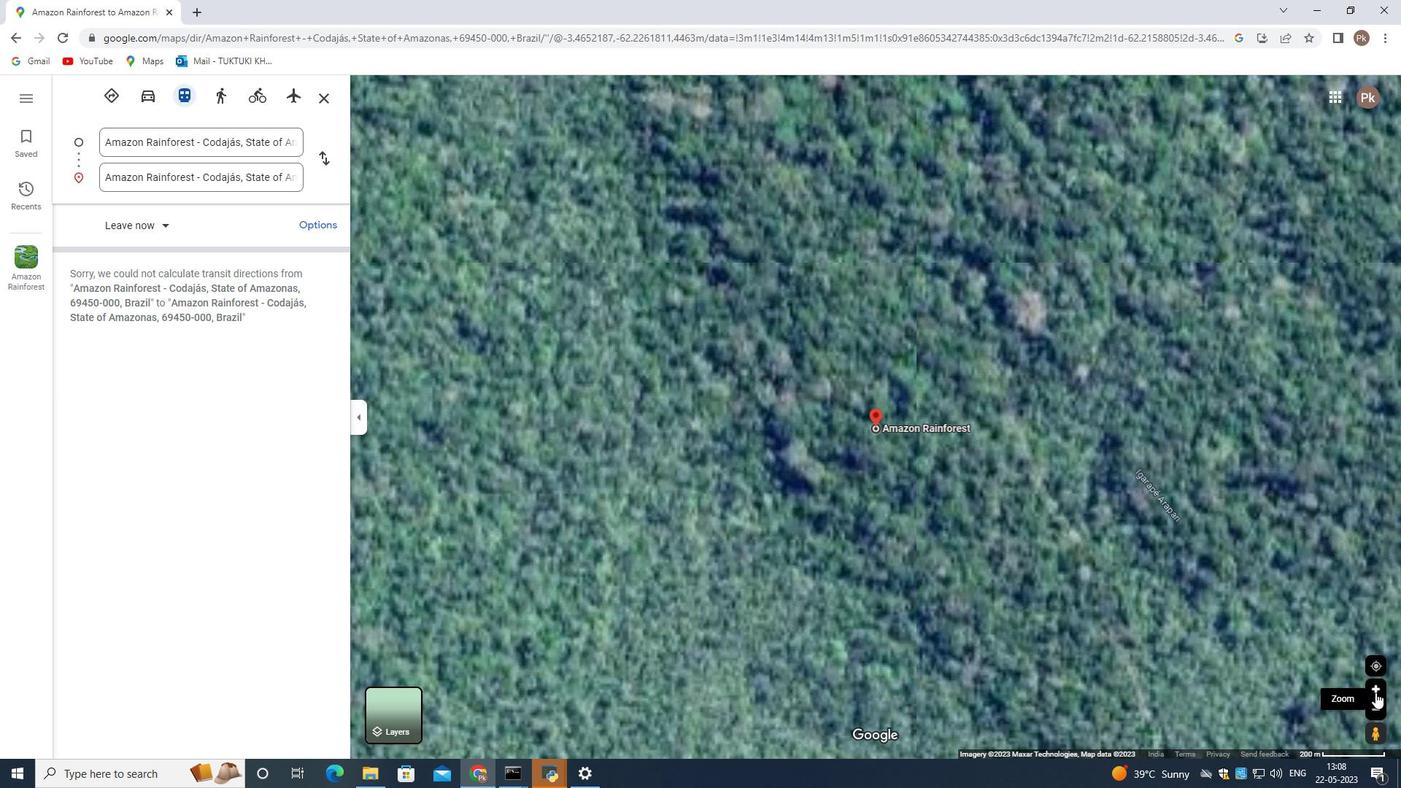 
Action: Mouse pressed left at (1375, 692)
Screenshot: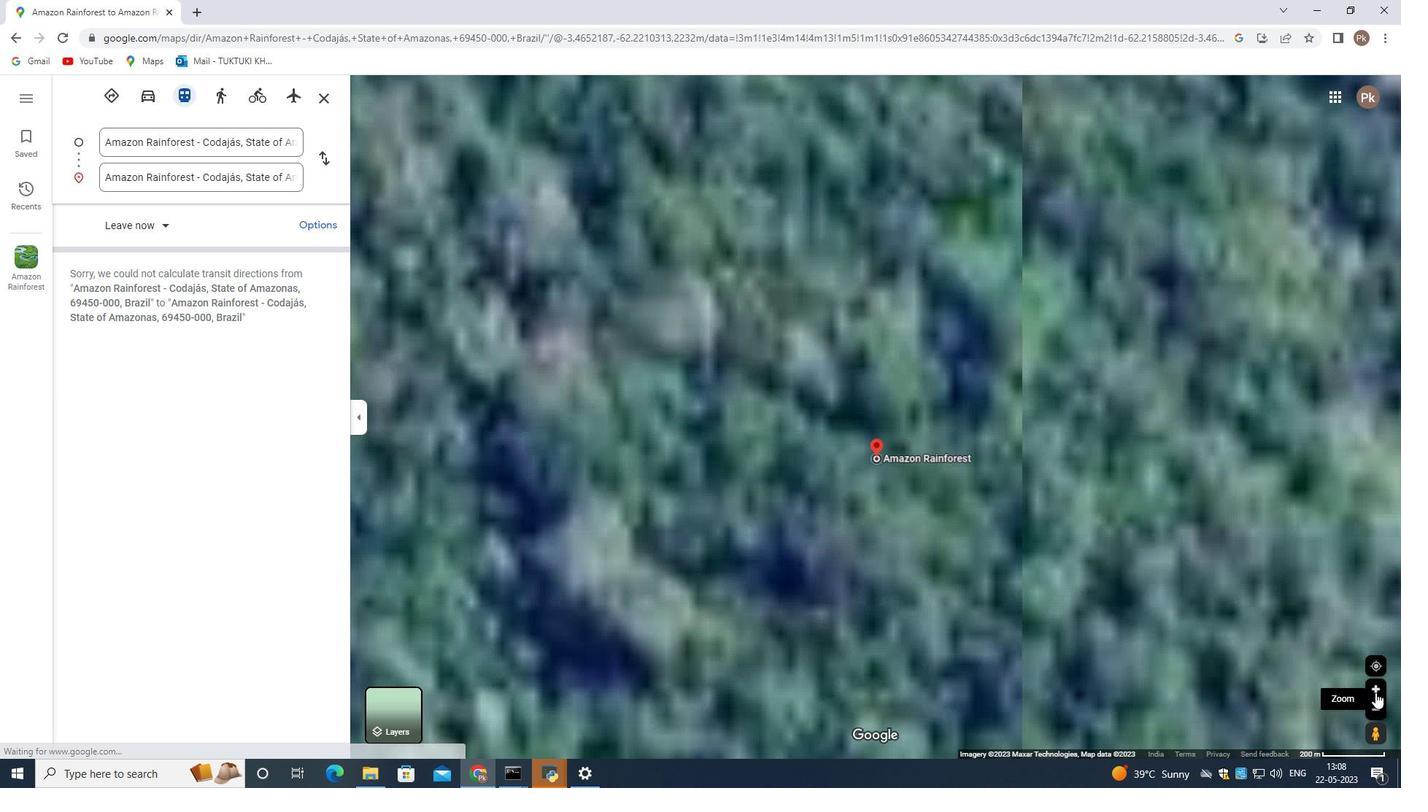 
Action: Mouse pressed left at (1375, 692)
Screenshot: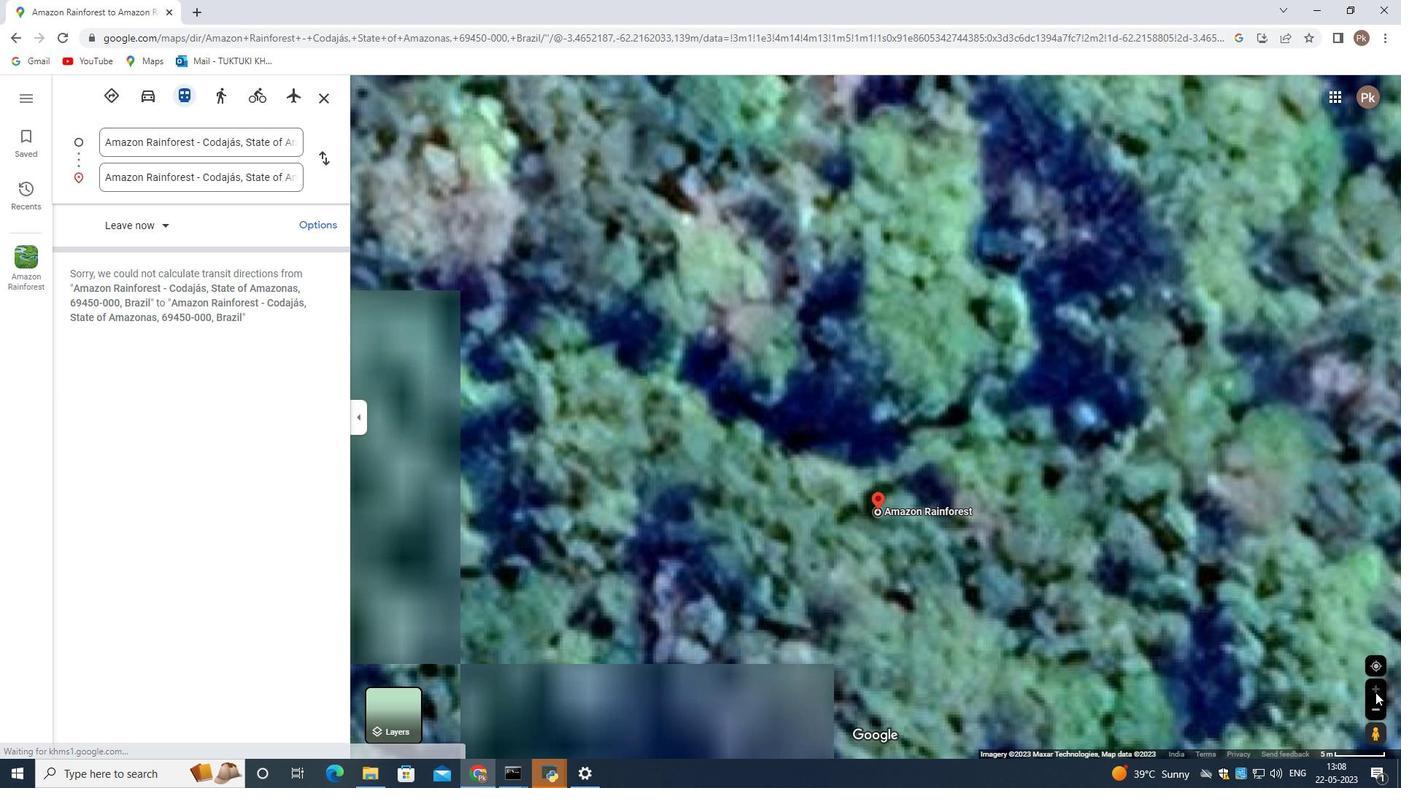 
Action: Mouse pressed left at (1375, 692)
Screenshot: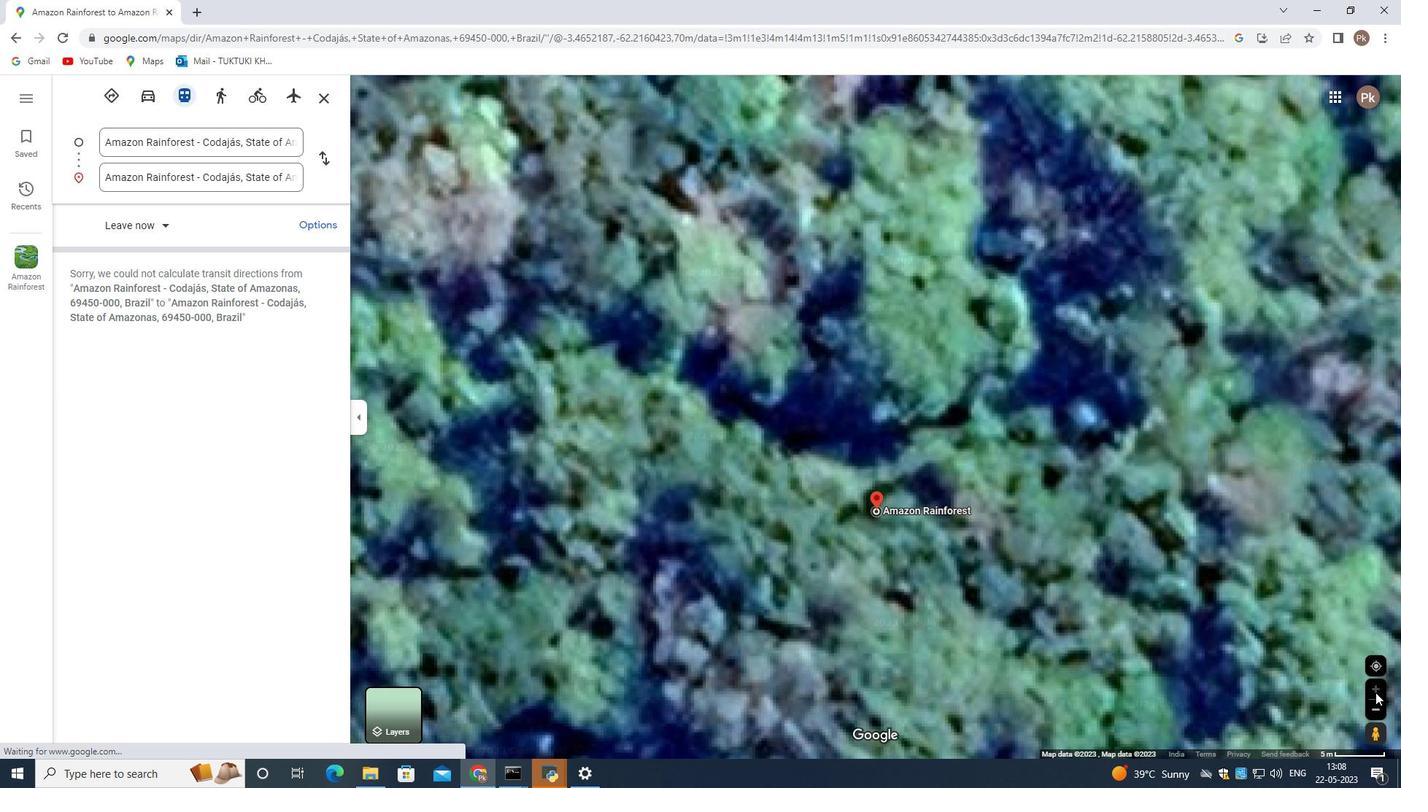 
Action: Mouse pressed left at (1375, 692)
Screenshot: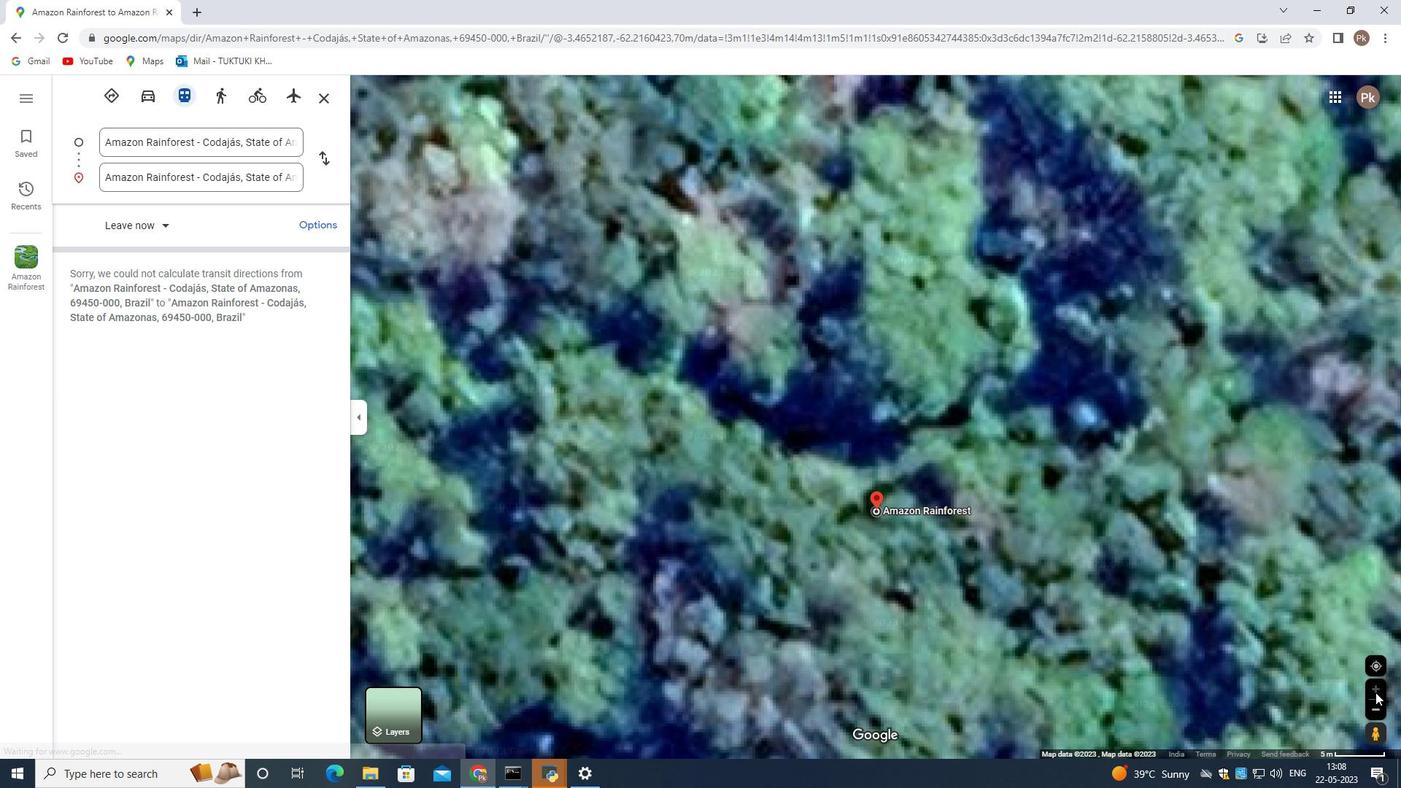 
Action: Mouse pressed left at (1375, 692)
Screenshot: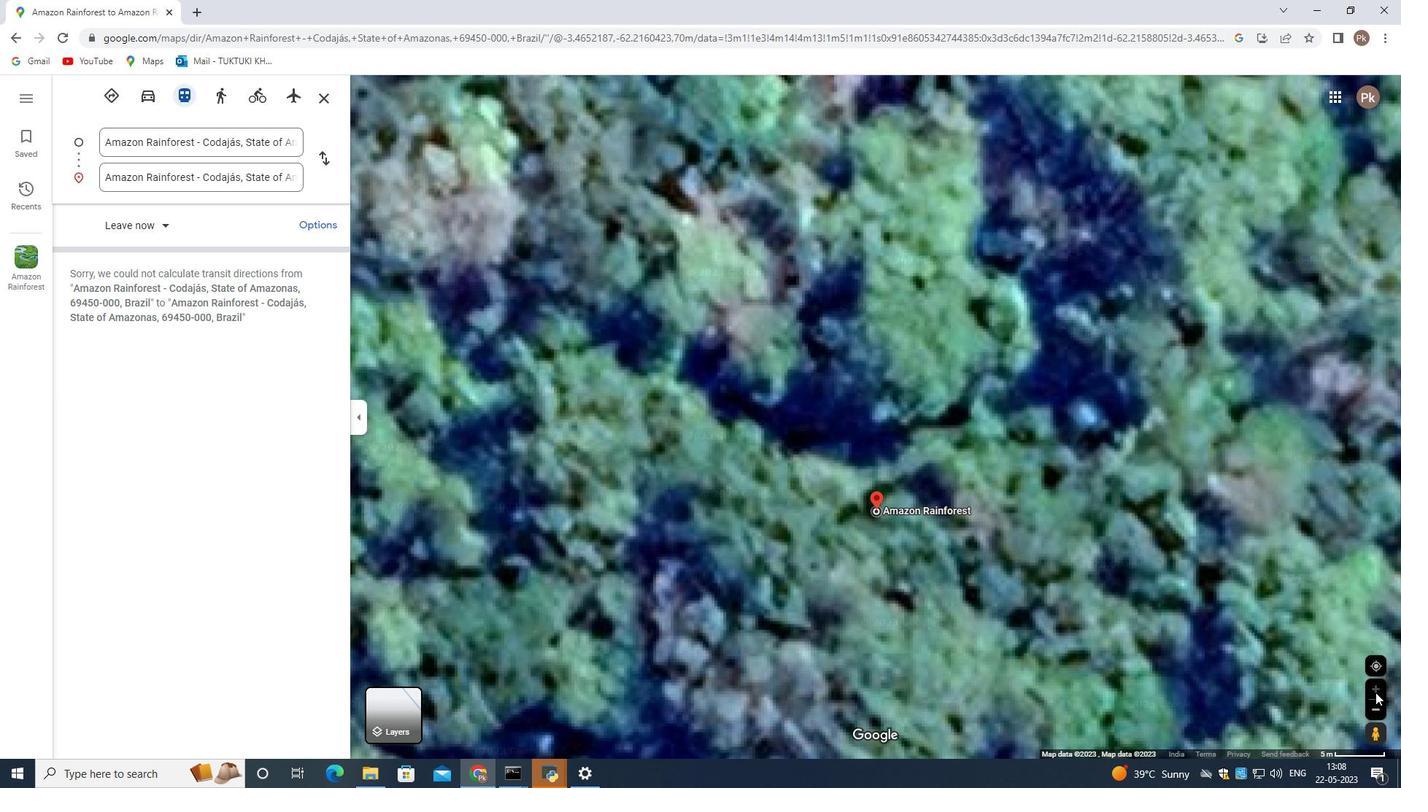 
Action: Mouse pressed left at (1375, 692)
Screenshot: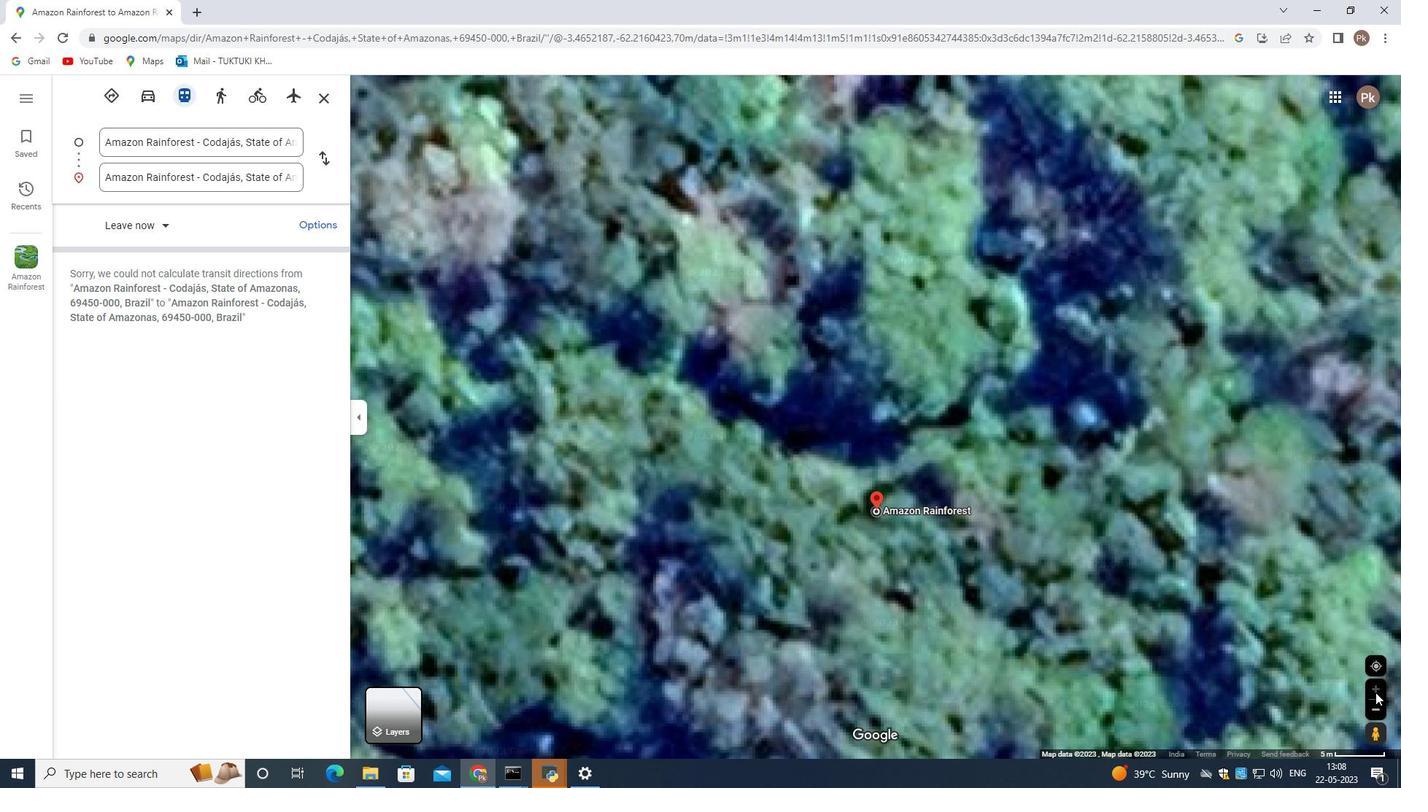 
Action: Mouse moved to (1075, 483)
Screenshot: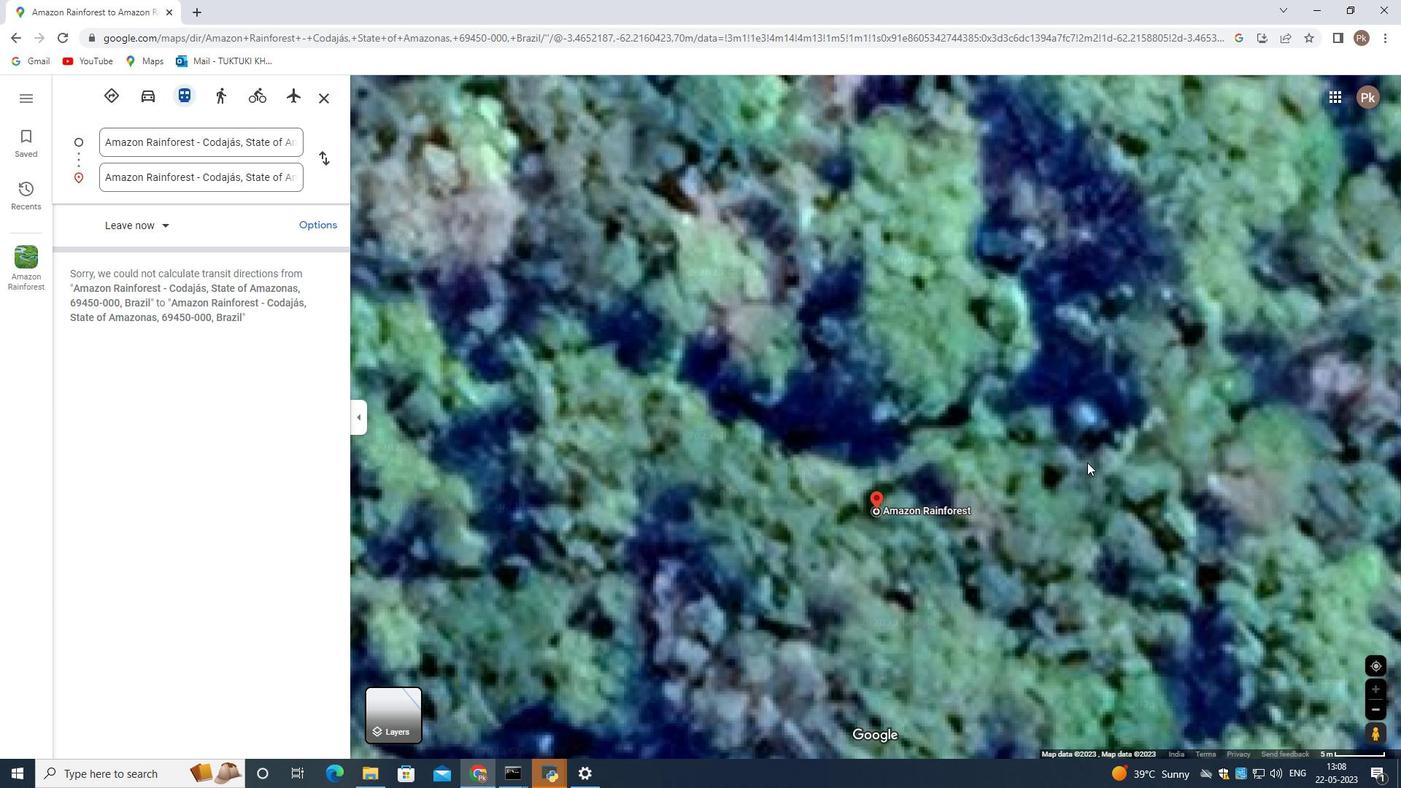 
Action: Mouse scrolled (1075, 483) with delta (0, 0)
Screenshot: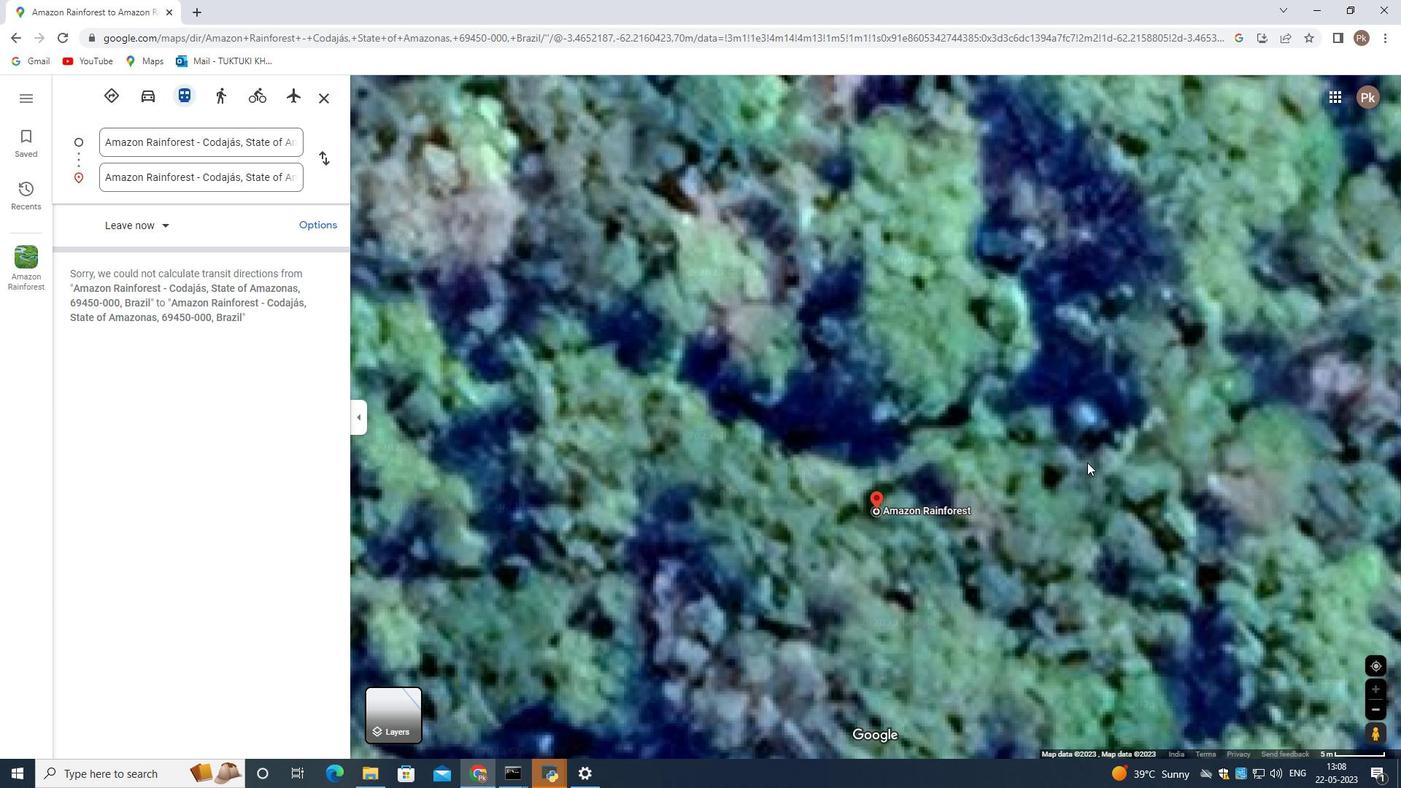 
Action: Mouse moved to (743, 440)
Screenshot: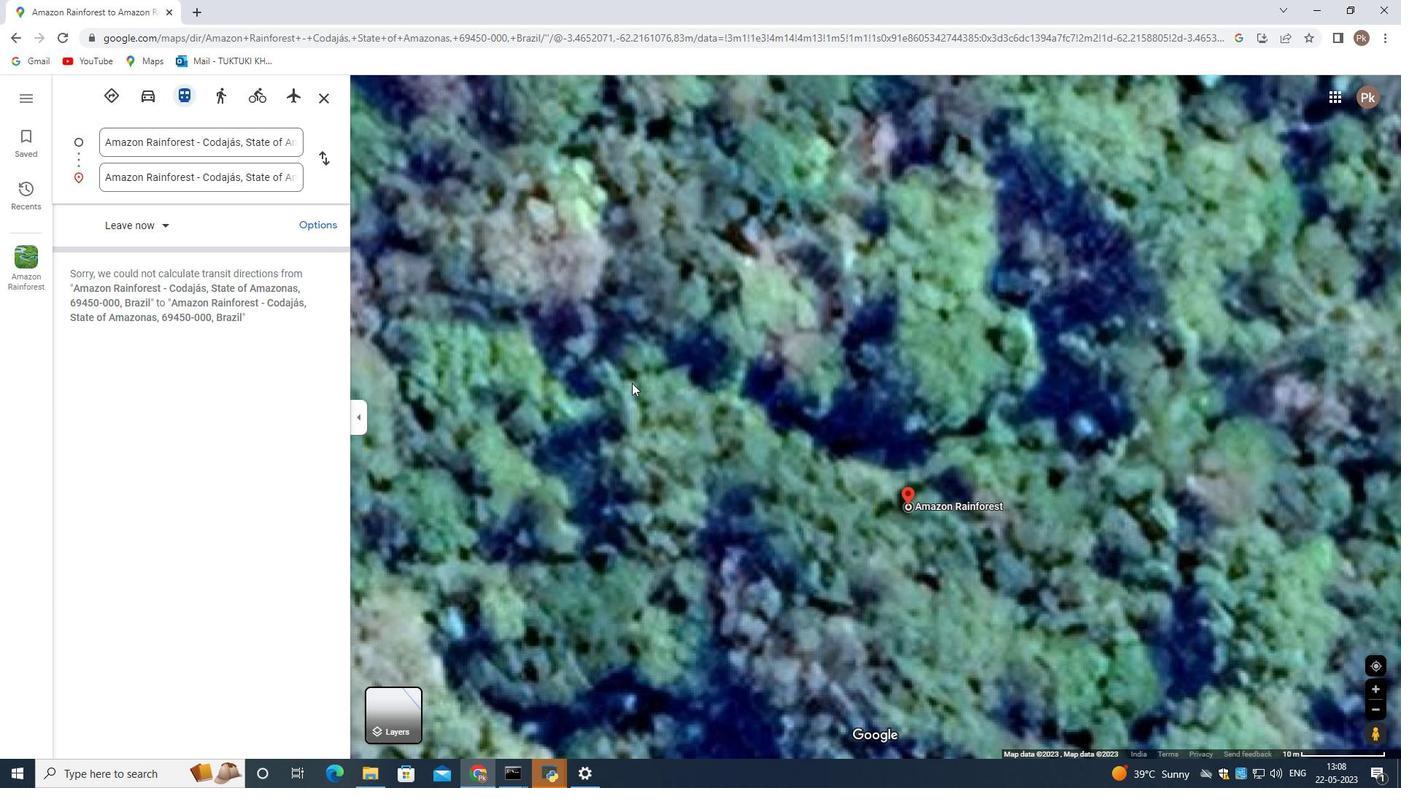 
Action: Mouse pressed left at (743, 440)
Screenshot: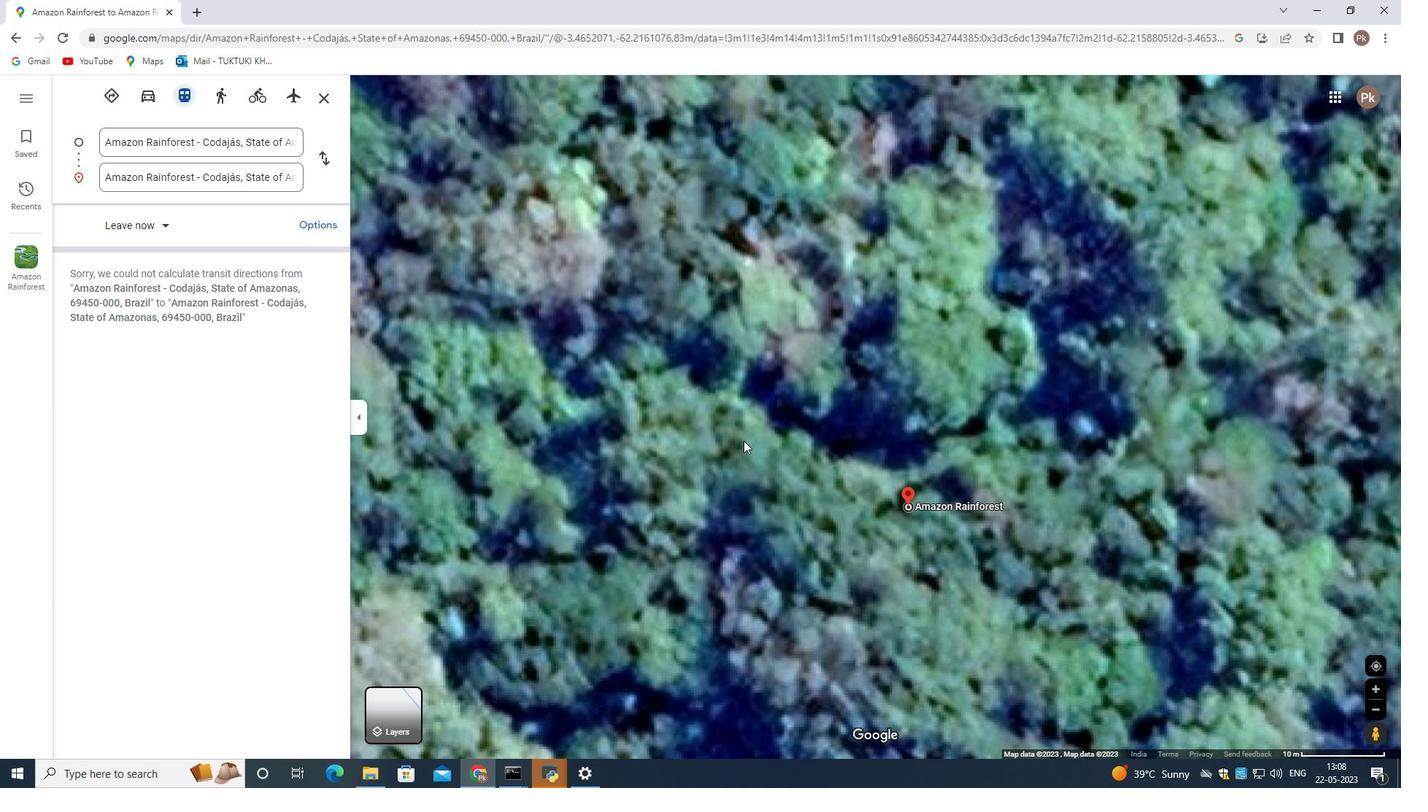 
Action: Mouse moved to (1376, 690)
Screenshot: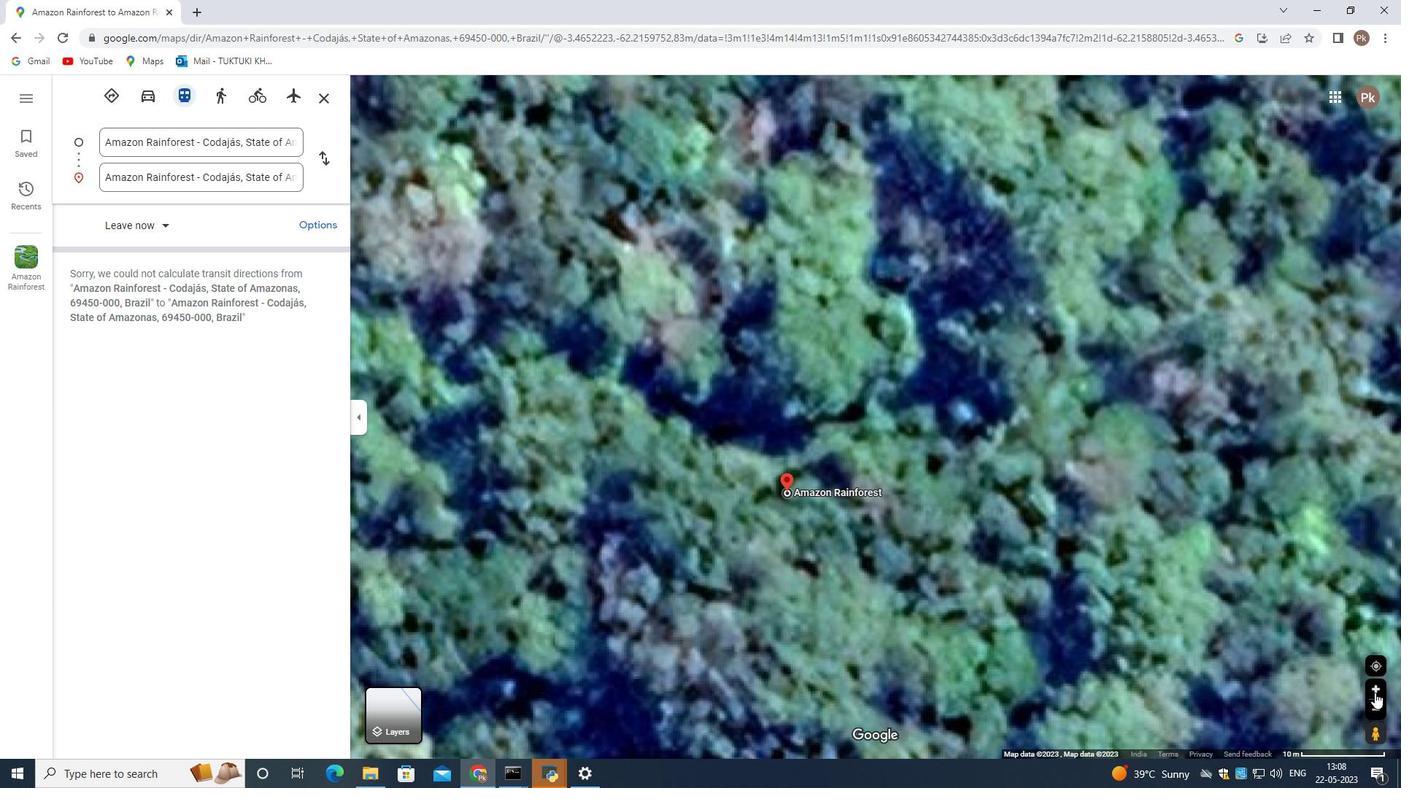 
Action: Mouse pressed left at (1376, 690)
Screenshot: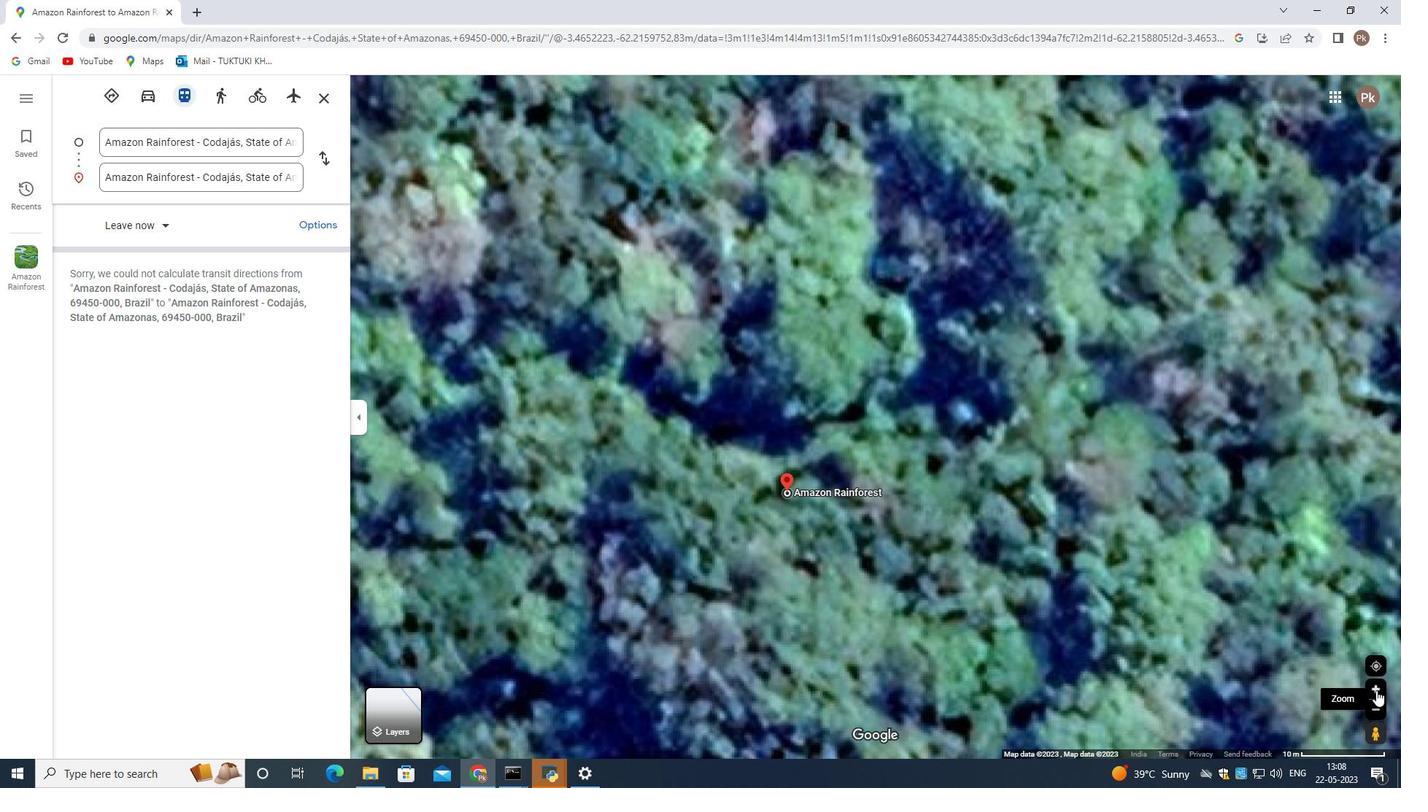 
Action: Mouse moved to (1376, 685)
Screenshot: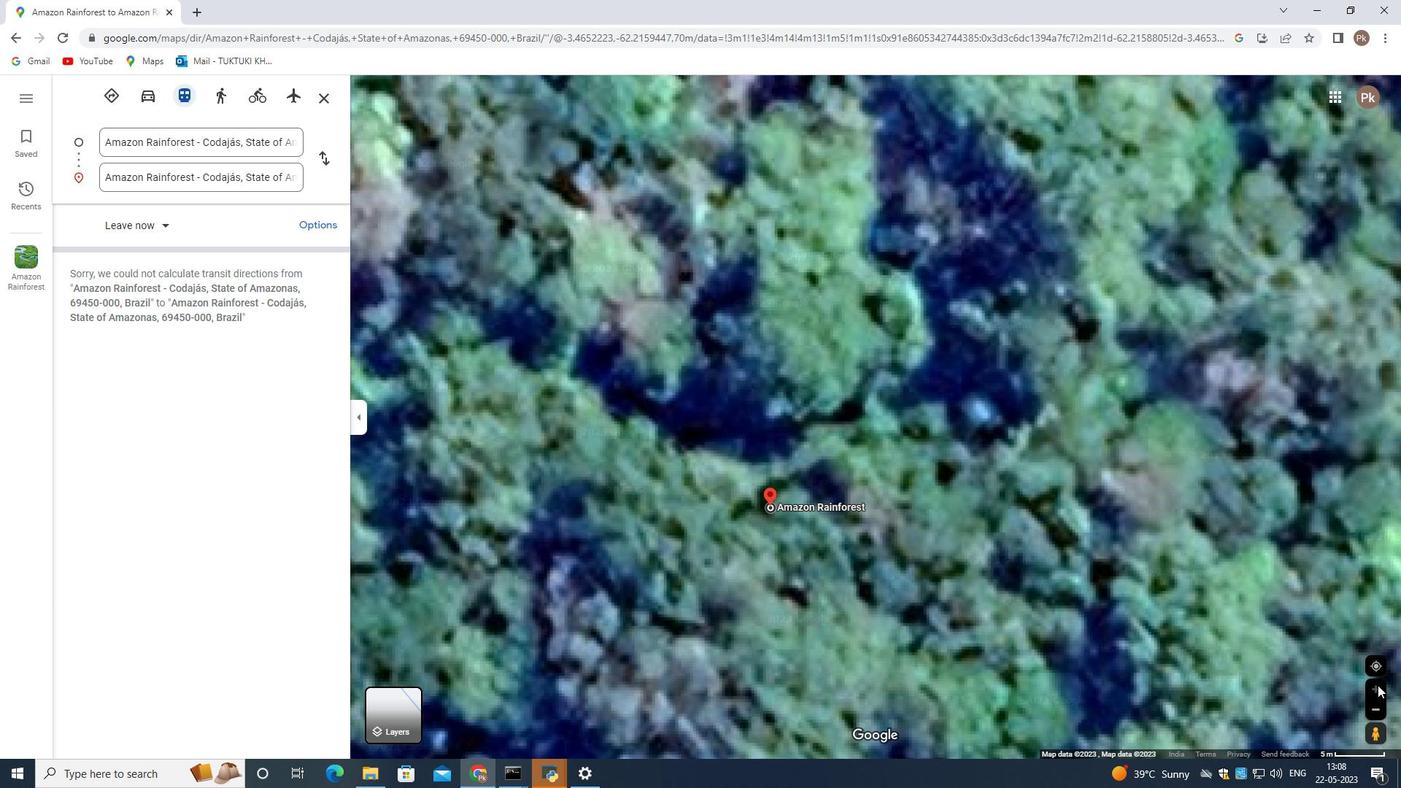
Action: Mouse pressed left at (1376, 685)
Screenshot: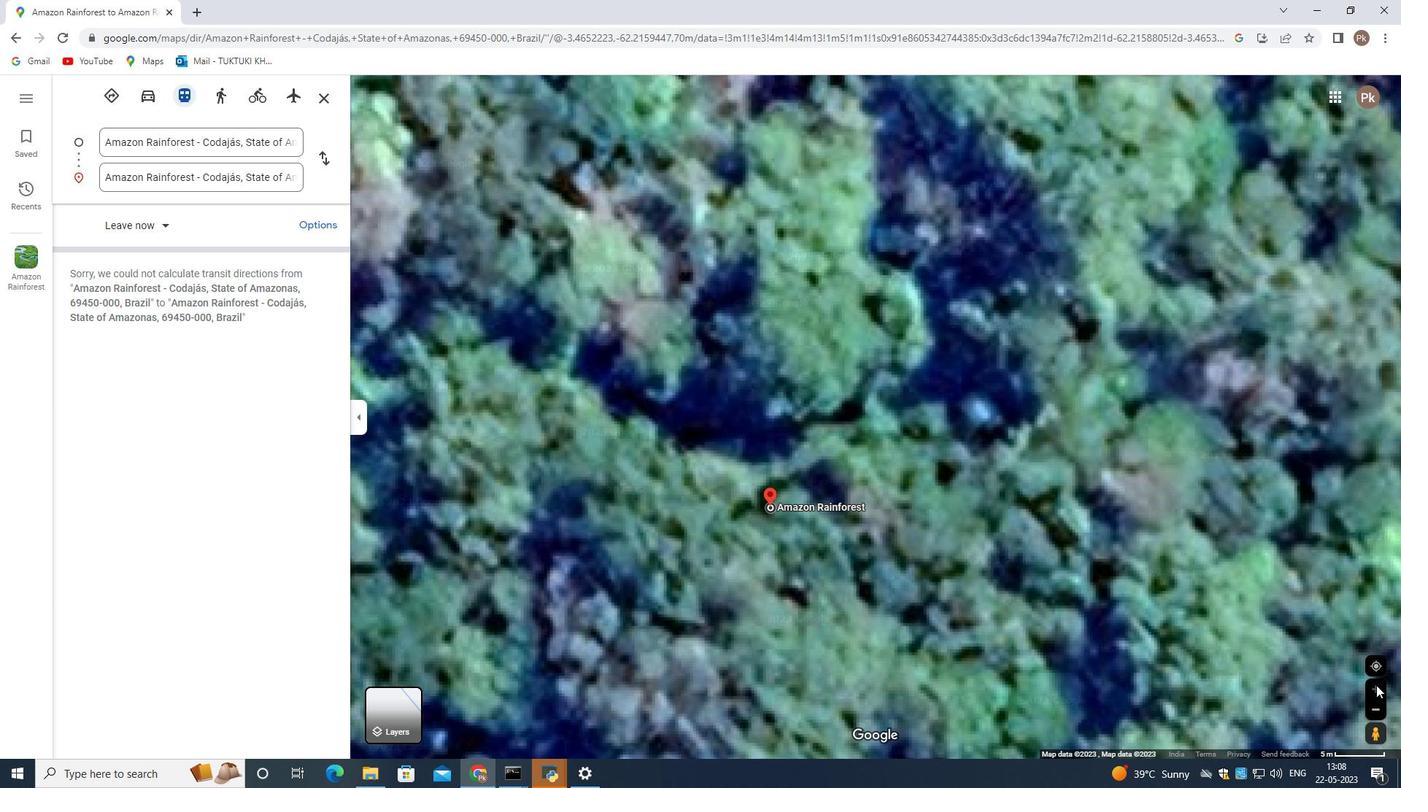 
Action: Mouse moved to (629, 708)
Screenshot: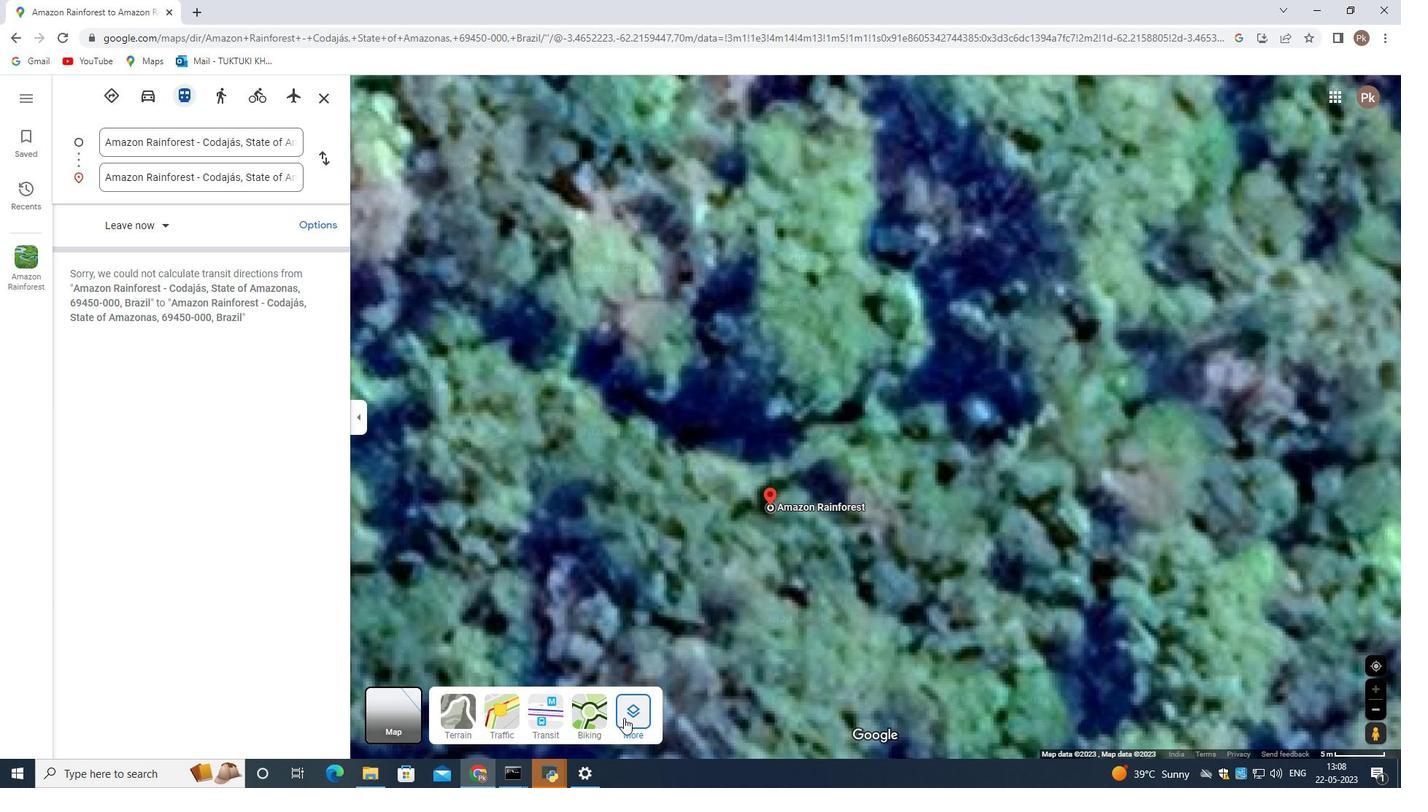 
Action: Mouse pressed left at (629, 708)
Screenshot: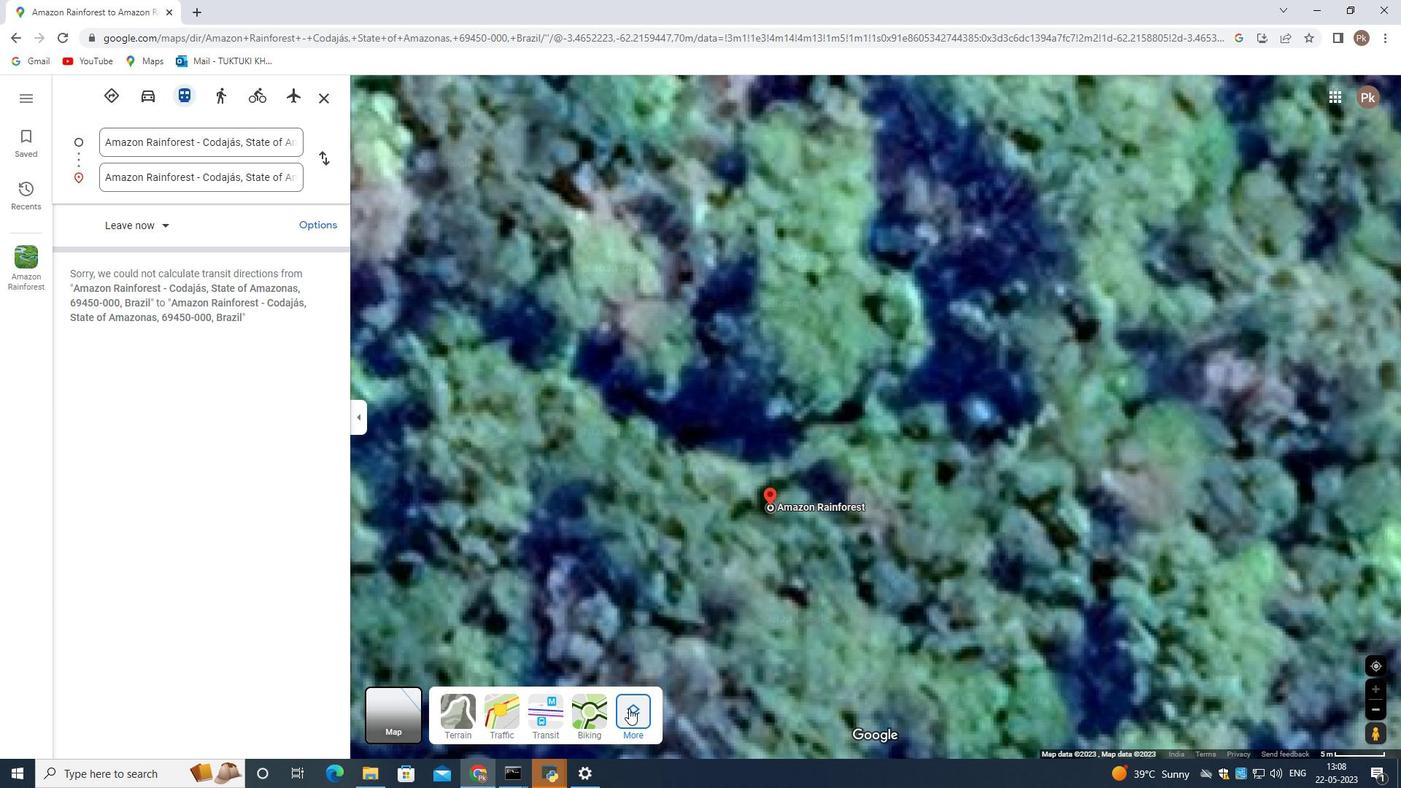 
Action: Mouse moved to (448, 602)
Screenshot: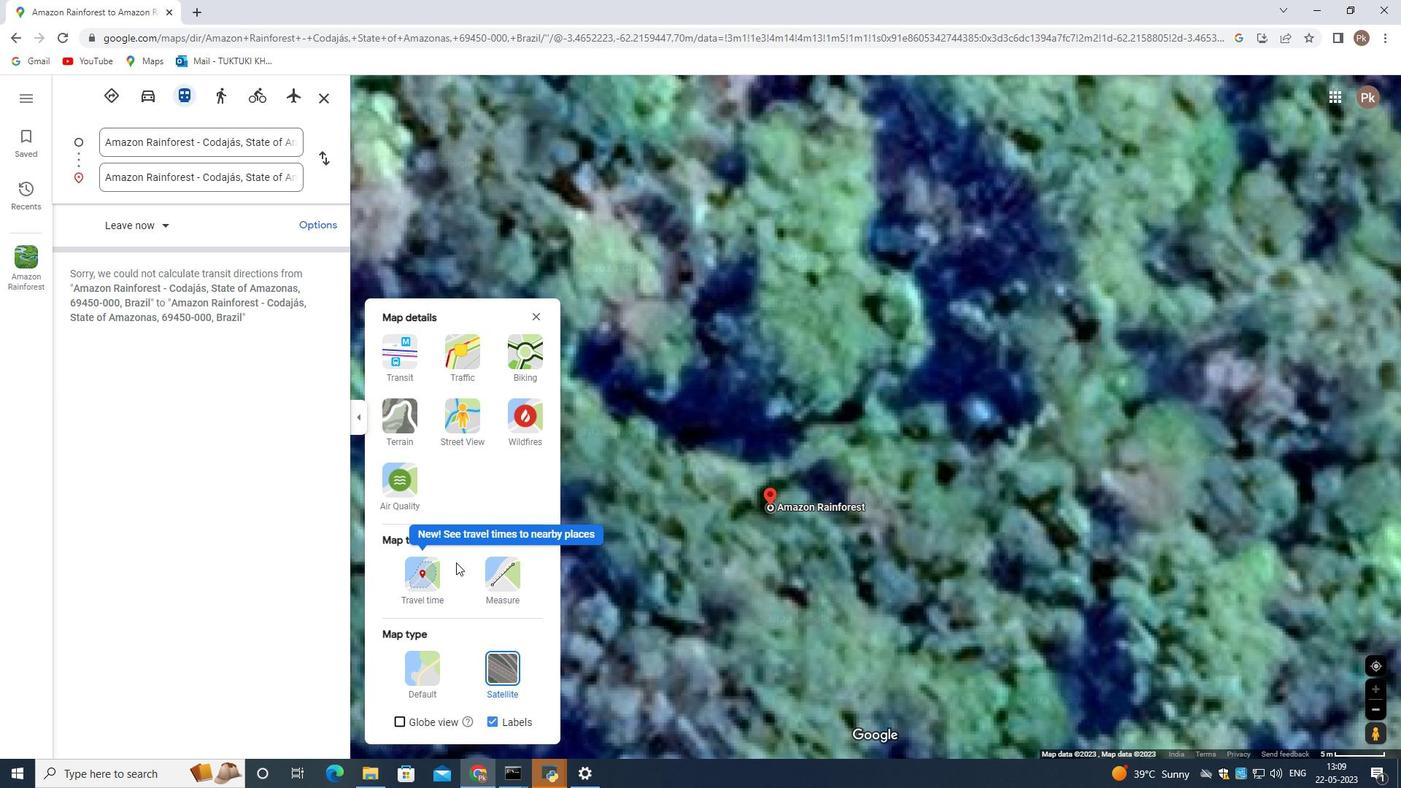 
Action: Mouse scrolled (448, 602) with delta (0, 0)
Screenshot: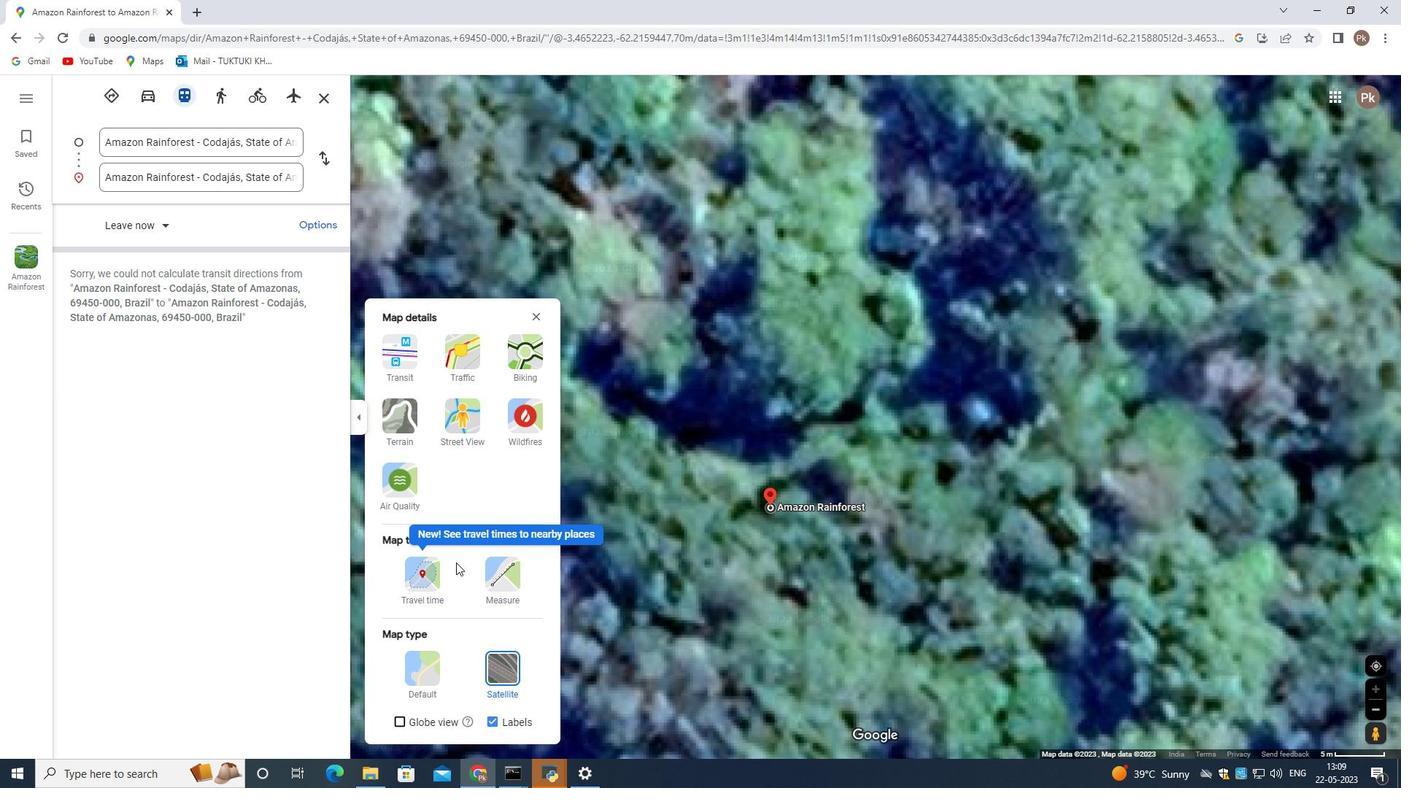 
Action: Mouse moved to (448, 603)
Screenshot: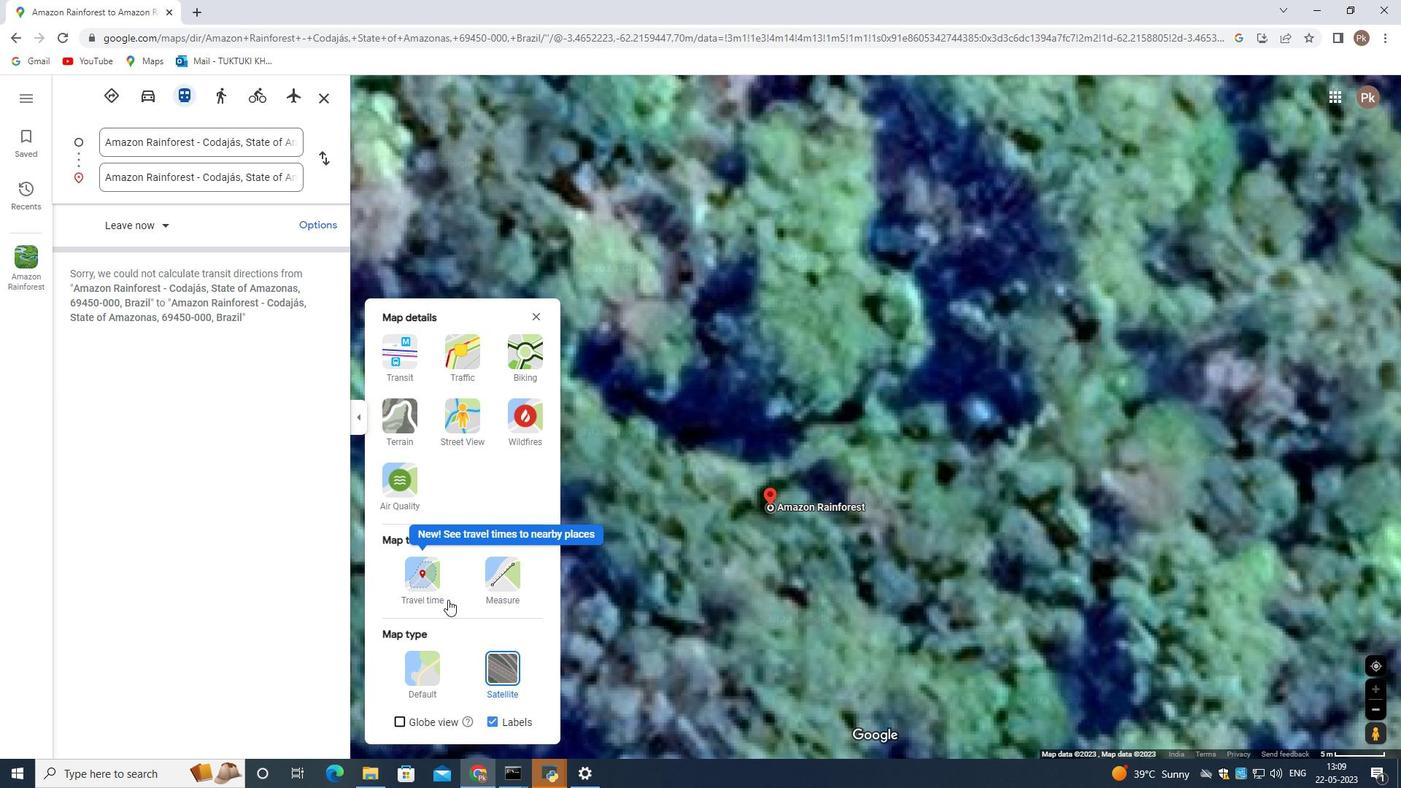 
Action: Mouse scrolled (448, 602) with delta (0, 0)
Screenshot: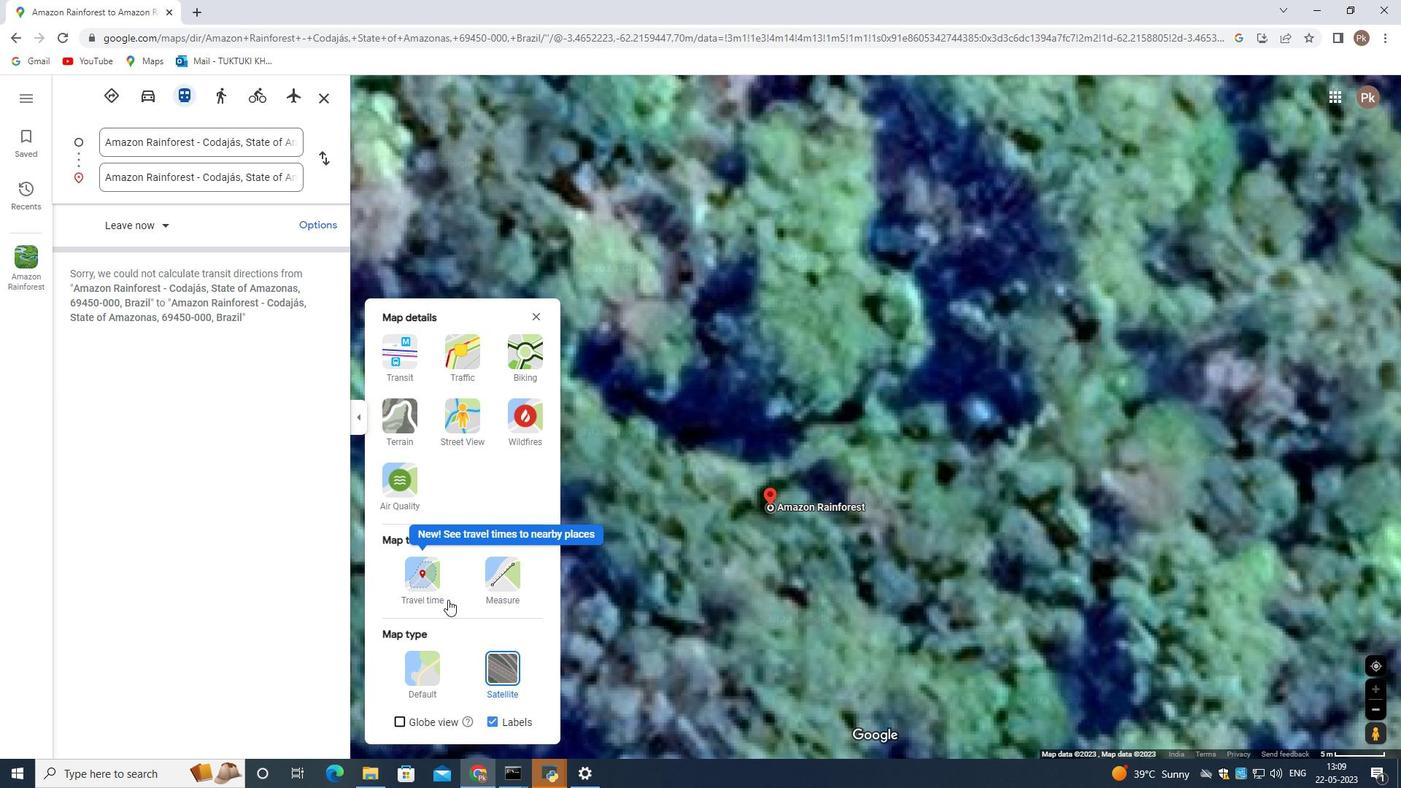 
Action: Mouse moved to (783, 542)
Screenshot: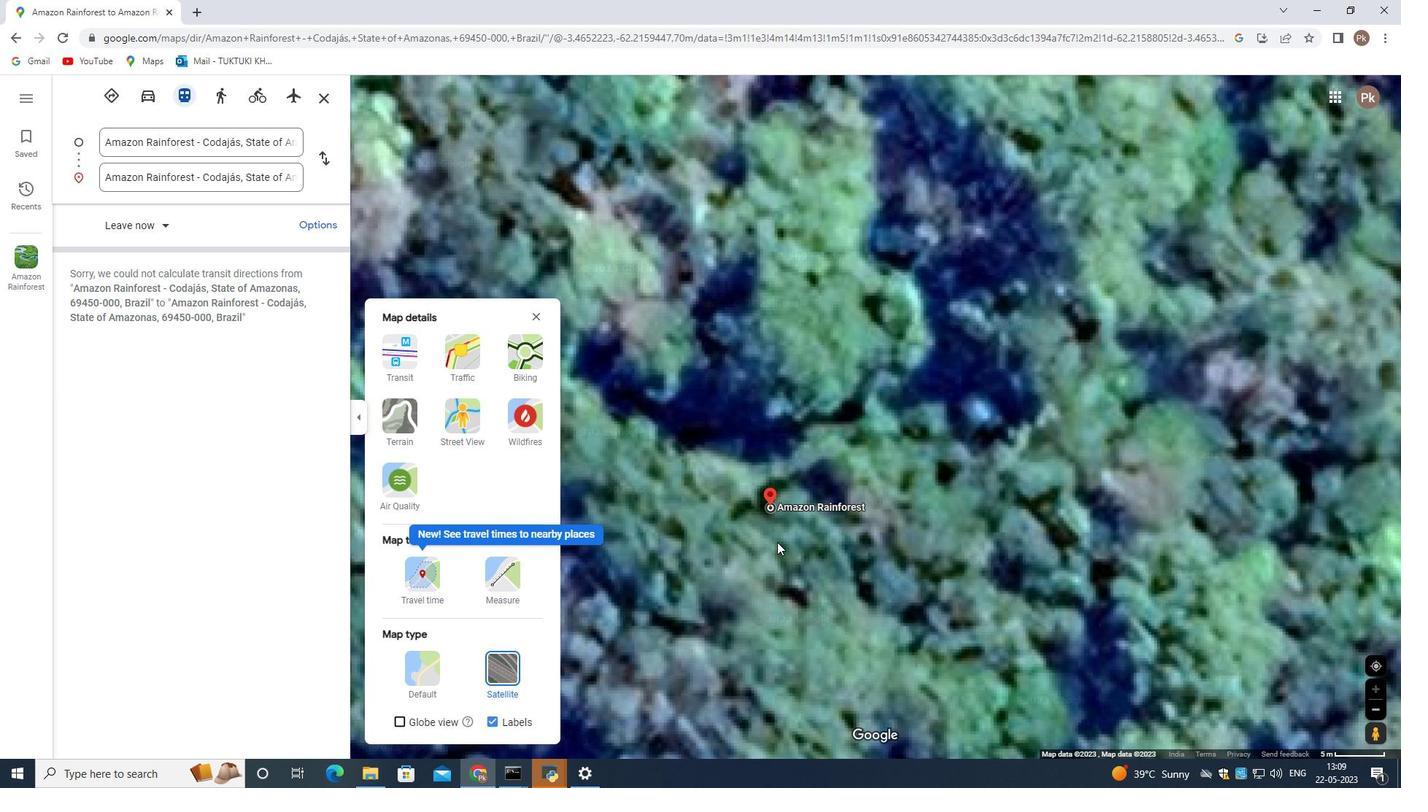 
Action: Mouse pressed left at (783, 542)
Screenshot: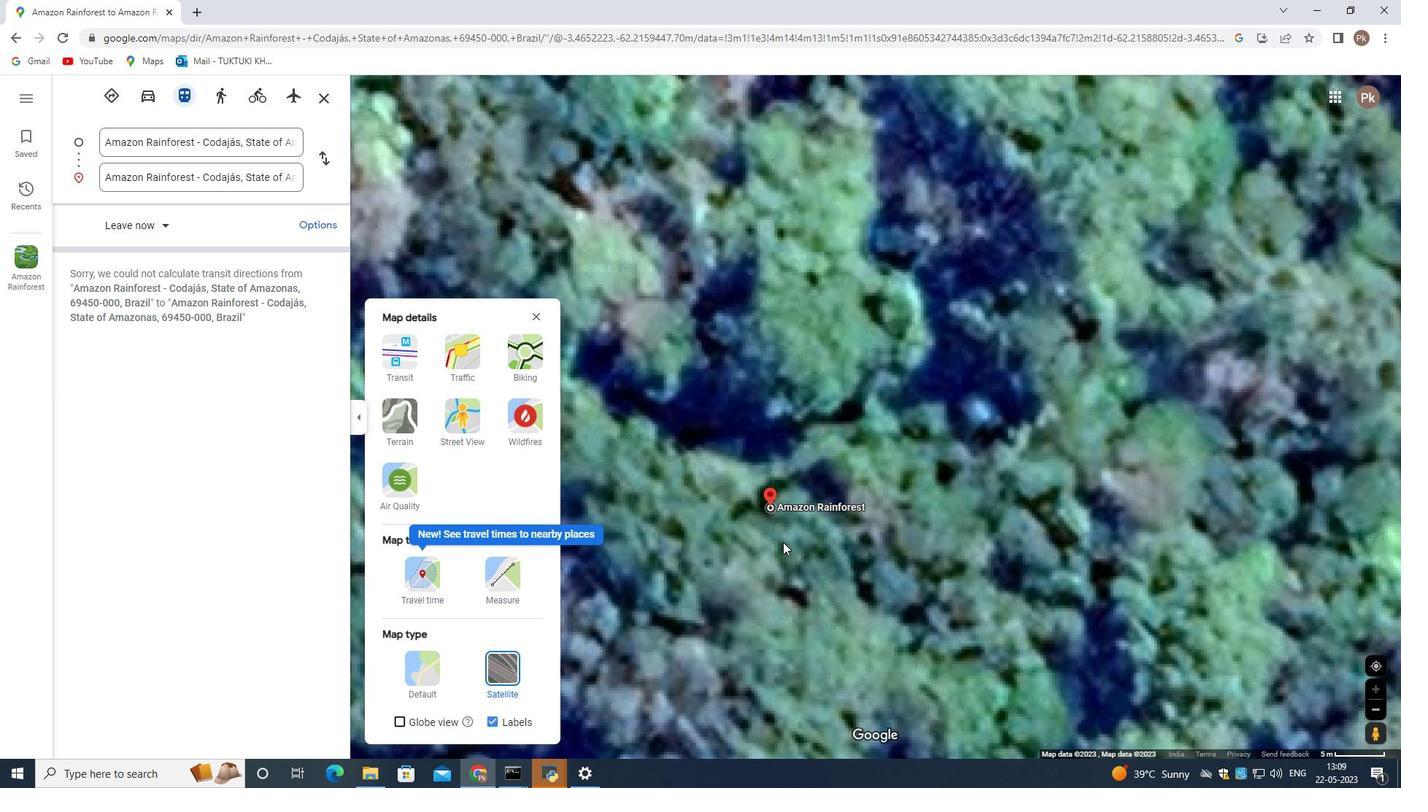 
Action: Mouse moved to (983, 651)
Screenshot: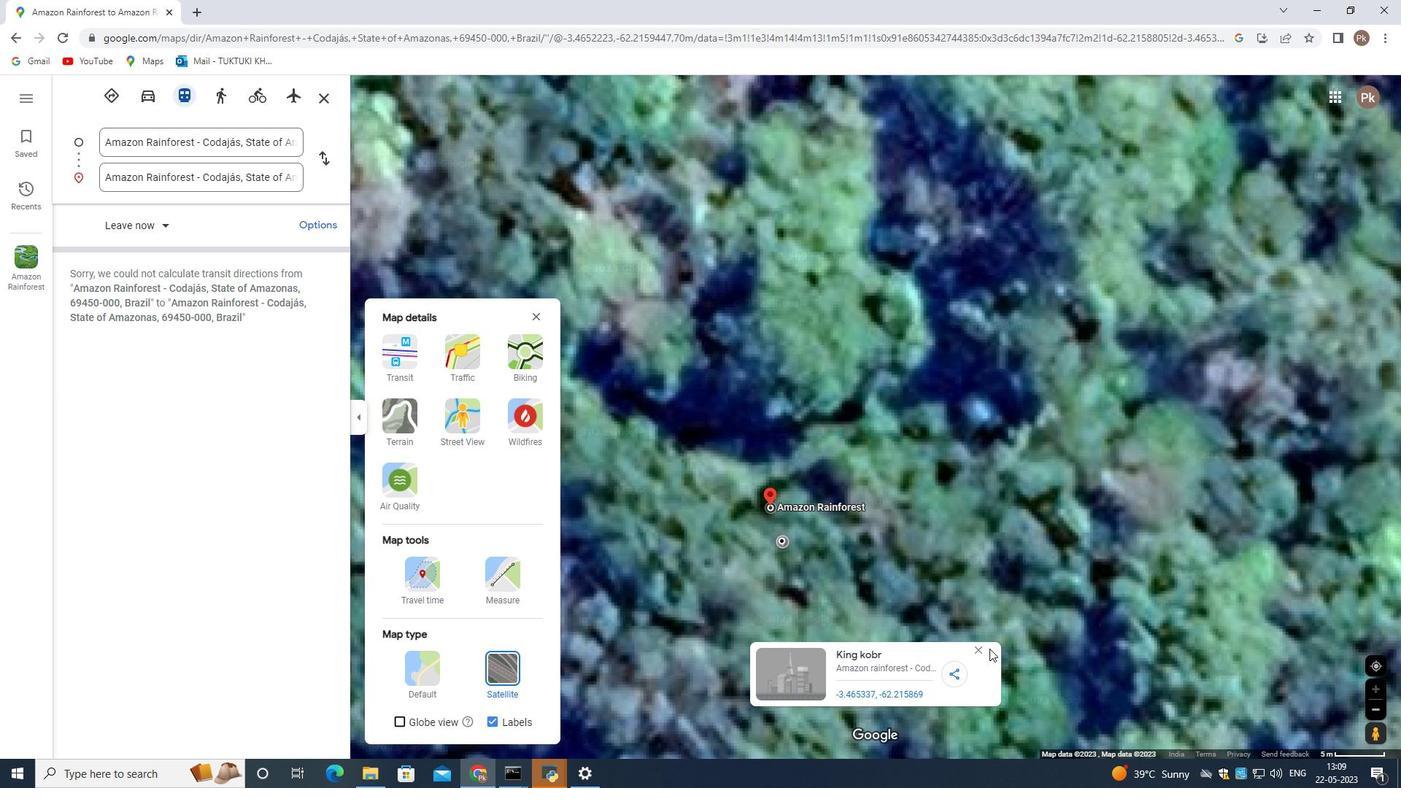 
Action: Mouse pressed left at (983, 651)
Screenshot: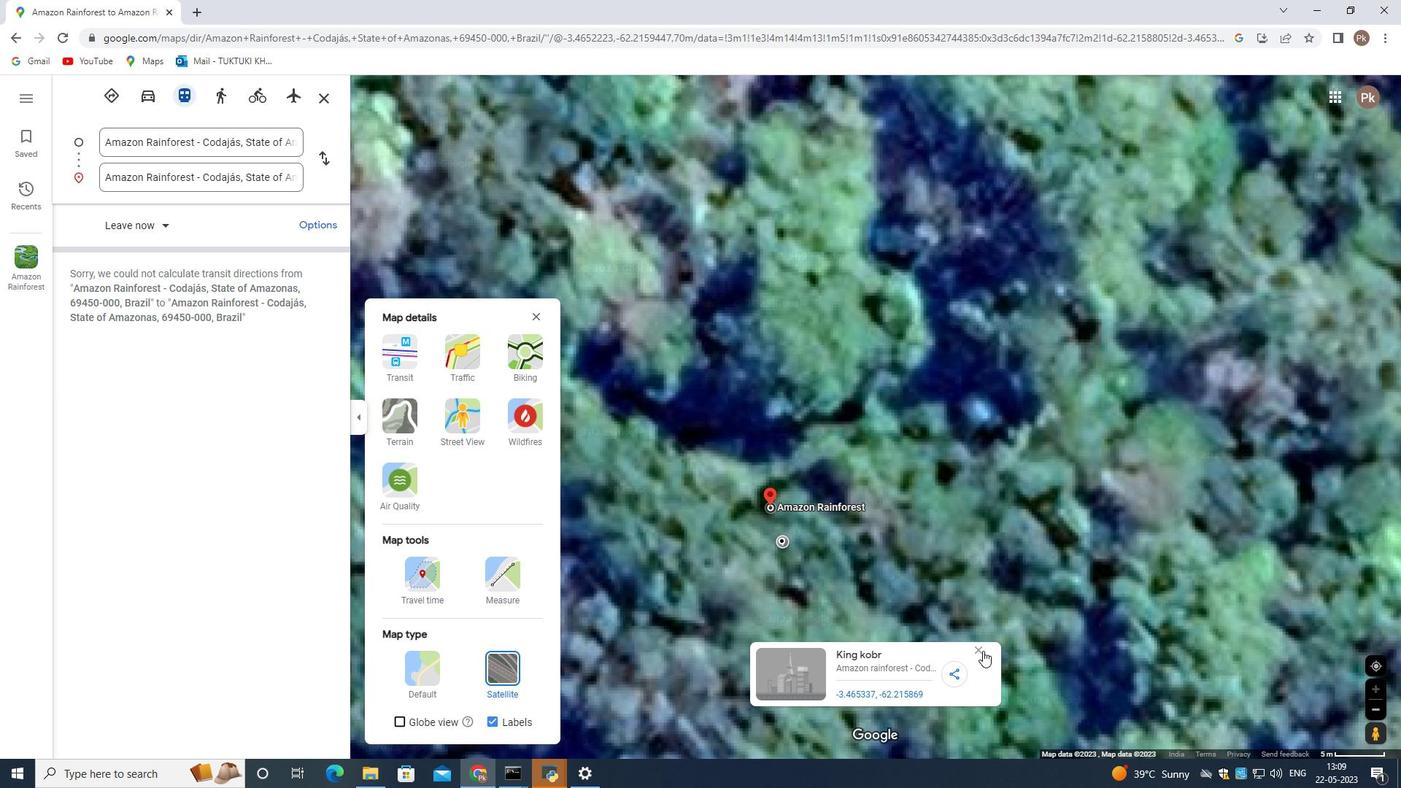 
Action: Mouse moved to (536, 317)
Screenshot: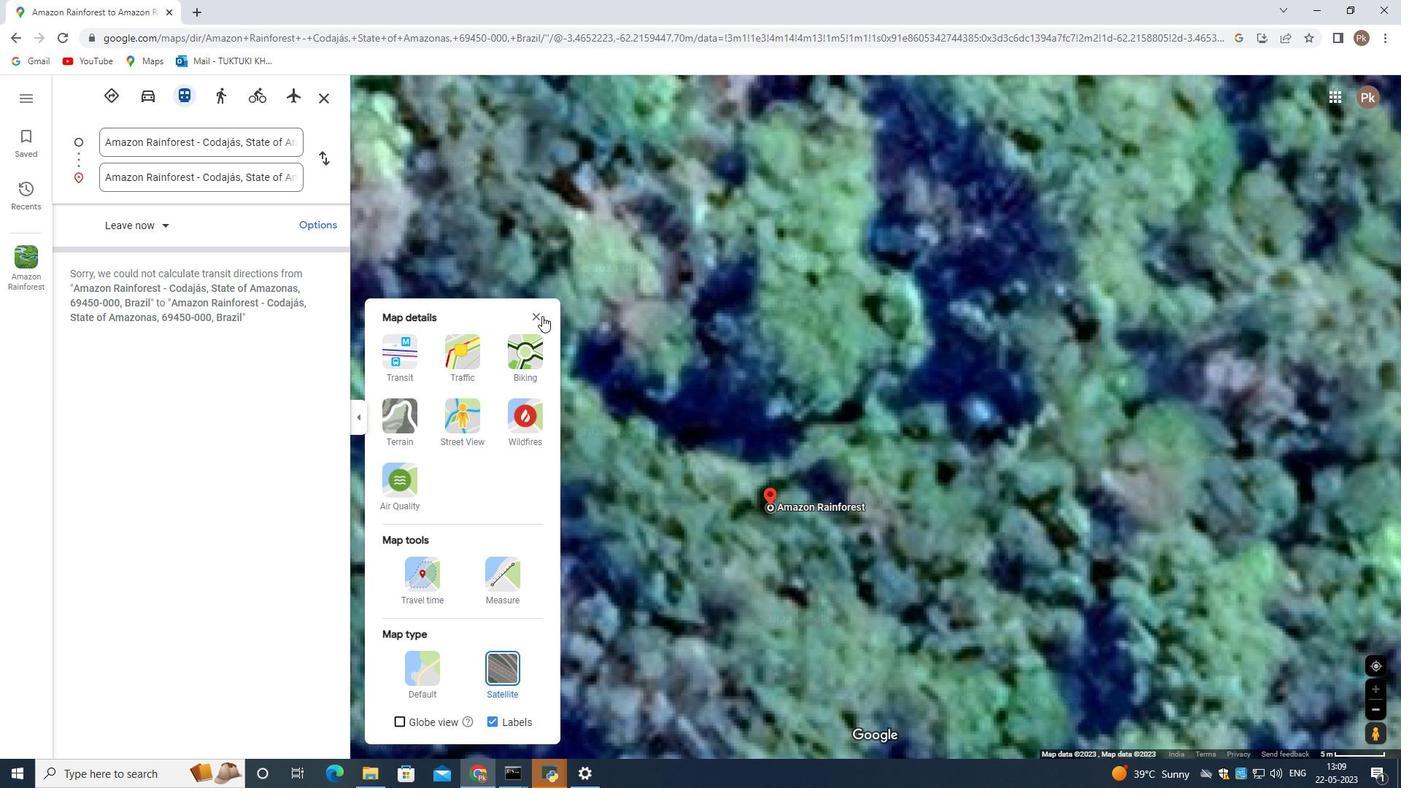
Action: Mouse pressed left at (536, 317)
Screenshot: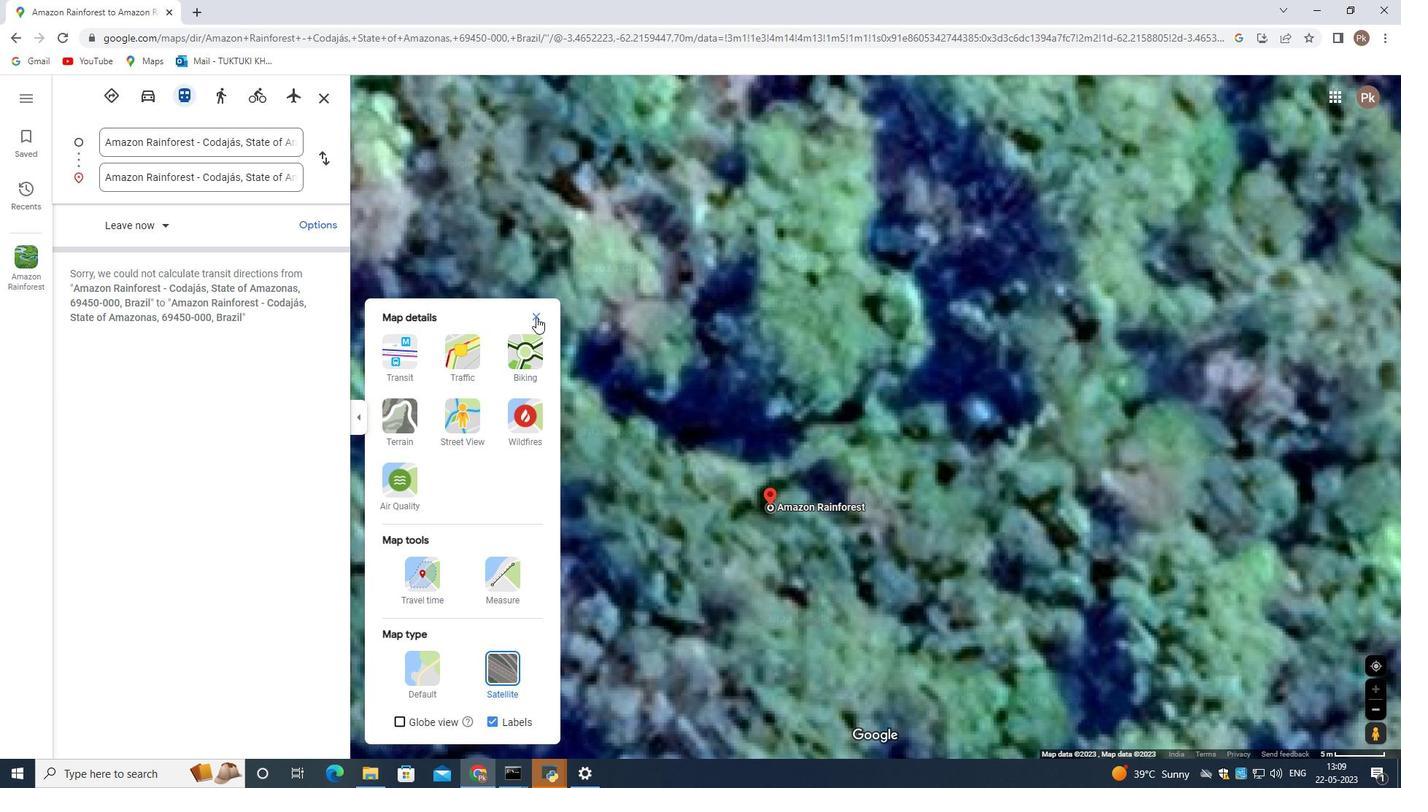 
Action: Mouse moved to (795, 581)
Screenshot: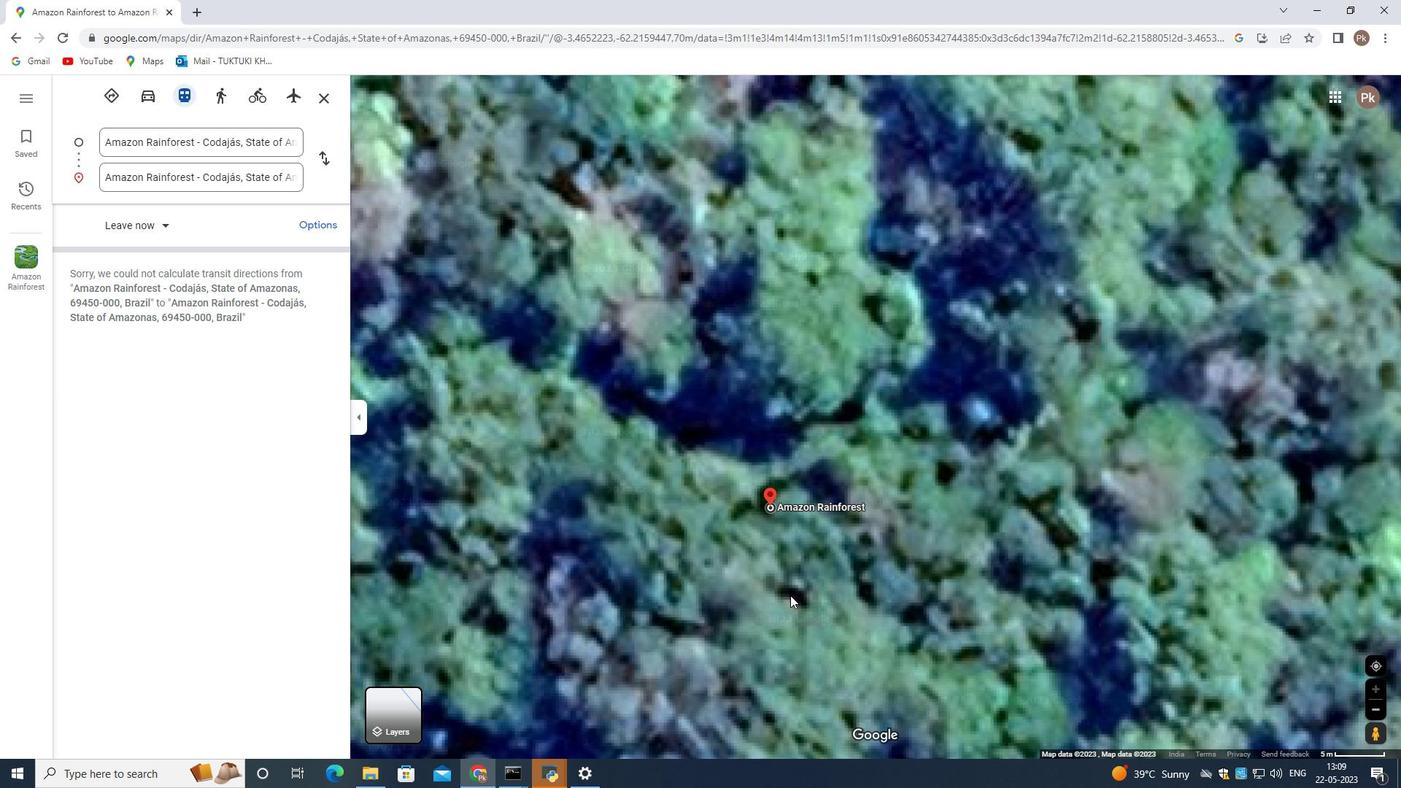 
Action: Mouse scrolled (795, 580) with delta (0, 0)
Screenshot: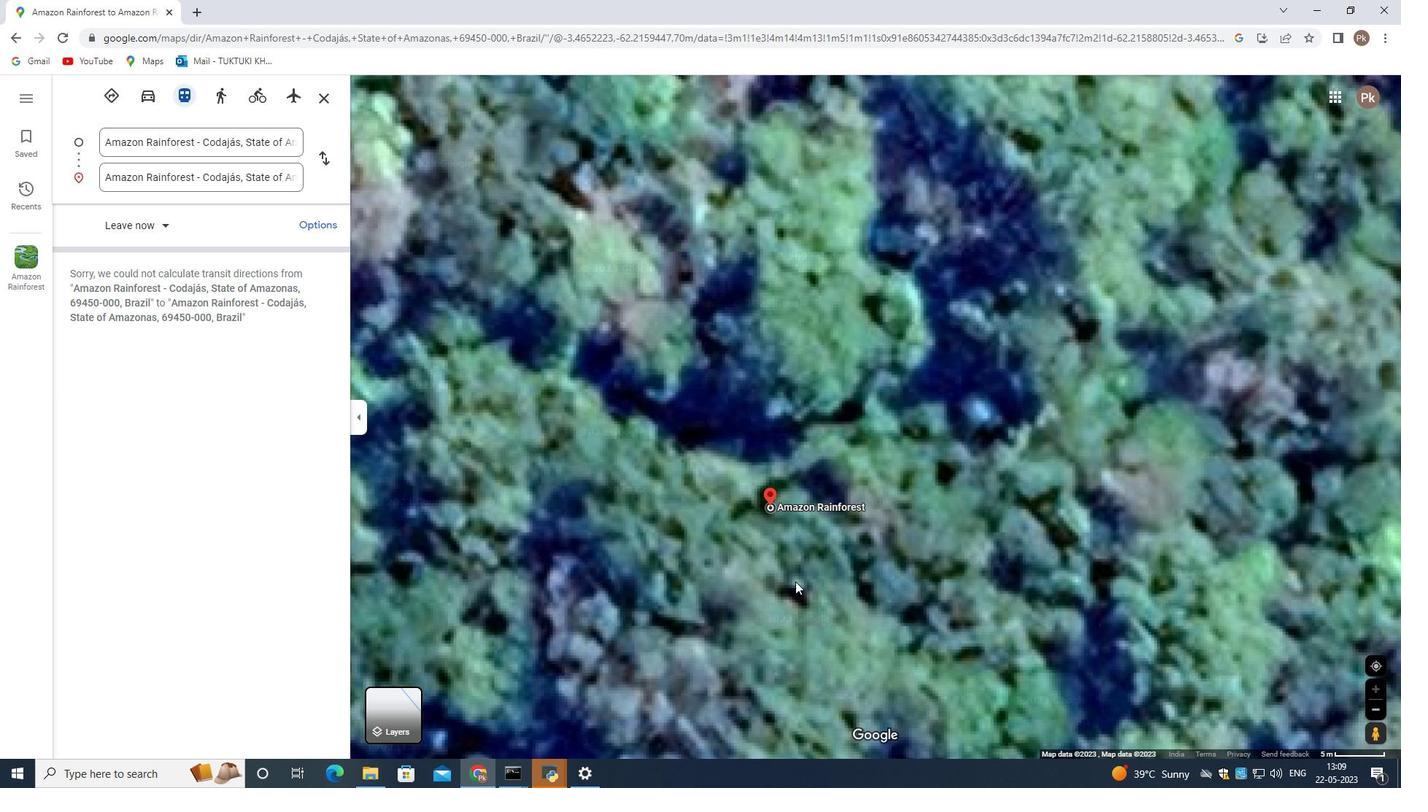 
Action: Mouse scrolled (795, 582) with delta (0, 0)
Screenshot: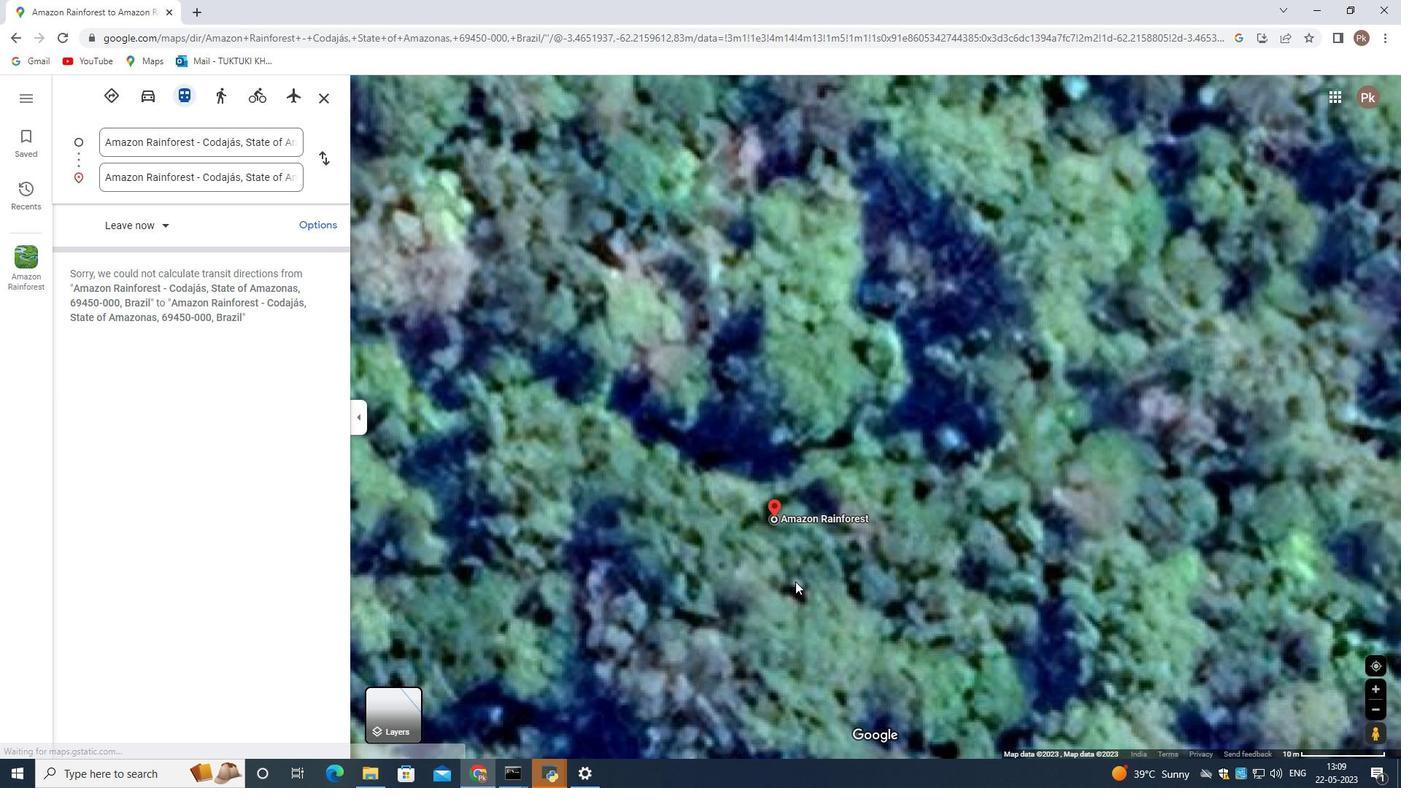 
Action: Mouse scrolled (795, 582) with delta (0, 0)
Screenshot: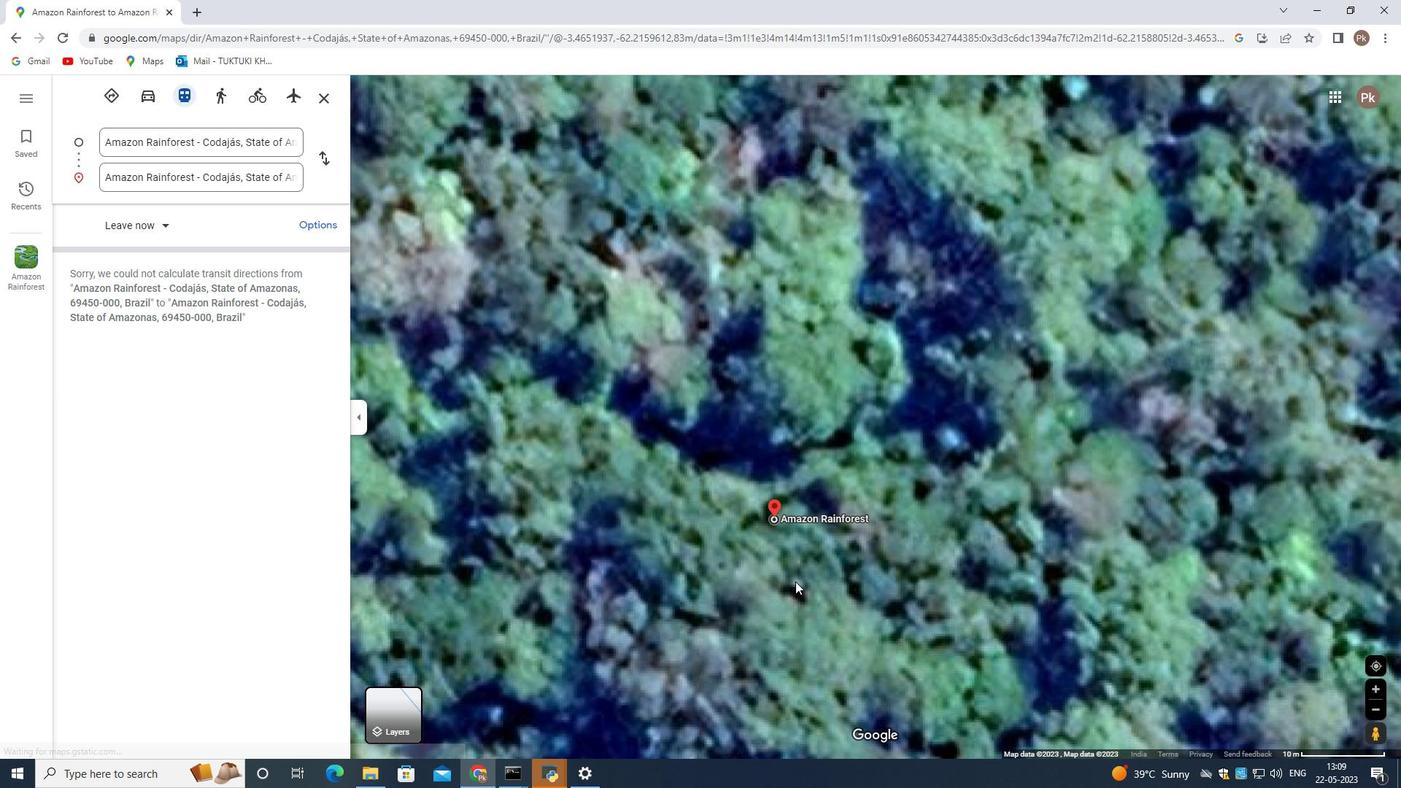 
Action: Mouse scrolled (795, 582) with delta (0, 0)
Screenshot: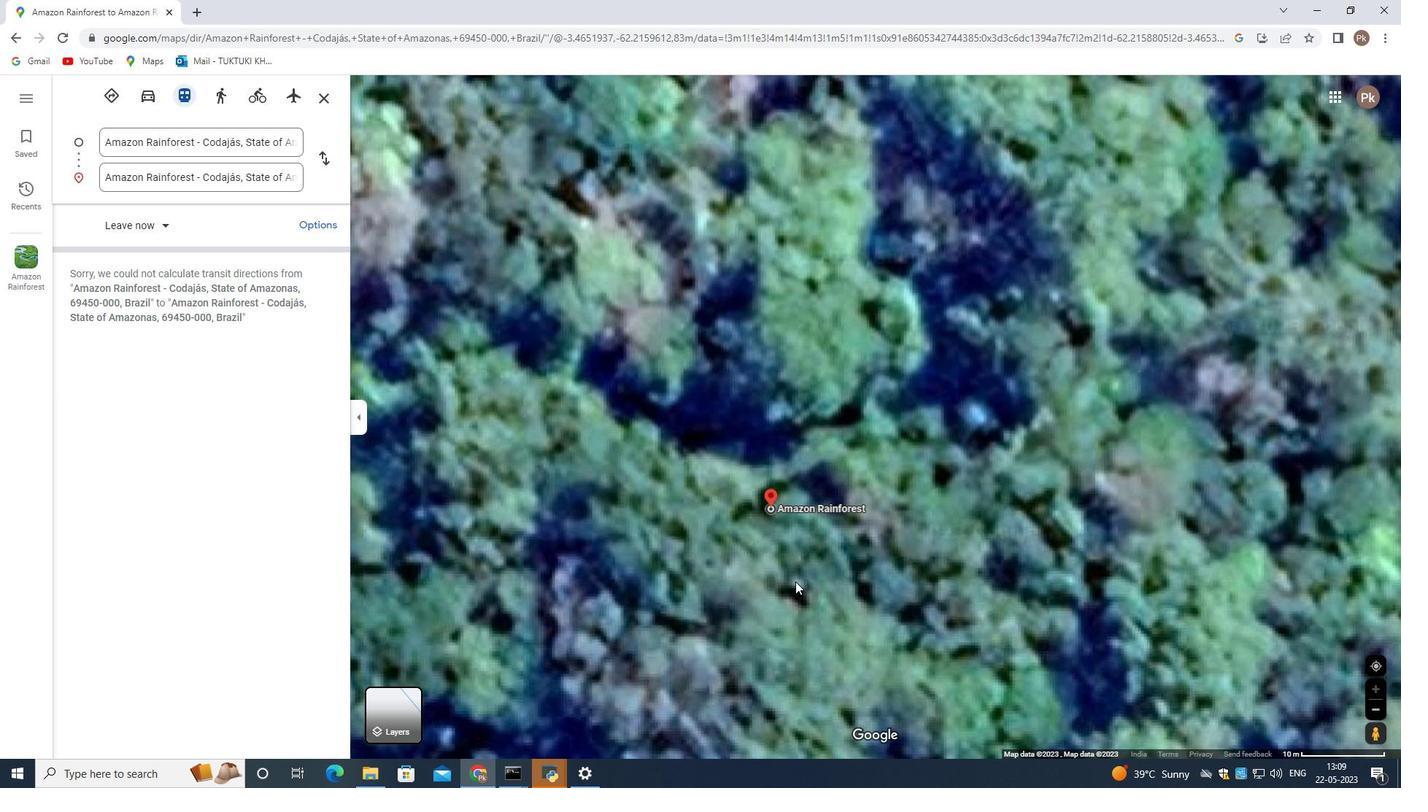 
Action: Mouse scrolled (795, 582) with delta (0, 0)
Screenshot: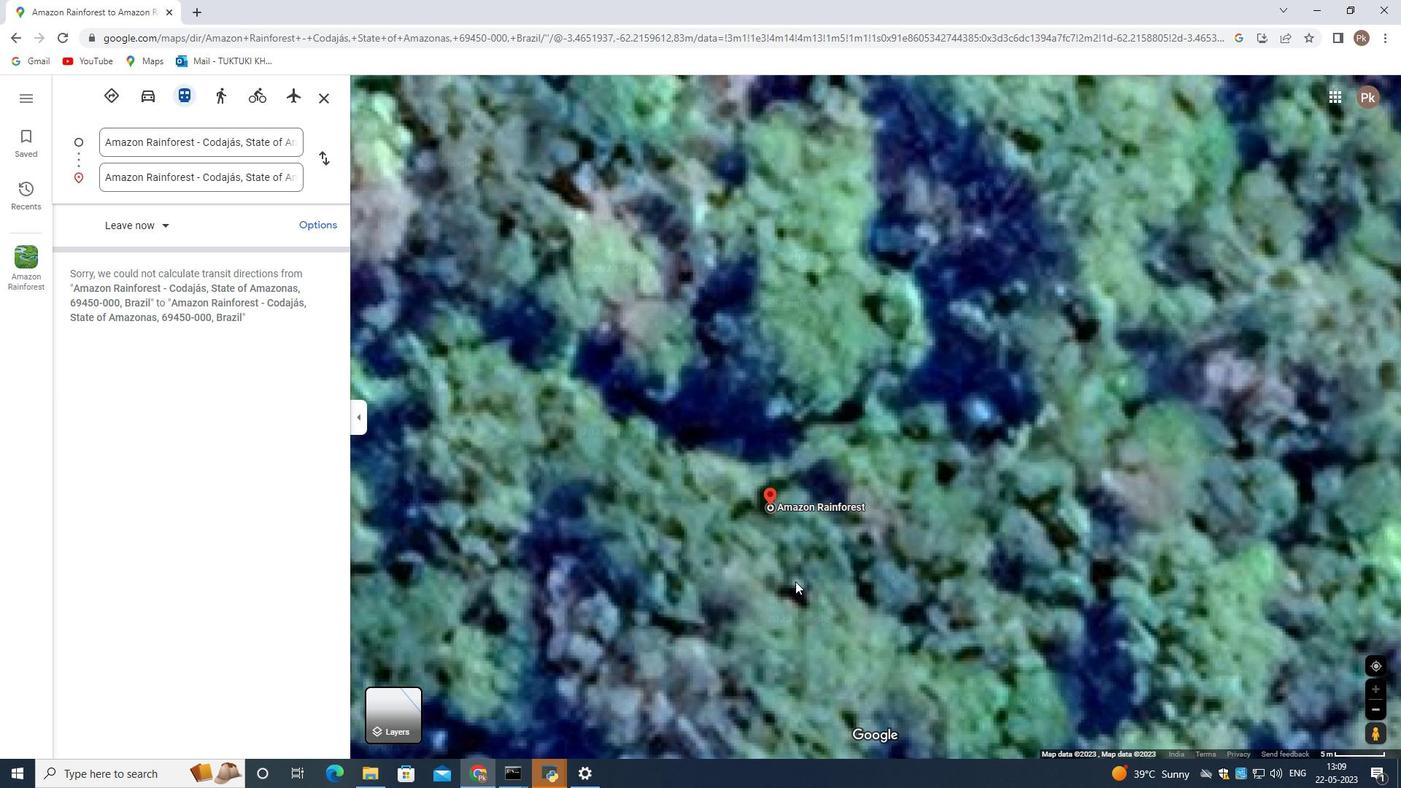 
Action: Mouse scrolled (795, 582) with delta (0, 0)
Screenshot: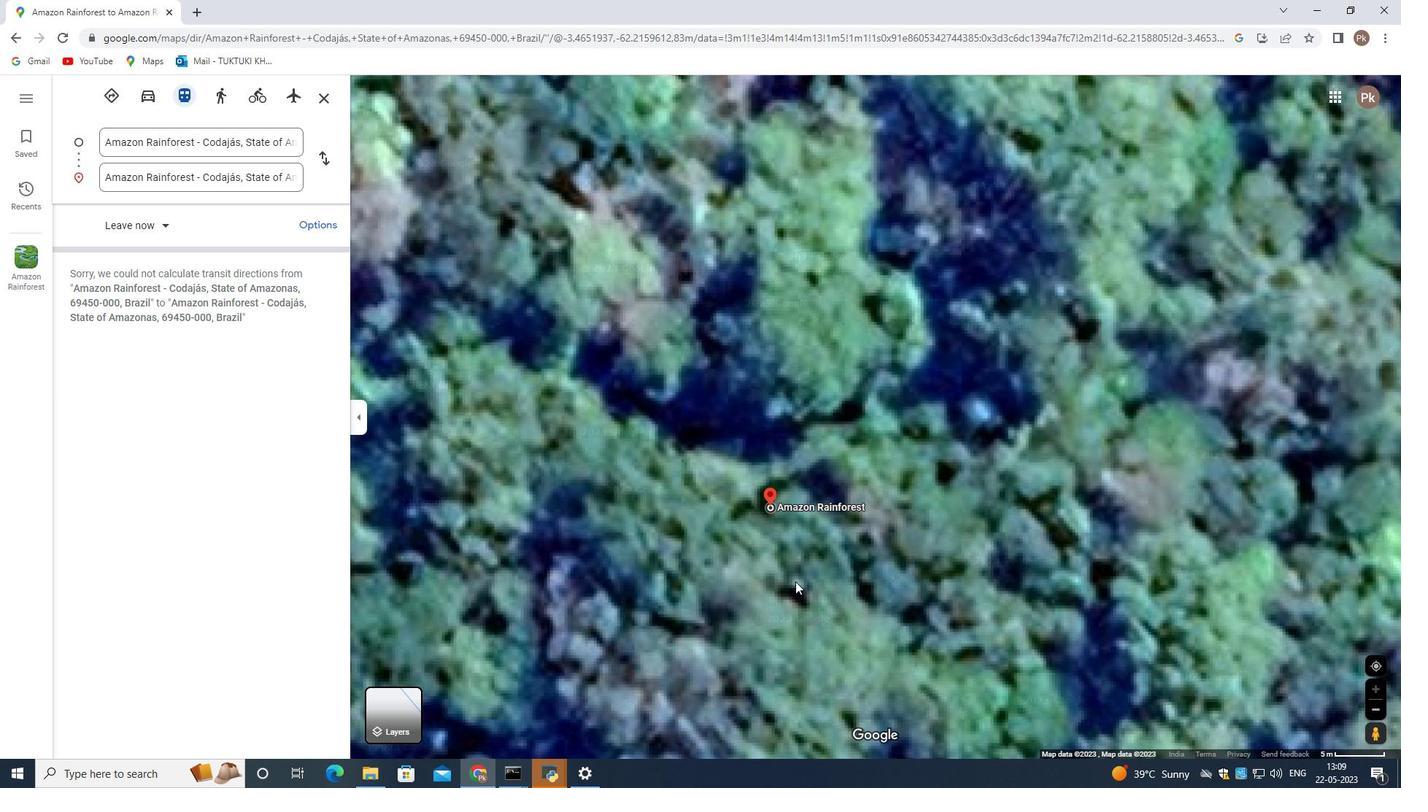 
Action: Mouse scrolled (795, 582) with delta (0, 0)
Screenshot: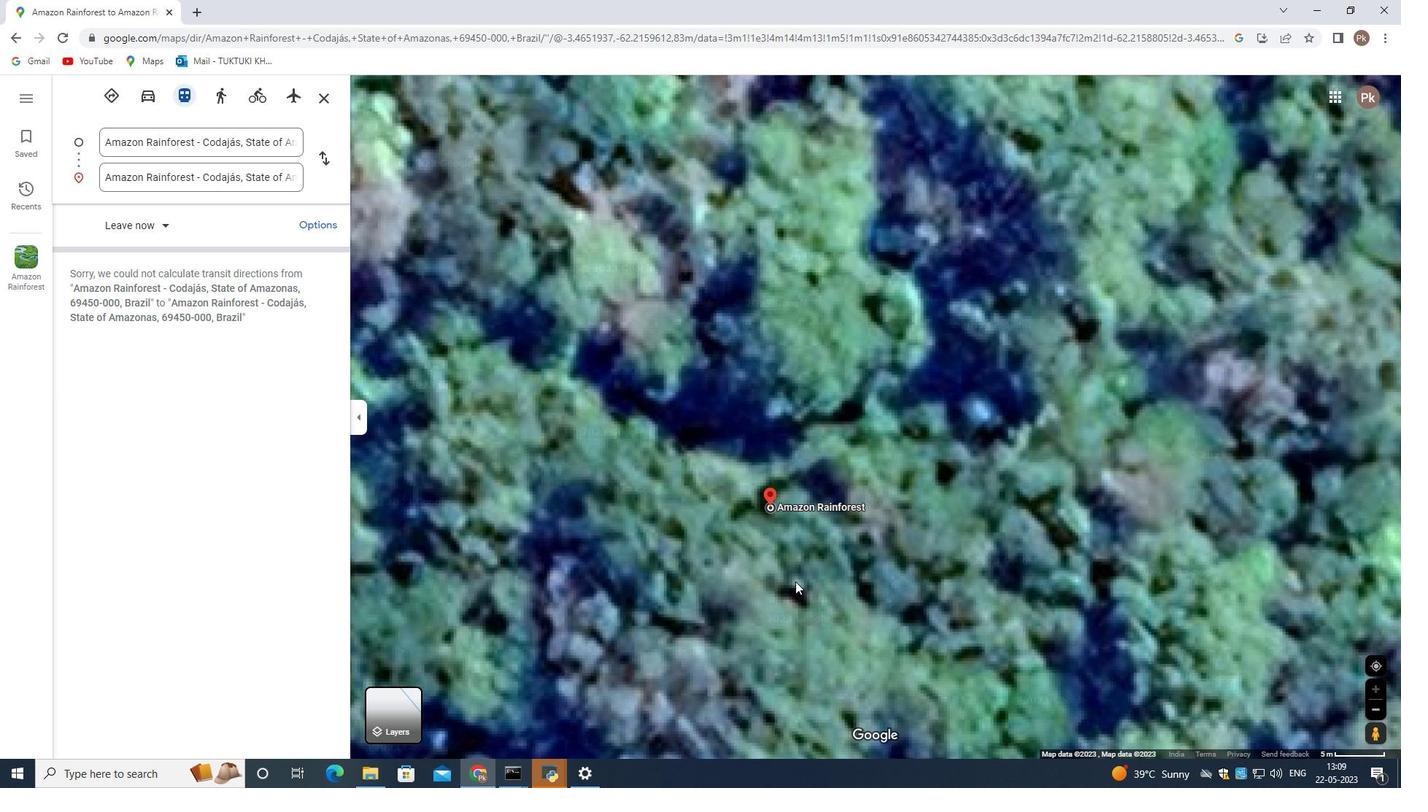 
Action: Mouse scrolled (795, 582) with delta (0, 0)
Screenshot: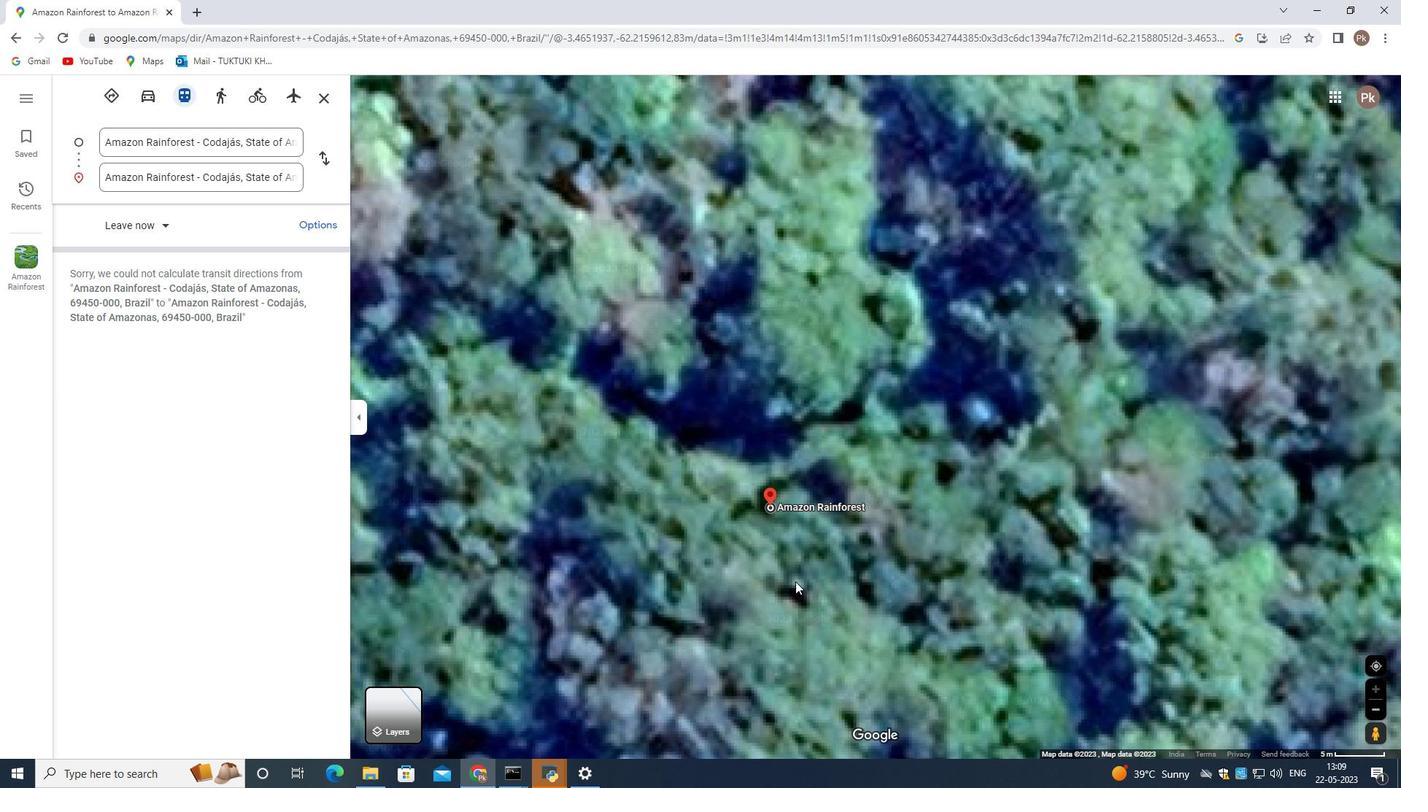 
Action: Mouse moved to (1374, 688)
Screenshot: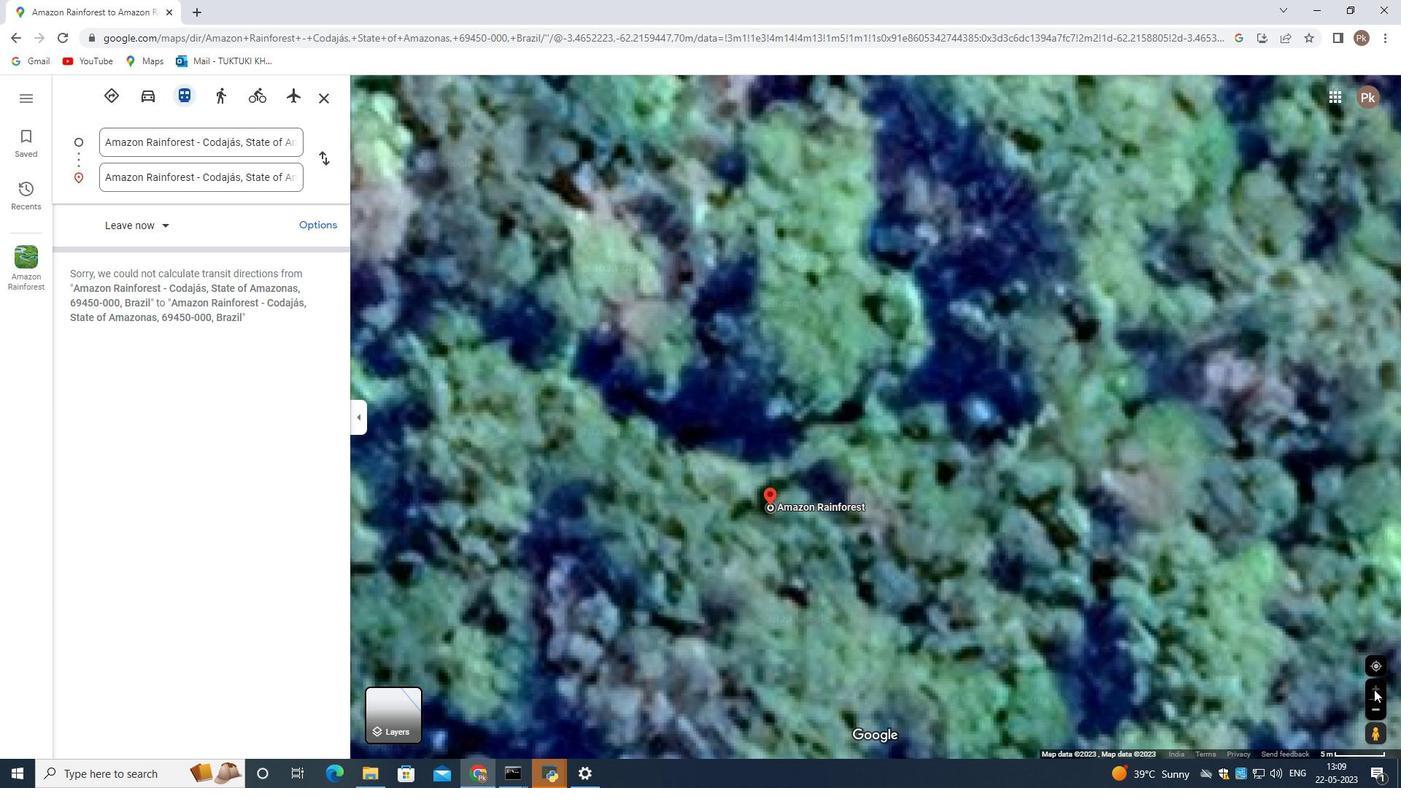 
Action: Mouse pressed left at (1374, 688)
Screenshot: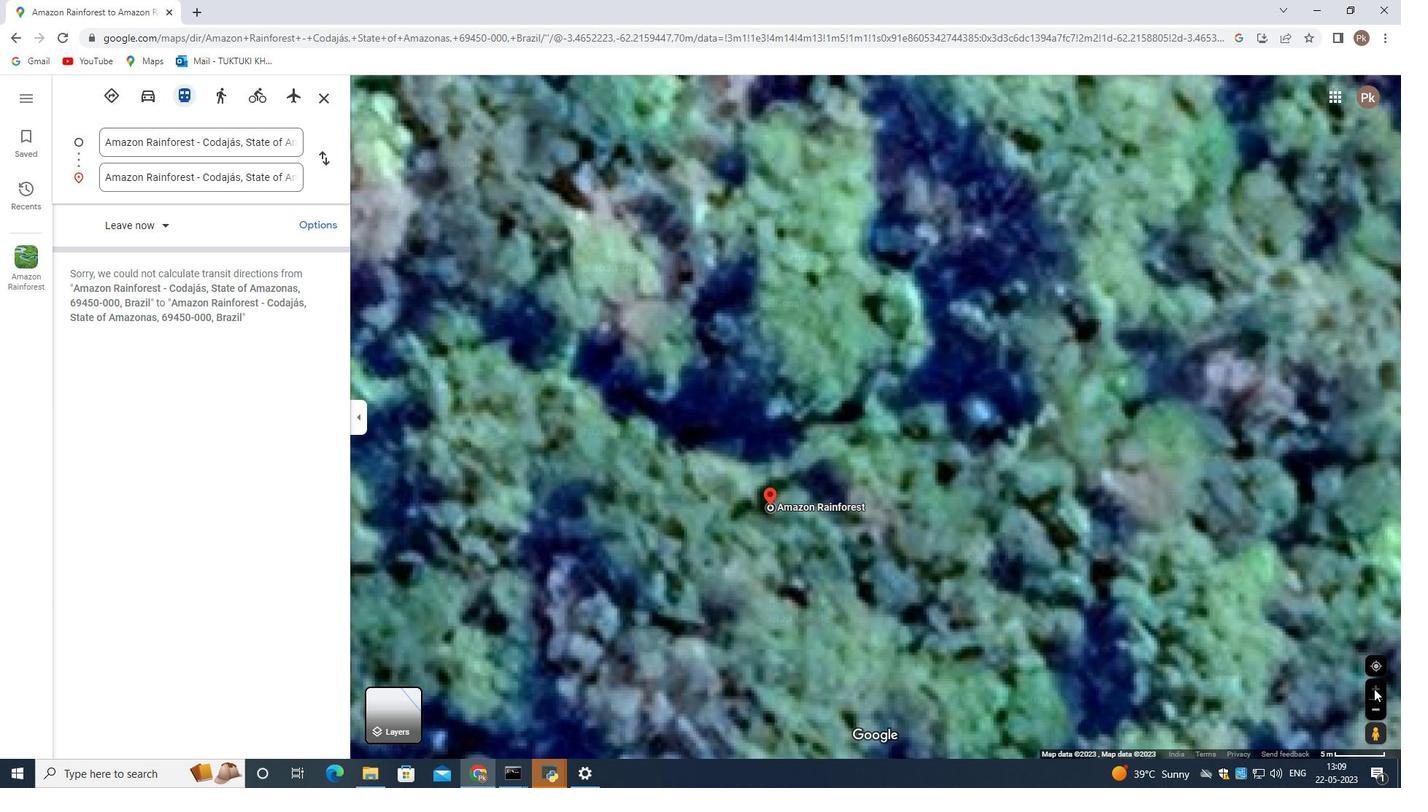 
Action: Mouse moved to (1374, 663)
Screenshot: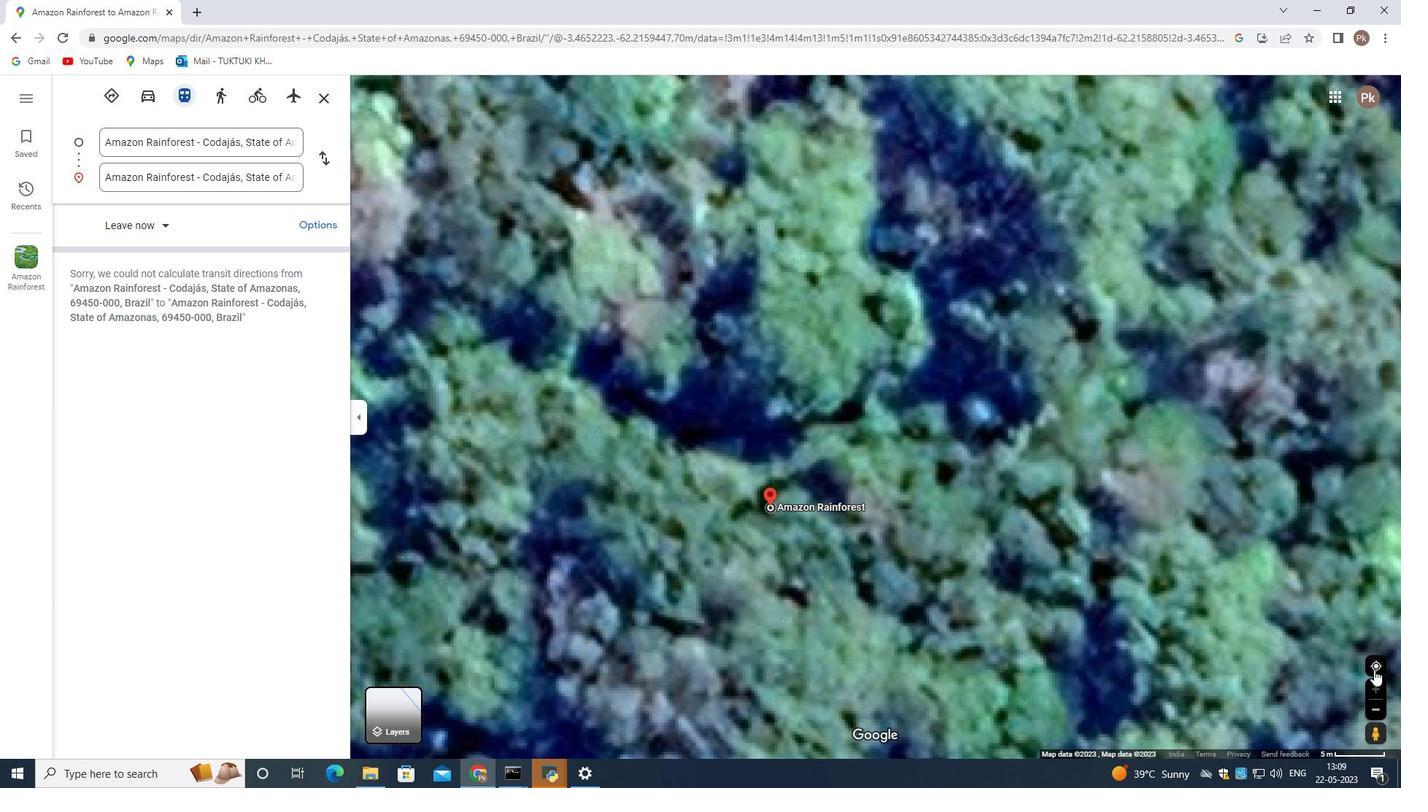 
Action: Mouse pressed left at (1374, 663)
Screenshot: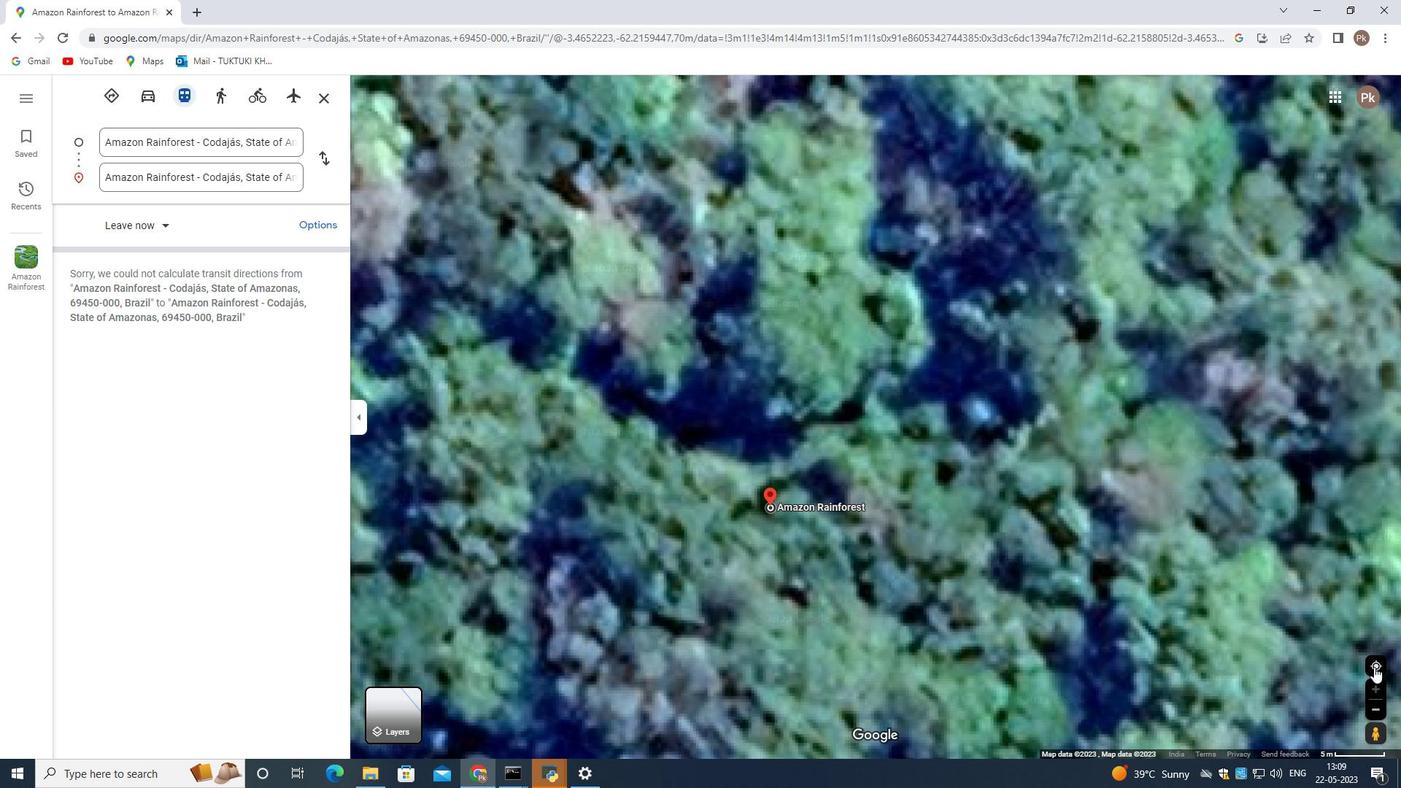 
Action: Mouse moved to (1056, 719)
Screenshot: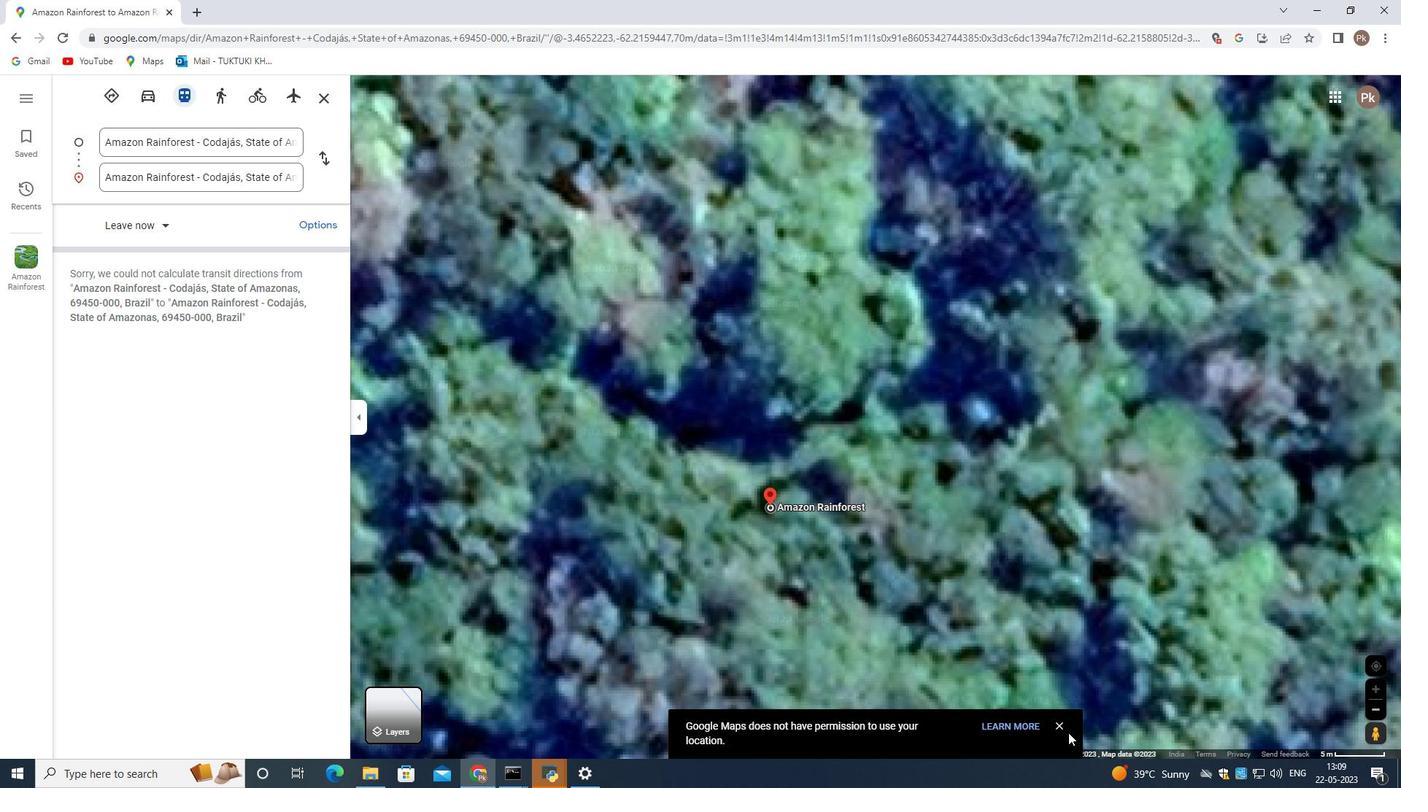 
Action: Mouse pressed left at (1056, 719)
Screenshot: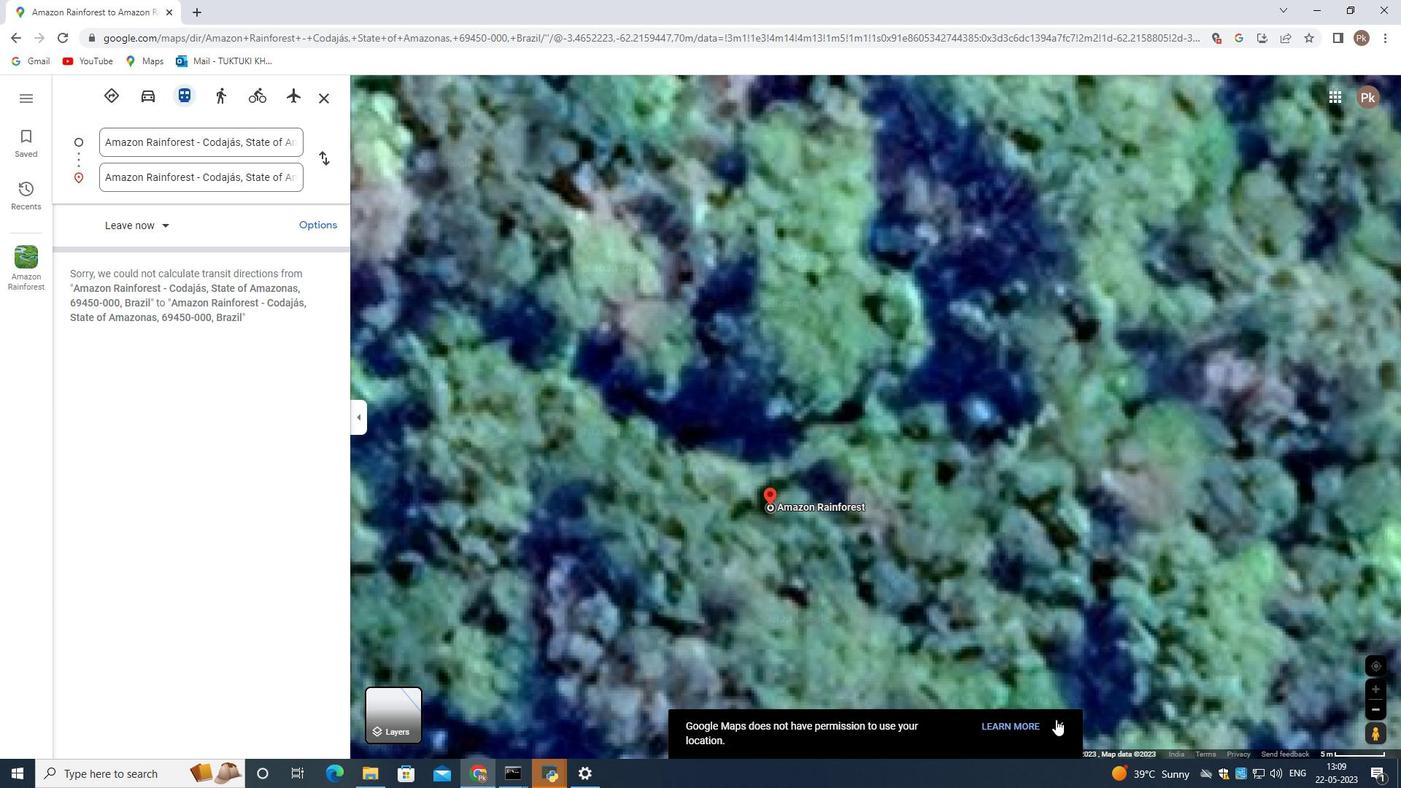 
Action: Mouse moved to (666, 495)
Screenshot: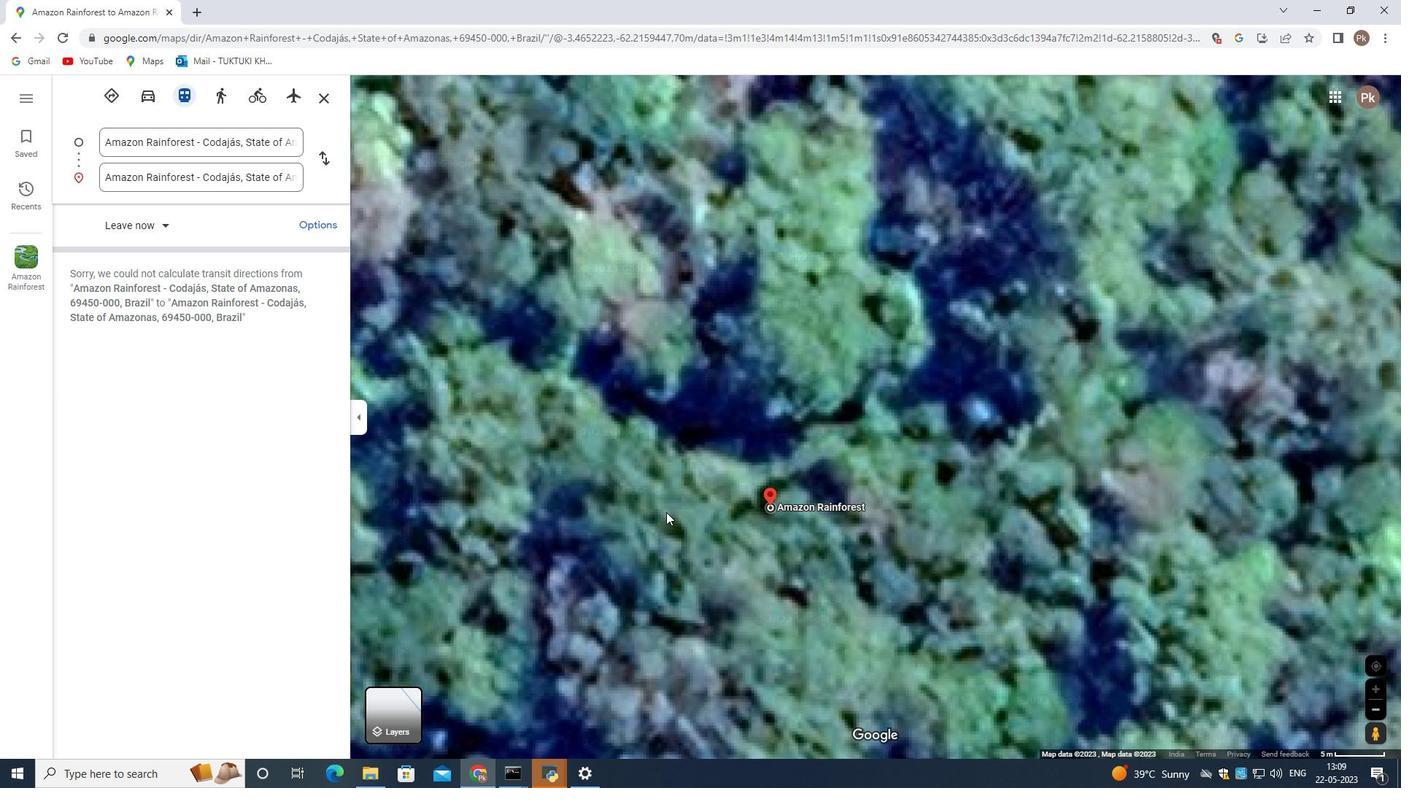 
Action: Mouse scrolled (666, 496) with delta (0, 0)
Screenshot: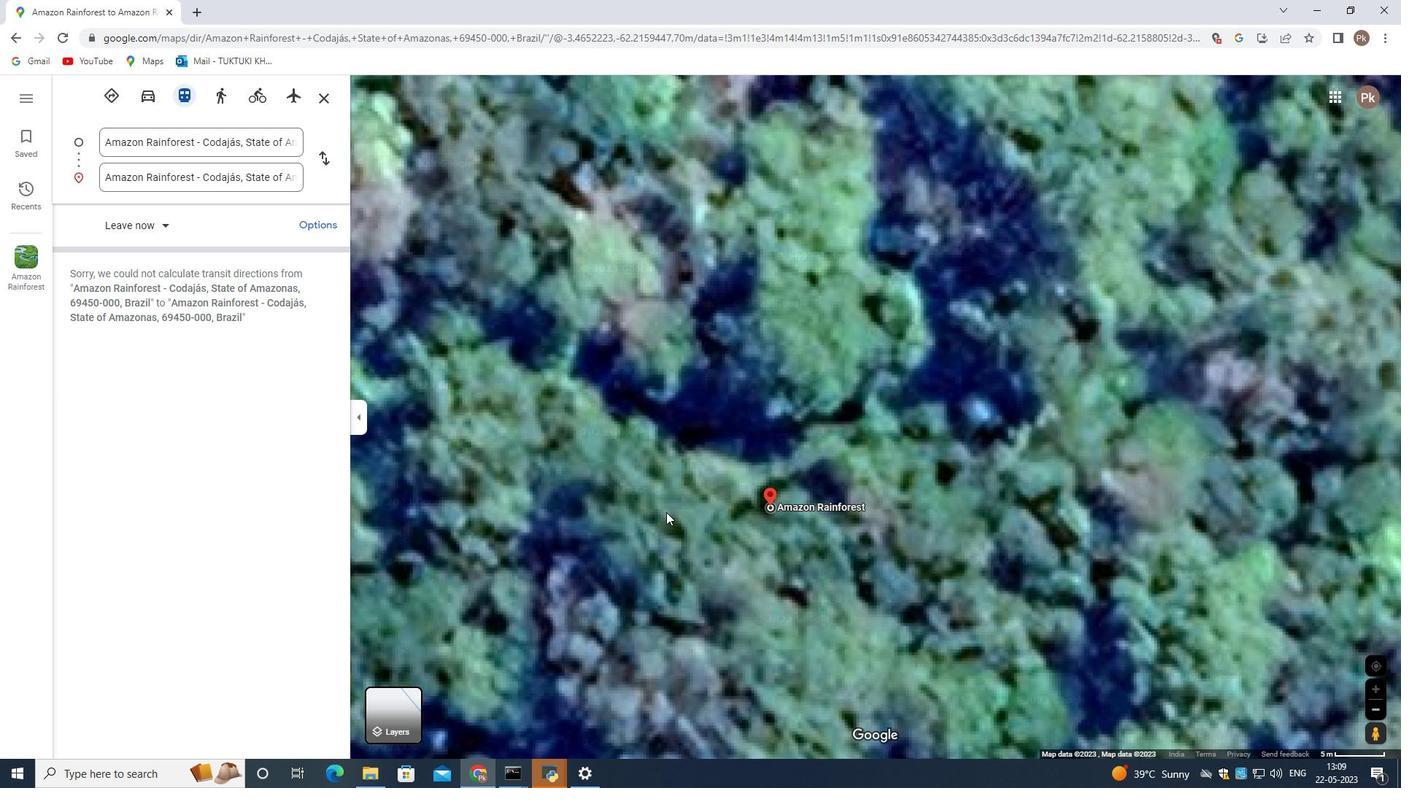 
Action: Mouse scrolled (666, 496) with delta (0, 0)
Screenshot: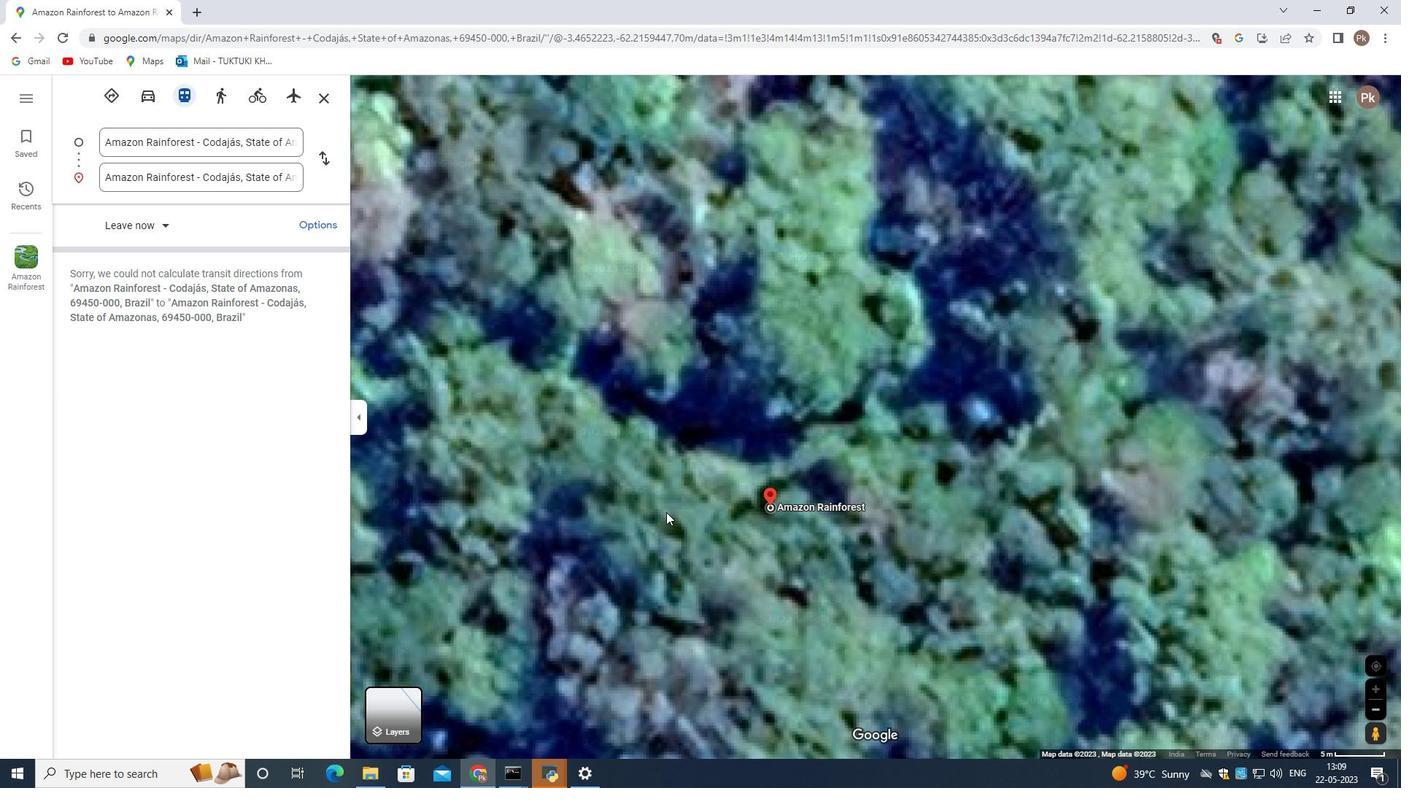 
Action: Mouse scrolled (666, 496) with delta (0, 0)
Screenshot: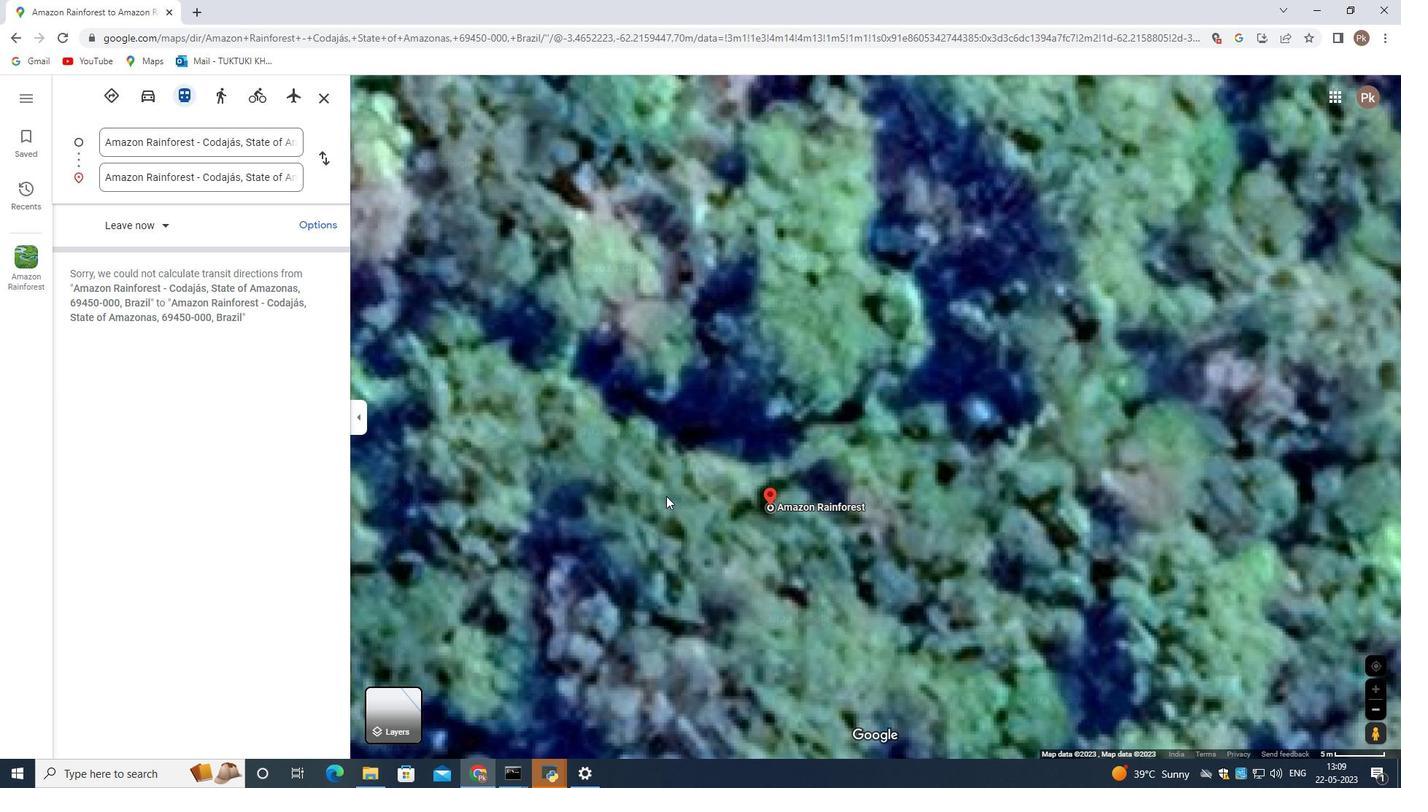 
Action: Mouse scrolled (666, 496) with delta (0, 0)
Screenshot: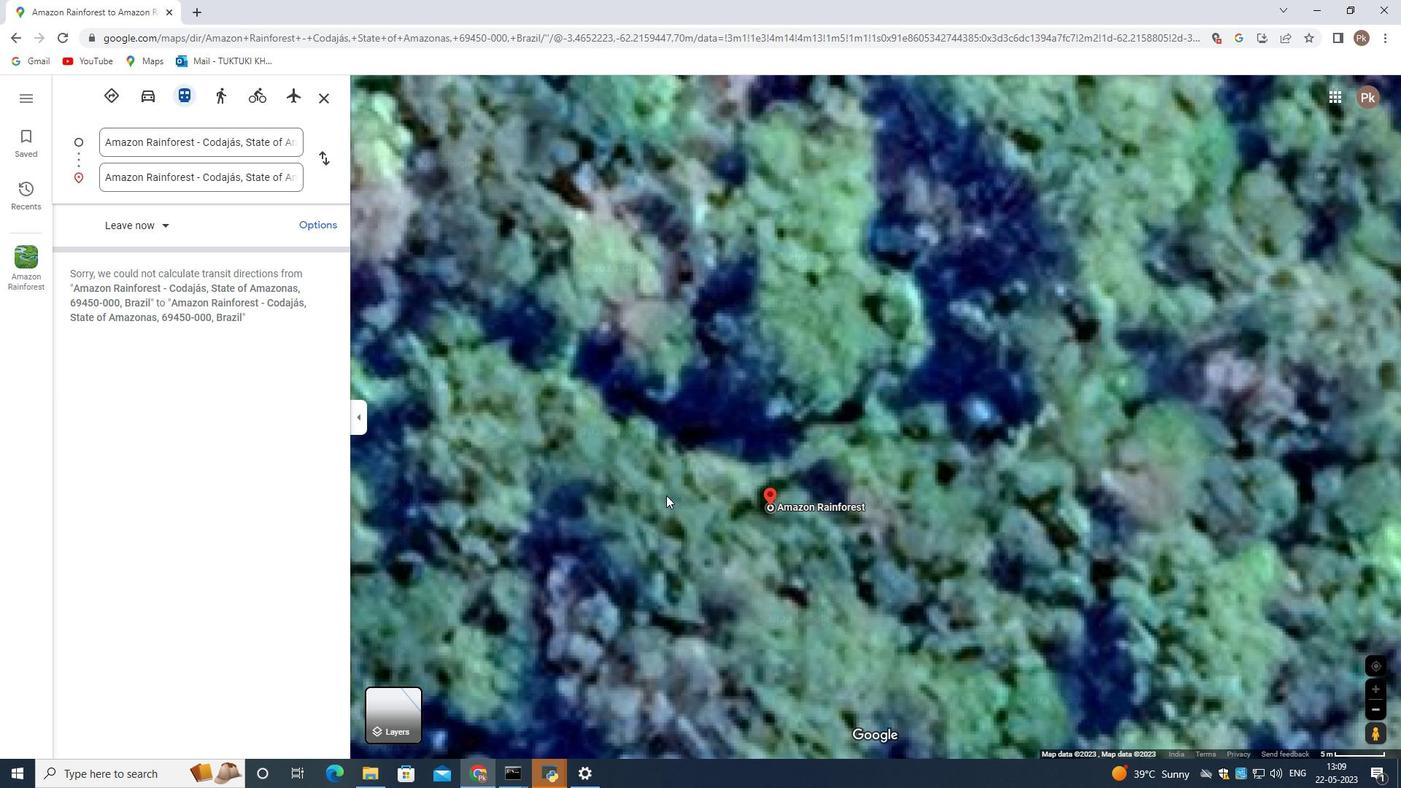 
Action: Mouse moved to (736, 505)
Screenshot: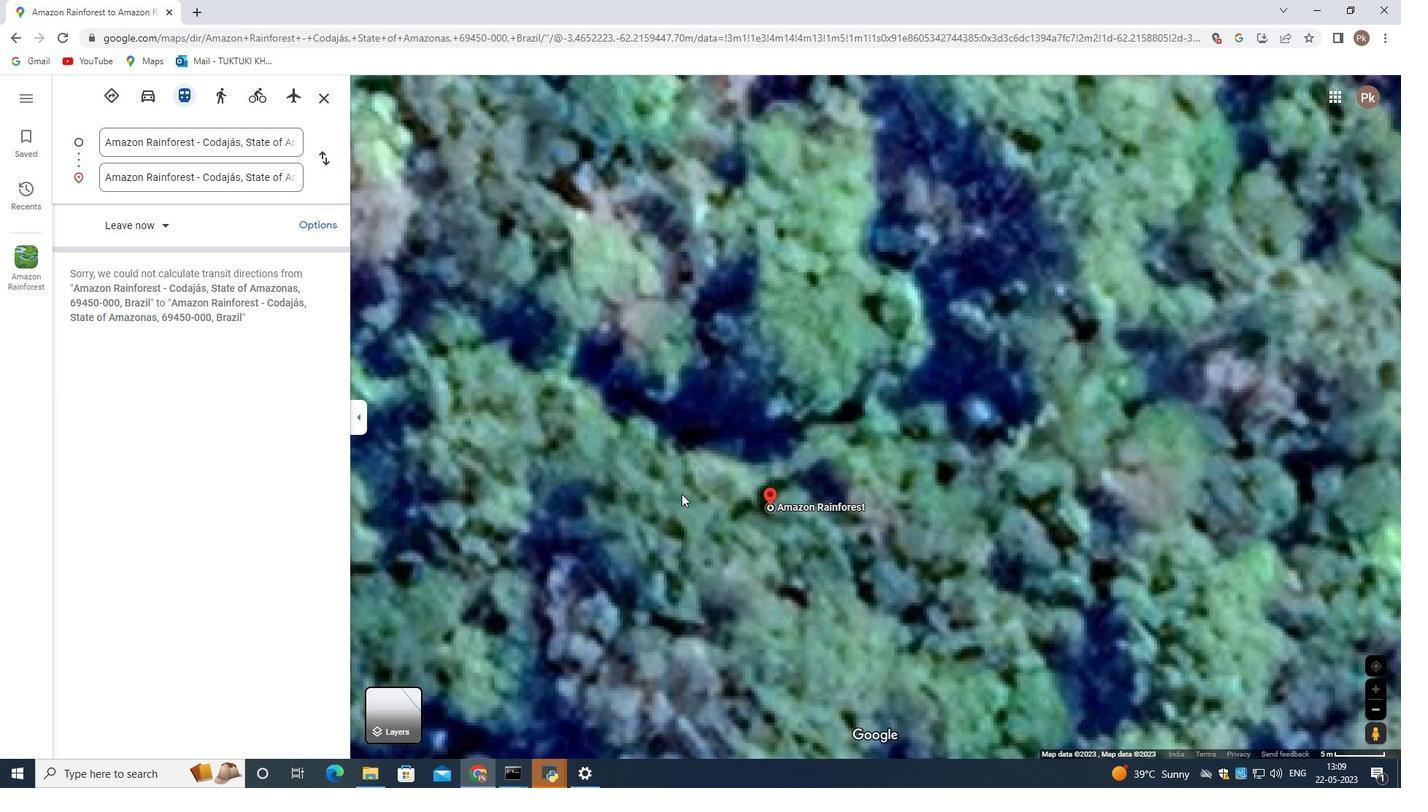 
Action: Mouse scrolled (736, 505) with delta (0, 0)
Screenshot: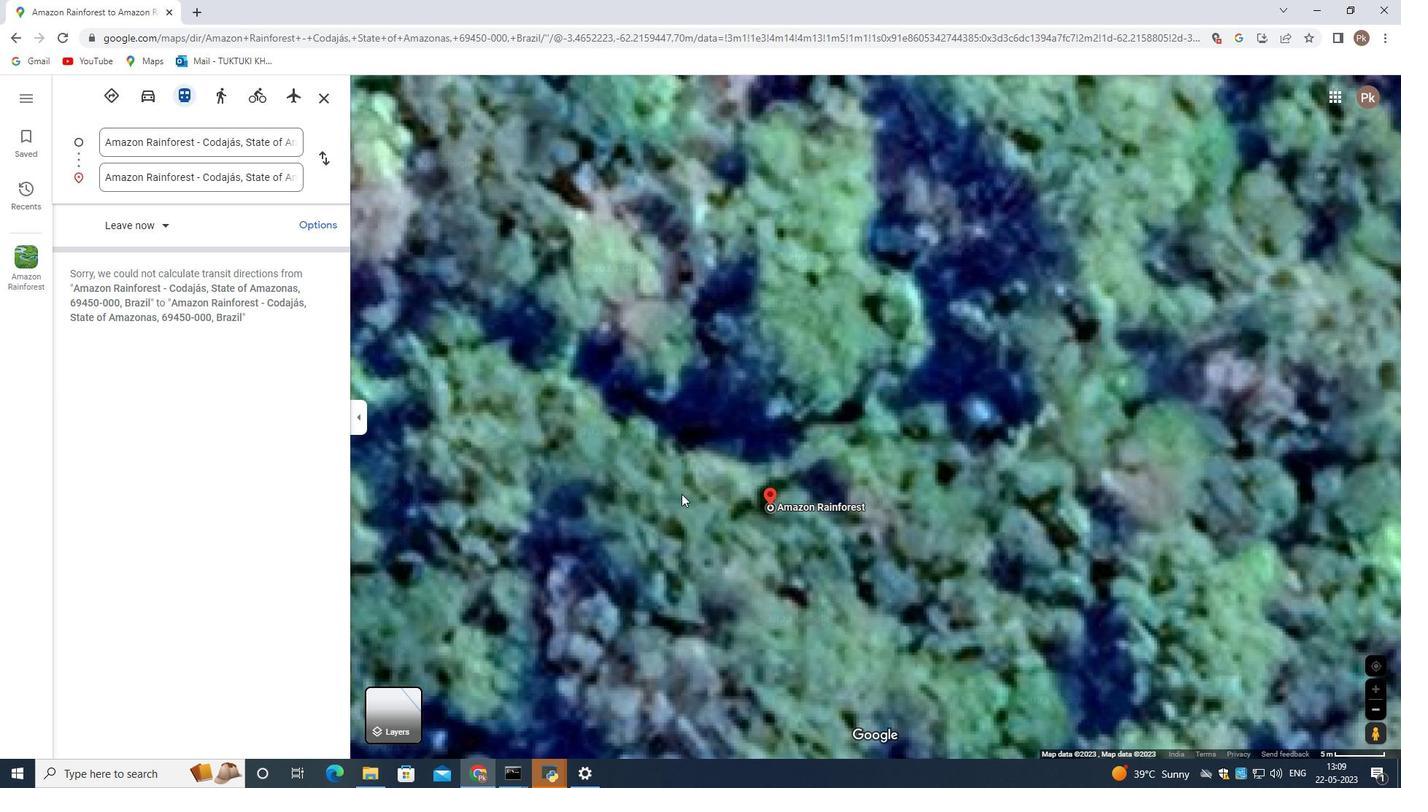 
Action: Mouse moved to (736, 505)
Screenshot: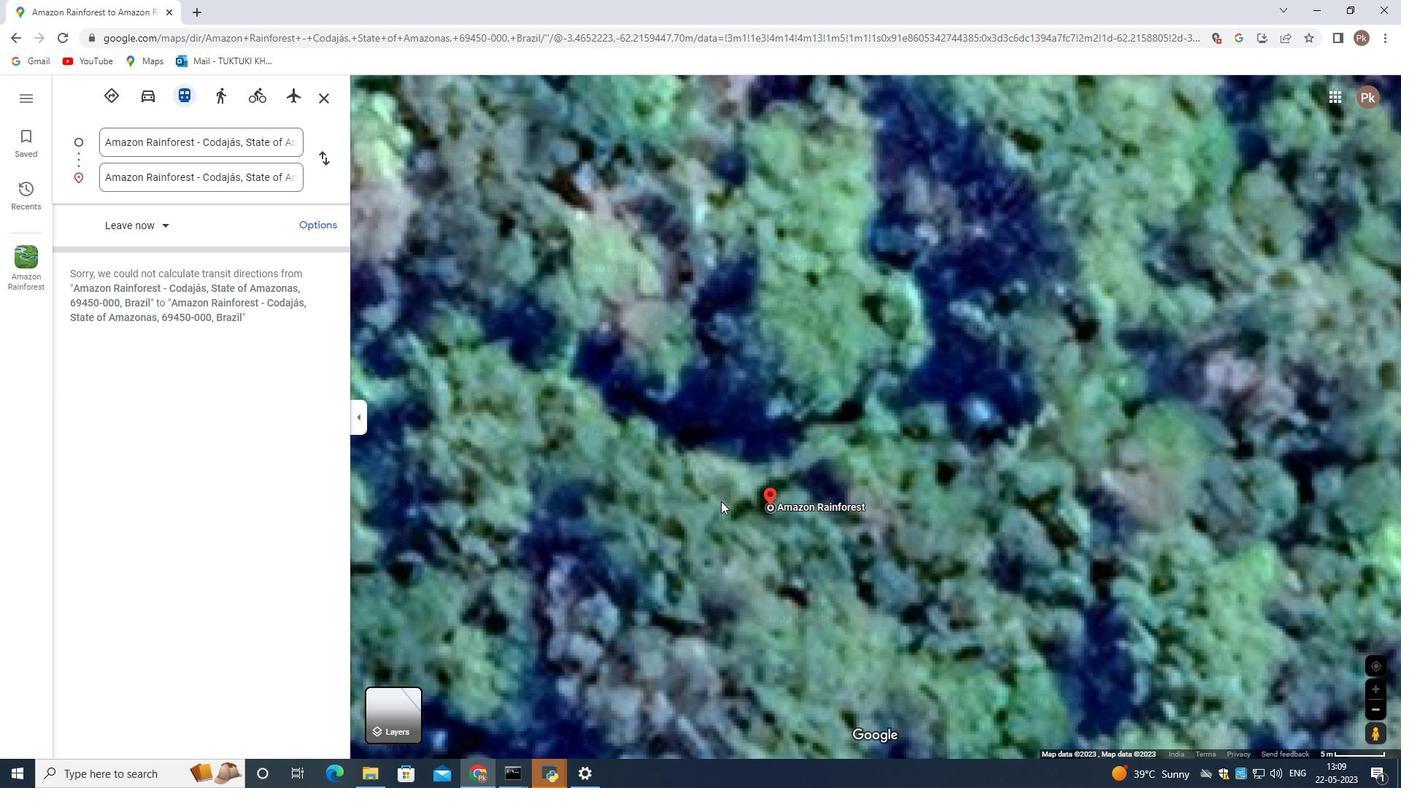 
Action: Mouse scrolled (736, 505) with delta (0, 0)
Screenshot: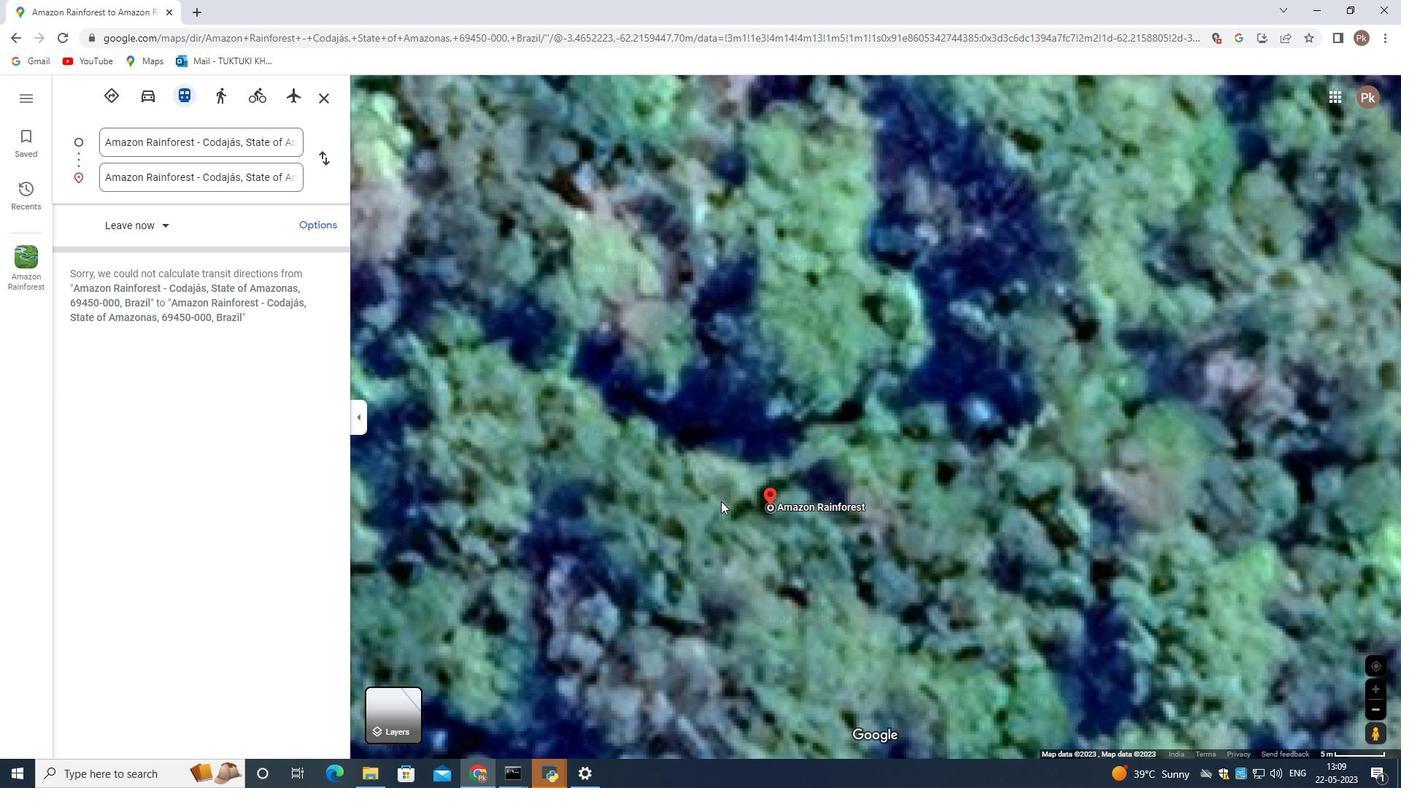 
Action: Mouse moved to (737, 503)
Screenshot: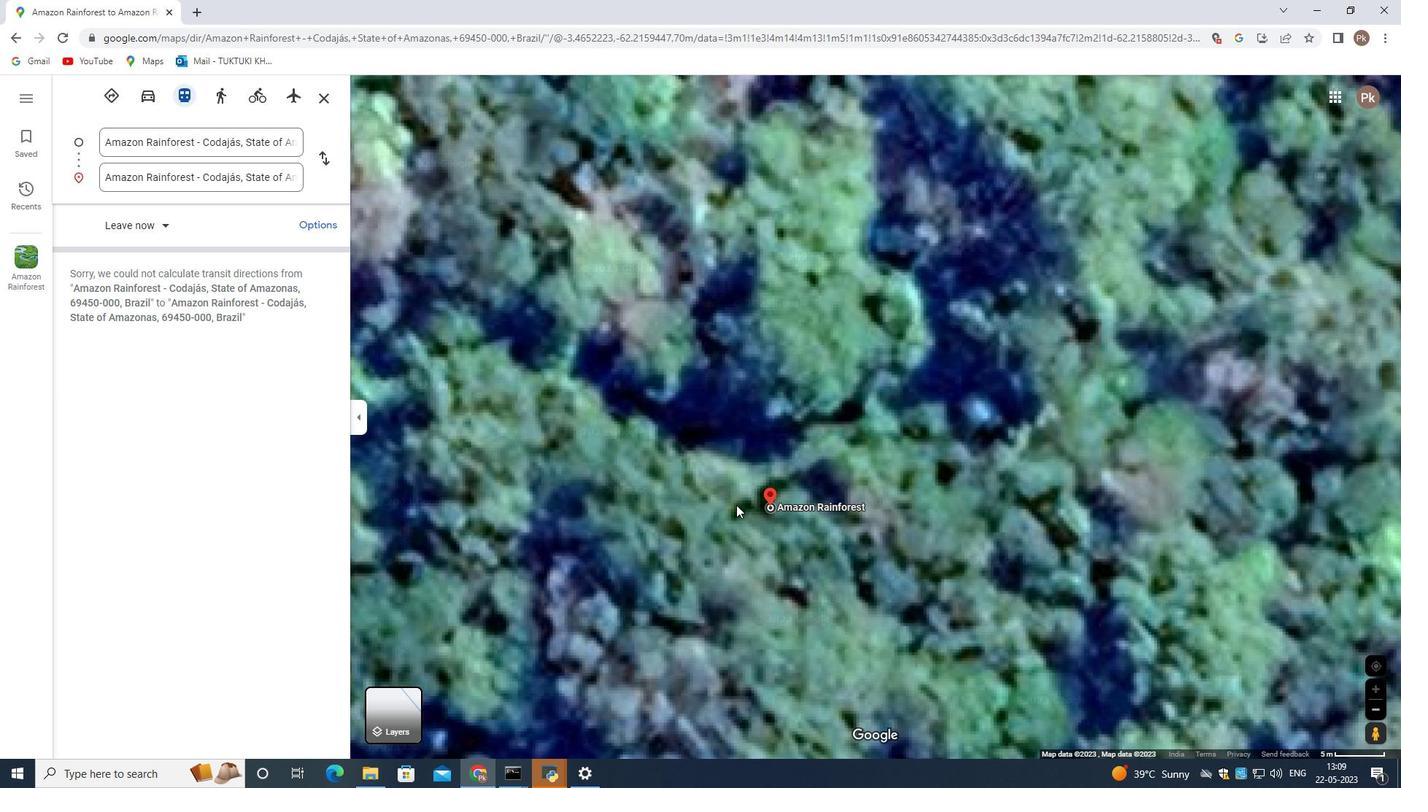
Action: Mouse scrolled (737, 502) with delta (0, 0)
Screenshot: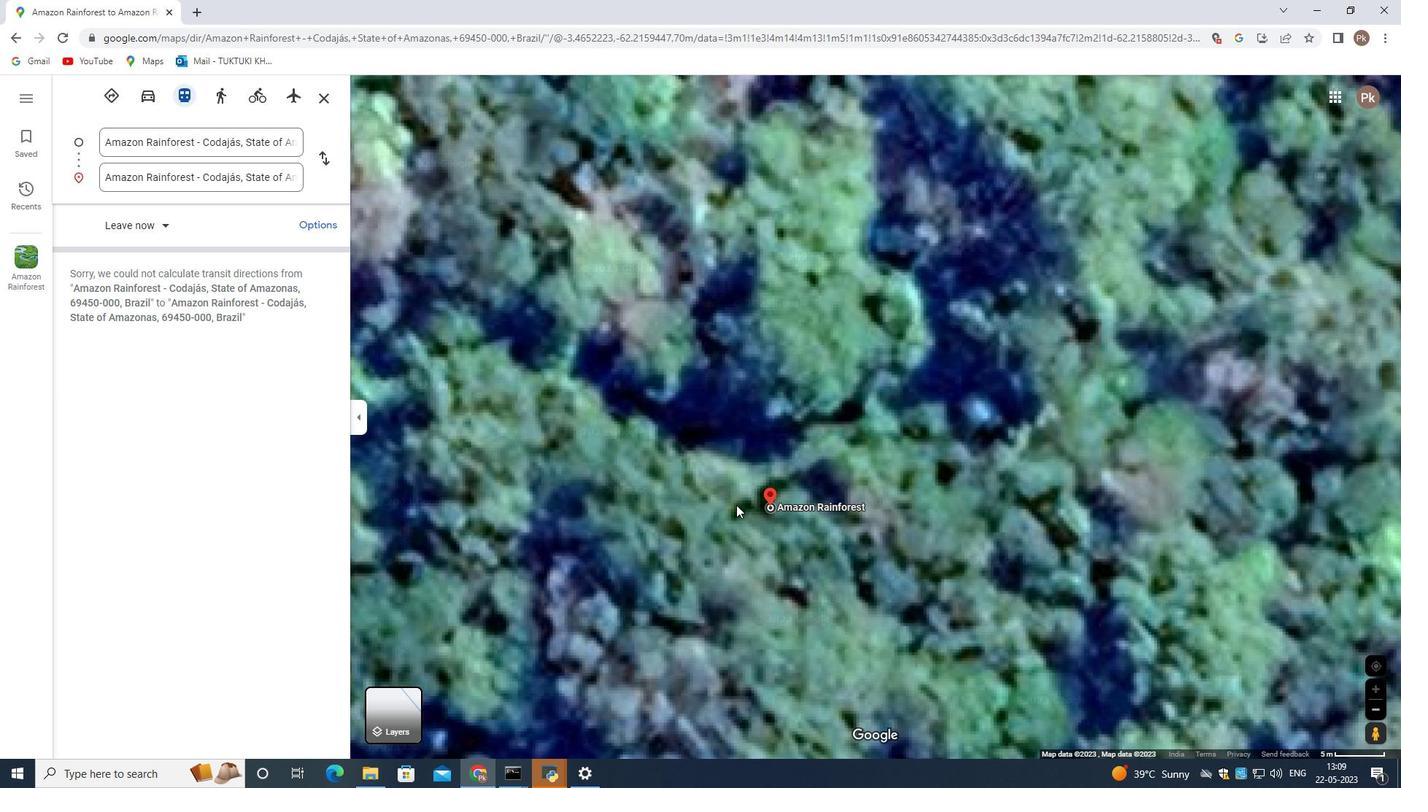
Action: Mouse scrolled (737, 502) with delta (0, 0)
Screenshot: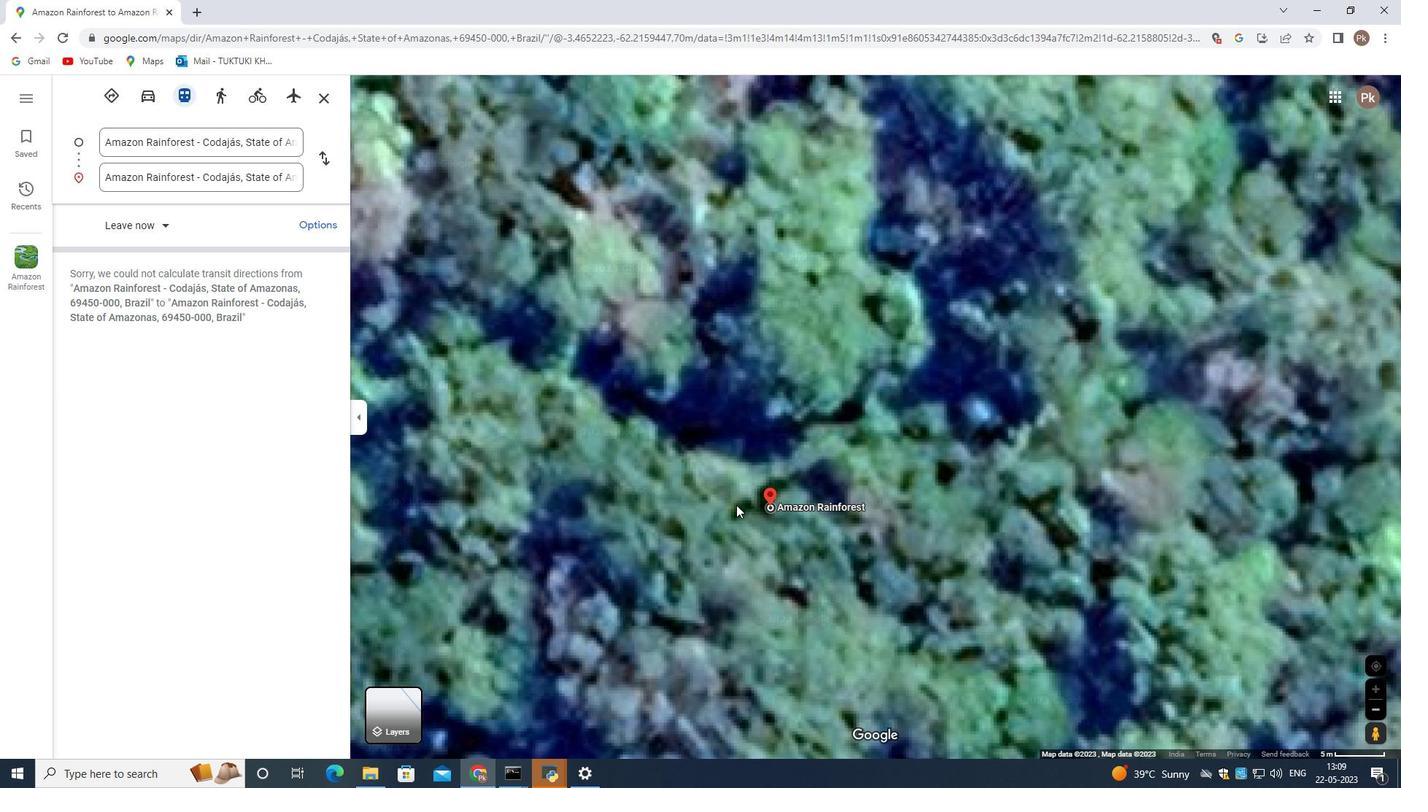 
Action: Mouse scrolled (737, 502) with delta (0, 0)
Screenshot: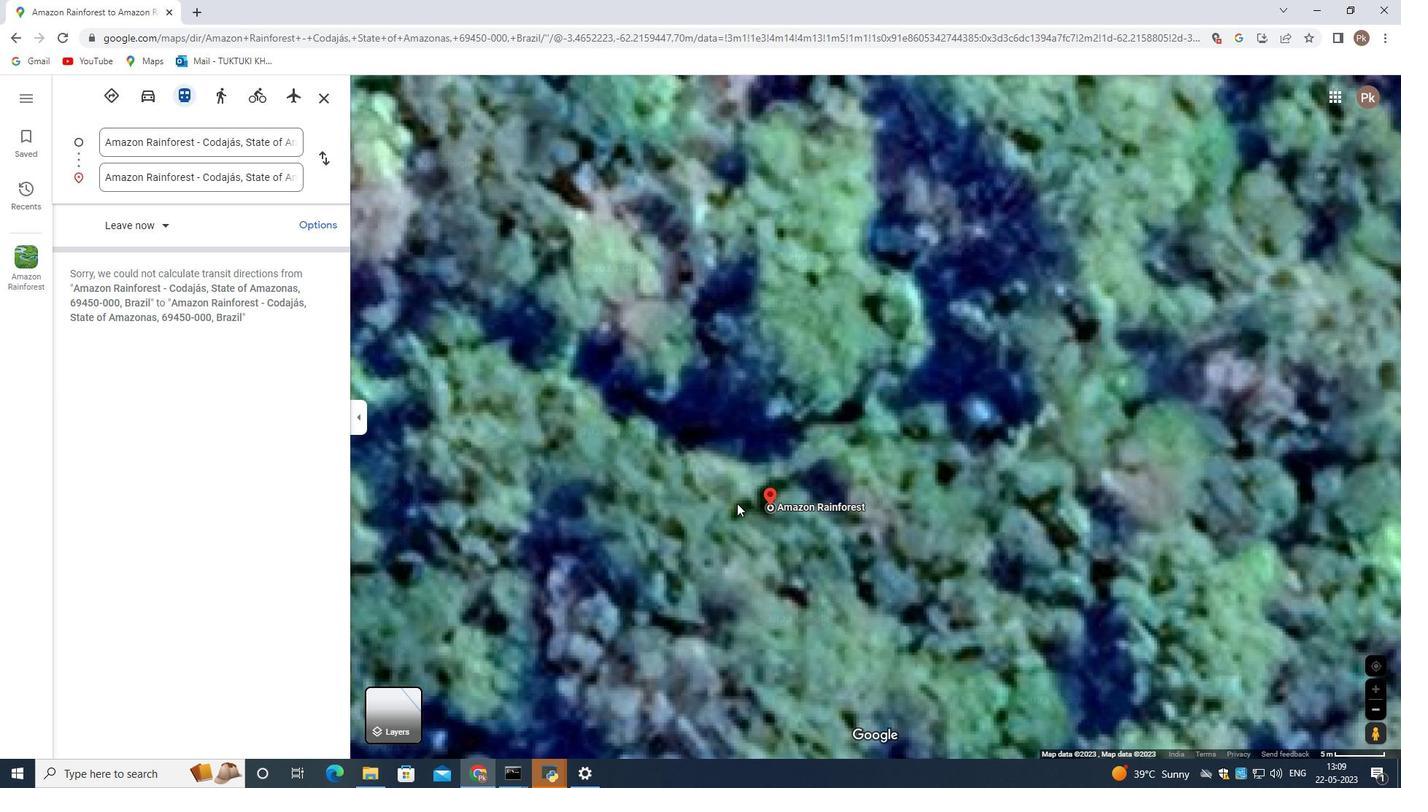 
Action: Mouse moved to (738, 502)
Screenshot: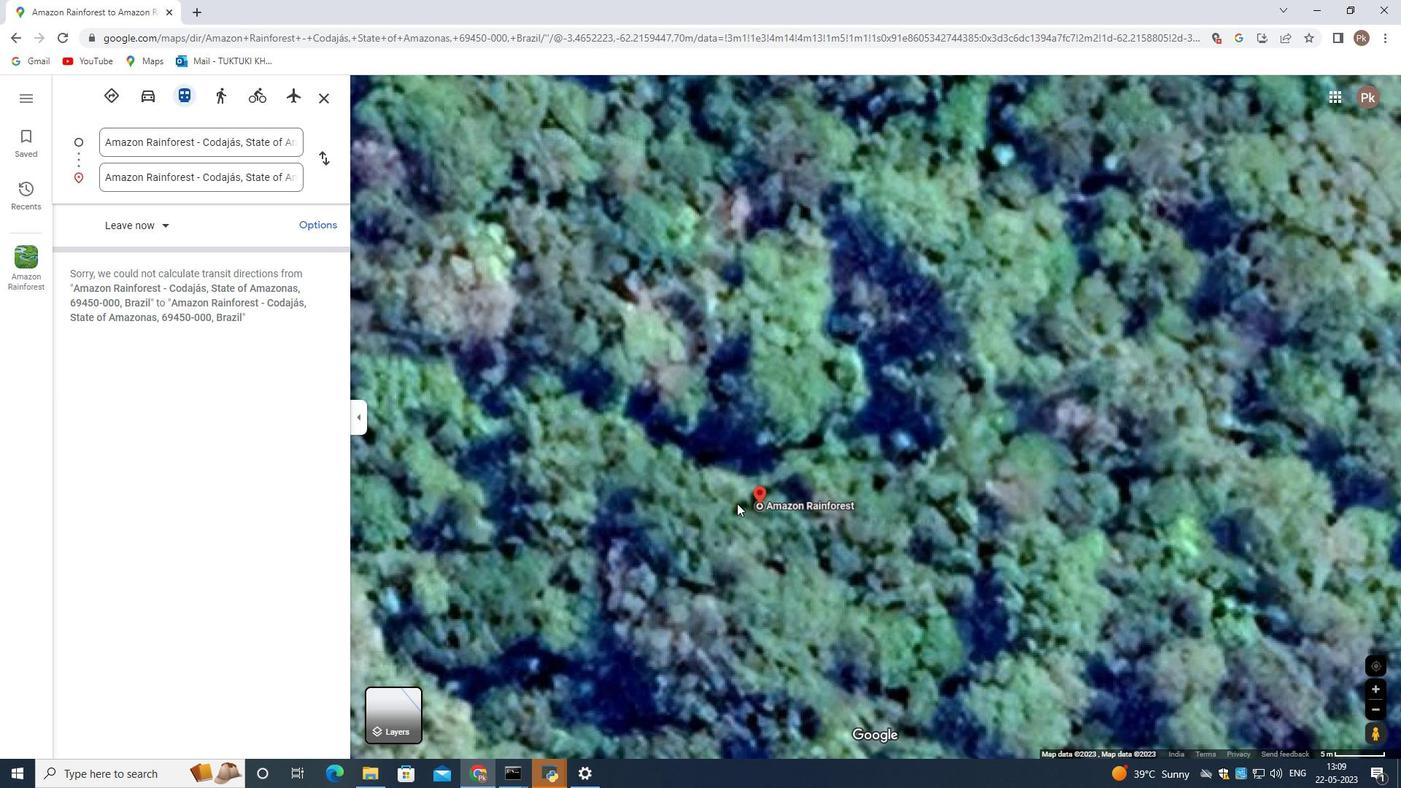 
Action: Mouse scrolled (738, 502) with delta (0, 0)
Screenshot: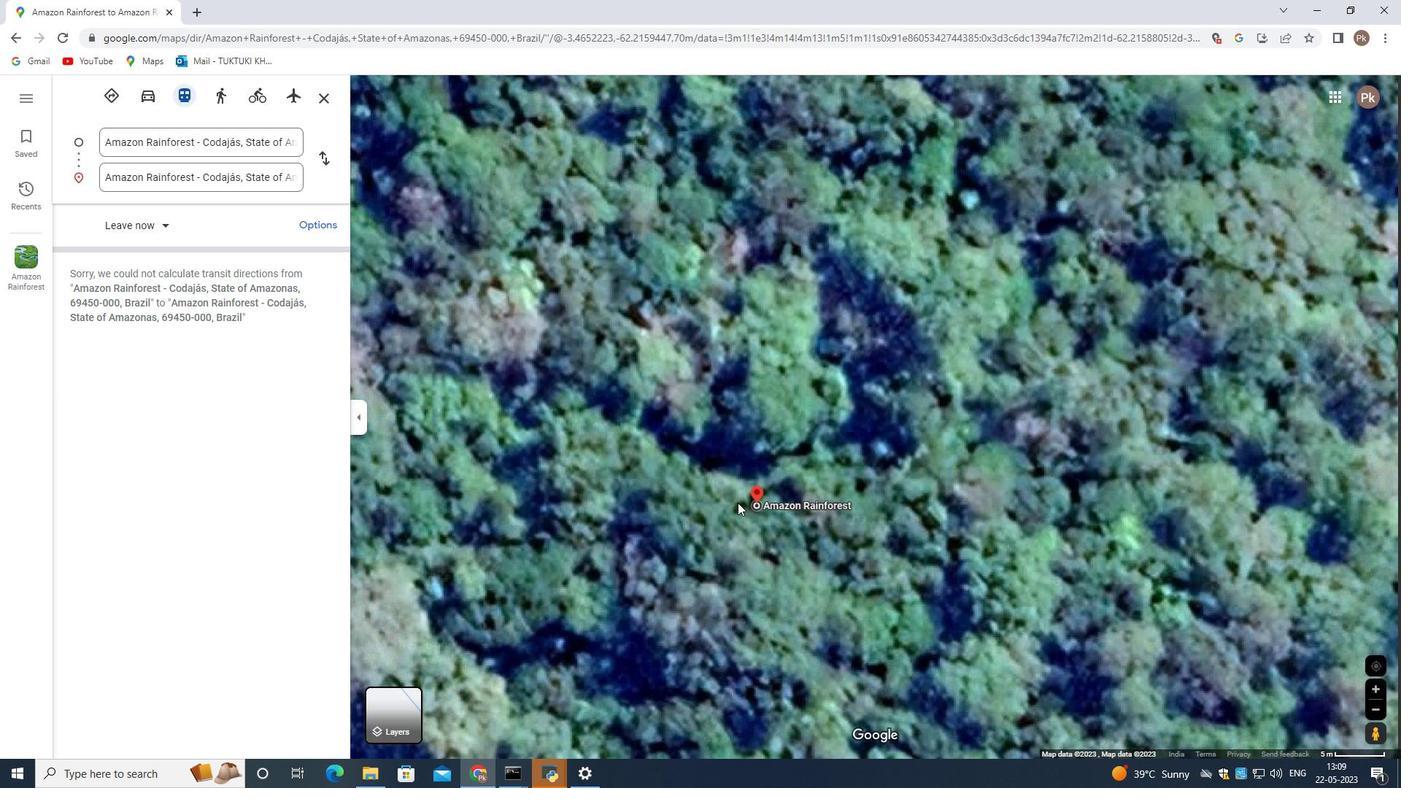 
Action: Mouse scrolled (738, 502) with delta (0, 0)
Screenshot: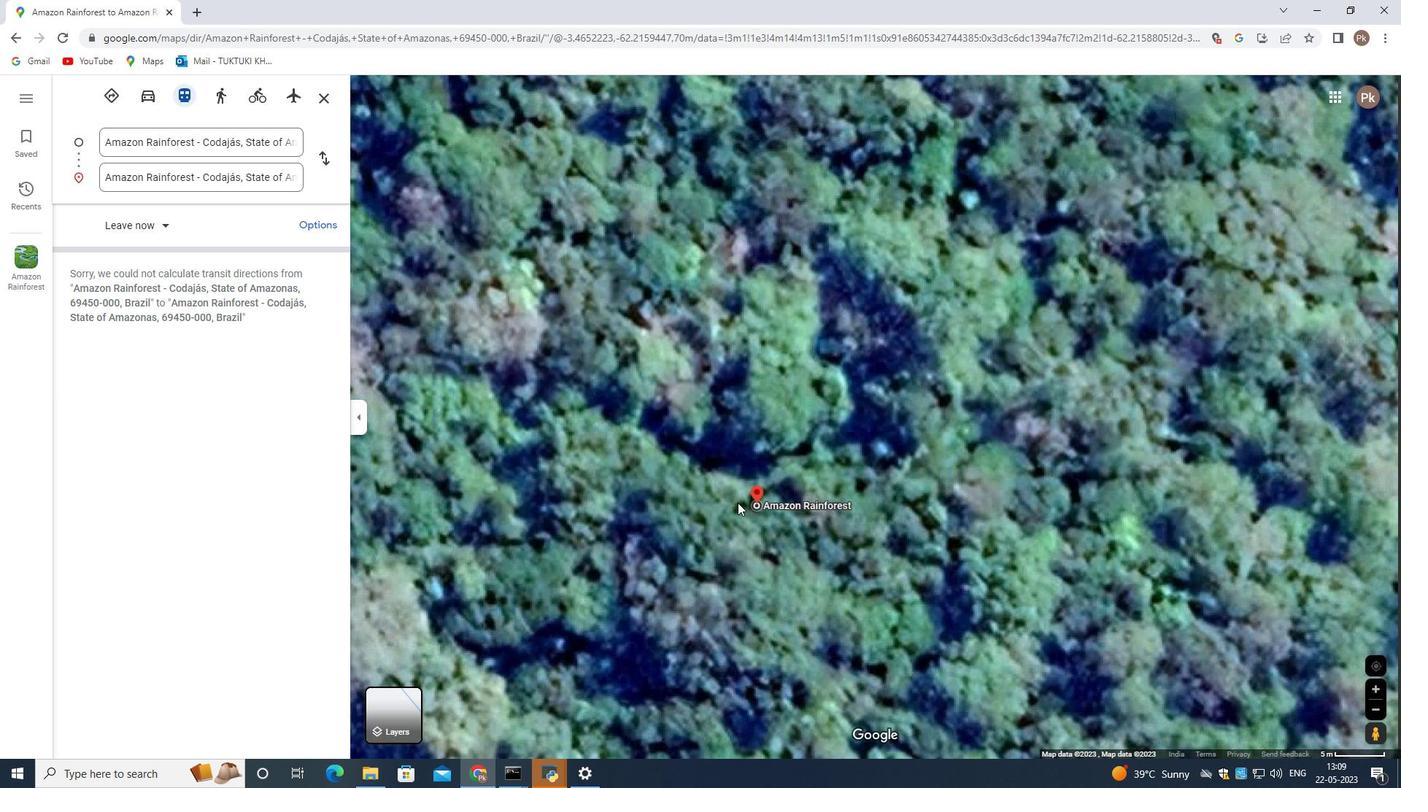 
Action: Mouse scrolled (738, 502) with delta (0, 0)
Screenshot: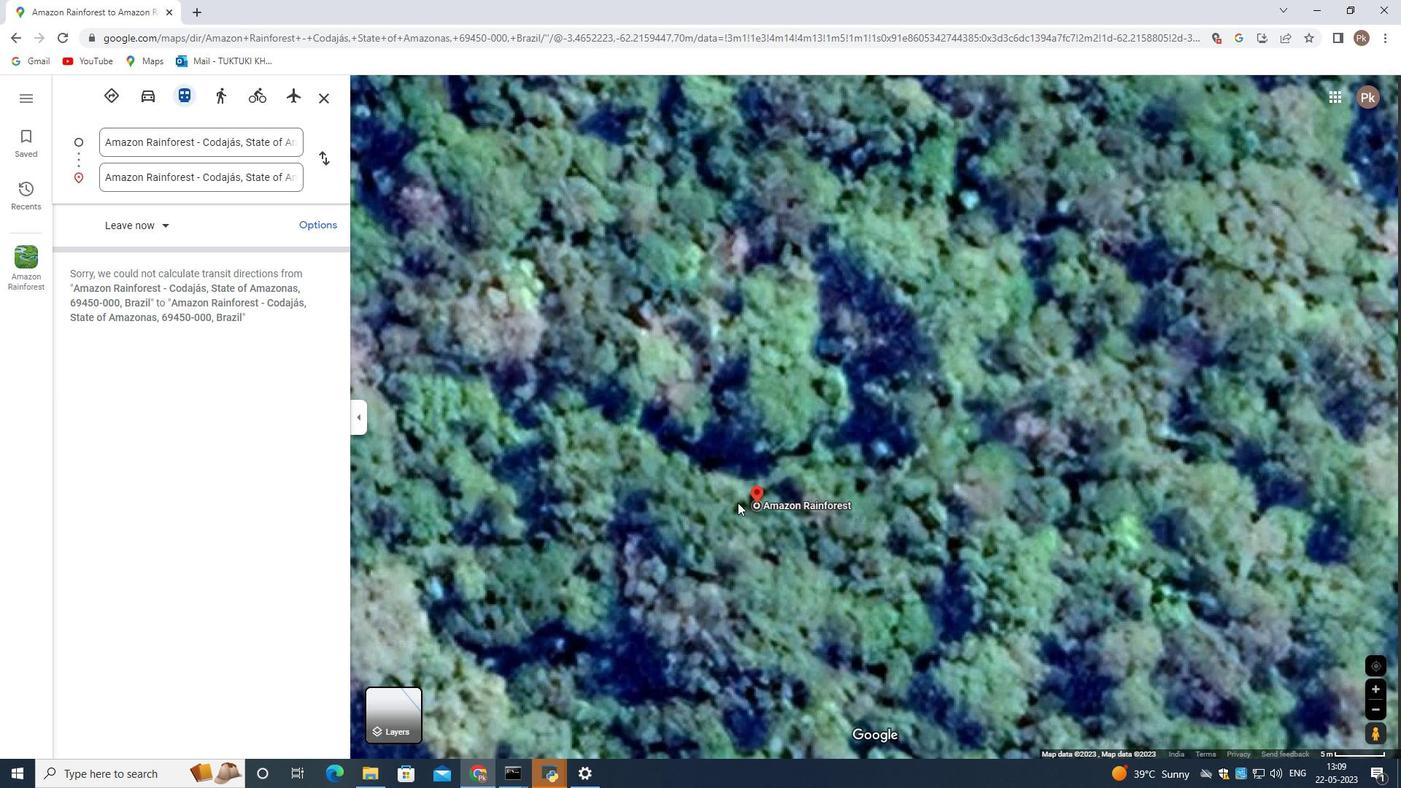 
Action: Mouse moved to (738, 500)
Screenshot: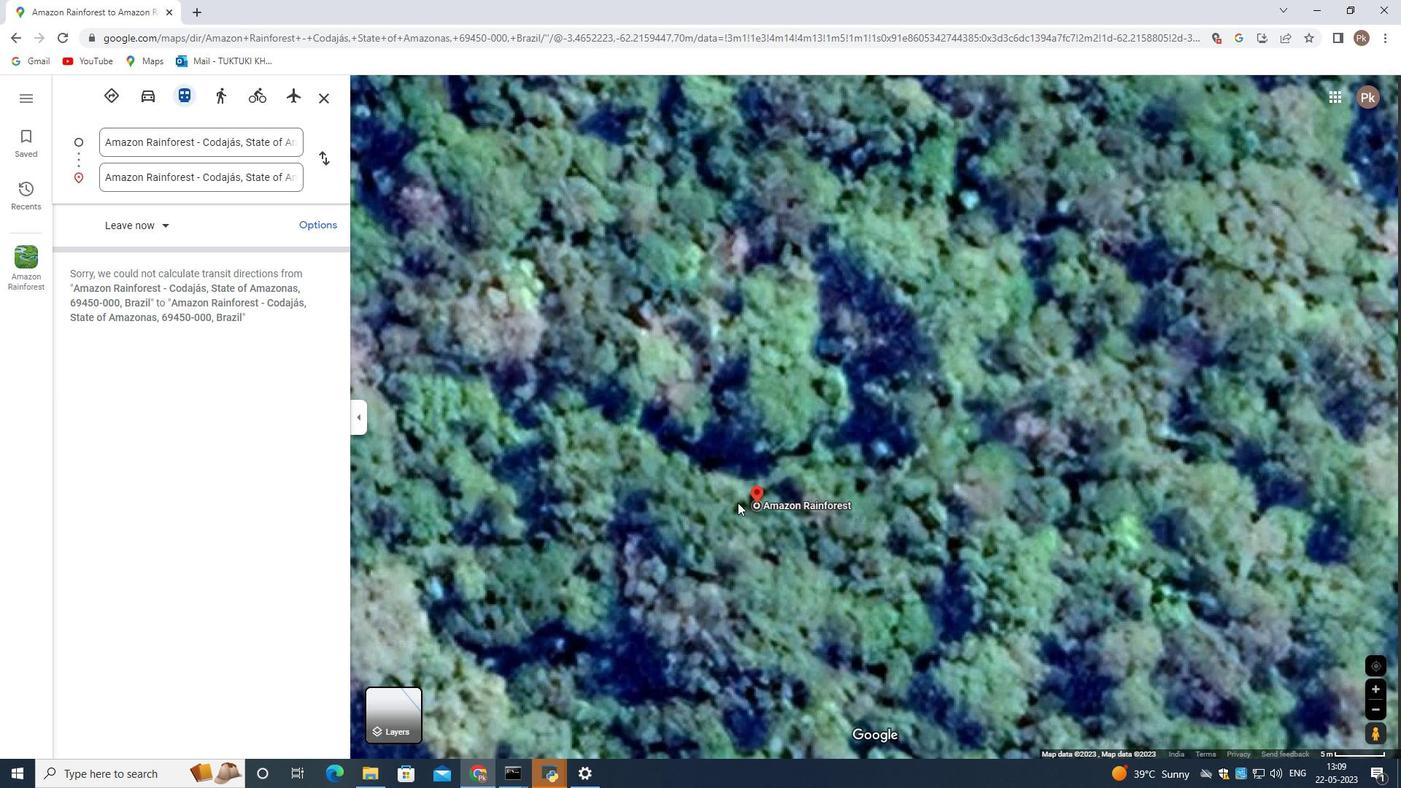 
Action: Mouse scrolled (738, 501) with delta (0, 0)
Screenshot: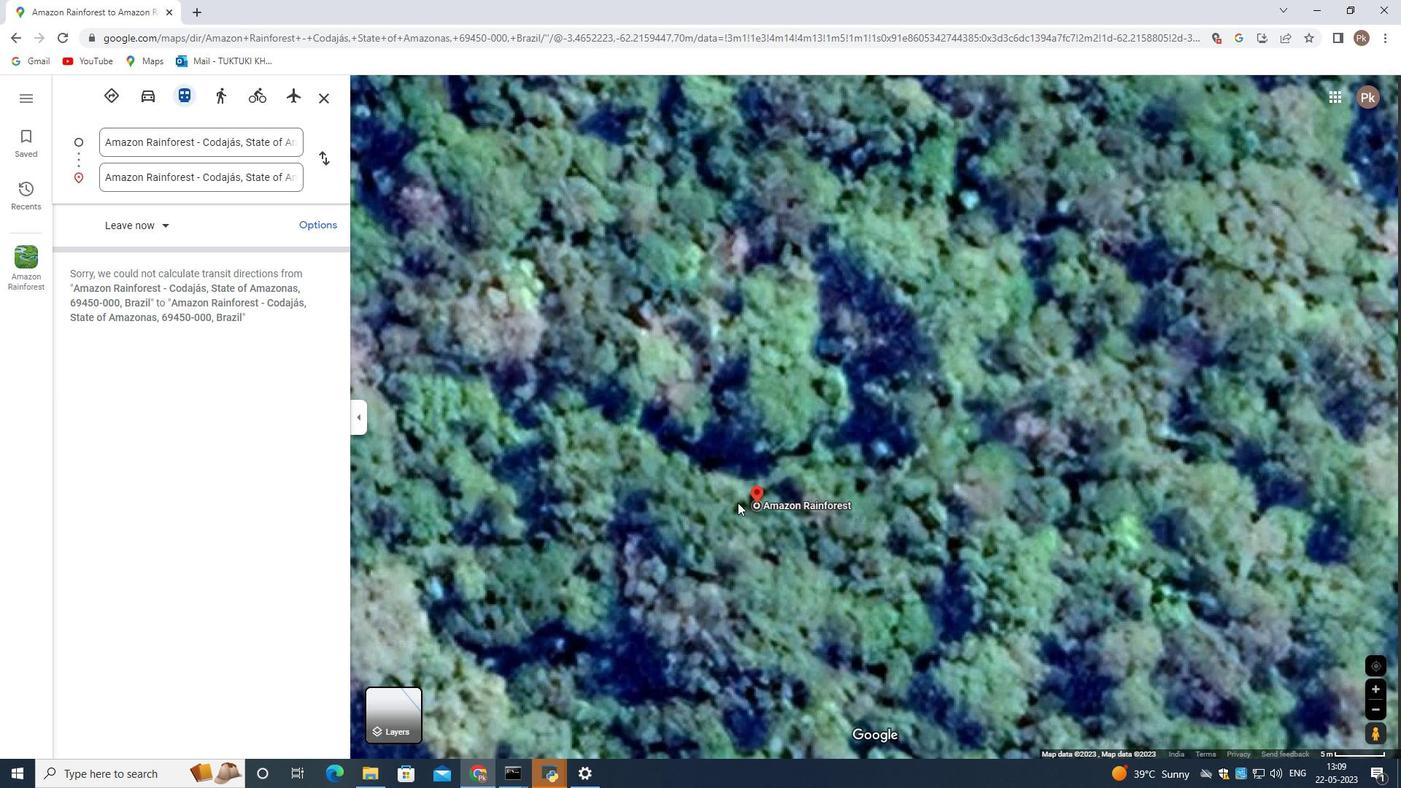 
Action: Mouse scrolled (738, 501) with delta (0, 0)
Screenshot: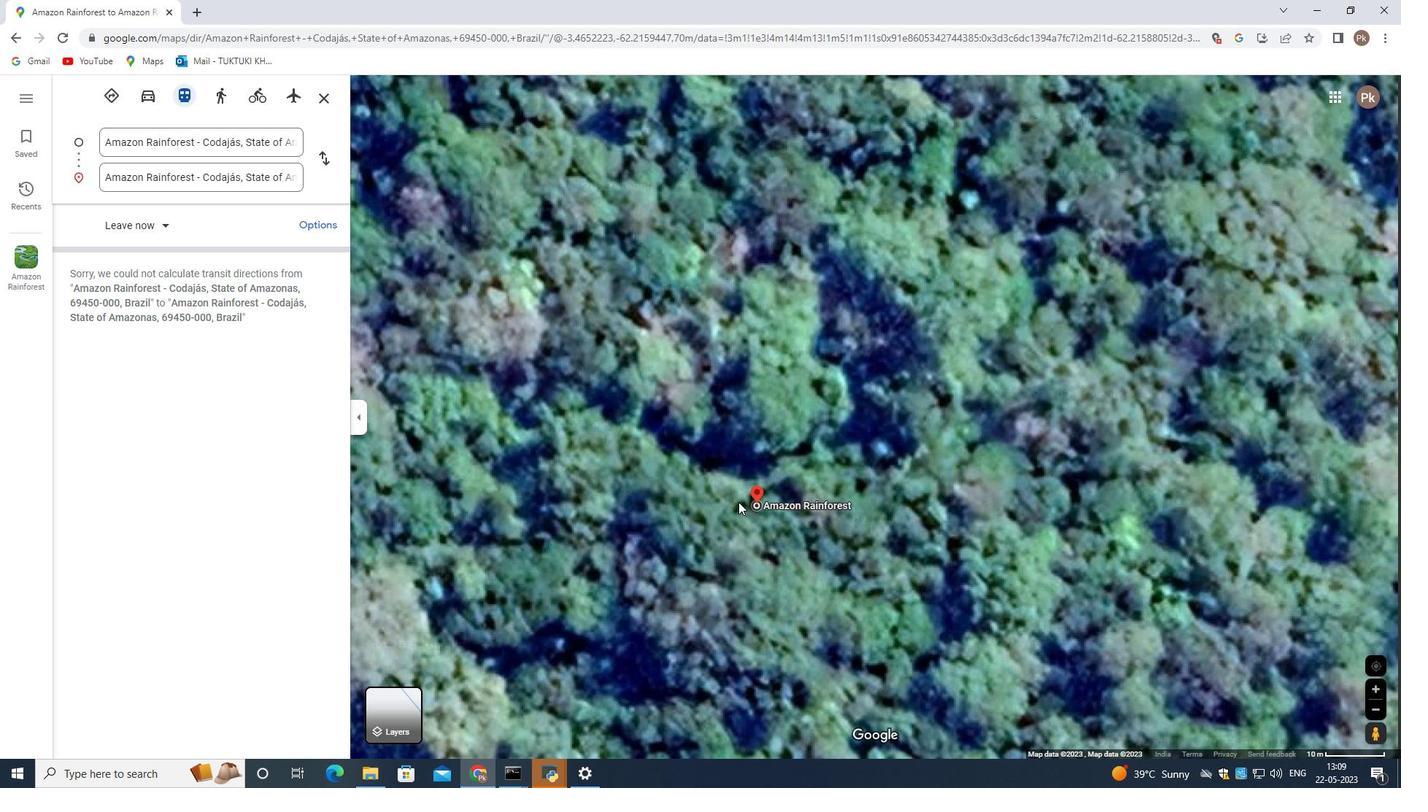 
Action: Mouse moved to (738, 500)
Screenshot: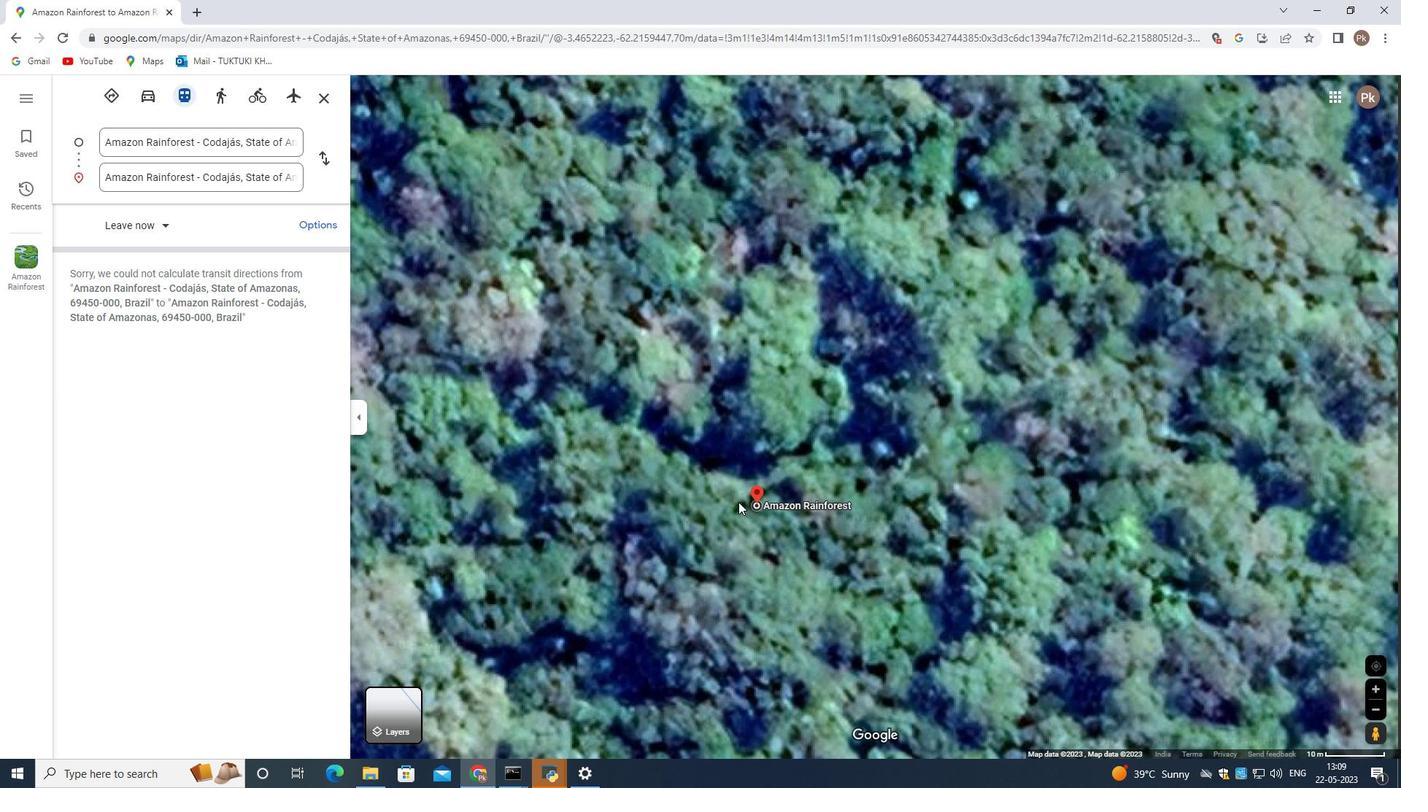
Action: Mouse scrolled (738, 501) with delta (0, 0)
Screenshot: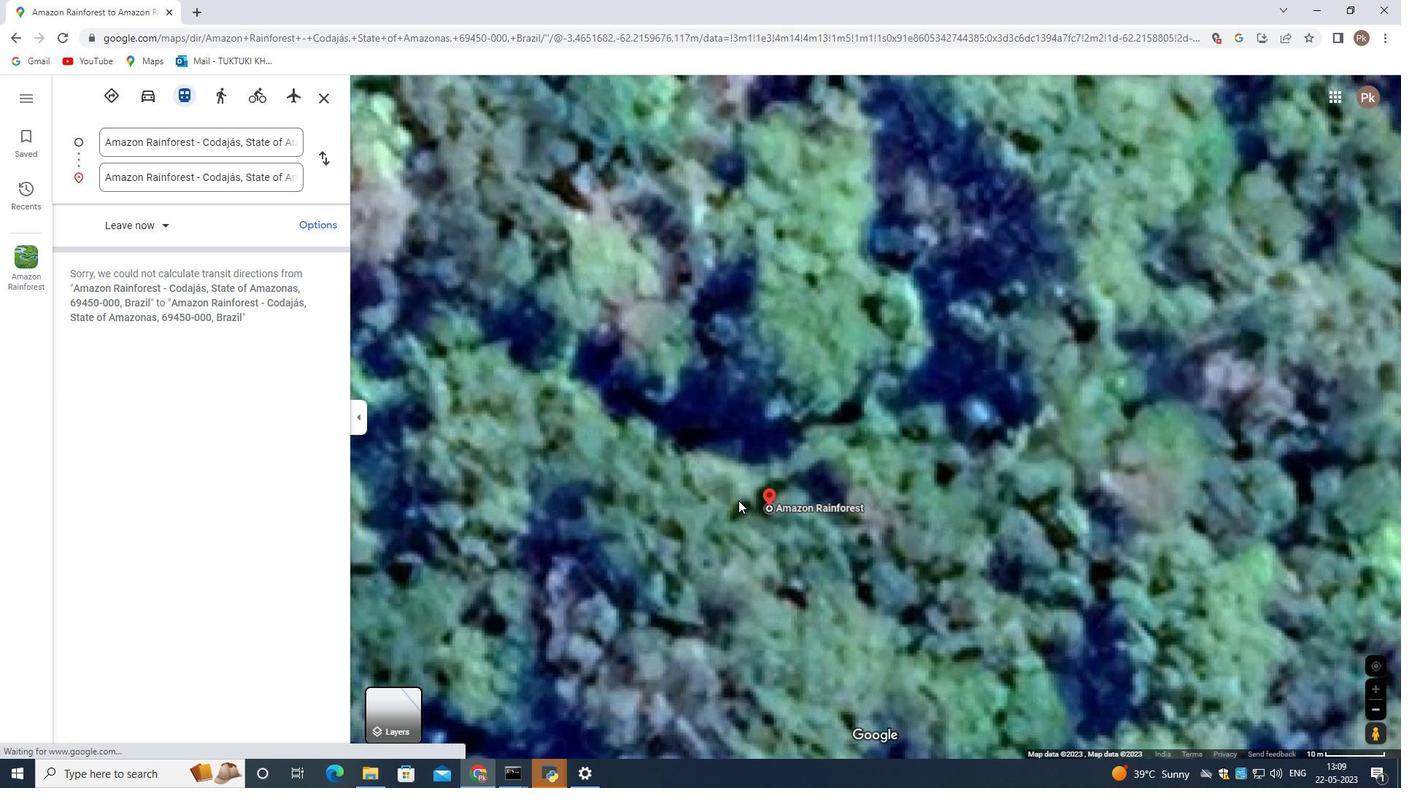
Action: Mouse scrolled (738, 501) with delta (0, 0)
Screenshot: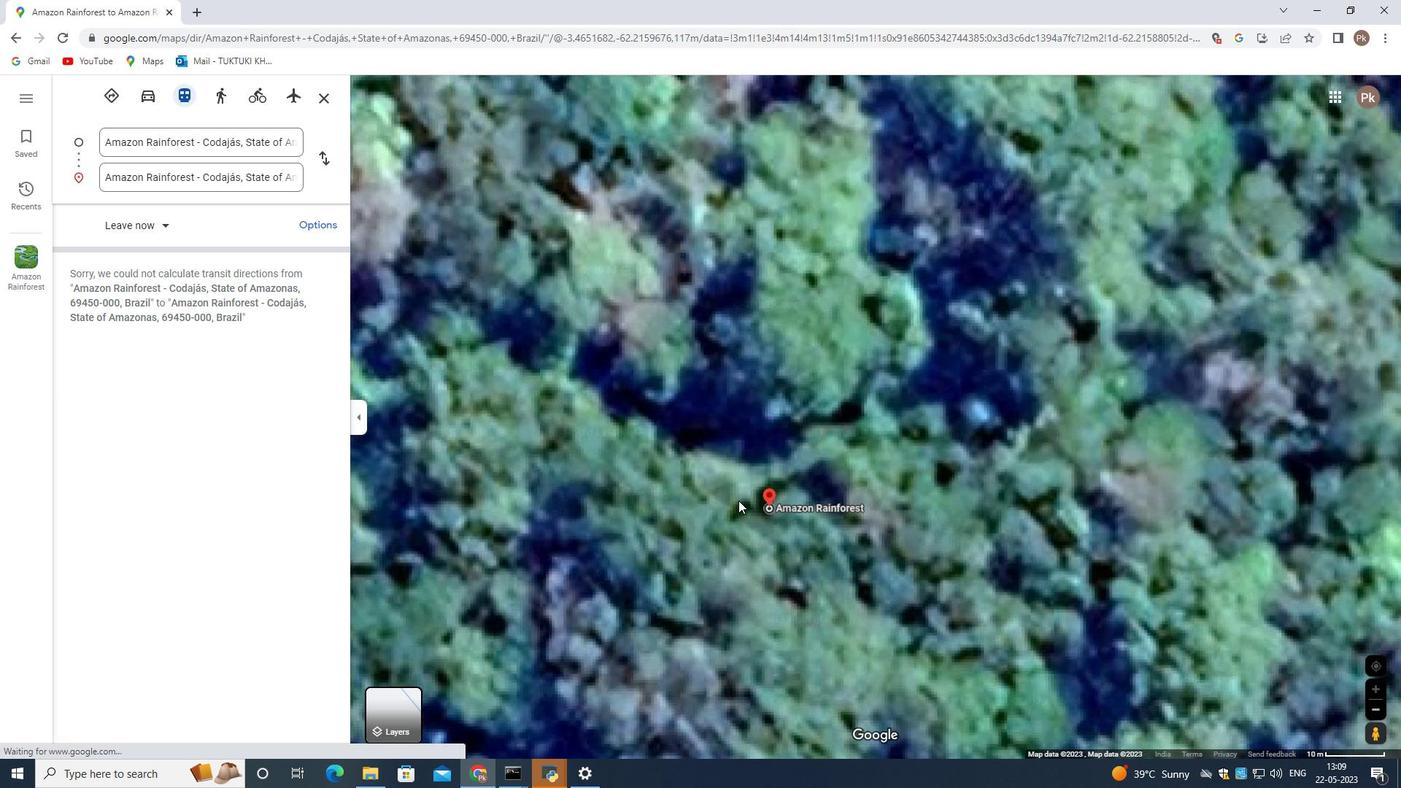 
Action: Mouse scrolled (738, 501) with delta (0, 0)
Screenshot: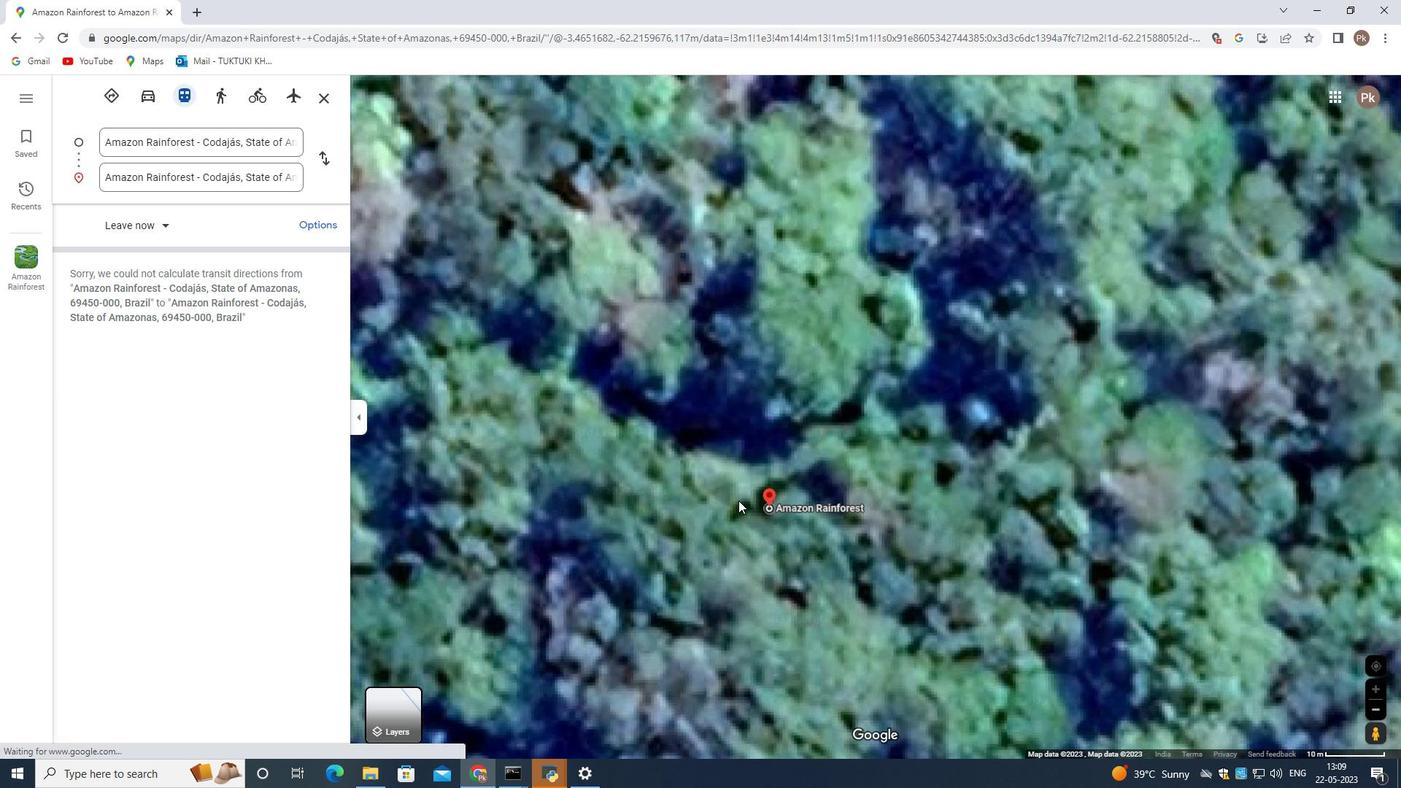 
Action: Mouse scrolled (738, 501) with delta (0, 0)
Screenshot: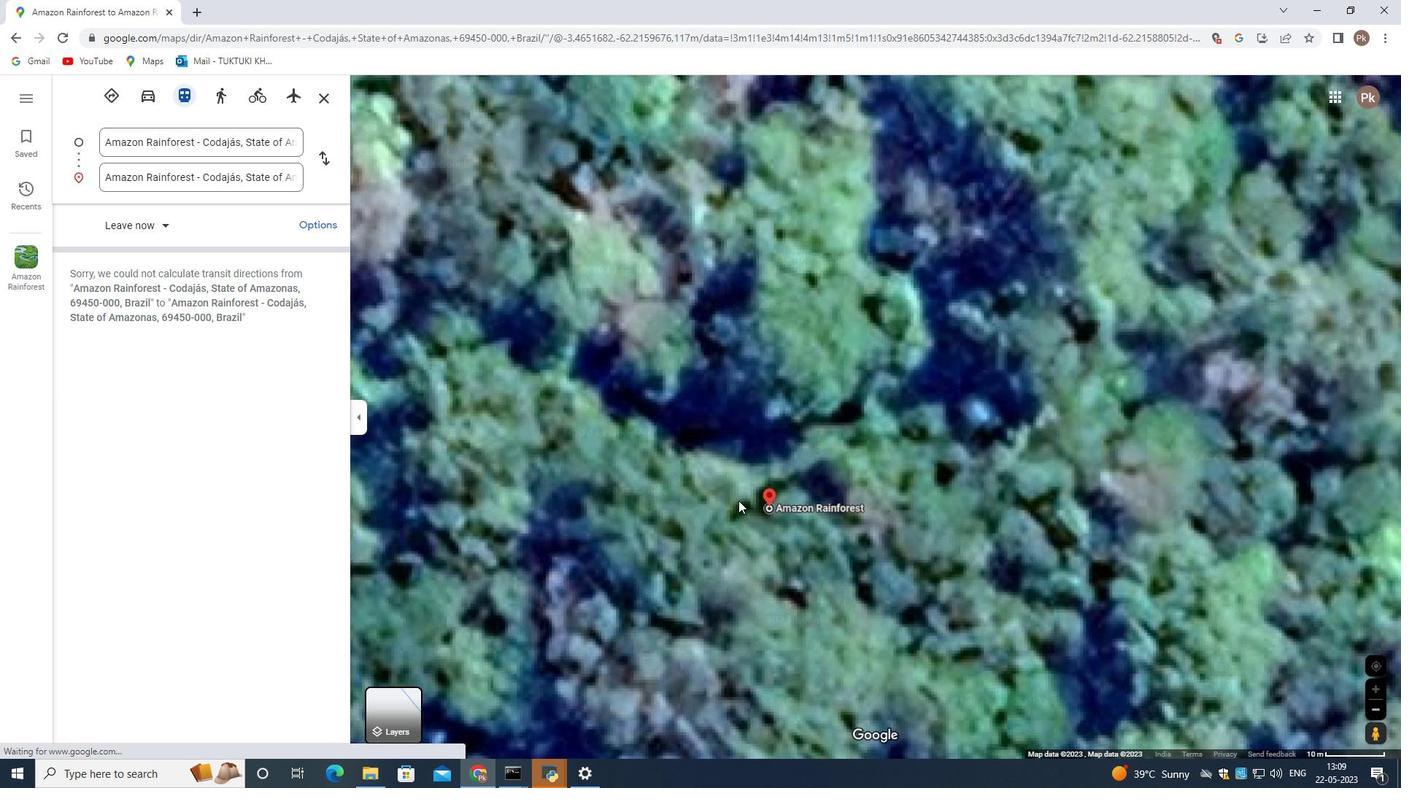 
Action: Mouse scrolled (738, 501) with delta (0, 0)
Screenshot: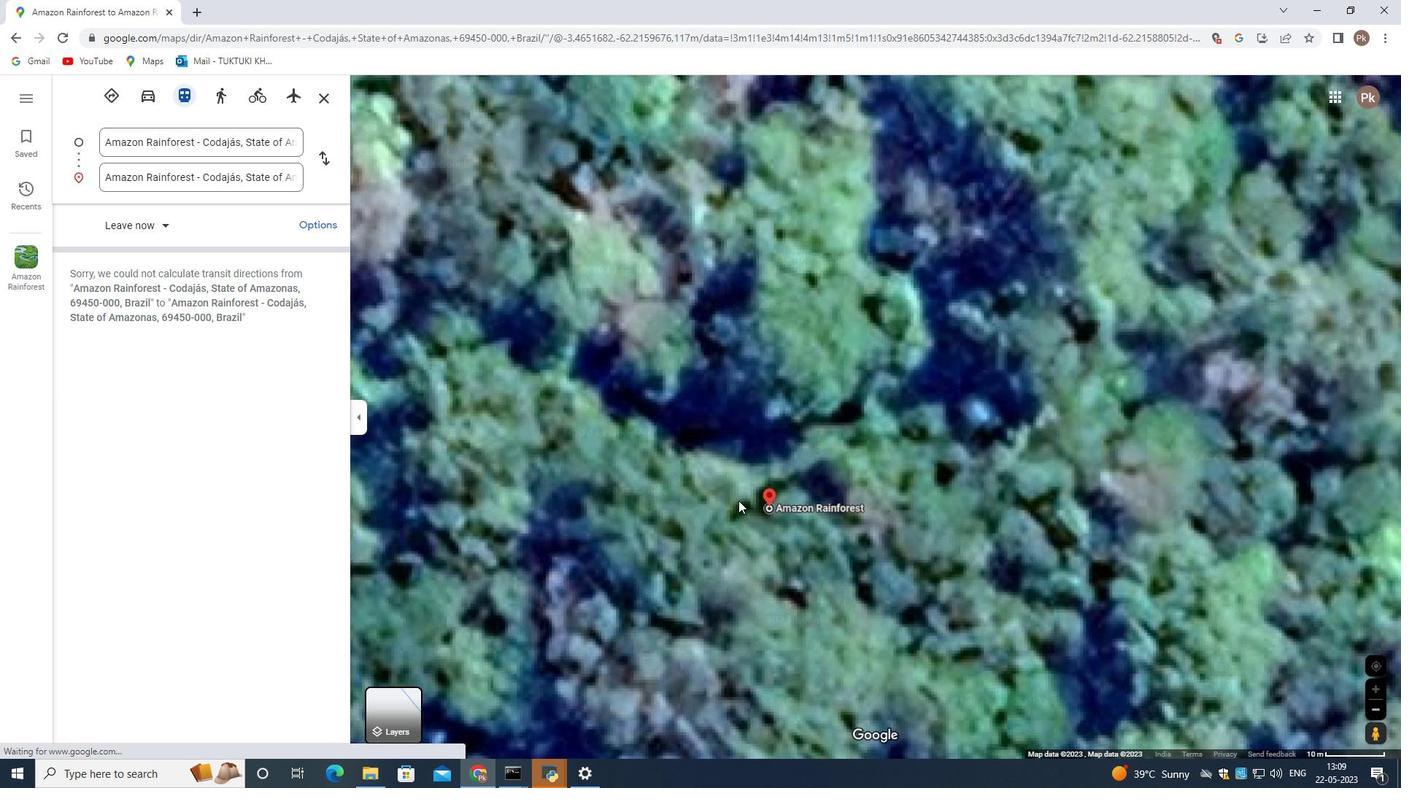 
Action: Mouse scrolled (738, 501) with delta (0, 0)
Screenshot: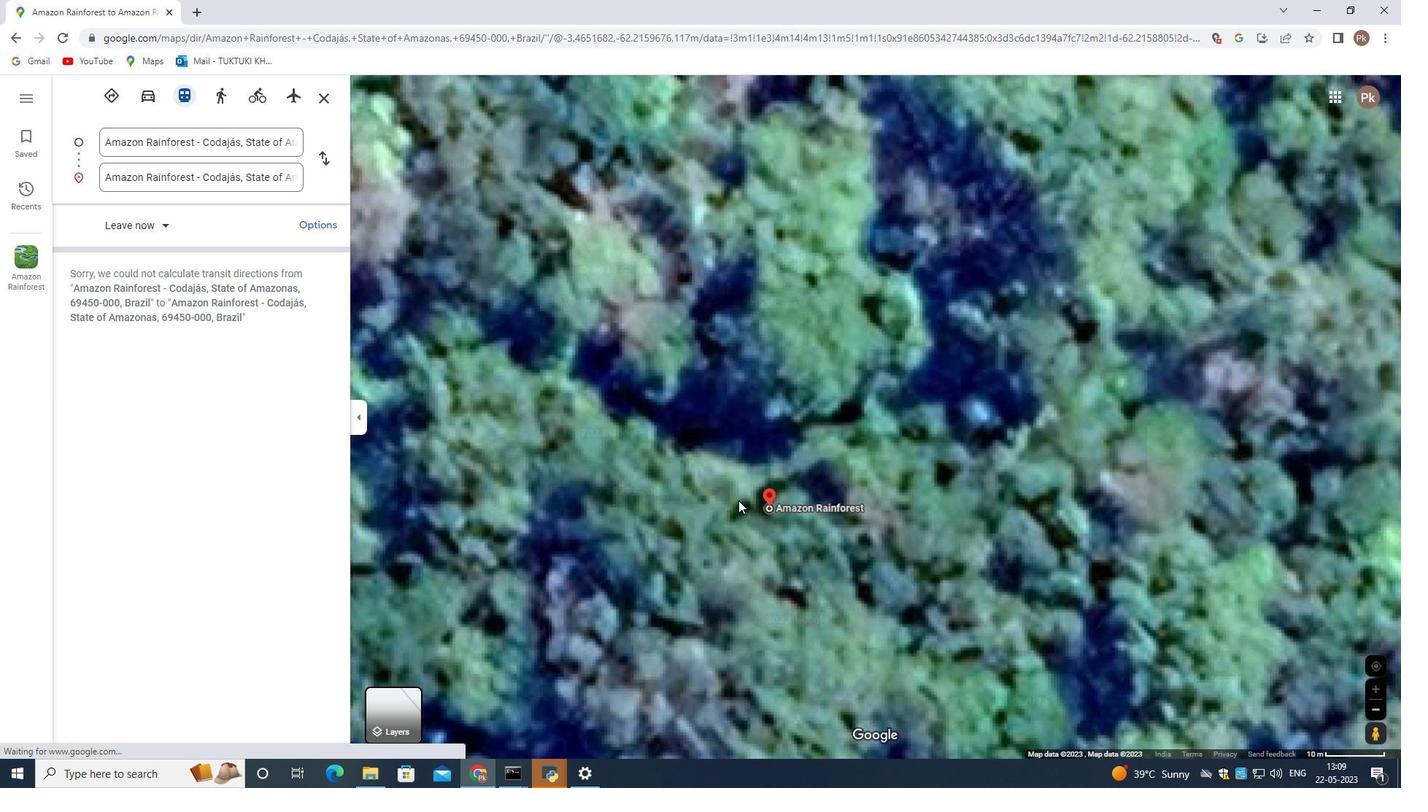 
Action: Mouse scrolled (738, 501) with delta (0, 0)
Screenshot: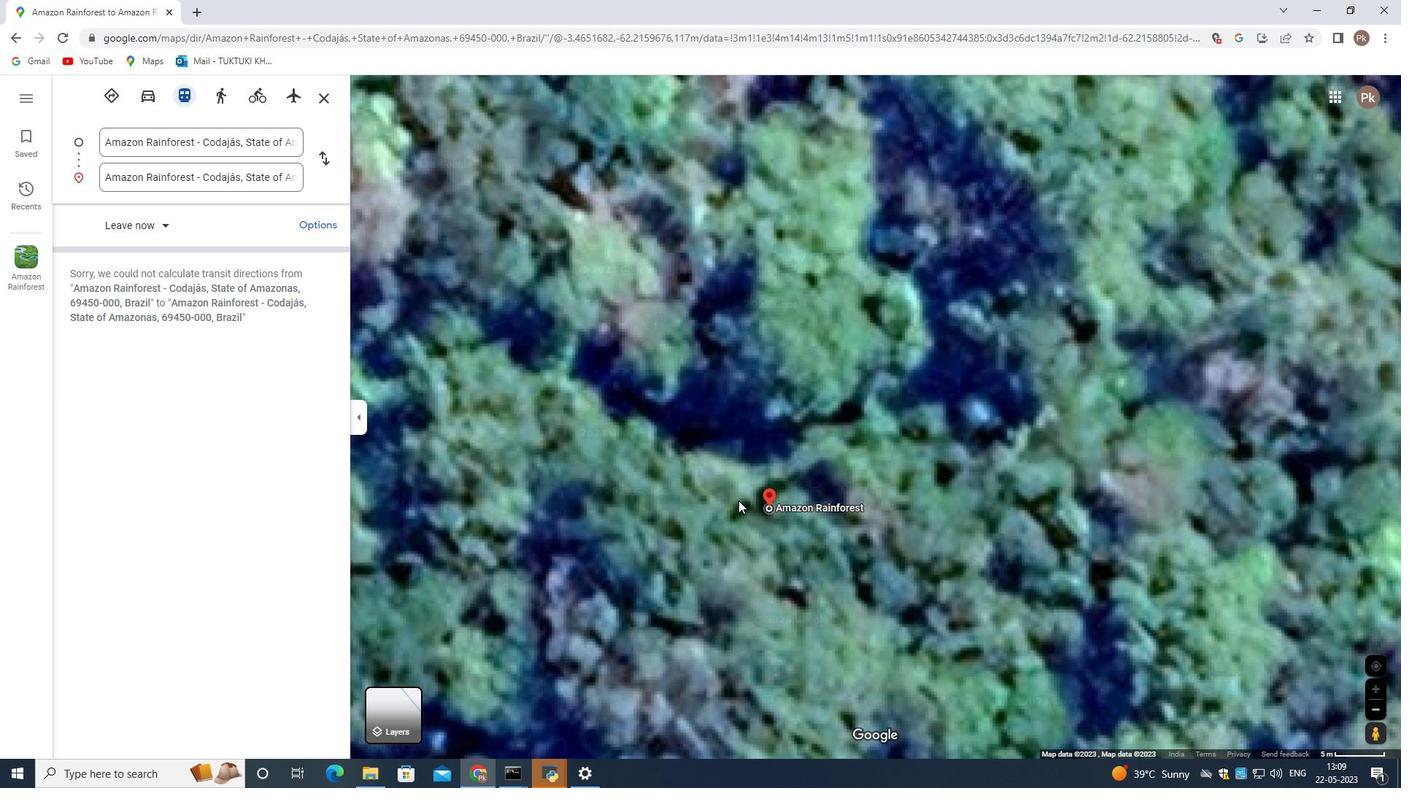 
Action: Mouse scrolled (738, 501) with delta (0, 0)
Screenshot: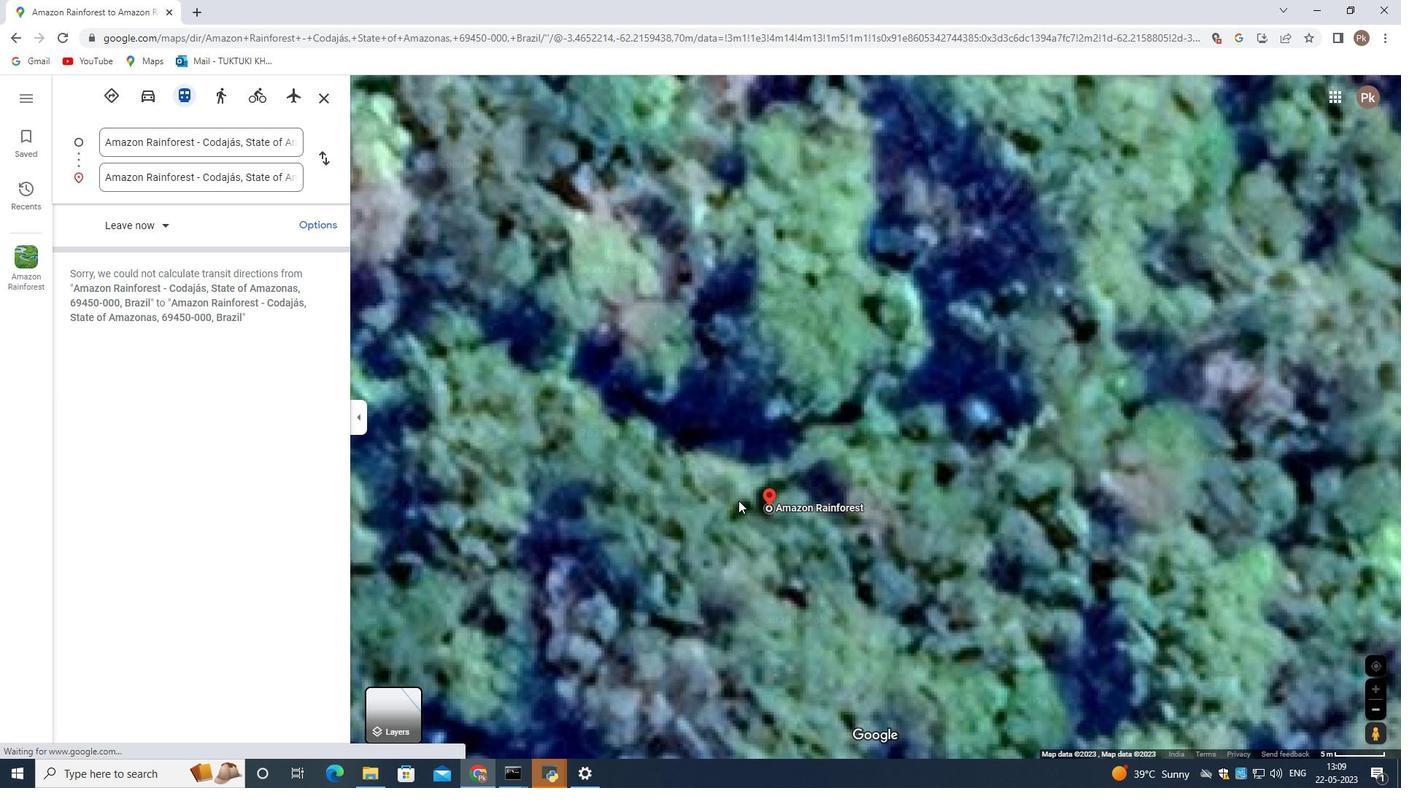 
Action: Mouse scrolled (738, 501) with delta (0, 0)
Screenshot: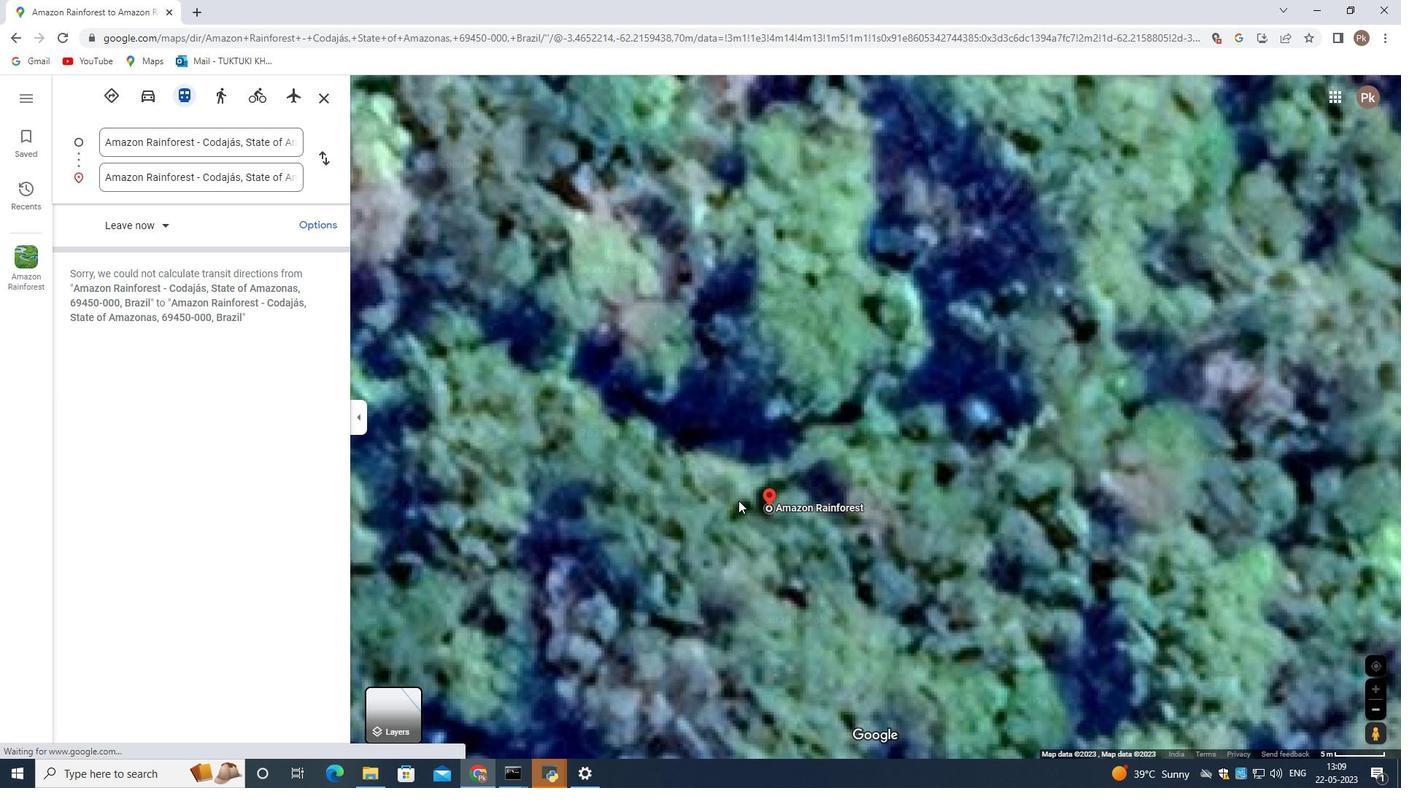 
Action: Mouse scrolled (738, 501) with delta (0, 0)
Screenshot: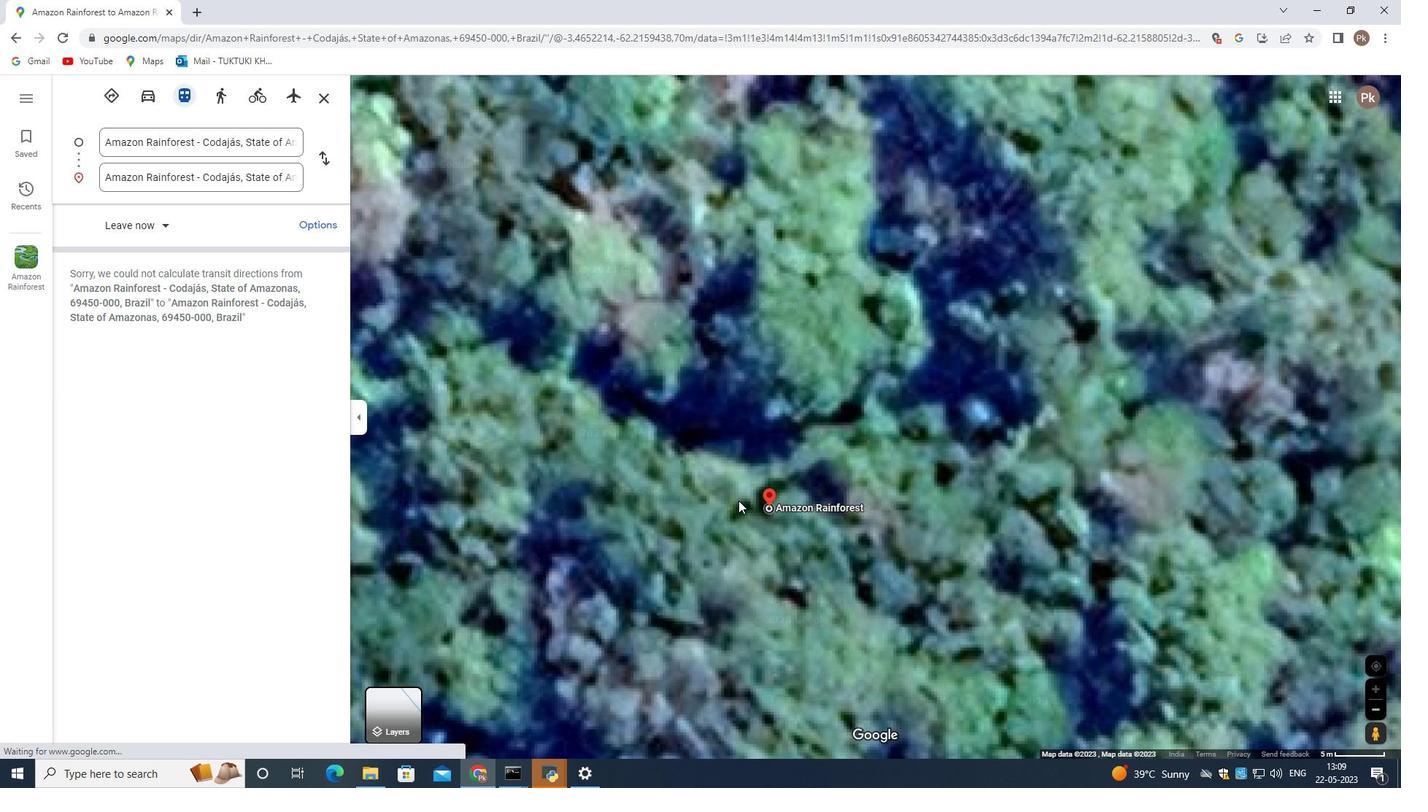 
Action: Mouse scrolled (738, 501) with delta (0, 0)
Screenshot: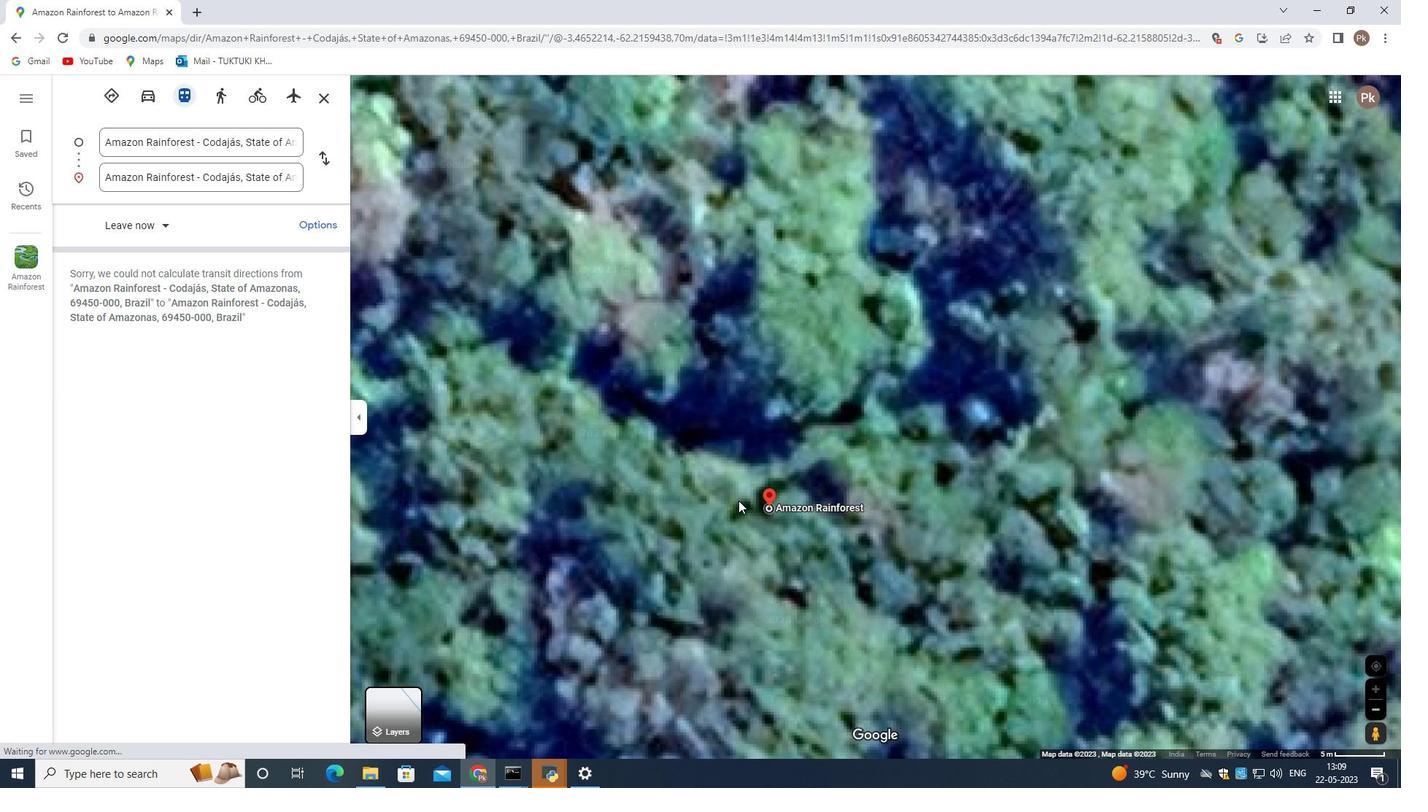
Action: Mouse scrolled (738, 501) with delta (0, 0)
Screenshot: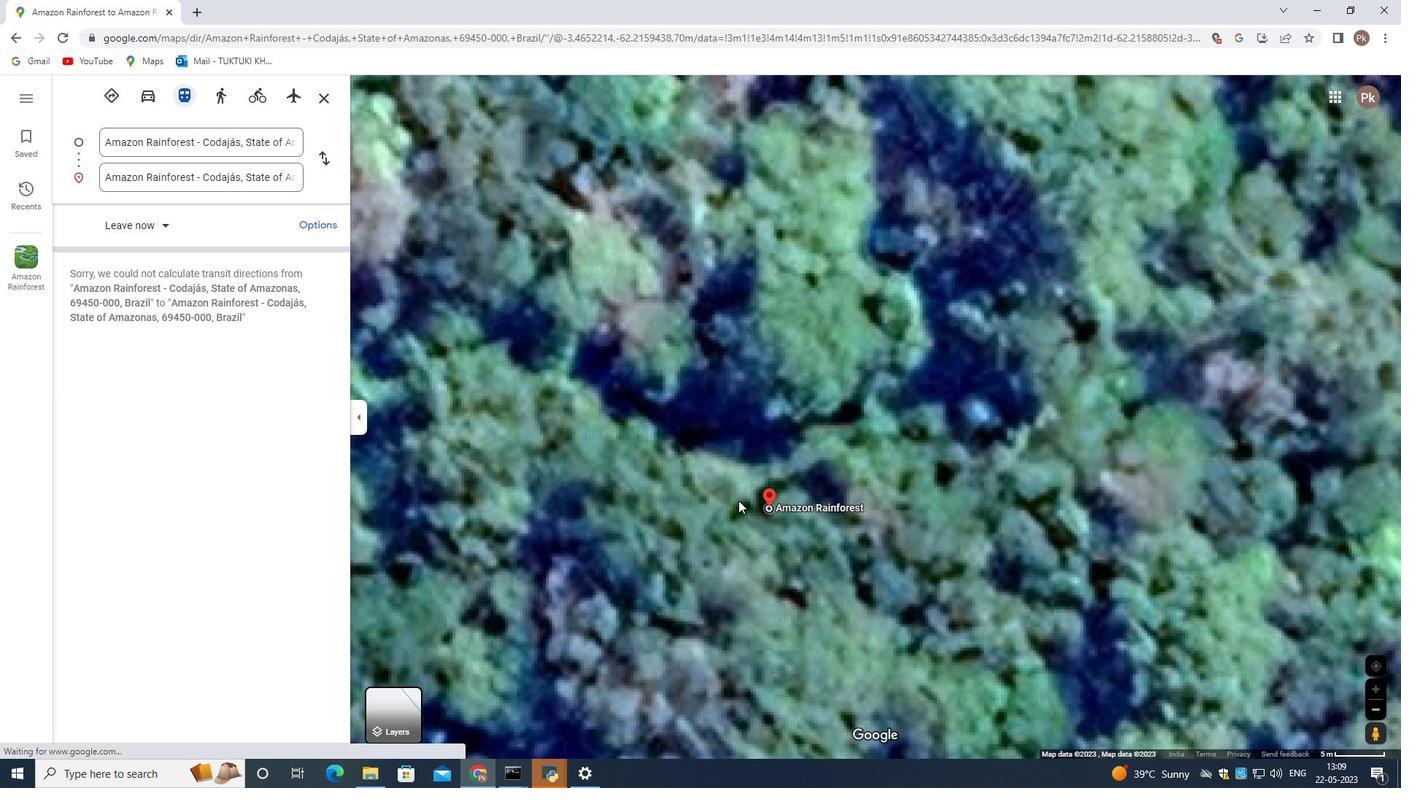 
Action: Mouse scrolled (738, 501) with delta (0, 0)
Screenshot: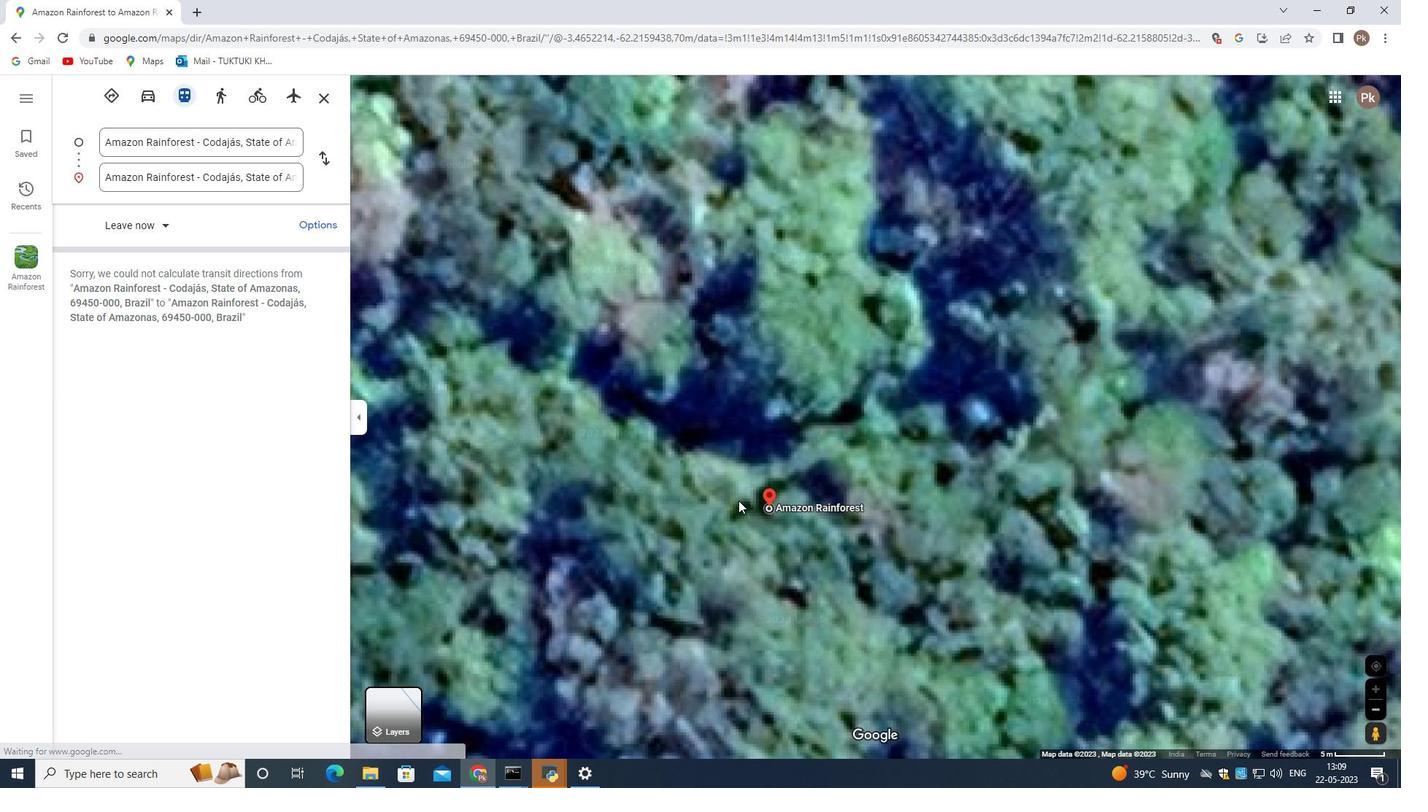 
Action: Mouse scrolled (738, 501) with delta (0, 0)
Screenshot: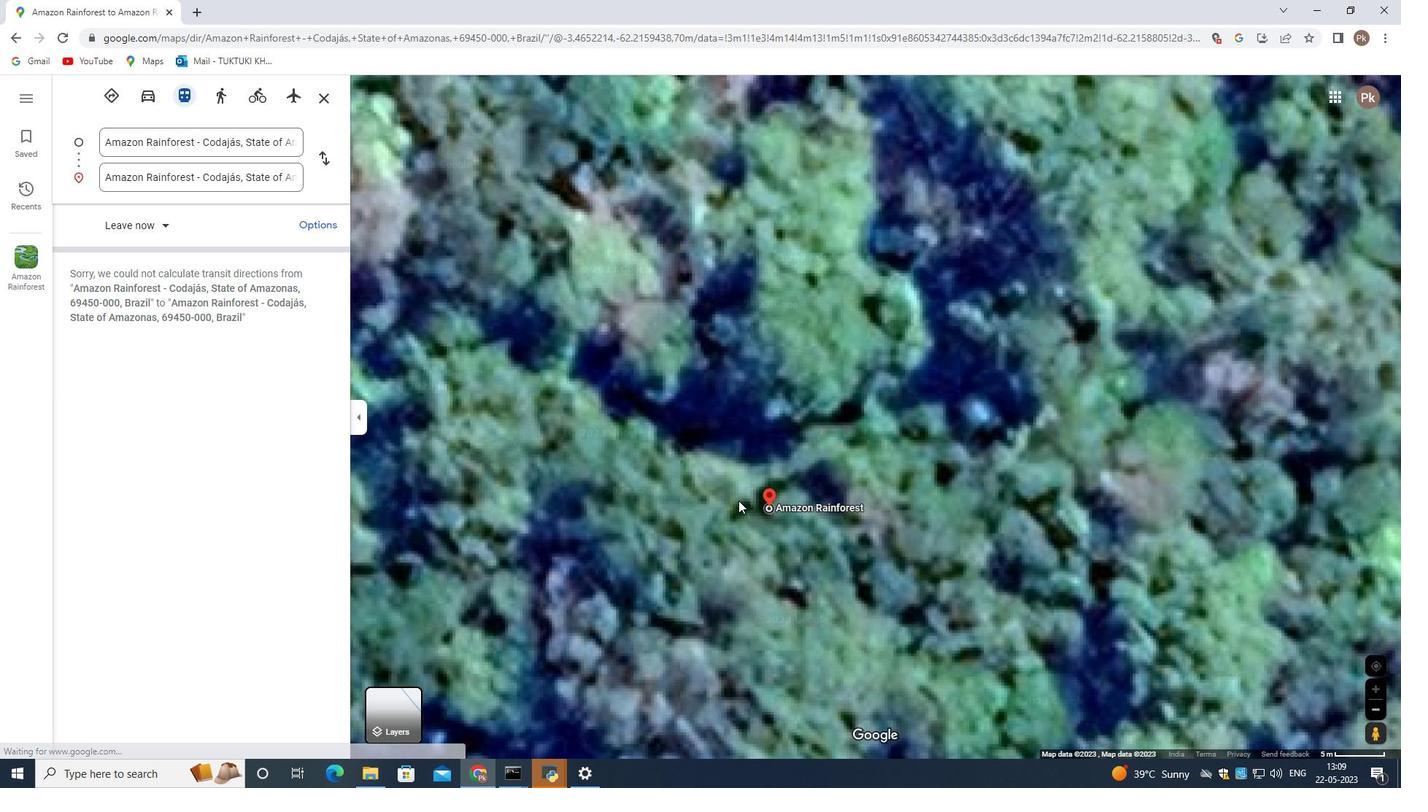 
Action: Mouse scrolled (738, 501) with delta (0, 0)
Screenshot: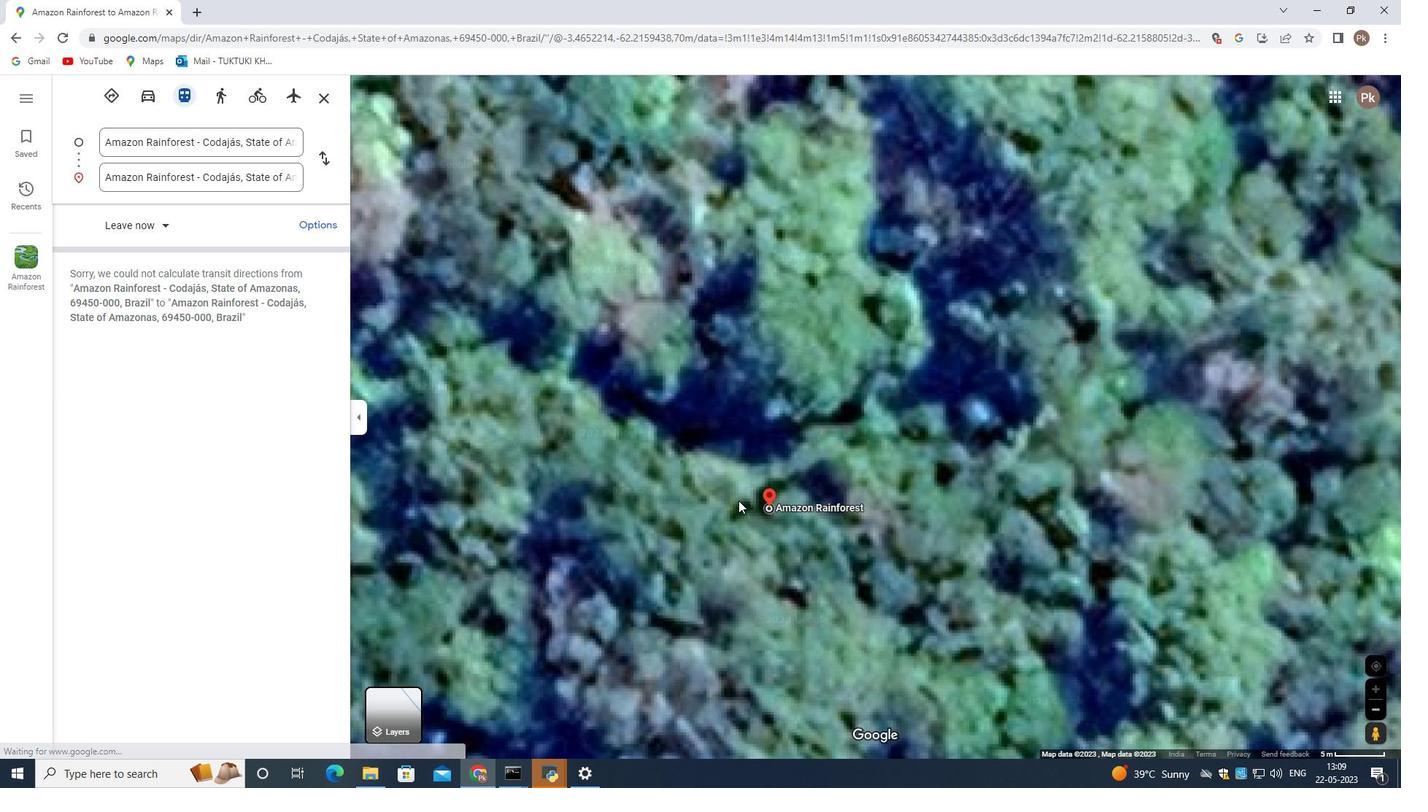
Action: Mouse scrolled (738, 501) with delta (0, 0)
Screenshot: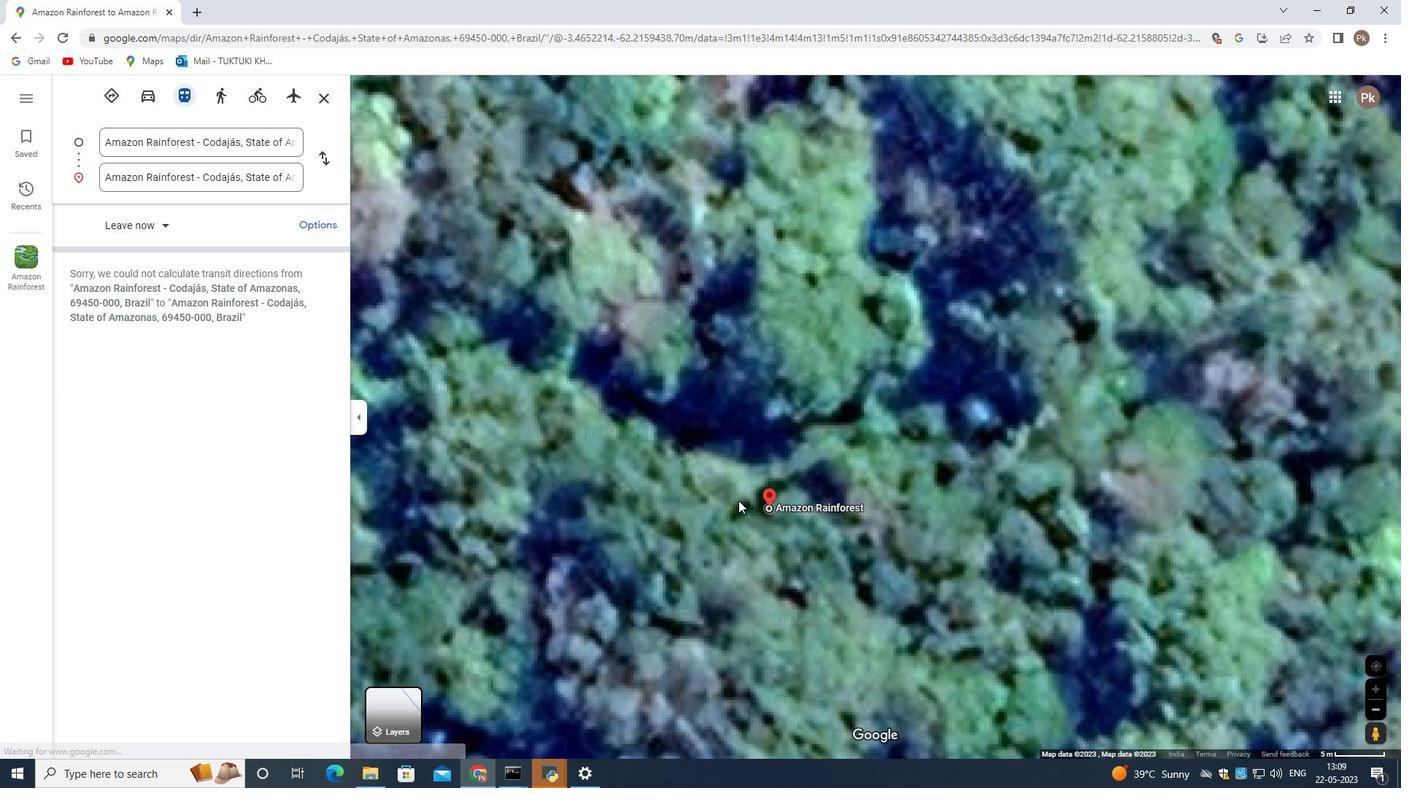 
Action: Mouse scrolled (738, 501) with delta (0, 0)
Screenshot: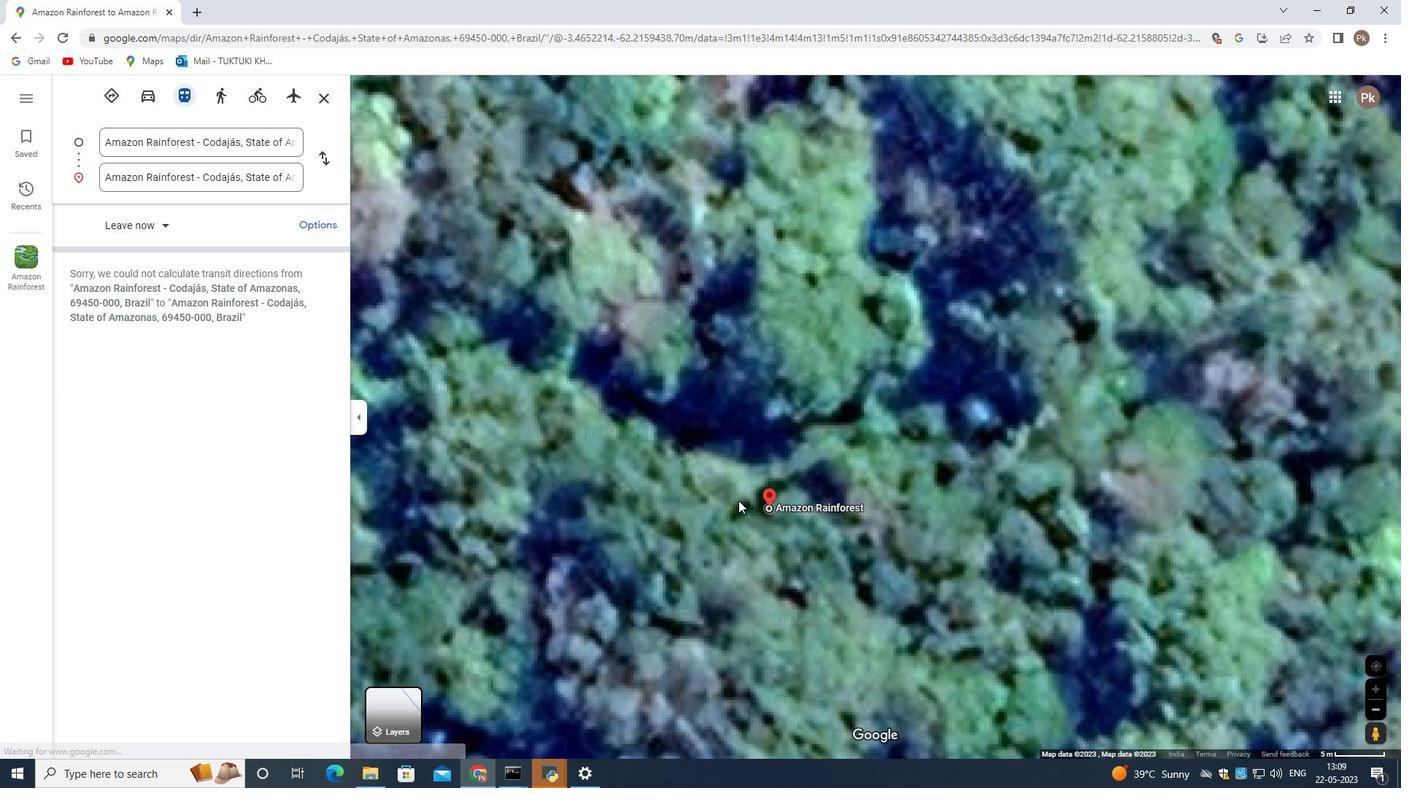 
Action: Mouse moved to (724, 505)
Screenshot: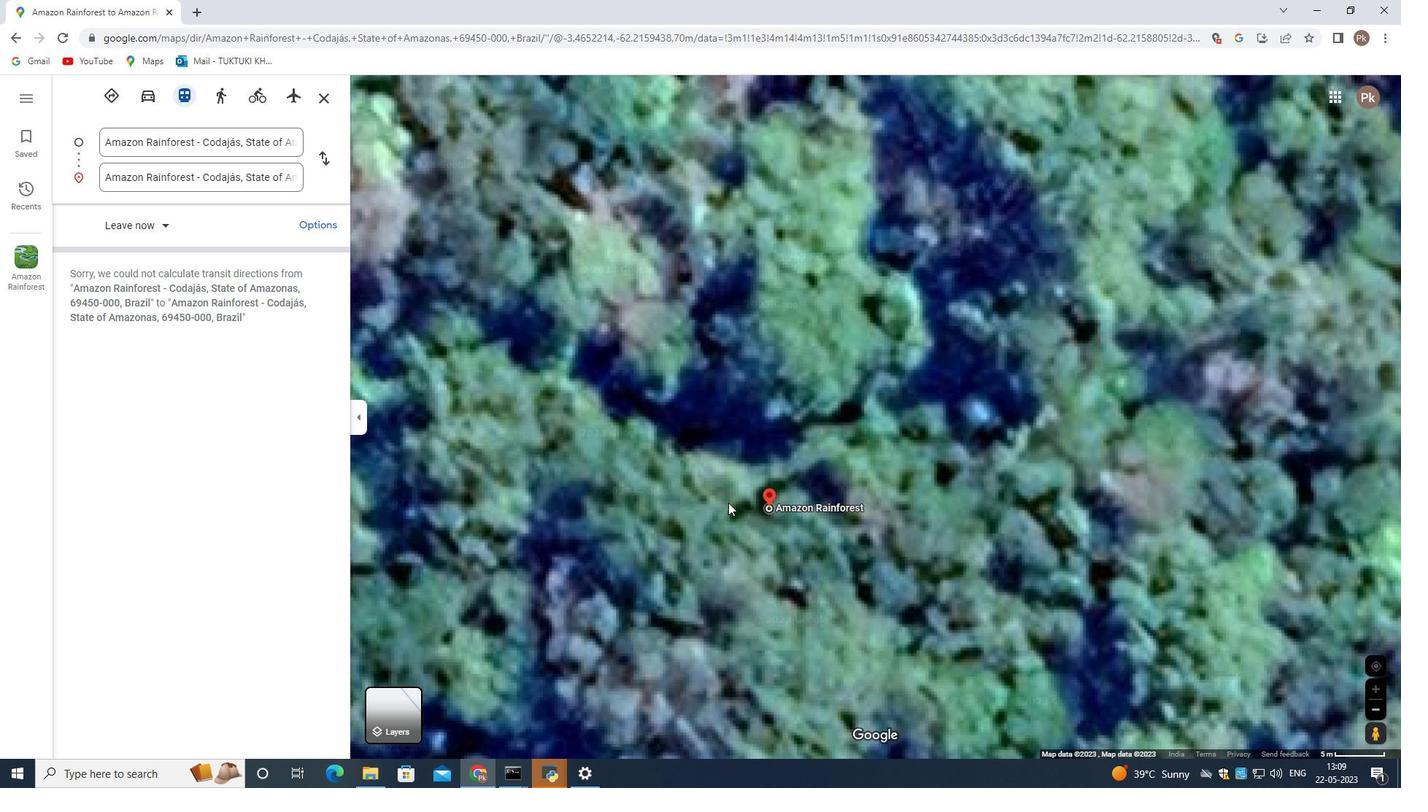 
